 Task: Explore Airbnb accommodation in Boynton Beach, United States from 6th December, 2023 to 18th December, 2023 for 3 adults. Place can be entire room with 2 bedrooms having 2 beds and 2 bathrooms. Property type can be hotel.
Action: Mouse moved to (476, 116)
Screenshot: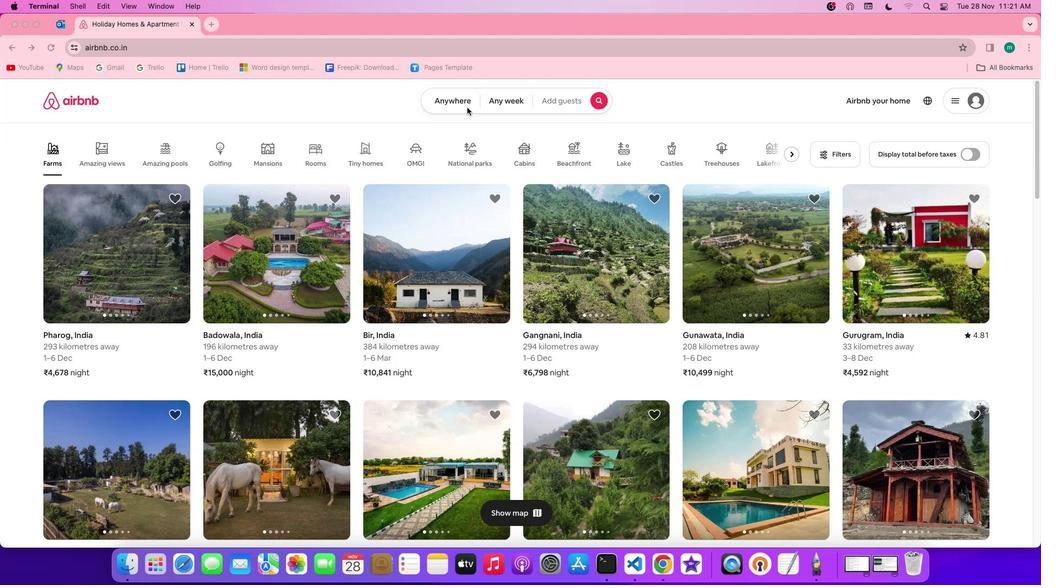 
Action: Mouse pressed left at (476, 116)
Screenshot: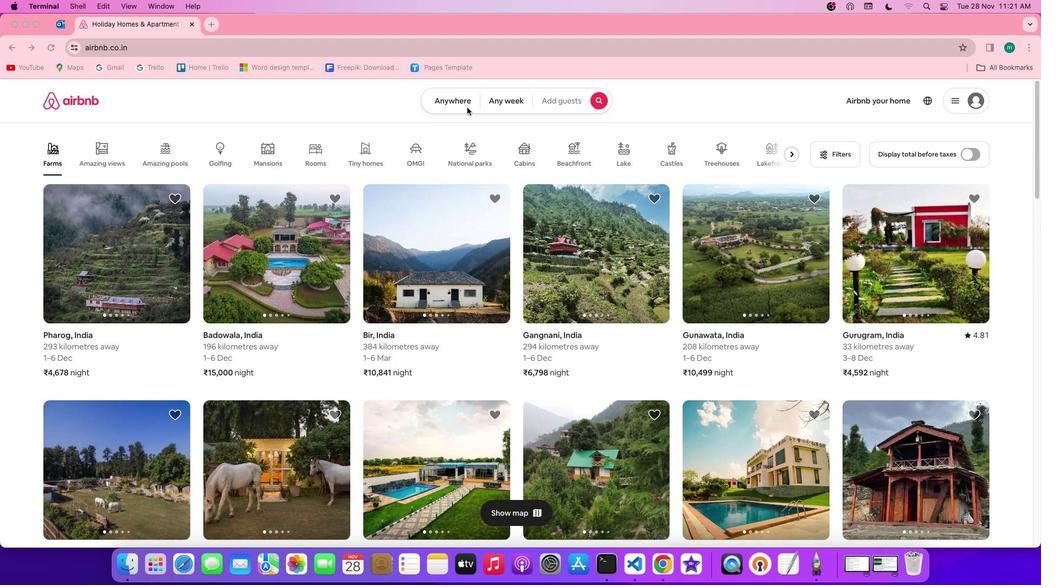
Action: Mouse pressed left at (476, 116)
Screenshot: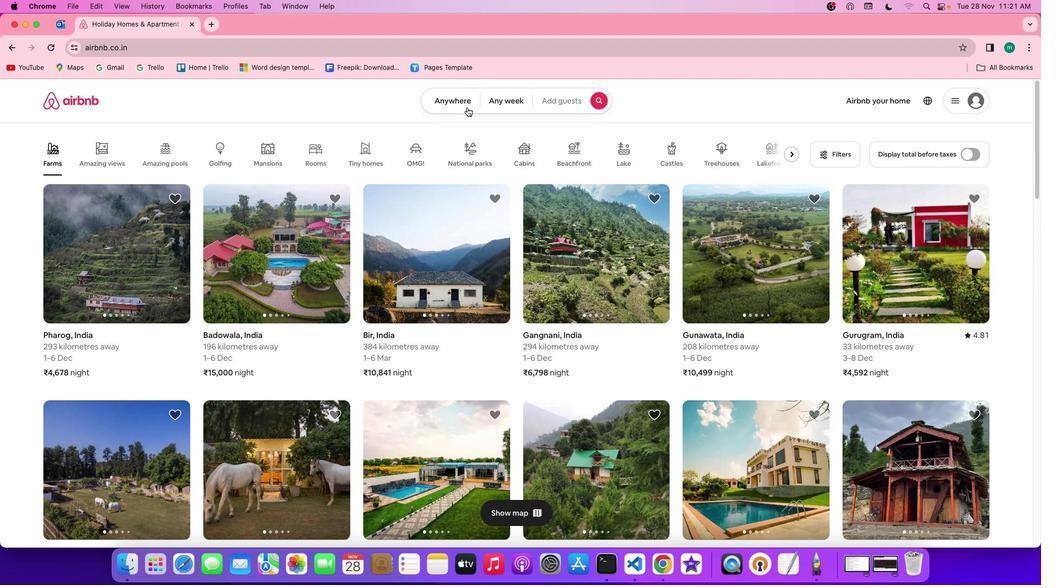 
Action: Mouse moved to (370, 152)
Screenshot: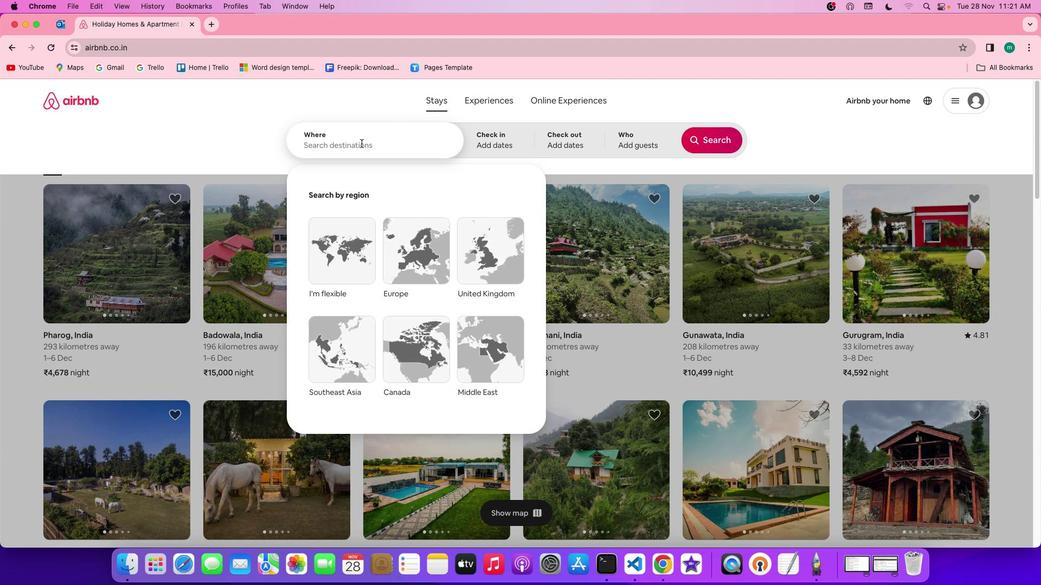 
Action: Mouse pressed left at (370, 152)
Screenshot: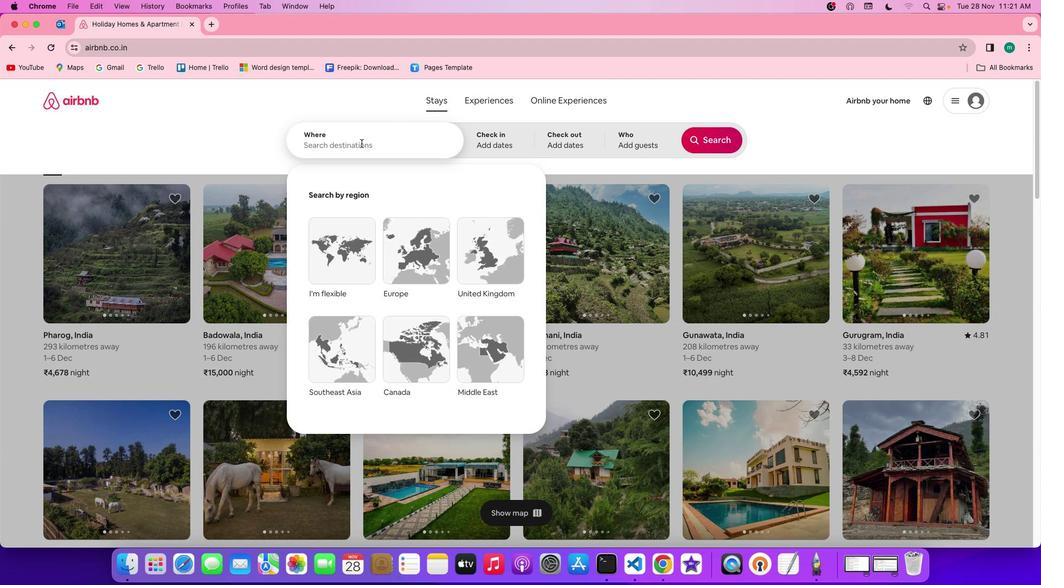 
Action: Key pressed Key.shift'B''o''y''n''t''o''n'Key.spaceKey.shift'B''e''a''c''h'','Key.spaceKey.shift'u''n''i''t''e''d'Key.spaceKey.shift's''t''a''t''e''s'
Screenshot: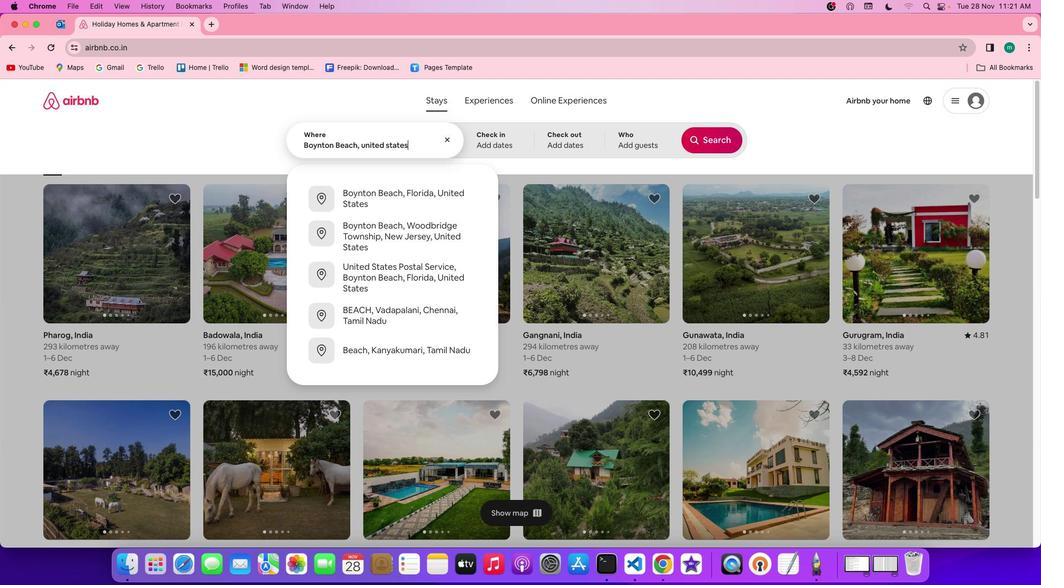 
Action: Mouse moved to (511, 145)
Screenshot: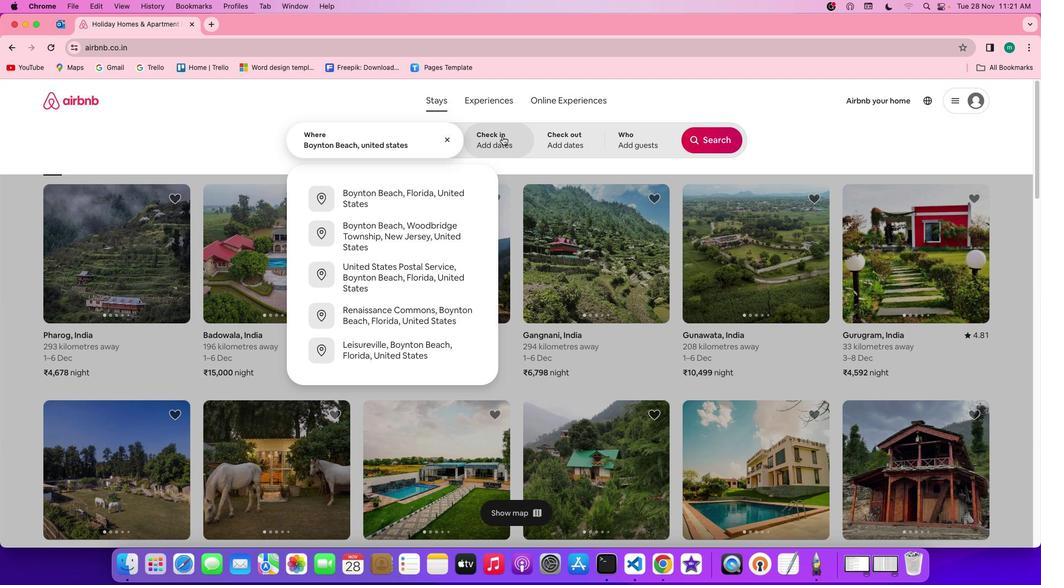 
Action: Mouse pressed left at (511, 145)
Screenshot: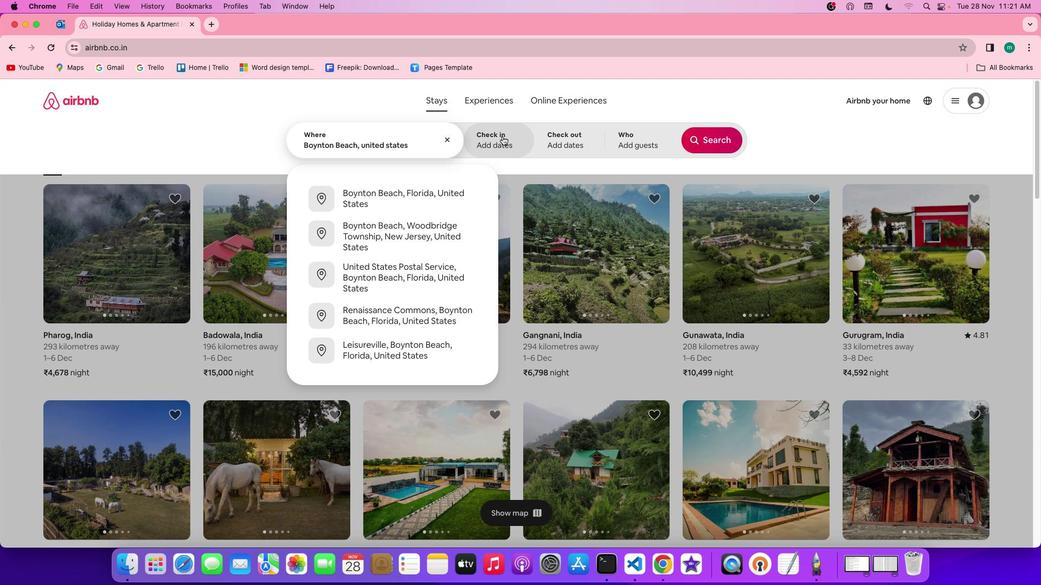 
Action: Mouse moved to (624, 309)
Screenshot: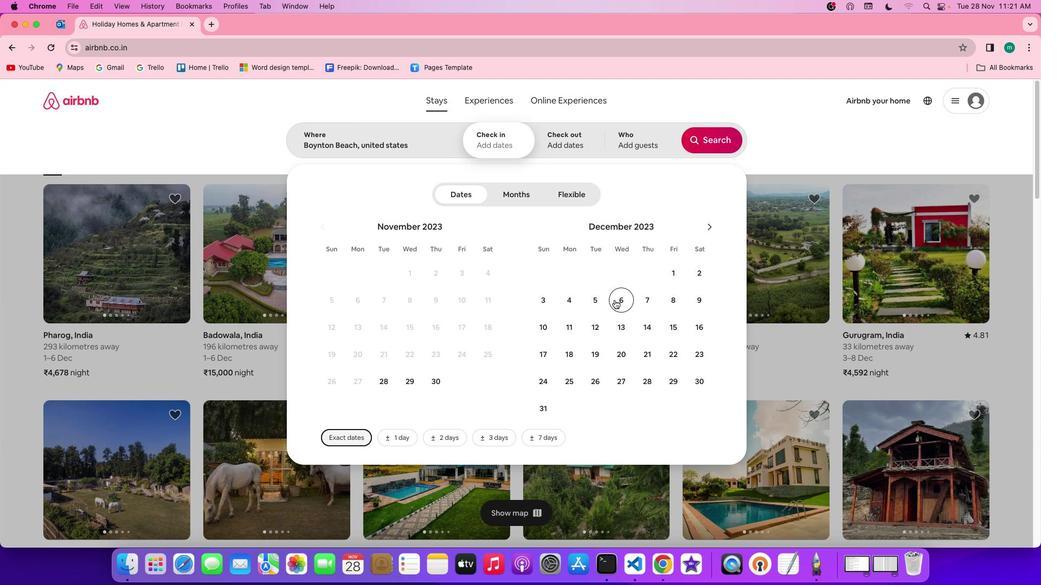 
Action: Mouse pressed left at (624, 309)
Screenshot: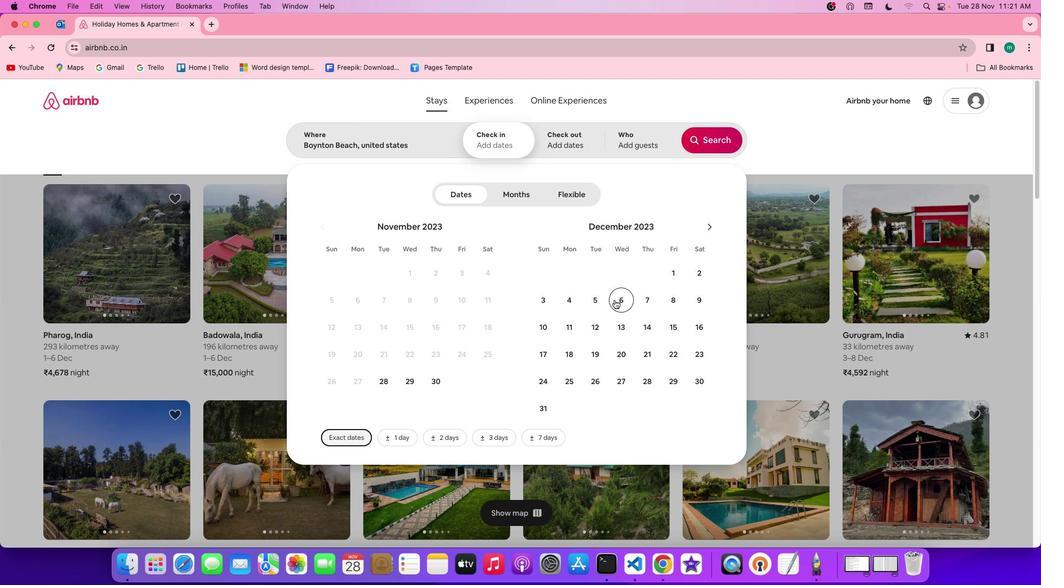 
Action: Mouse moved to (583, 362)
Screenshot: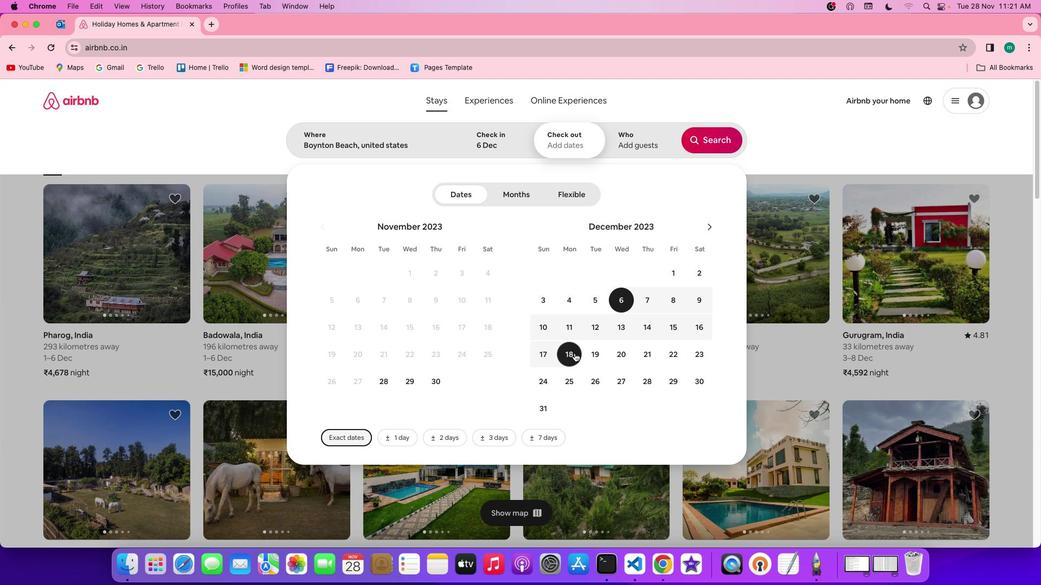 
Action: Mouse pressed left at (583, 362)
Screenshot: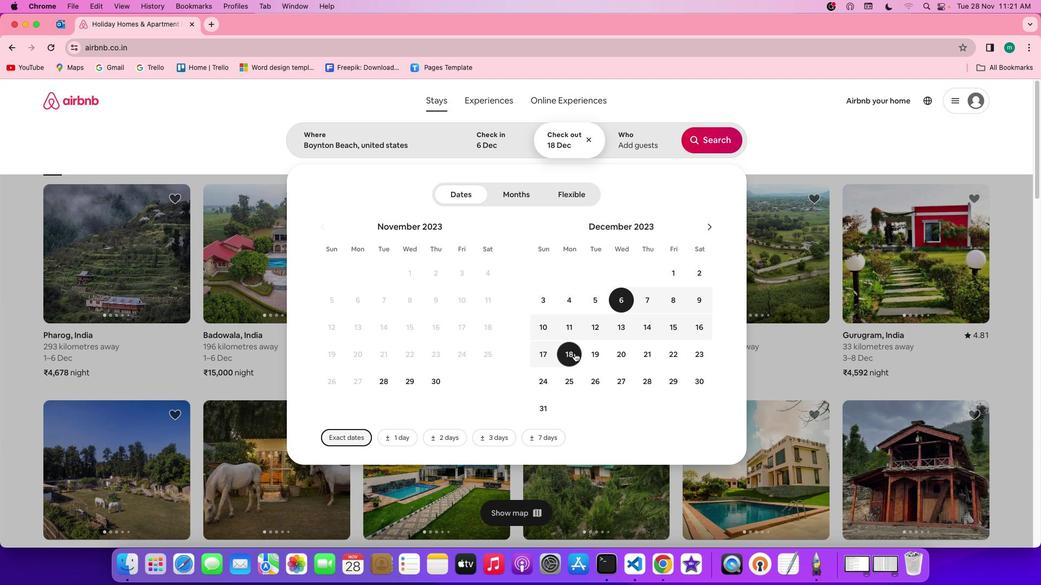 
Action: Mouse moved to (635, 150)
Screenshot: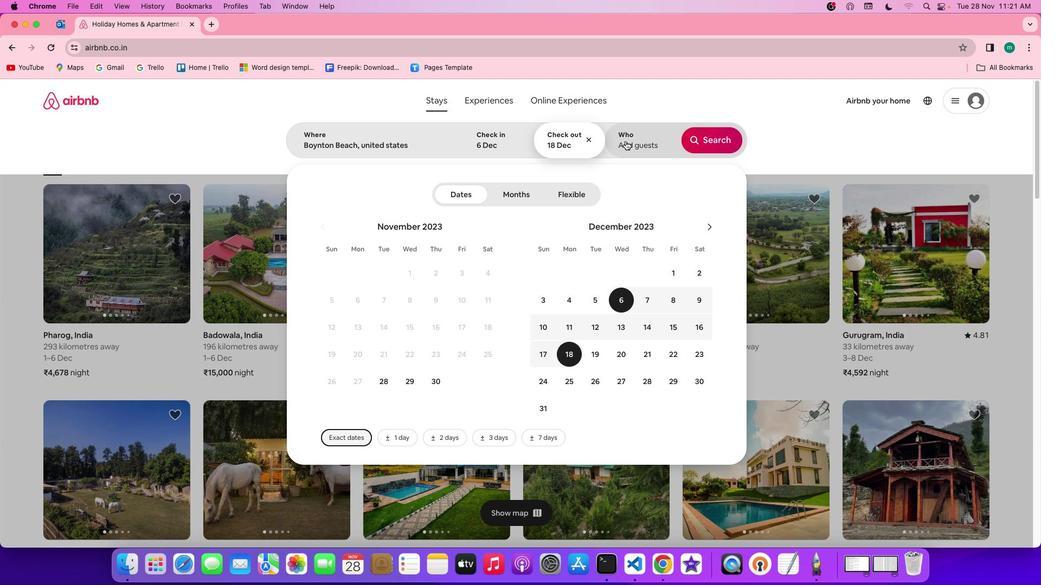 
Action: Mouse pressed left at (635, 150)
Screenshot: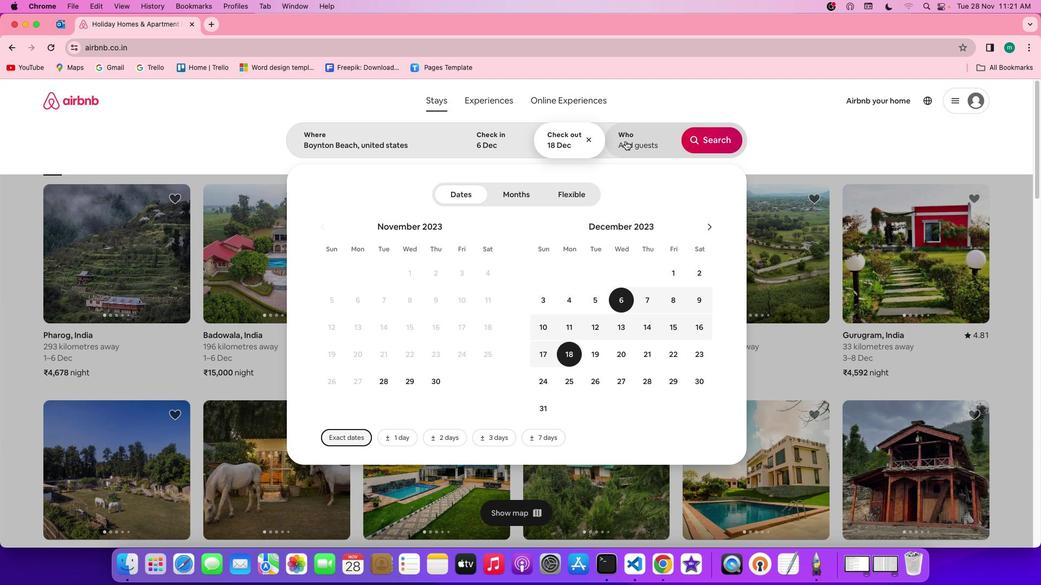 
Action: Mouse moved to (721, 208)
Screenshot: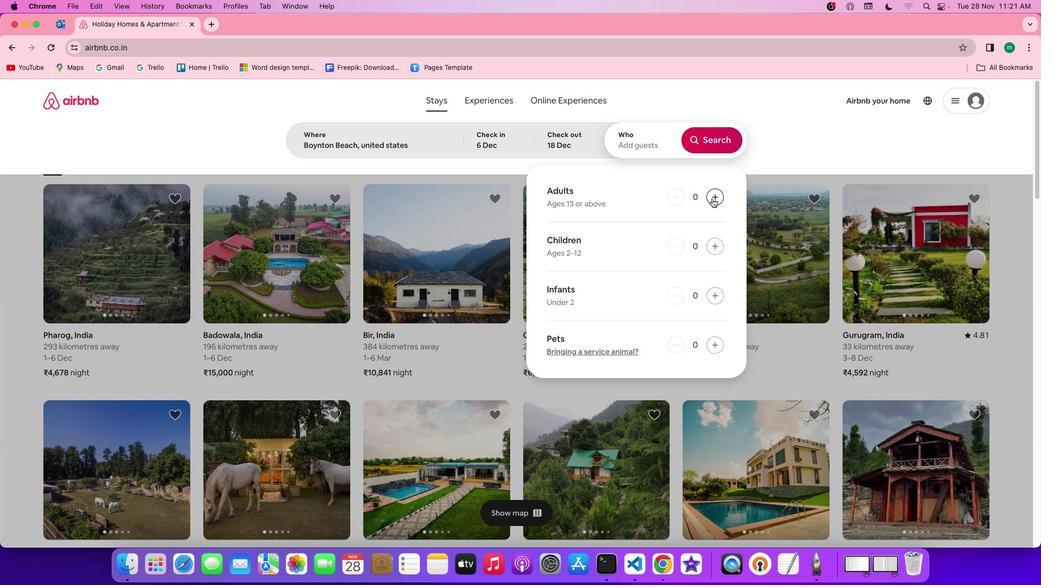 
Action: Mouse pressed left at (721, 208)
Screenshot: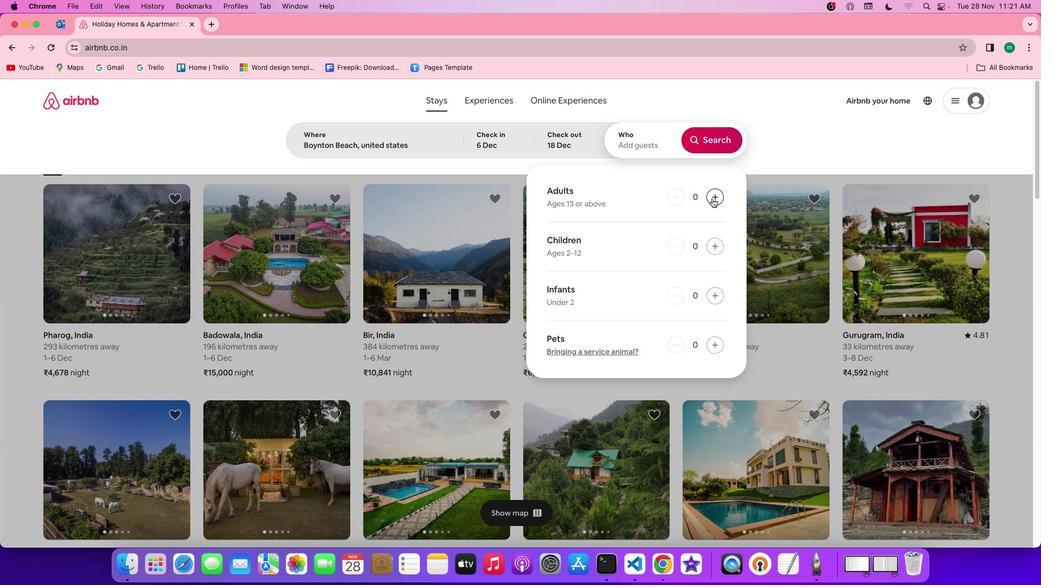 
Action: Mouse pressed left at (721, 208)
Screenshot: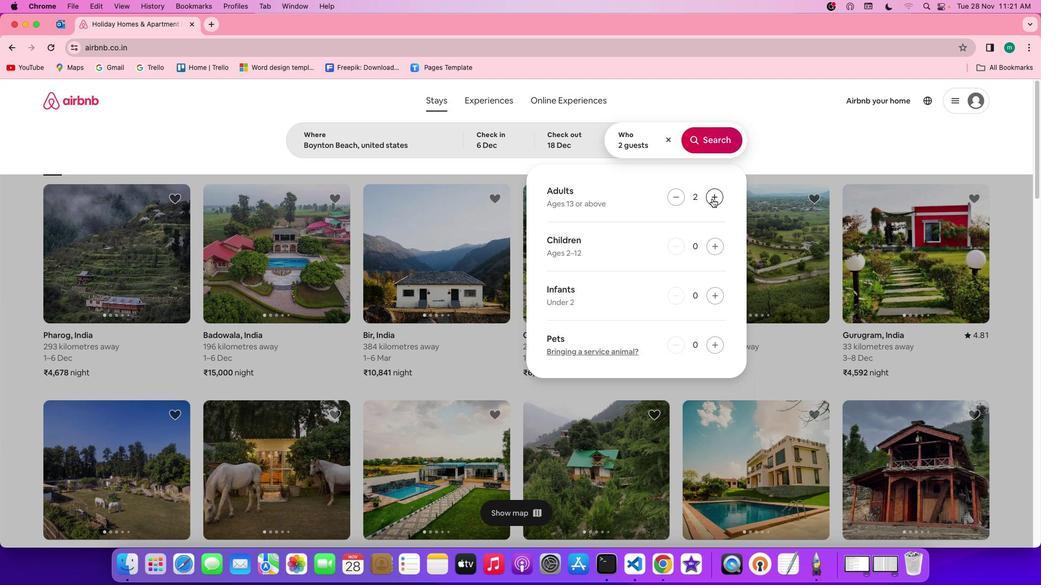 
Action: Mouse pressed left at (721, 208)
Screenshot: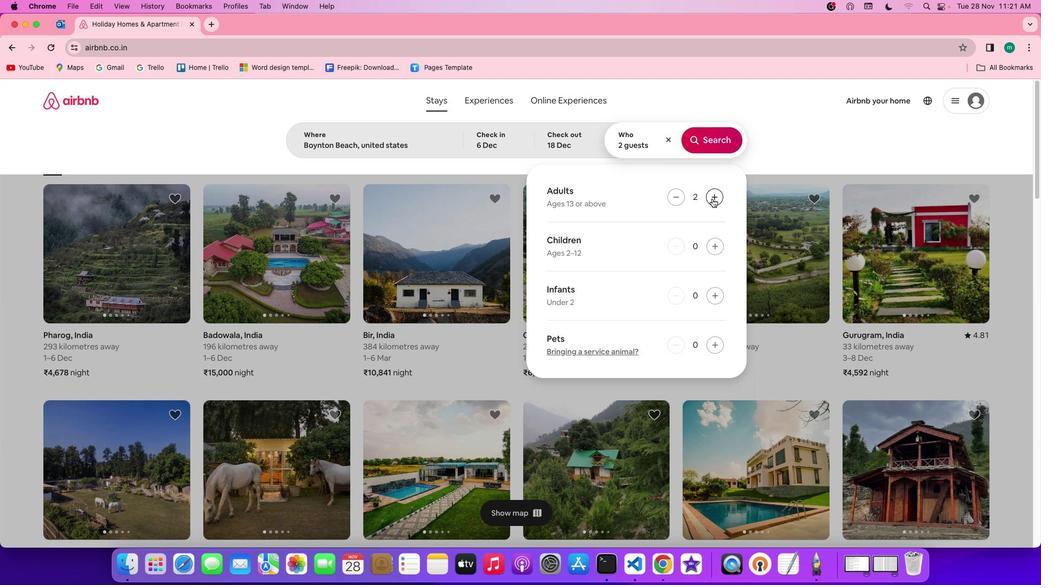 
Action: Mouse moved to (720, 143)
Screenshot: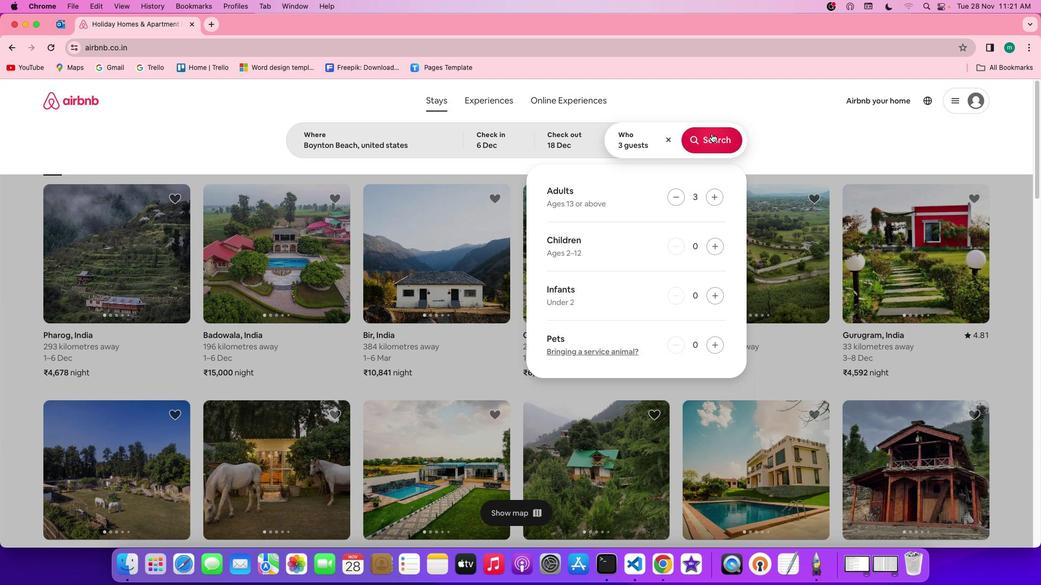 
Action: Mouse pressed left at (720, 143)
Screenshot: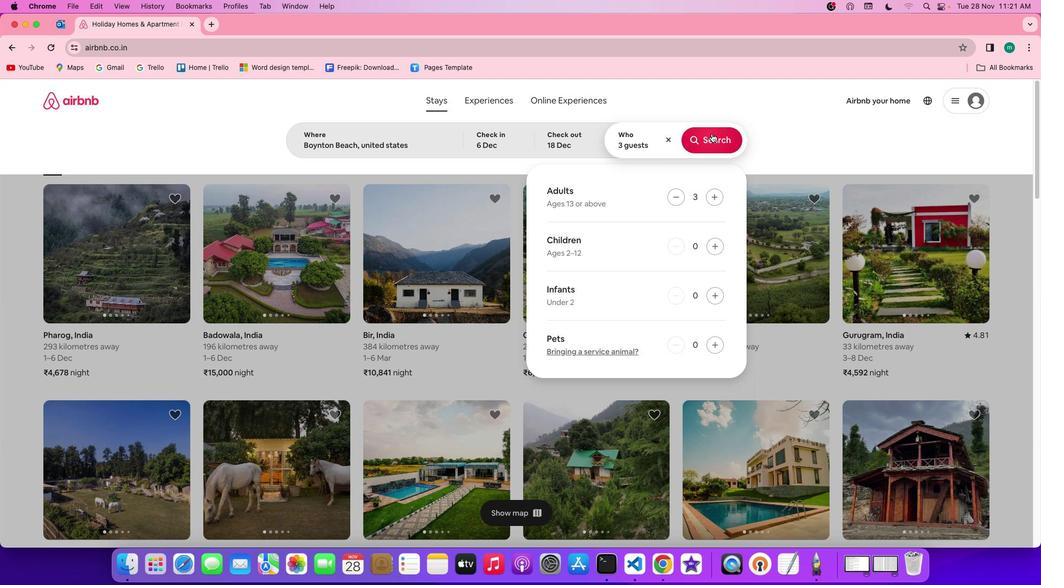 
Action: Mouse moved to (869, 151)
Screenshot: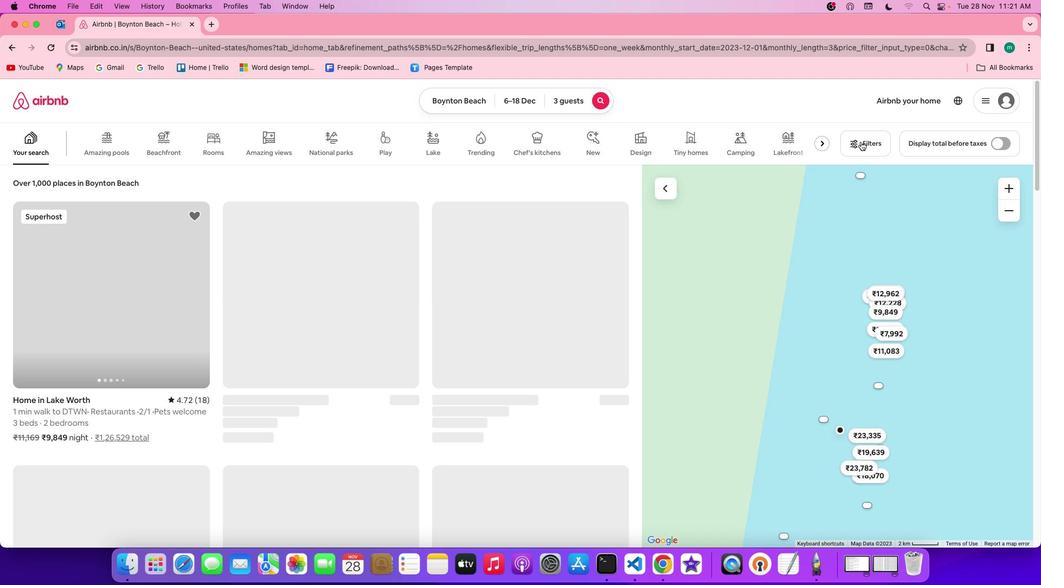 
Action: Mouse pressed left at (869, 151)
Screenshot: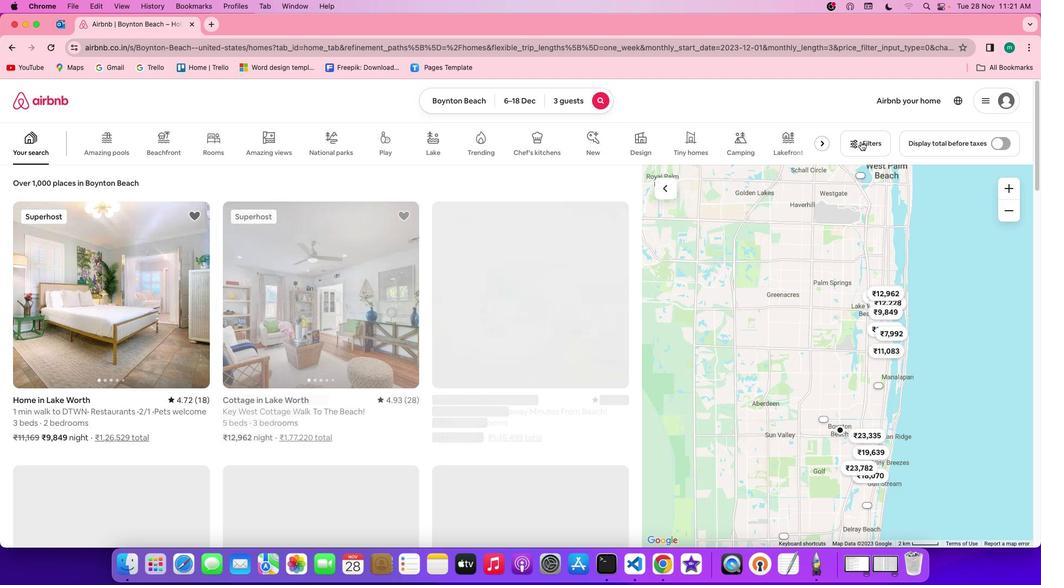 
Action: Mouse moved to (524, 312)
Screenshot: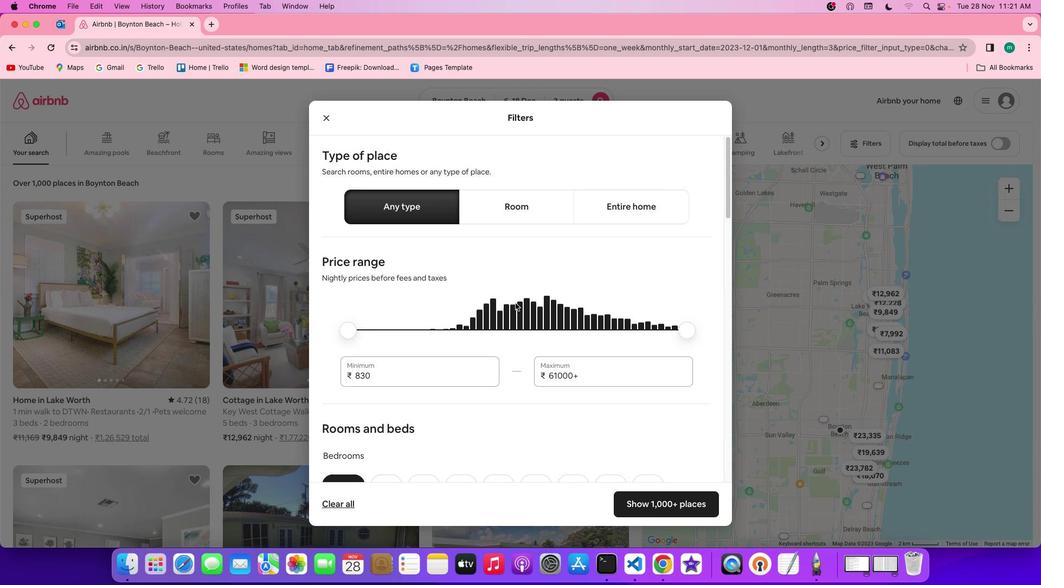 
Action: Mouse scrolled (524, 312) with delta (9, 8)
Screenshot: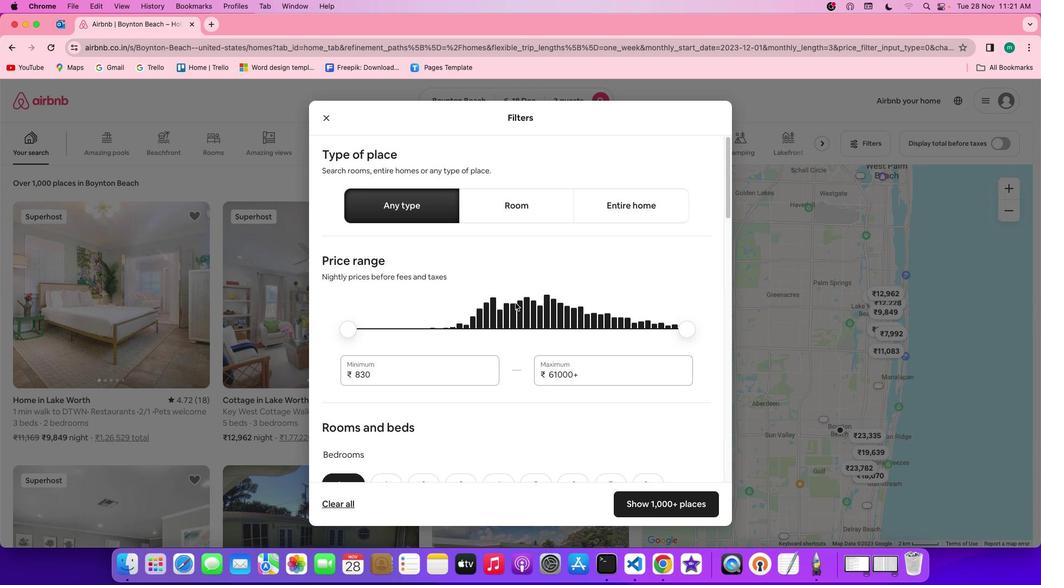 
Action: Mouse scrolled (524, 312) with delta (9, 8)
Screenshot: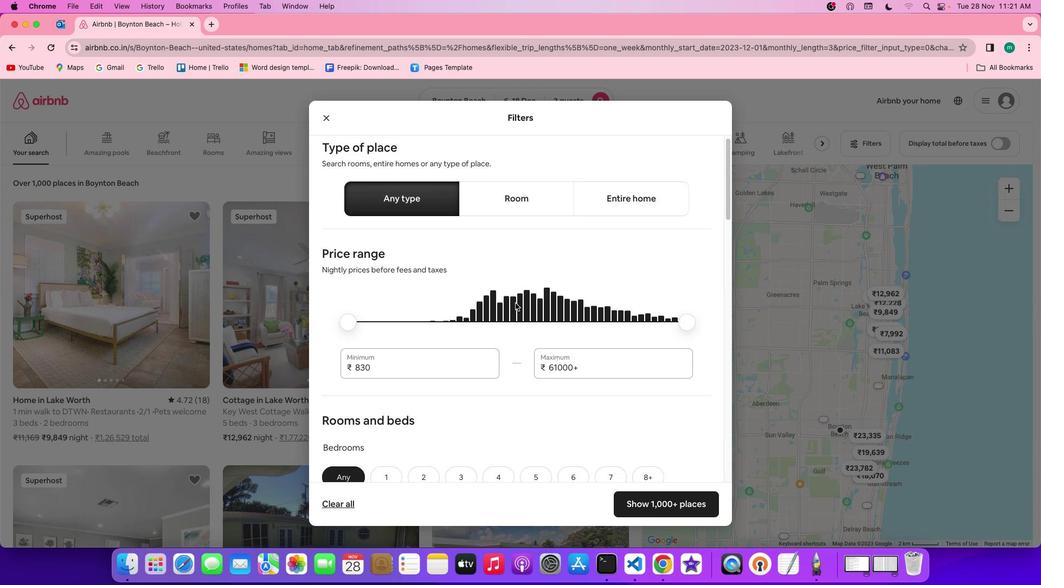 
Action: Mouse scrolled (524, 312) with delta (9, 8)
Screenshot: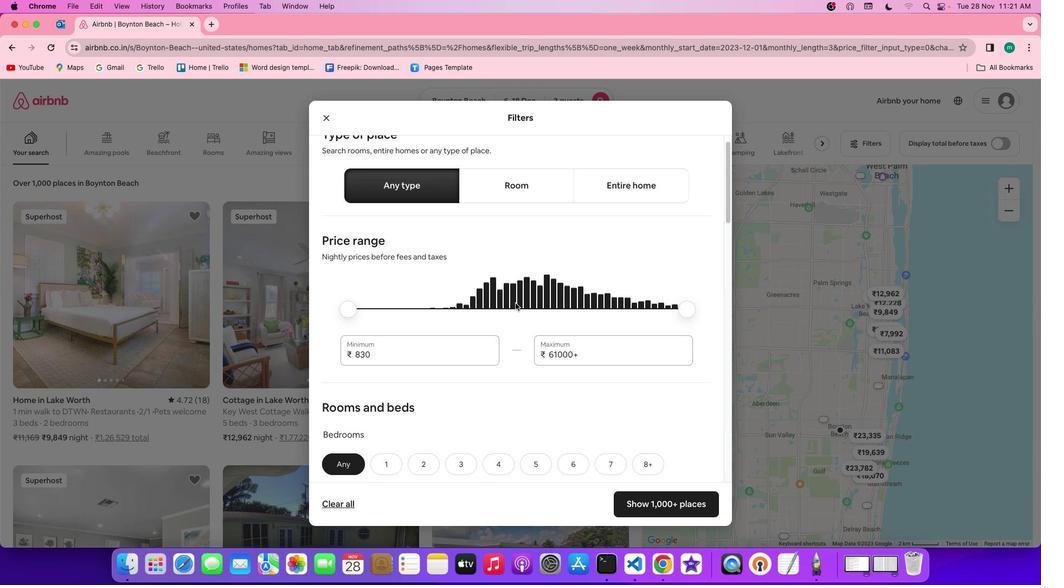 
Action: Mouse scrolled (524, 312) with delta (9, 7)
Screenshot: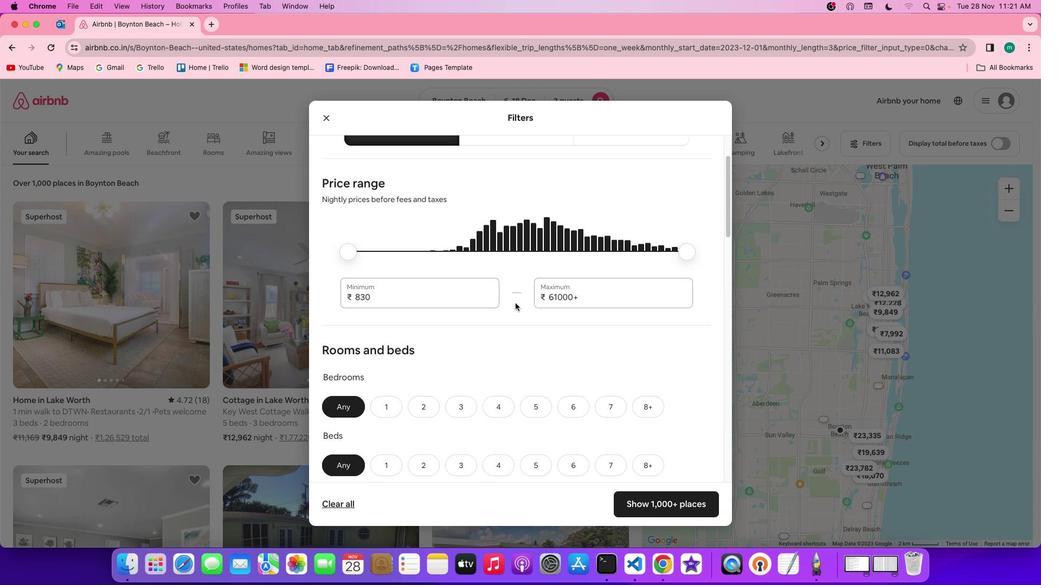 
Action: Mouse moved to (437, 357)
Screenshot: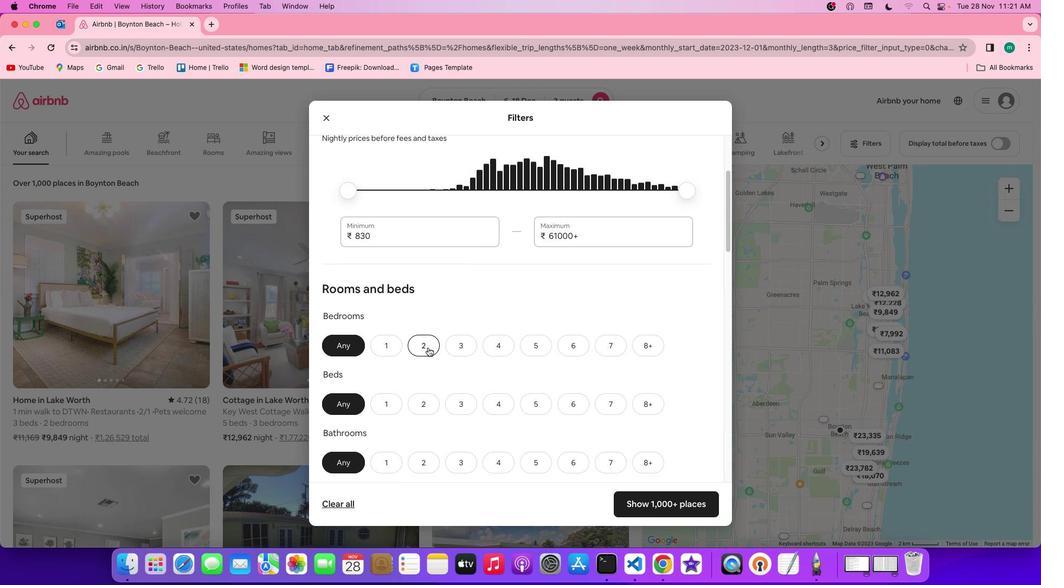 
Action: Mouse pressed left at (437, 357)
Screenshot: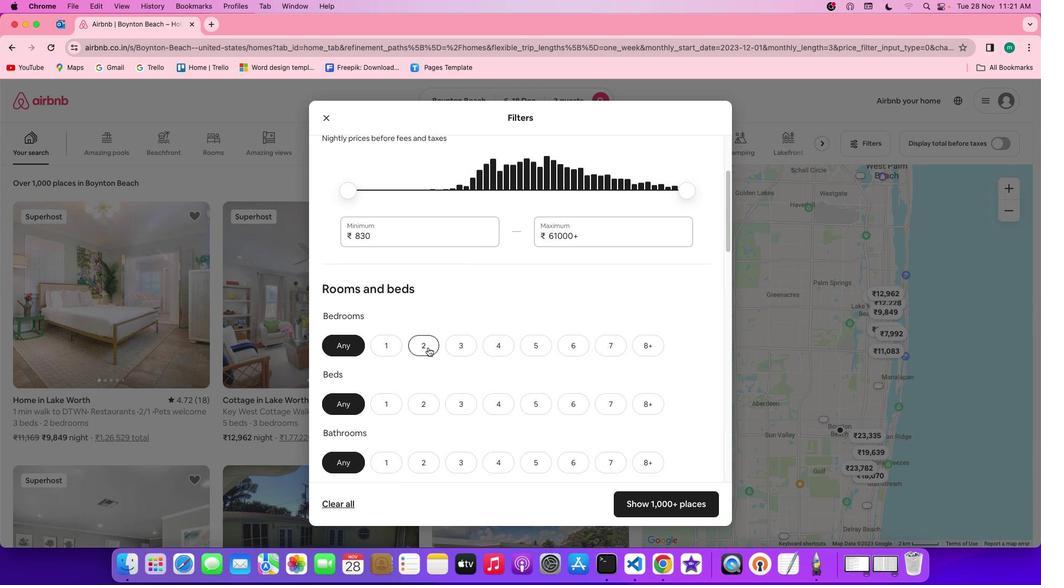 
Action: Mouse moved to (423, 416)
Screenshot: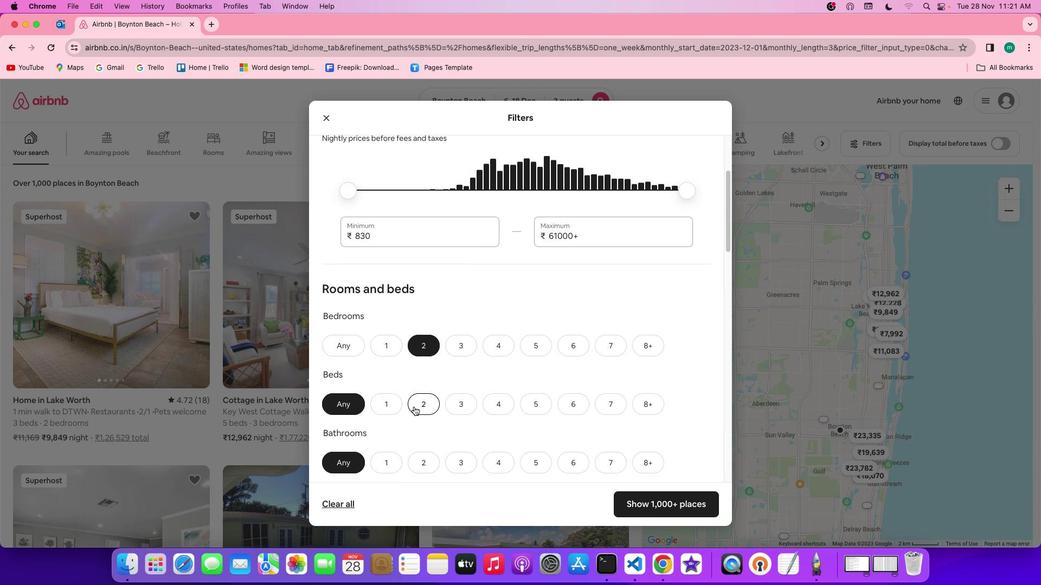 
Action: Mouse pressed left at (423, 416)
Screenshot: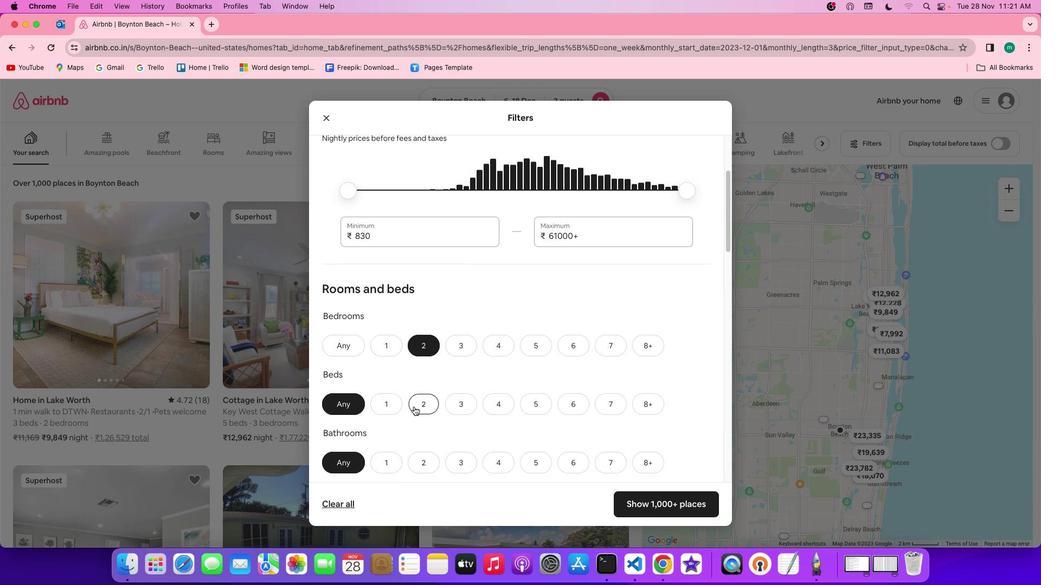 
Action: Mouse moved to (431, 468)
Screenshot: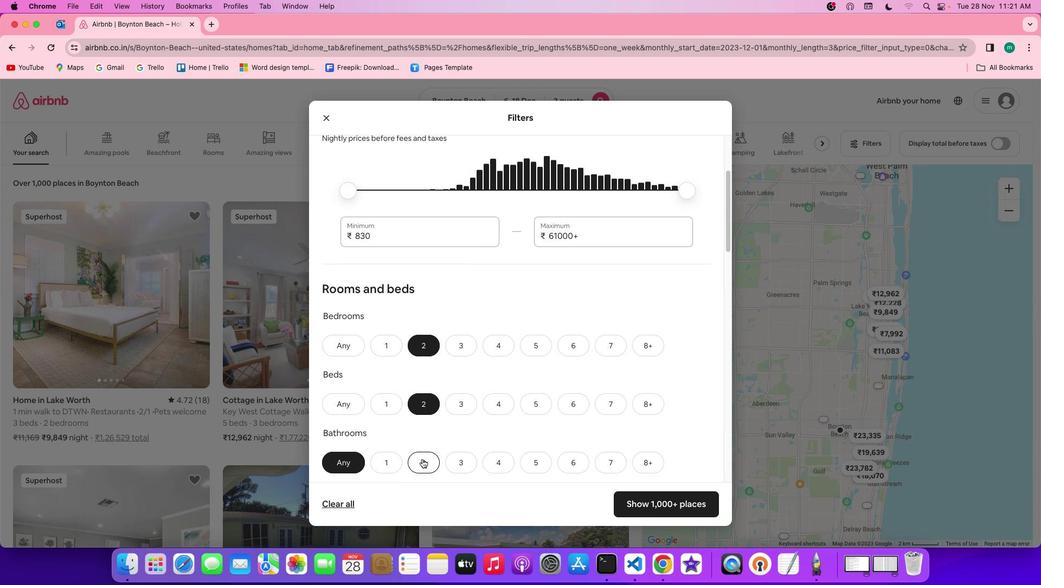 
Action: Mouse pressed left at (431, 468)
Screenshot: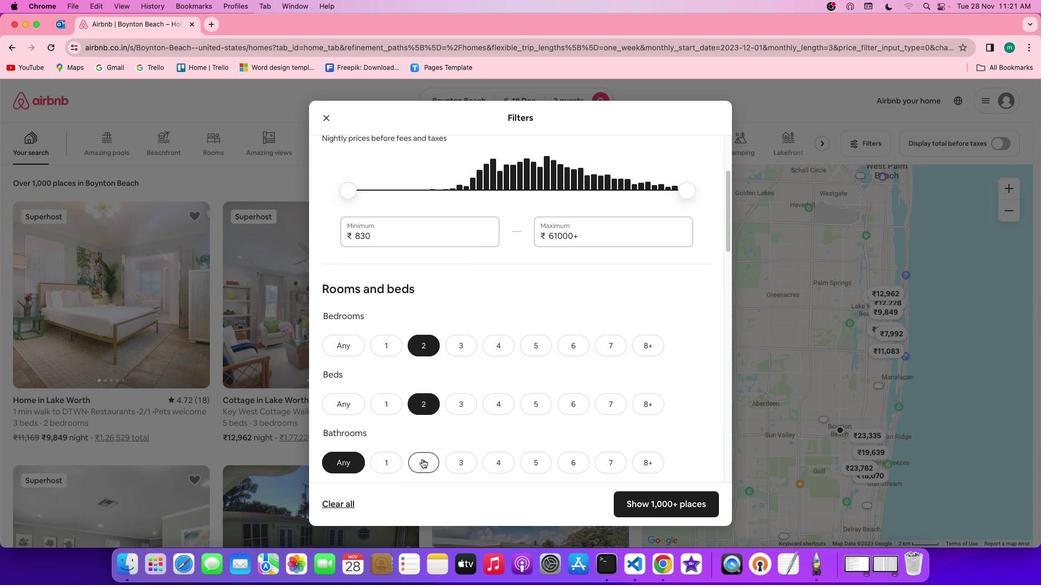 
Action: Mouse moved to (604, 459)
Screenshot: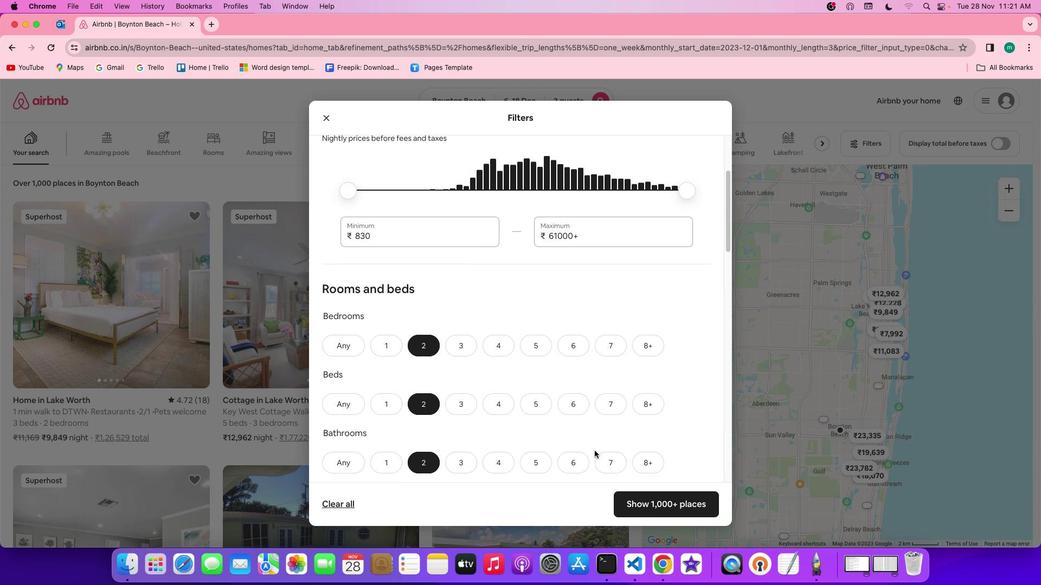 
Action: Mouse scrolled (604, 459) with delta (9, 8)
Screenshot: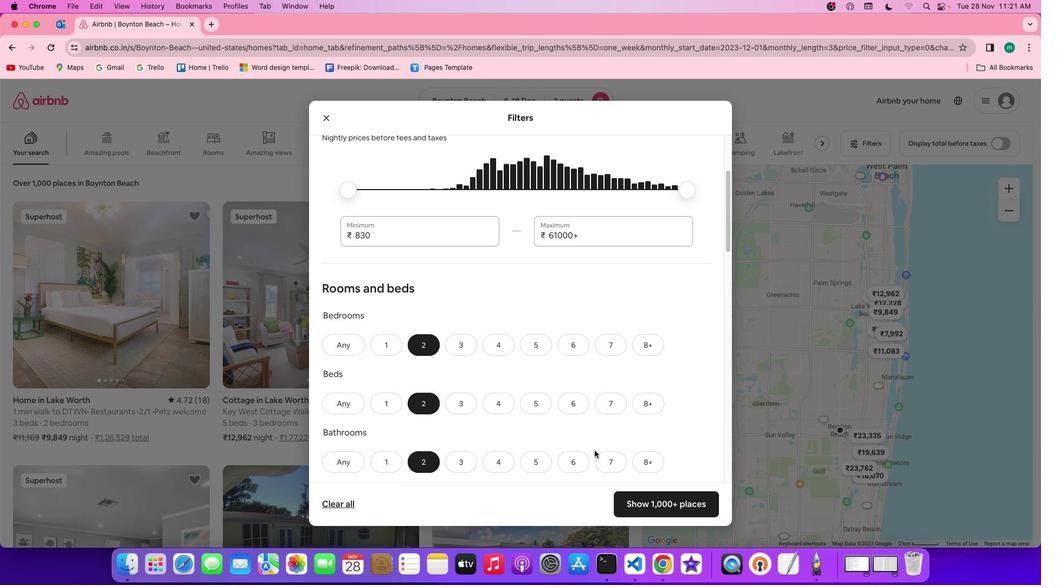 
Action: Mouse scrolled (604, 459) with delta (9, 8)
Screenshot: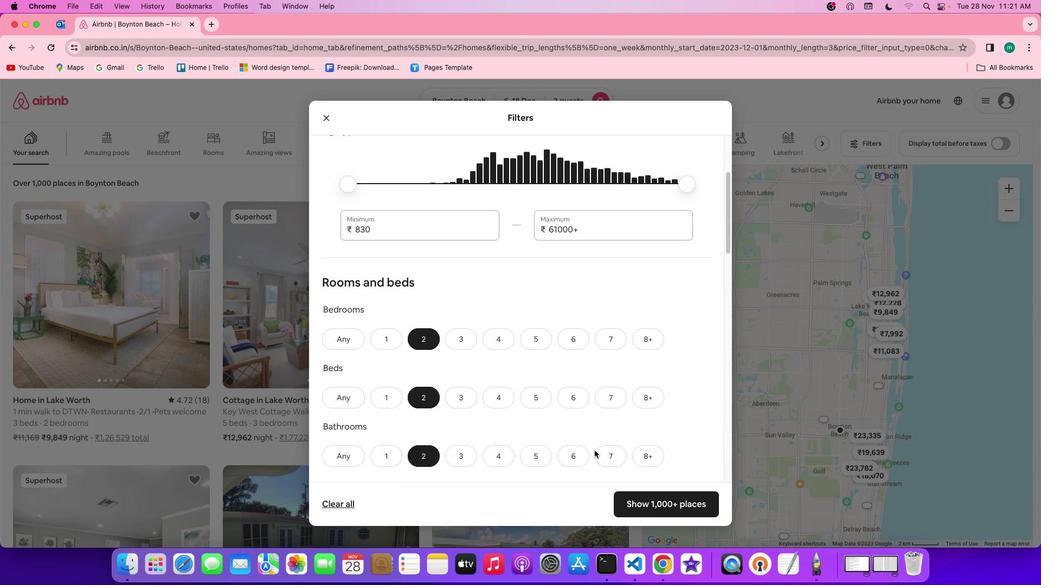 
Action: Mouse scrolled (604, 459) with delta (9, 8)
Screenshot: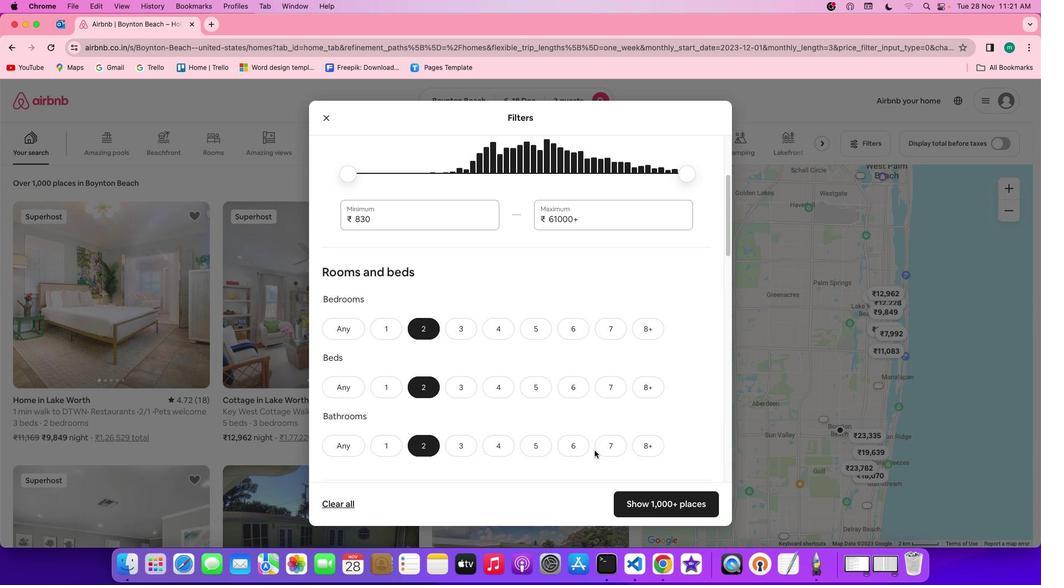 
Action: Mouse scrolled (604, 459) with delta (9, 8)
Screenshot: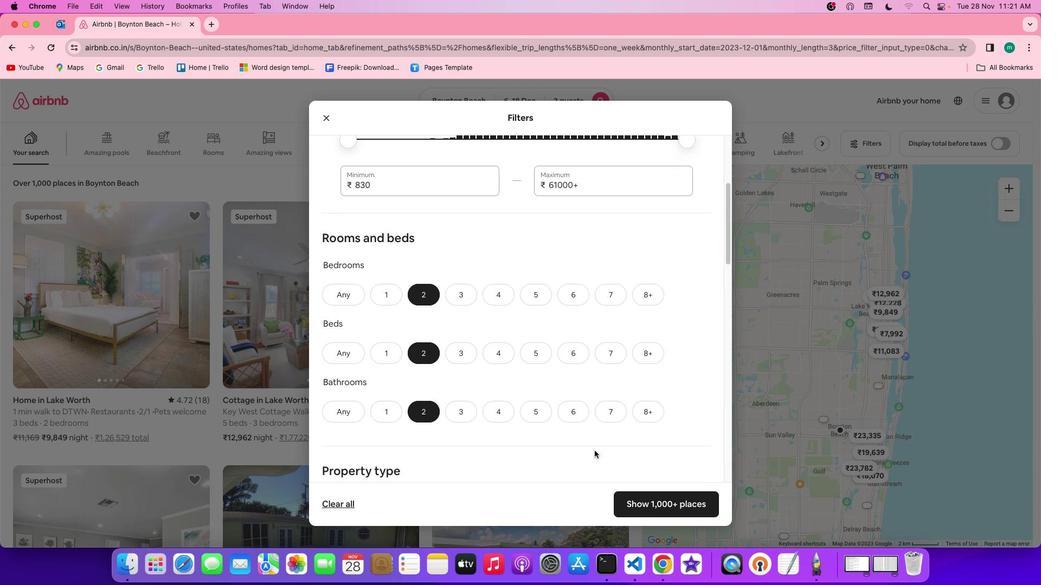 
Action: Mouse scrolled (604, 459) with delta (9, 8)
Screenshot: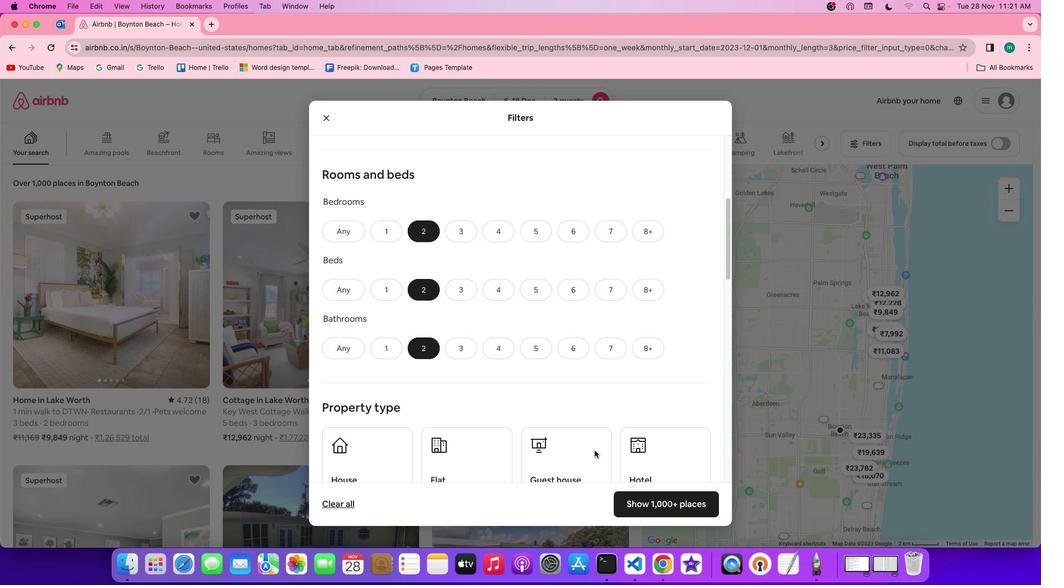 
Action: Mouse scrolled (604, 459) with delta (9, 8)
Screenshot: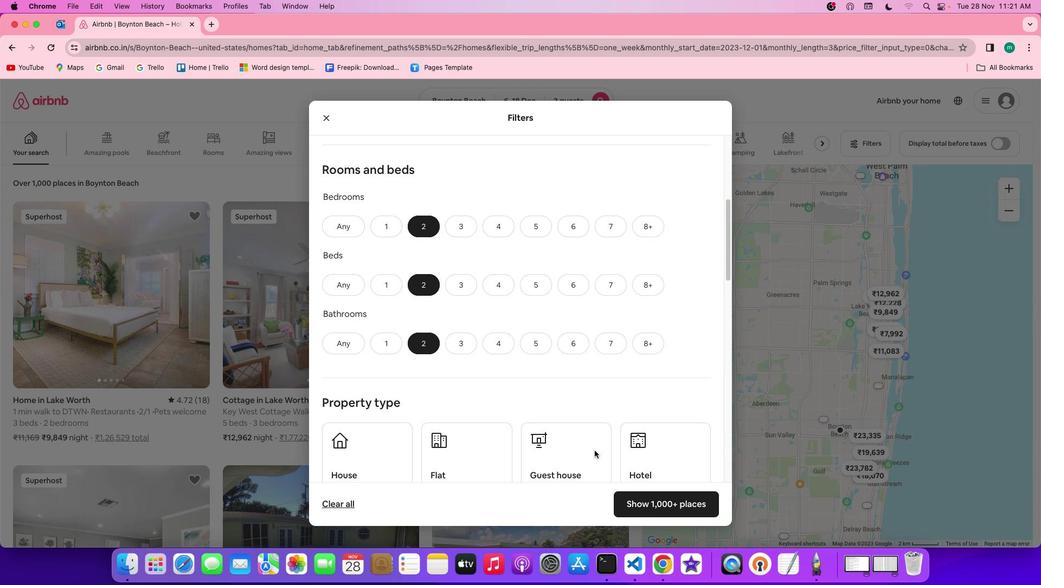 
Action: Mouse scrolled (604, 459) with delta (9, 8)
Screenshot: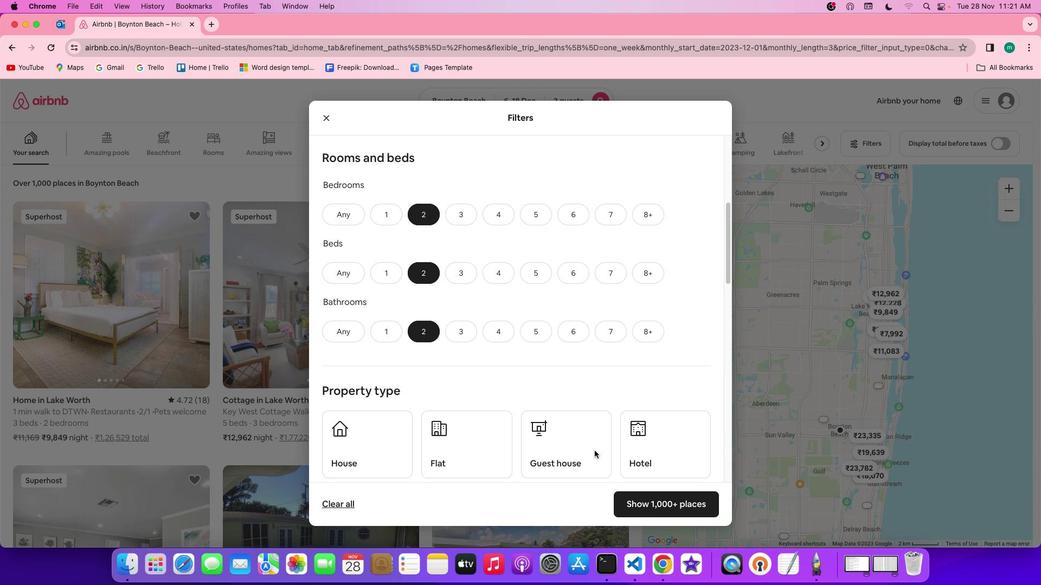 
Action: Mouse scrolled (604, 459) with delta (9, 8)
Screenshot: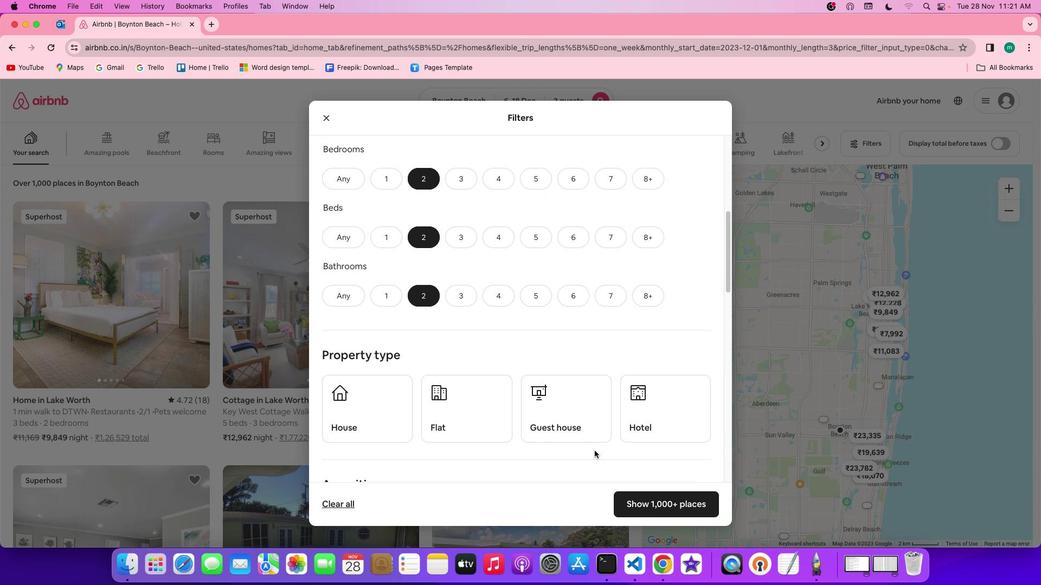 
Action: Mouse scrolled (604, 459) with delta (9, 8)
Screenshot: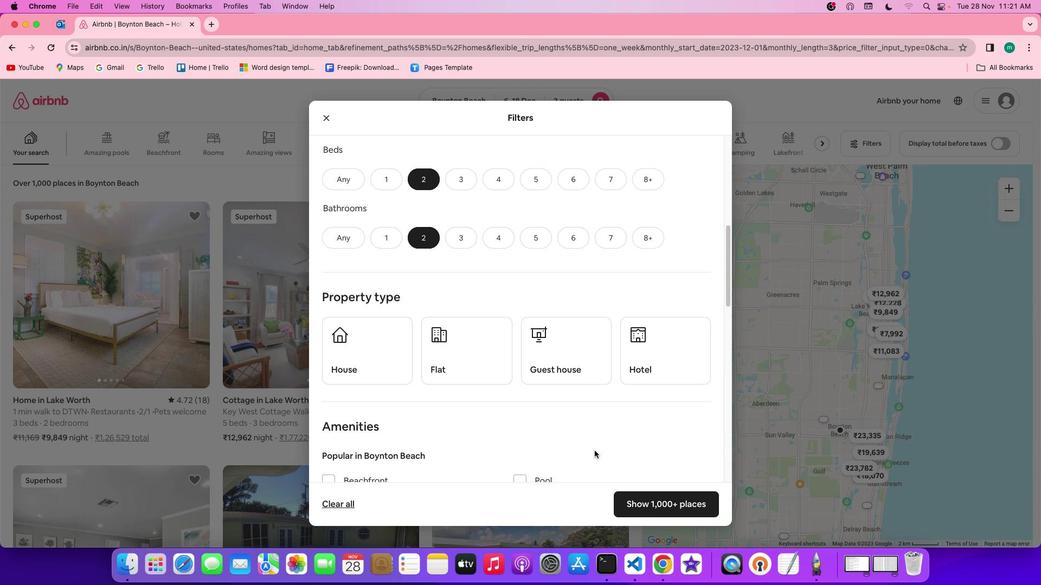 
Action: Mouse scrolled (604, 459) with delta (9, 8)
Screenshot: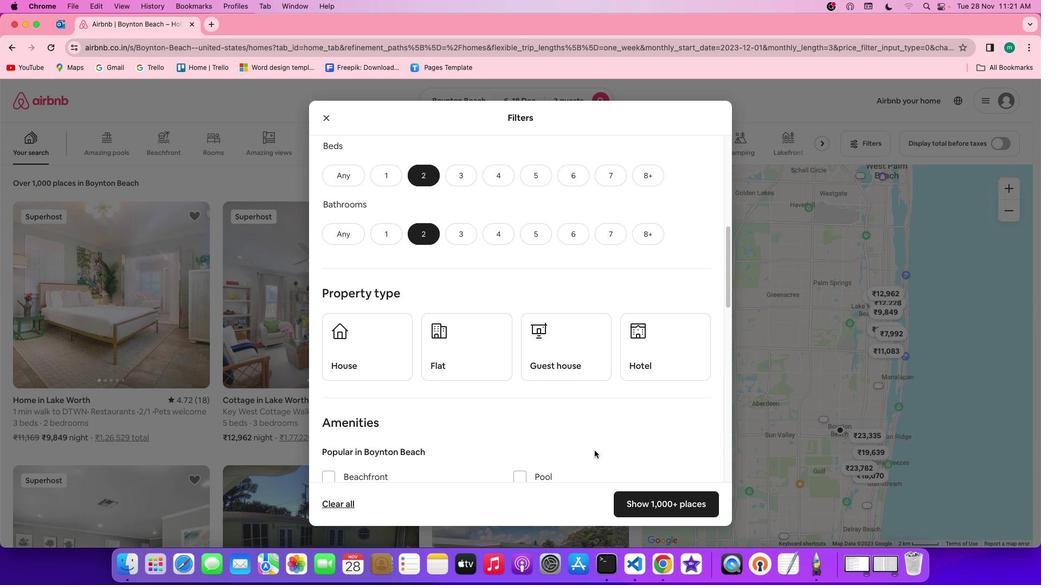 
Action: Mouse moved to (694, 350)
Screenshot: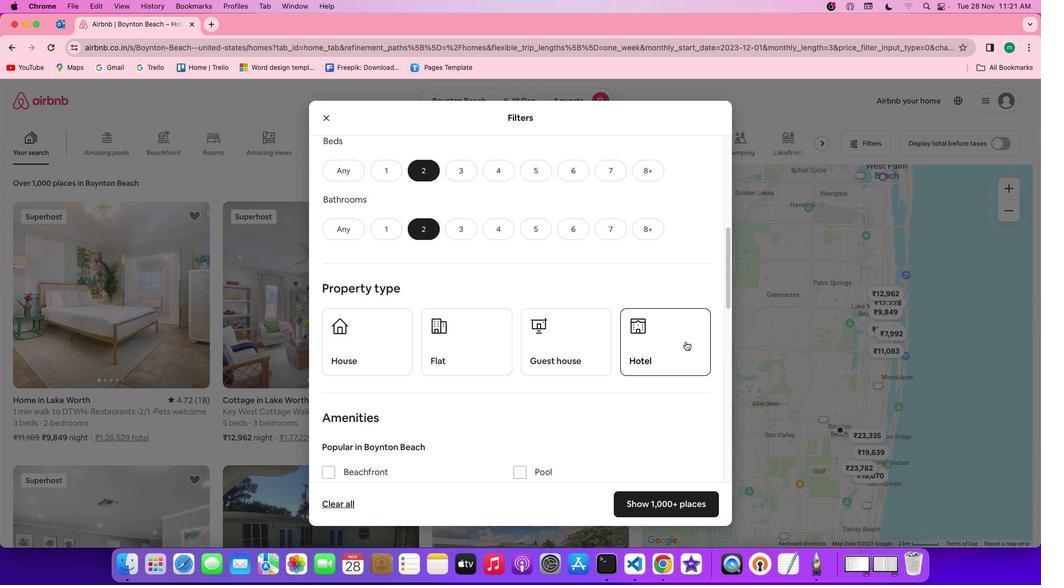 
Action: Mouse pressed left at (694, 350)
Screenshot: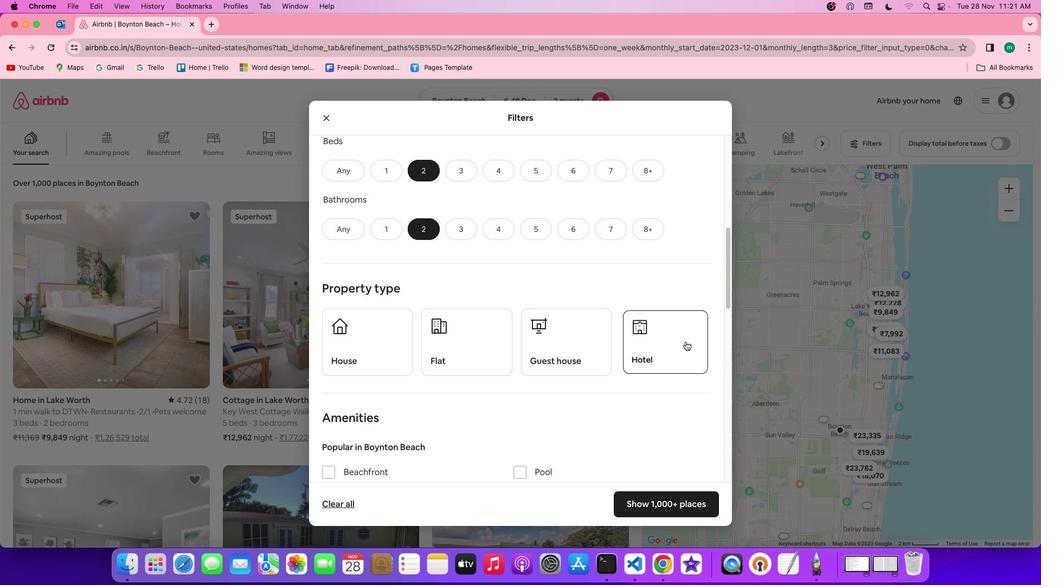 
Action: Mouse moved to (620, 440)
Screenshot: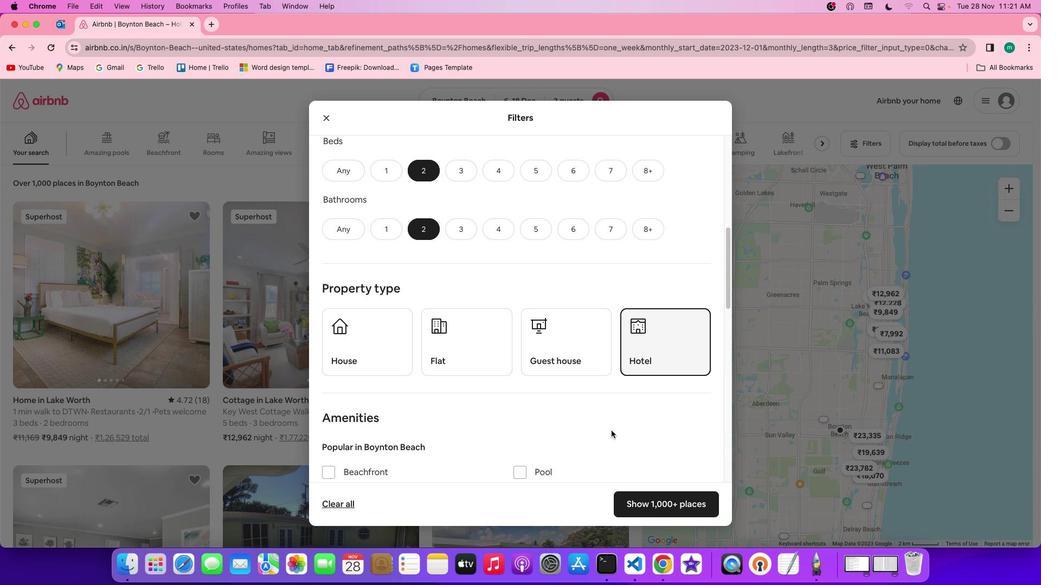 
Action: Mouse scrolled (620, 440) with delta (9, 8)
Screenshot: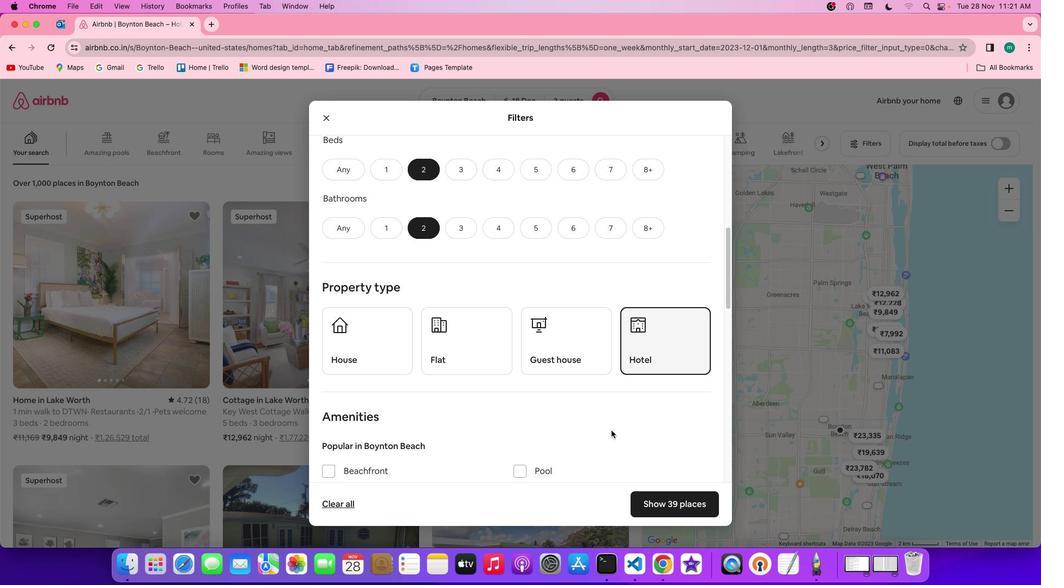 
Action: Mouse scrolled (620, 440) with delta (9, 8)
Screenshot: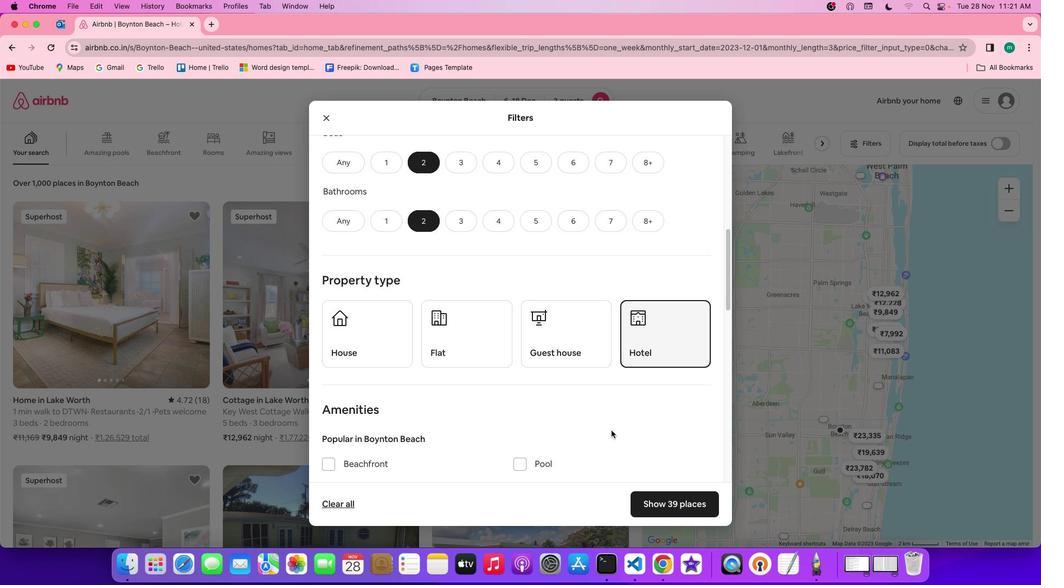 
Action: Mouse scrolled (620, 440) with delta (9, 8)
Screenshot: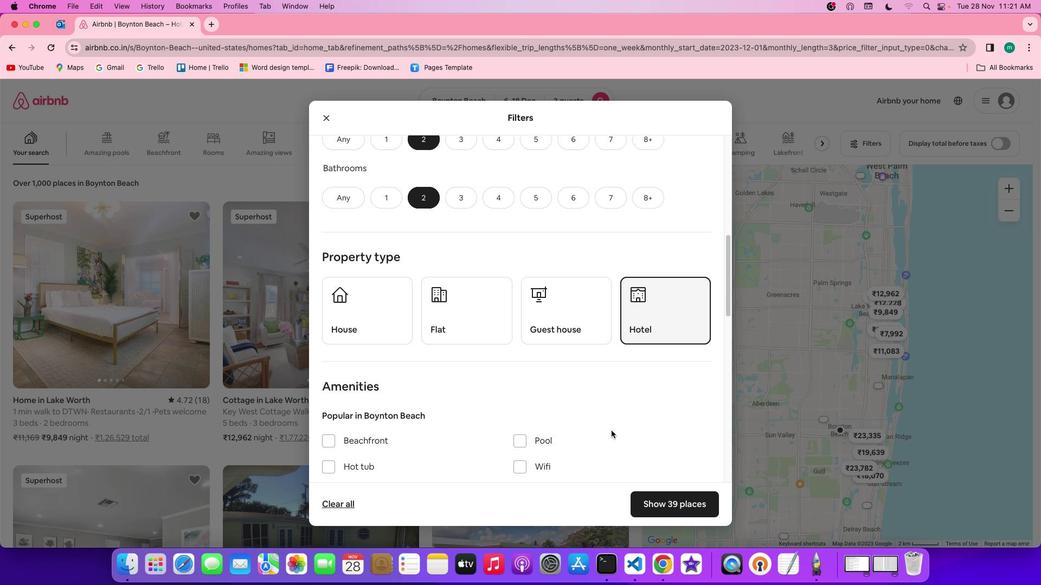 
Action: Mouse scrolled (620, 440) with delta (9, 8)
Screenshot: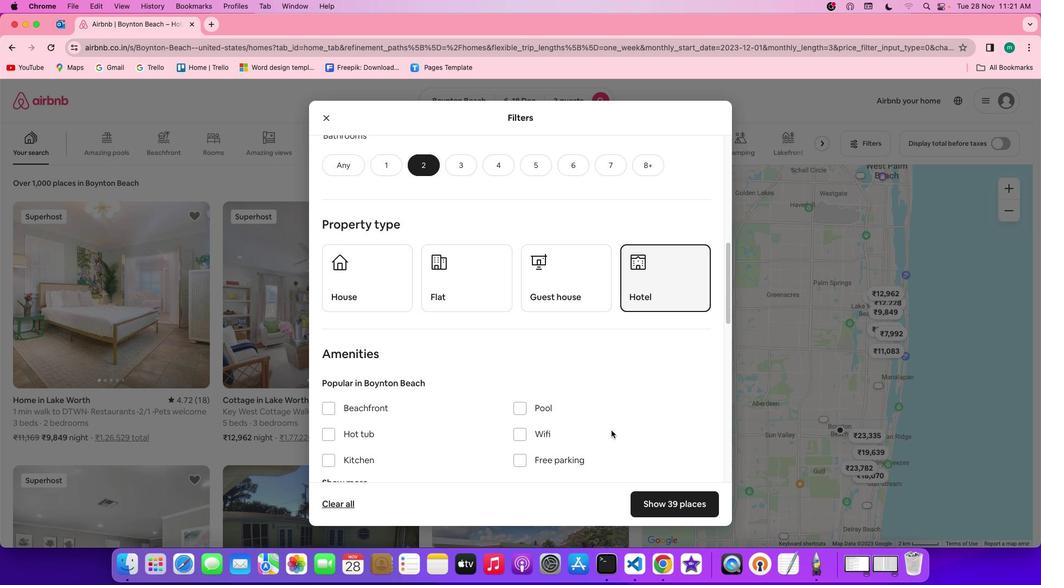 
Action: Mouse scrolled (620, 440) with delta (9, 8)
Screenshot: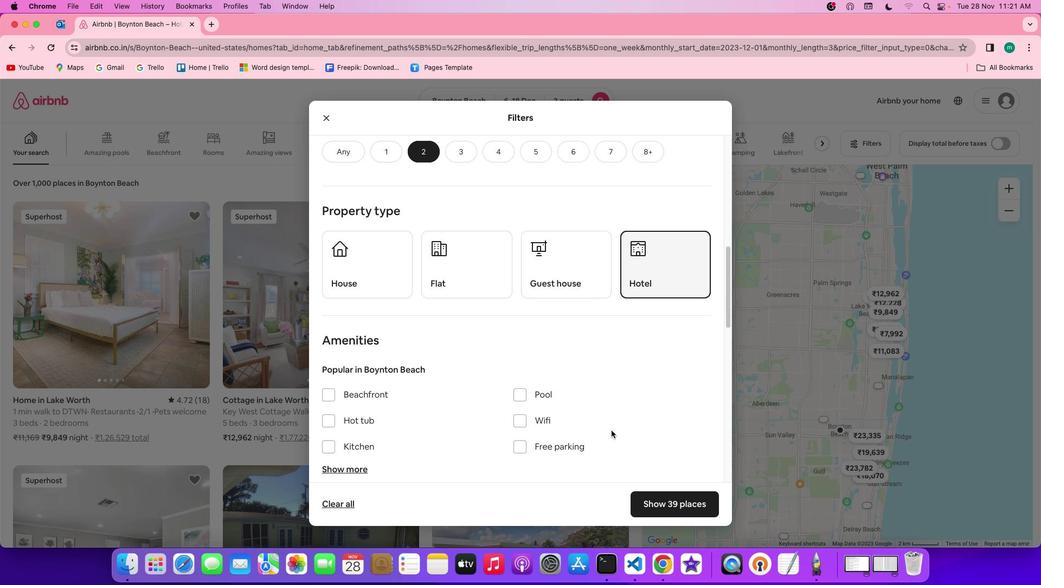 
Action: Mouse scrolled (620, 440) with delta (9, 8)
Screenshot: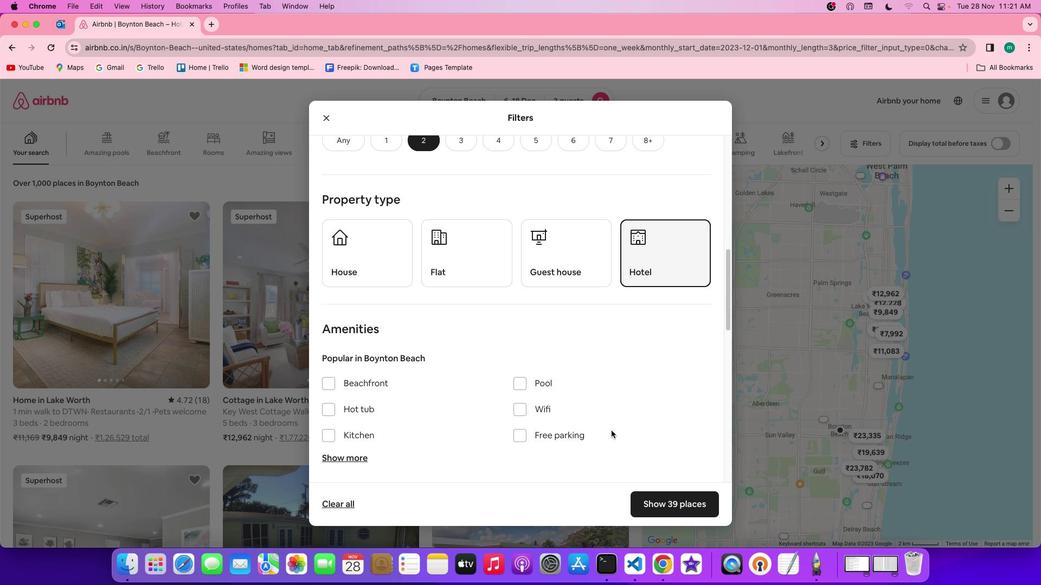 
Action: Mouse scrolled (620, 440) with delta (9, 7)
Screenshot: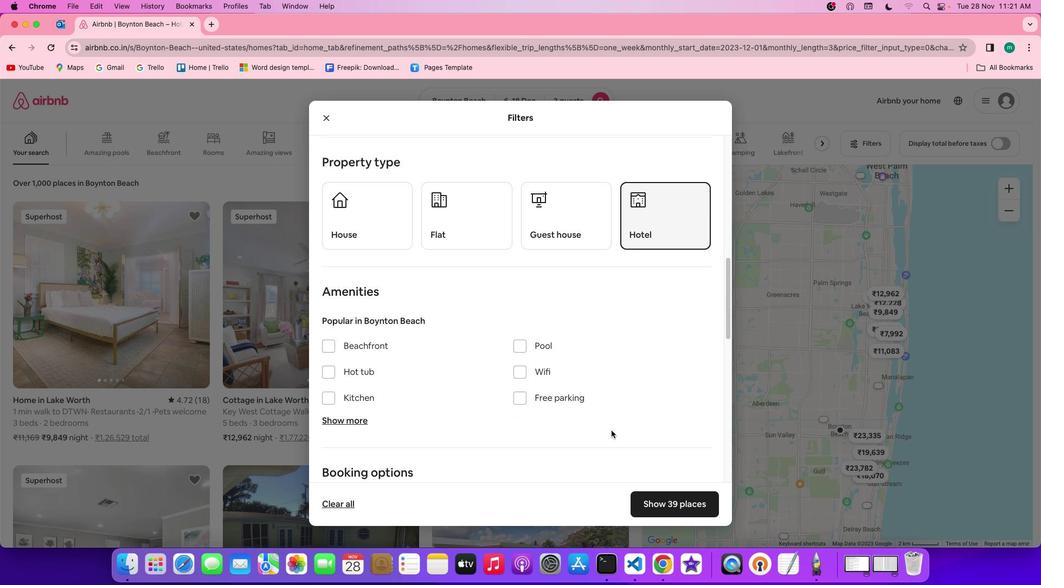 
Action: Mouse scrolled (620, 440) with delta (9, 8)
Screenshot: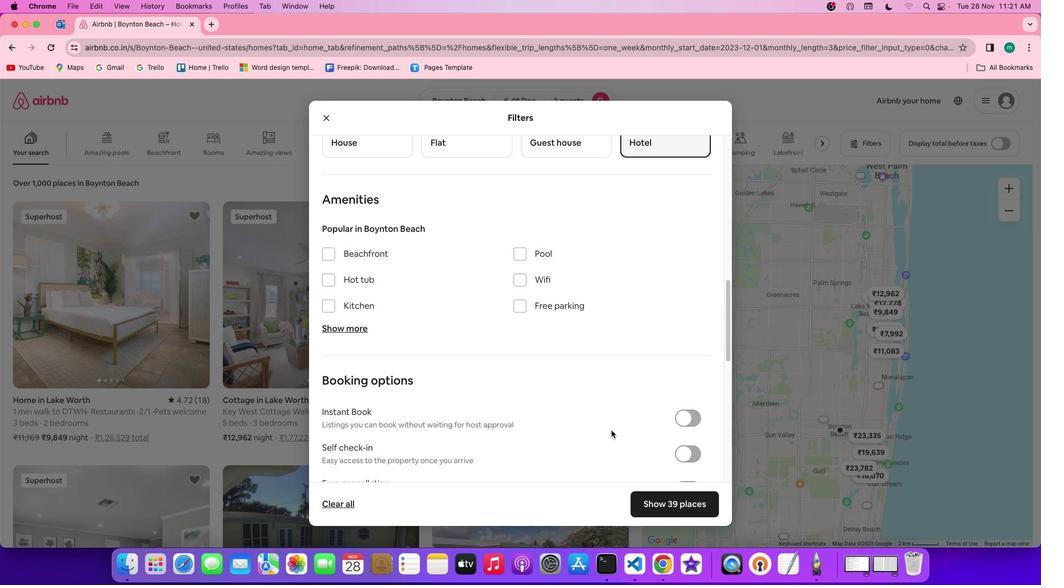 
Action: Mouse scrolled (620, 440) with delta (9, 8)
Screenshot: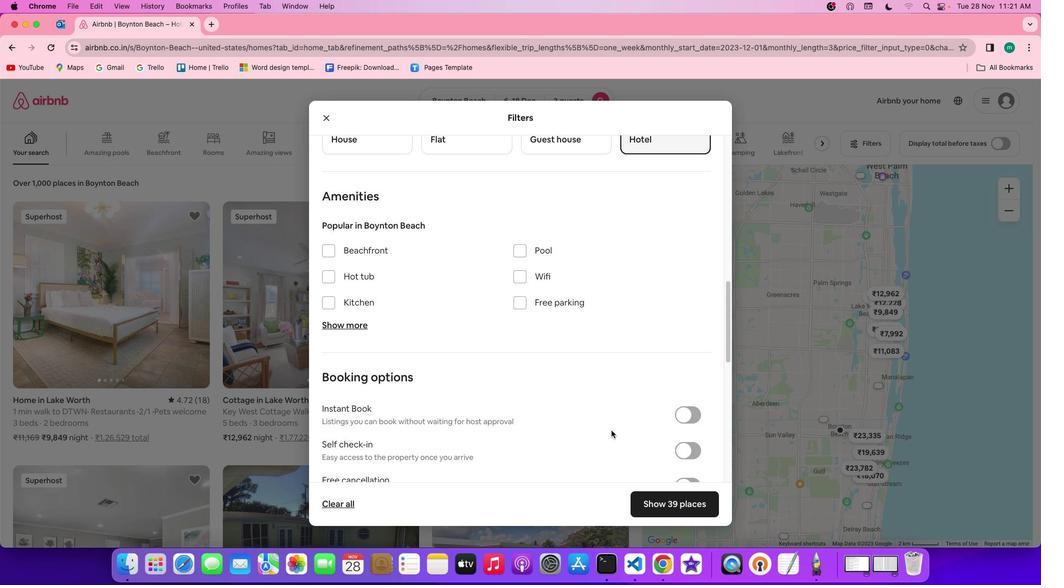 
Action: Mouse scrolled (620, 440) with delta (9, 8)
Screenshot: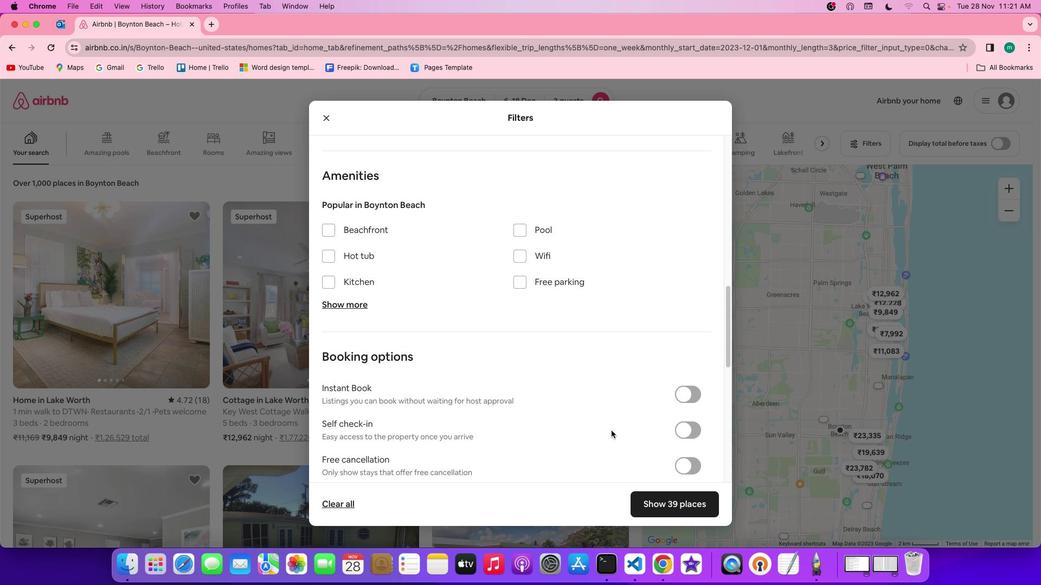 
Action: Mouse scrolled (620, 440) with delta (9, 8)
Screenshot: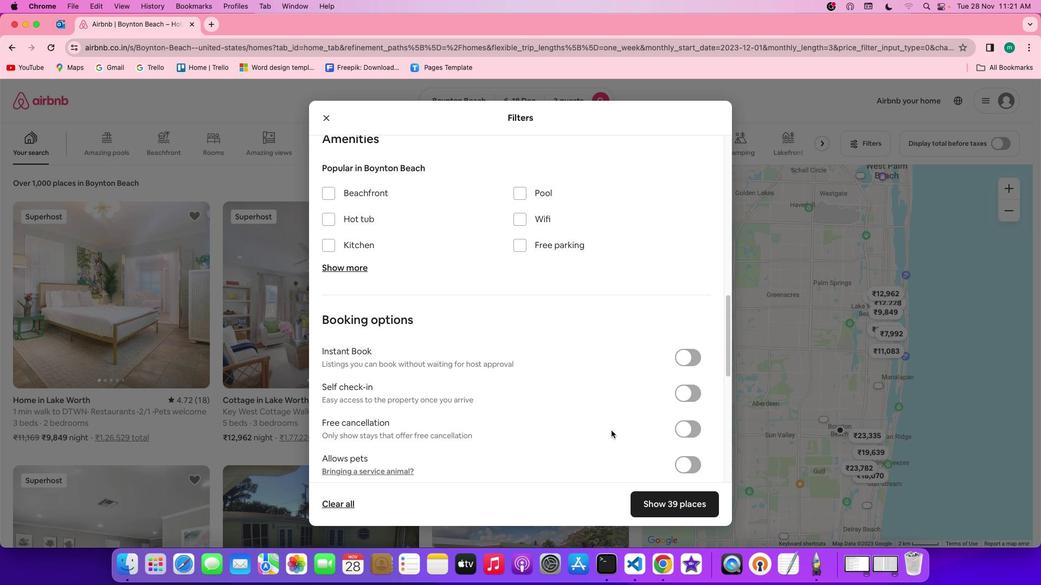 
Action: Mouse scrolled (620, 440) with delta (9, 8)
Screenshot: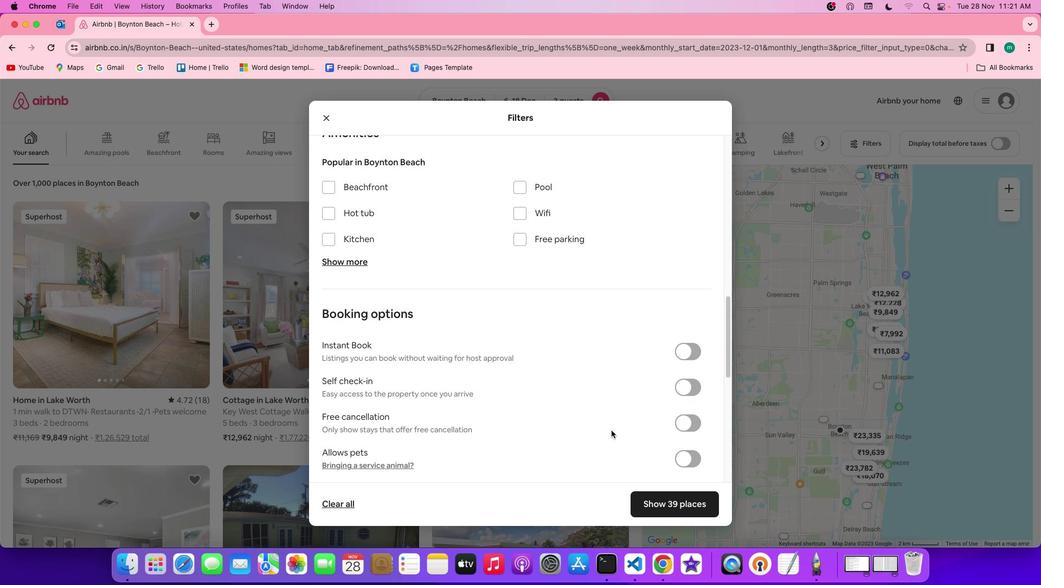 
Action: Mouse scrolled (620, 440) with delta (9, 8)
Screenshot: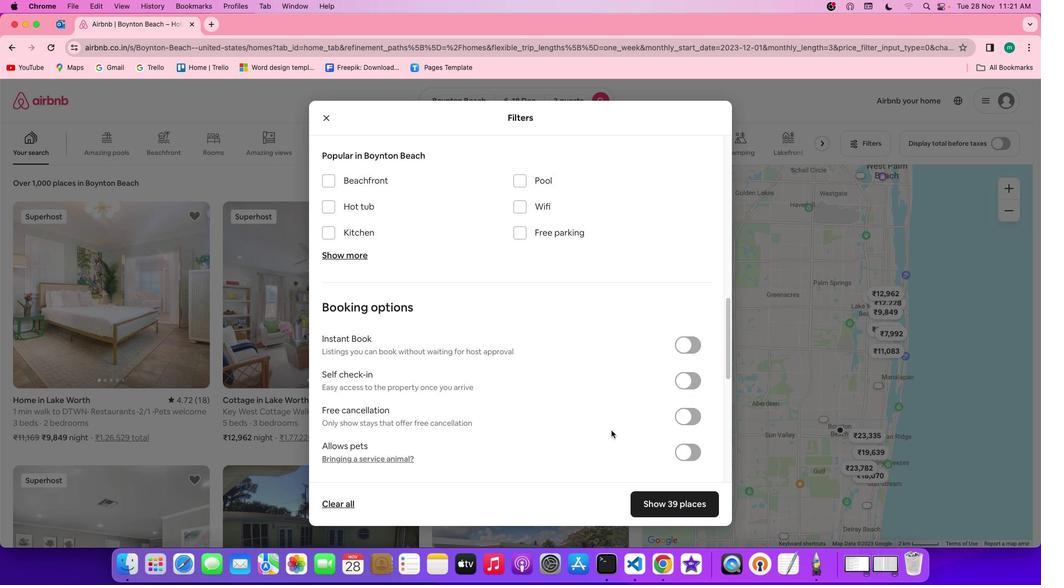 
Action: Mouse scrolled (620, 440) with delta (9, 8)
Screenshot: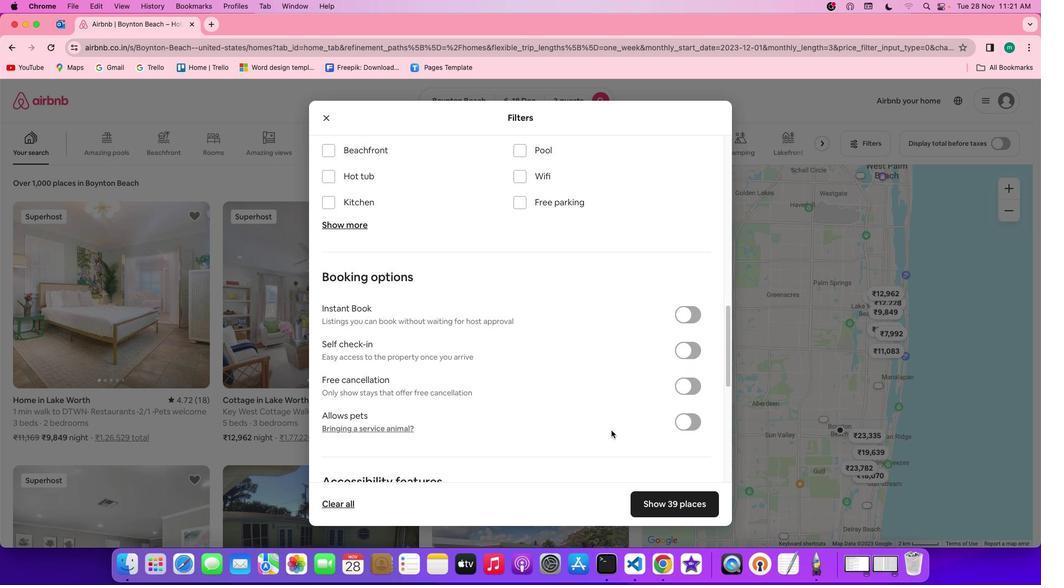 
Action: Mouse scrolled (620, 440) with delta (9, 8)
Screenshot: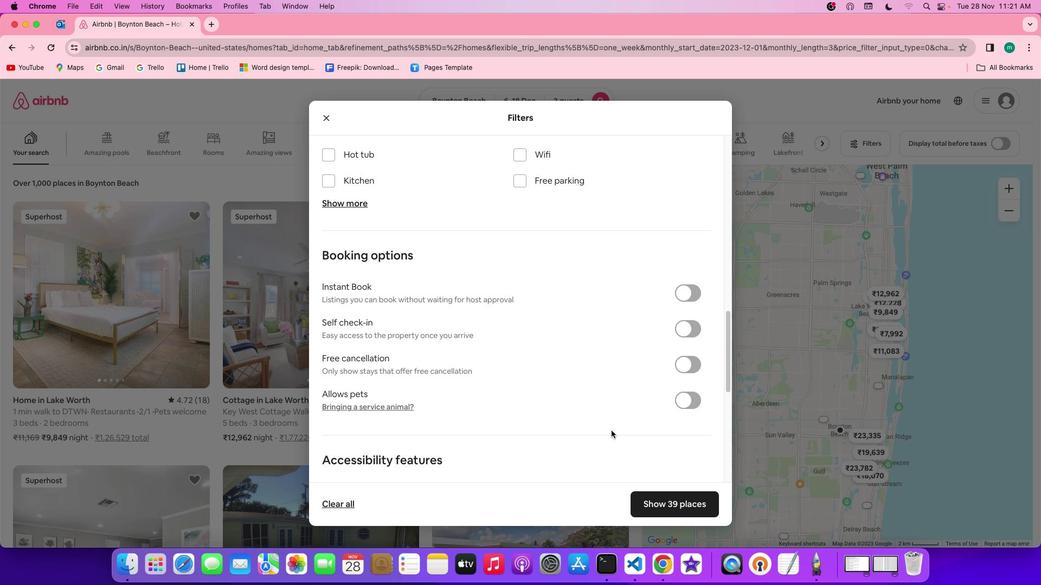 
Action: Mouse scrolled (620, 440) with delta (9, 8)
Screenshot: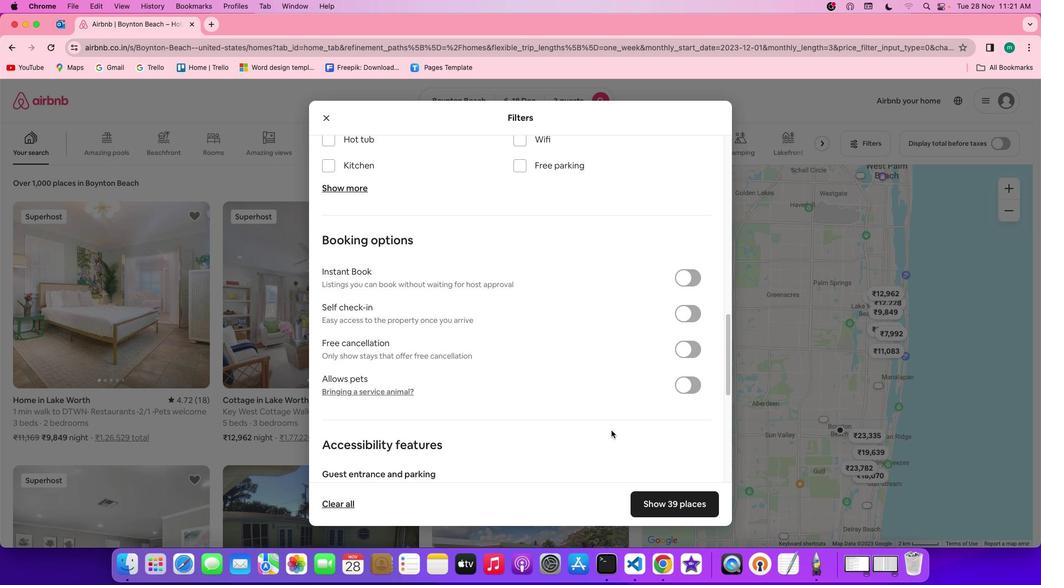 
Action: Mouse scrolled (620, 440) with delta (9, 8)
Screenshot: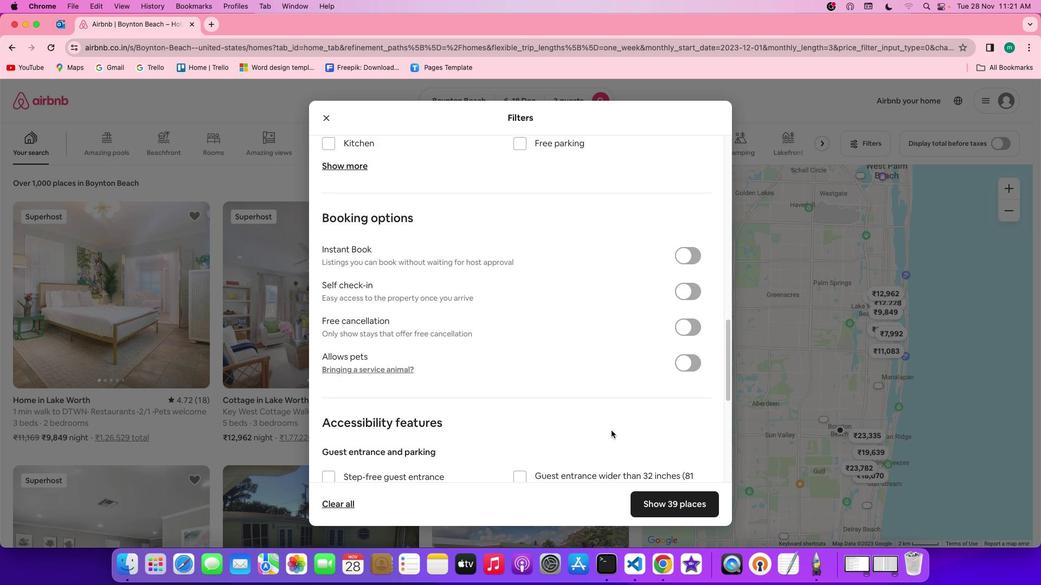 
Action: Mouse scrolled (620, 440) with delta (9, 7)
Screenshot: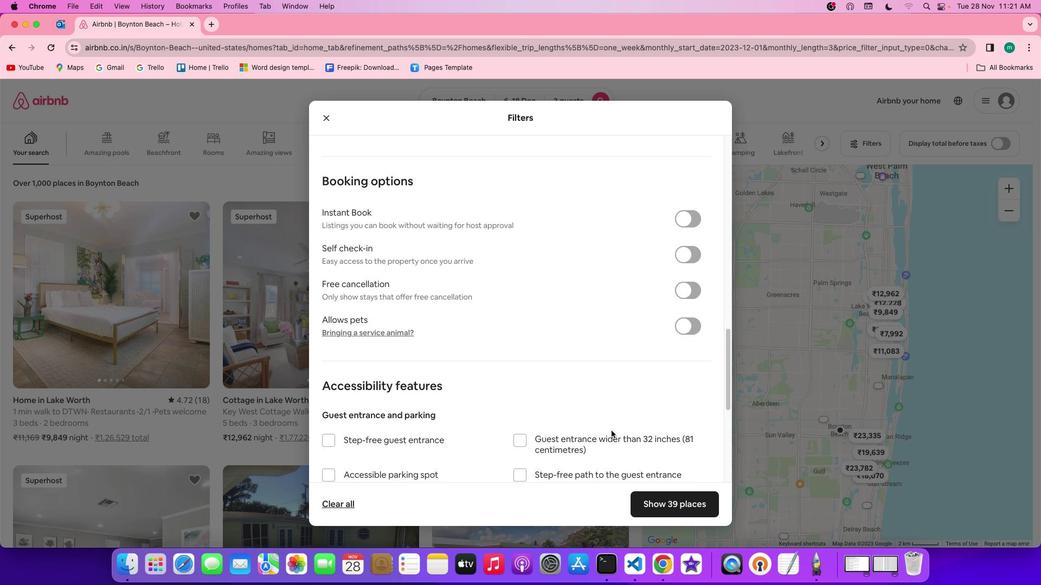
Action: Mouse scrolled (620, 440) with delta (9, 8)
Screenshot: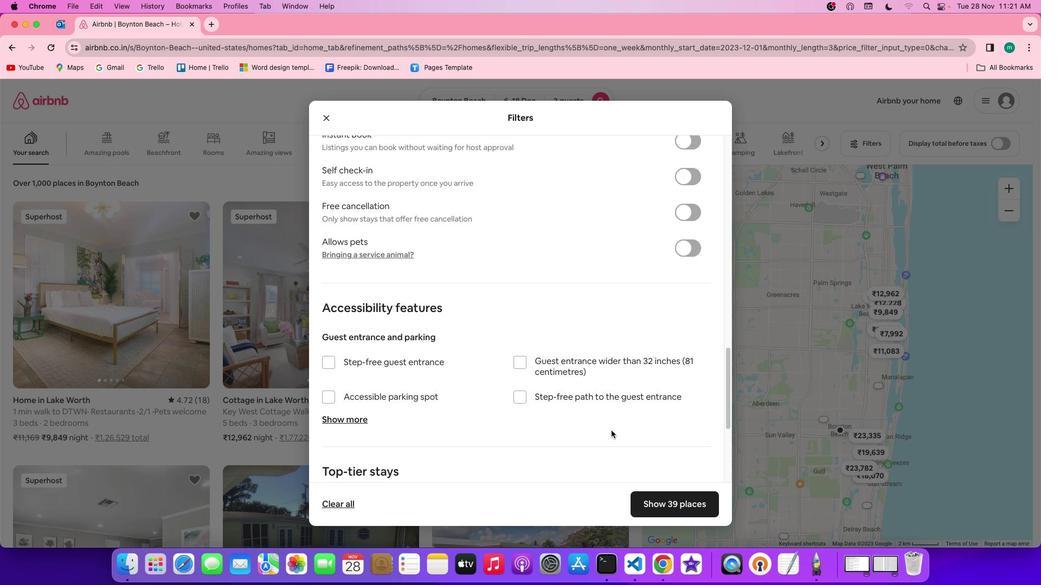 
Action: Mouse scrolled (620, 440) with delta (9, 8)
Screenshot: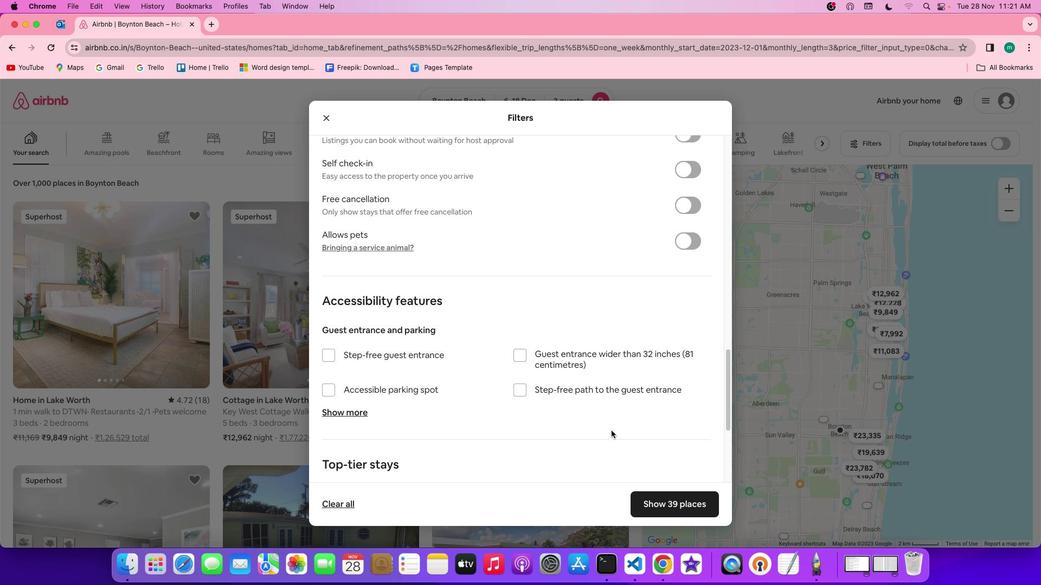 
Action: Mouse scrolled (620, 440) with delta (9, 8)
Screenshot: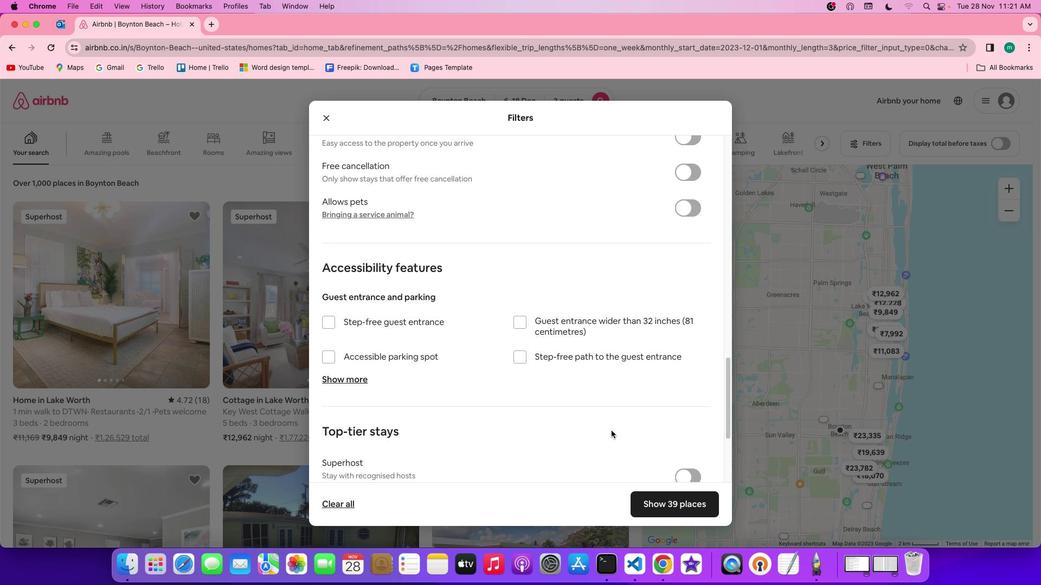 
Action: Mouse scrolled (620, 440) with delta (9, 7)
Screenshot: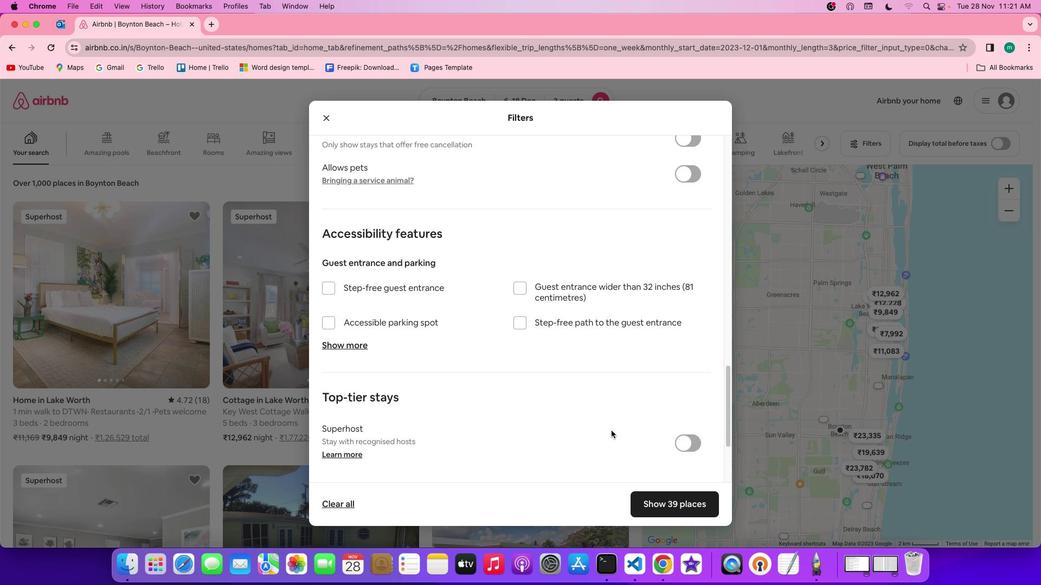 
Action: Mouse scrolled (620, 440) with delta (9, 8)
Screenshot: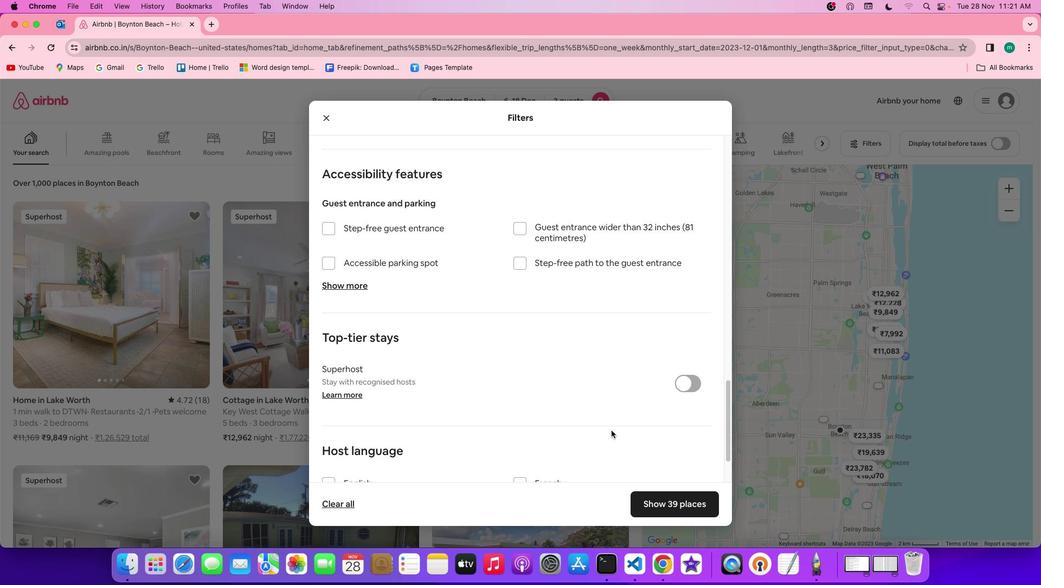 
Action: Mouse scrolled (620, 440) with delta (9, 8)
Screenshot: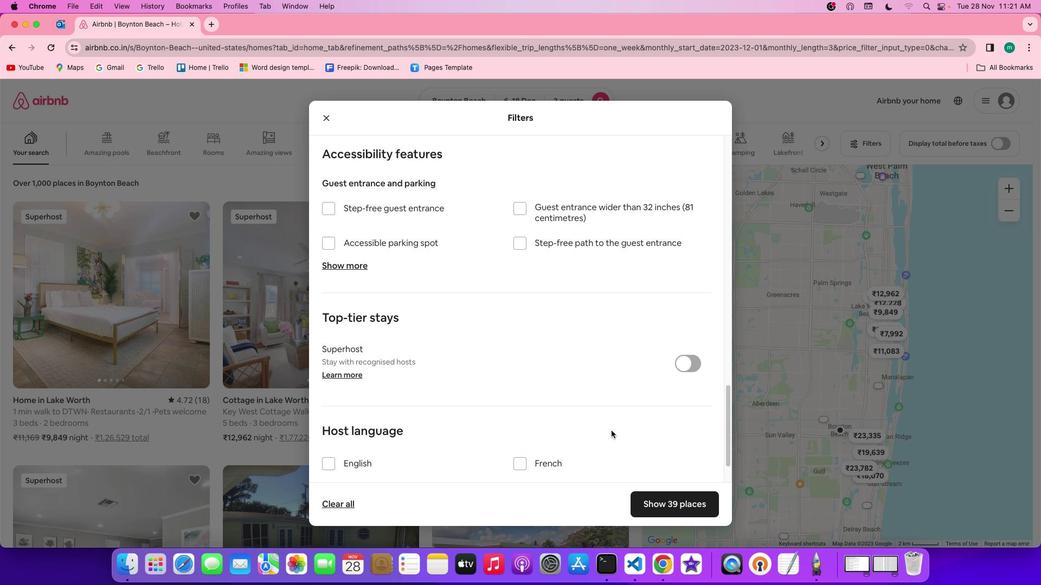 
Action: Mouse scrolled (620, 440) with delta (9, 8)
Screenshot: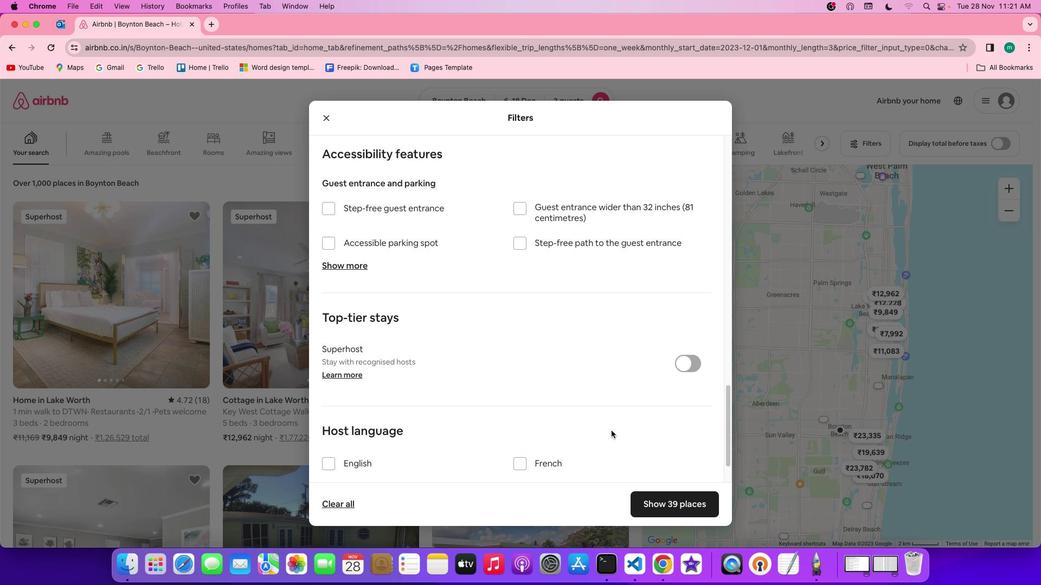 
Action: Mouse scrolled (620, 440) with delta (9, 7)
Screenshot: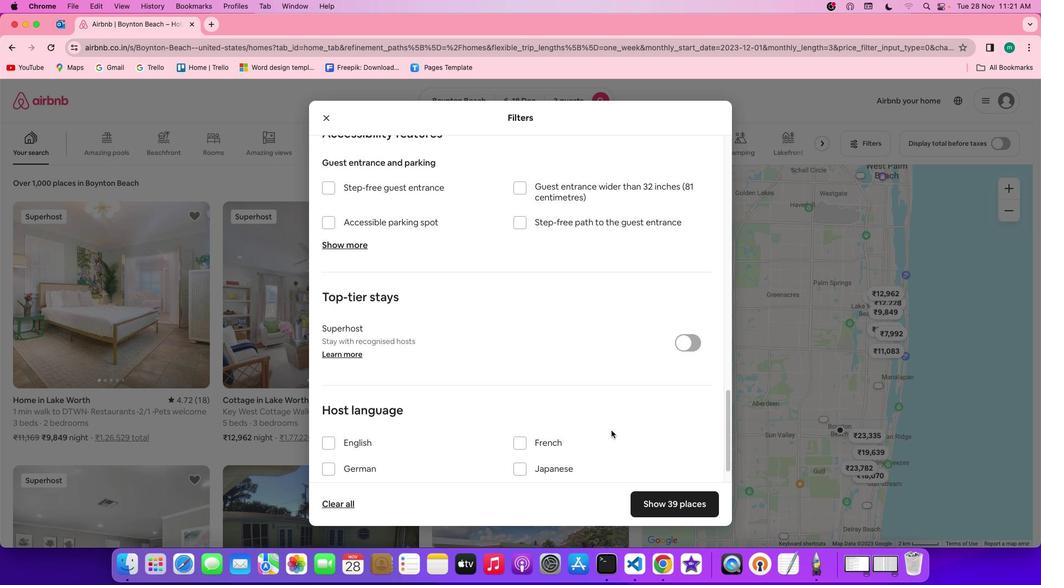 
Action: Mouse scrolled (620, 440) with delta (9, 6)
Screenshot: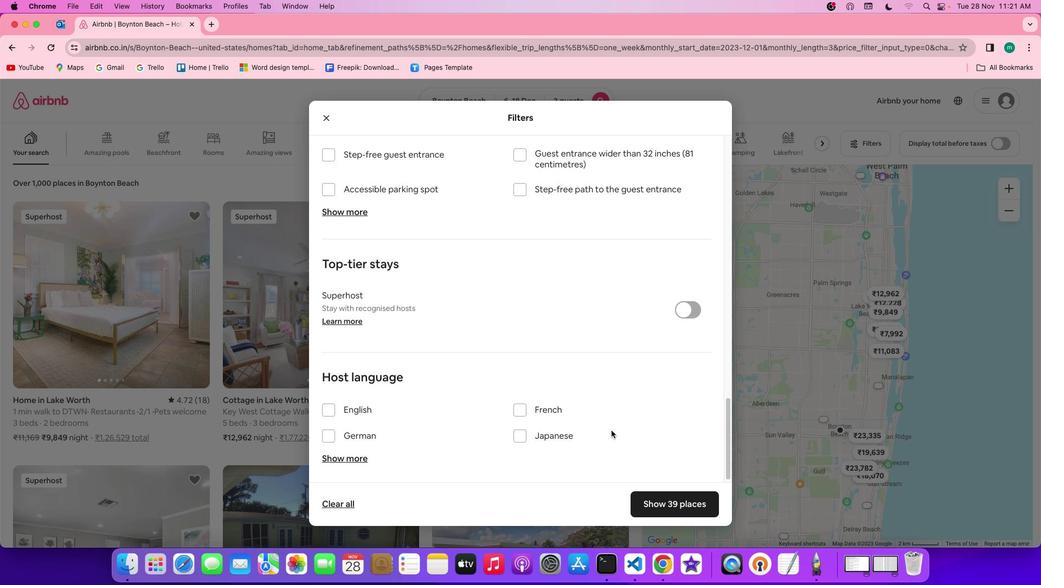 
Action: Mouse scrolled (620, 440) with delta (9, 8)
Screenshot: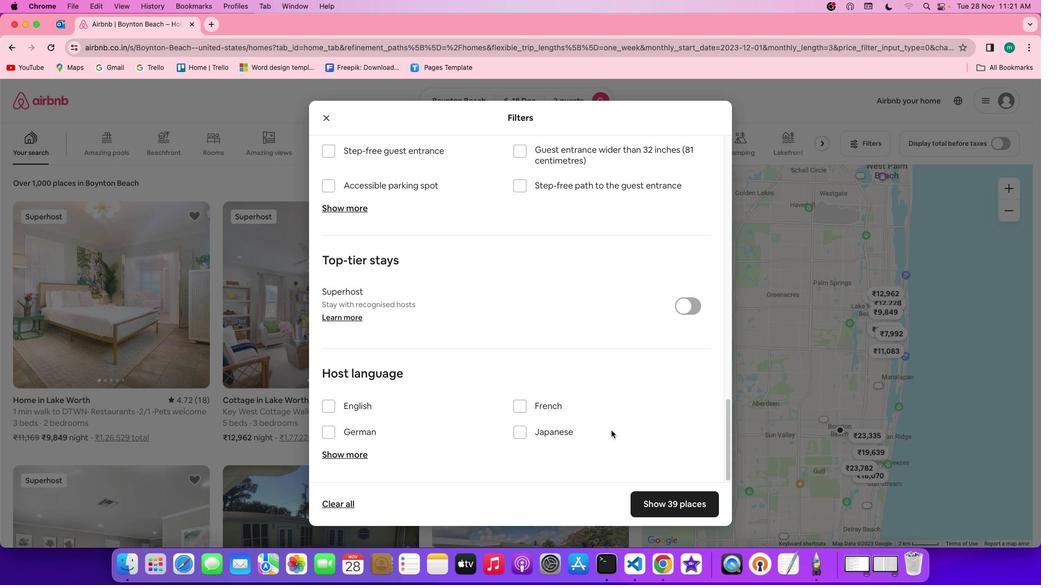 
Action: Mouse scrolled (620, 440) with delta (9, 8)
Screenshot: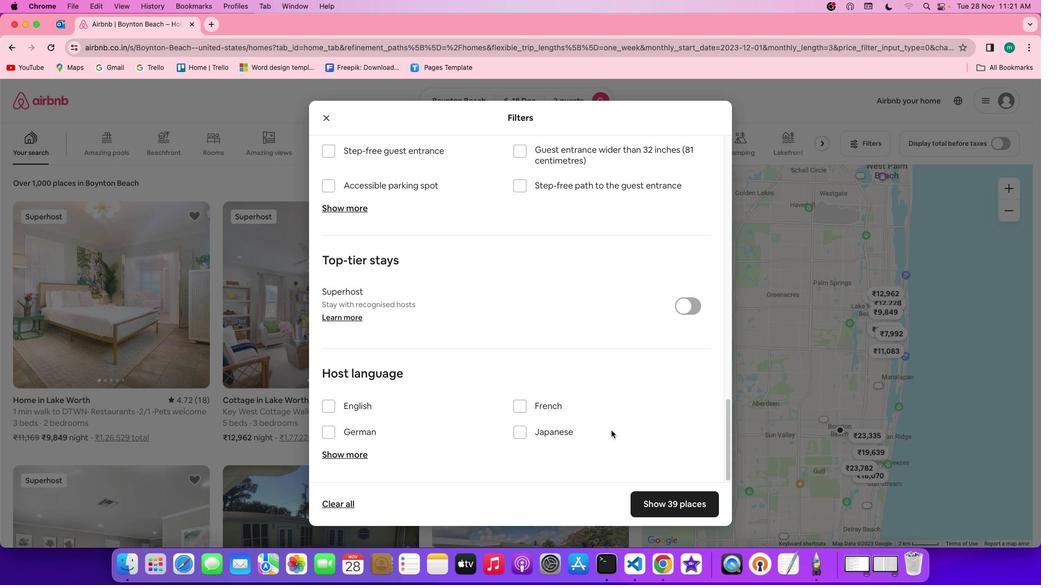 
Action: Mouse scrolled (620, 440) with delta (9, 7)
Screenshot: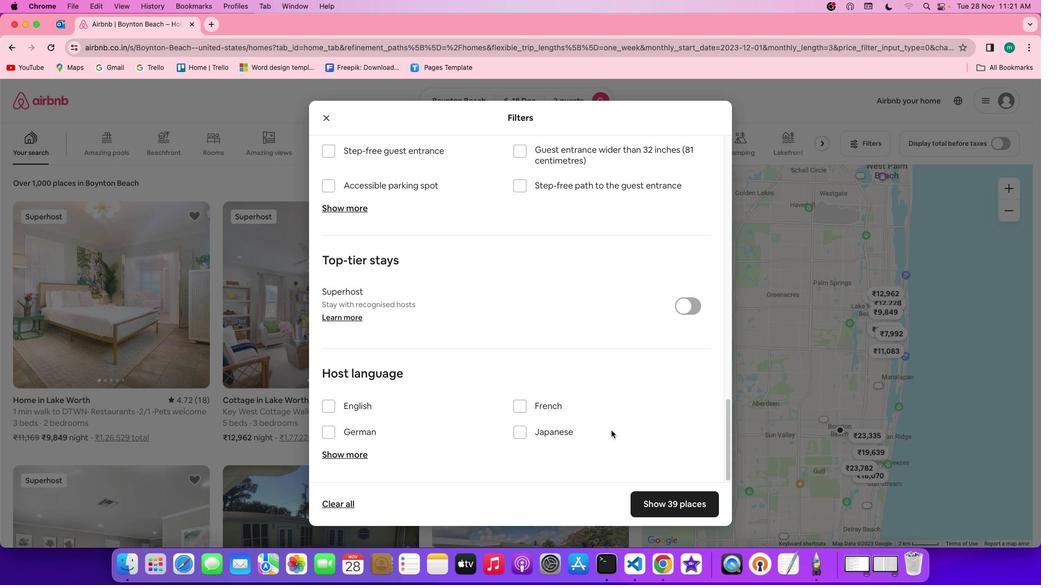 
Action: Mouse scrolled (620, 440) with delta (9, 6)
Screenshot: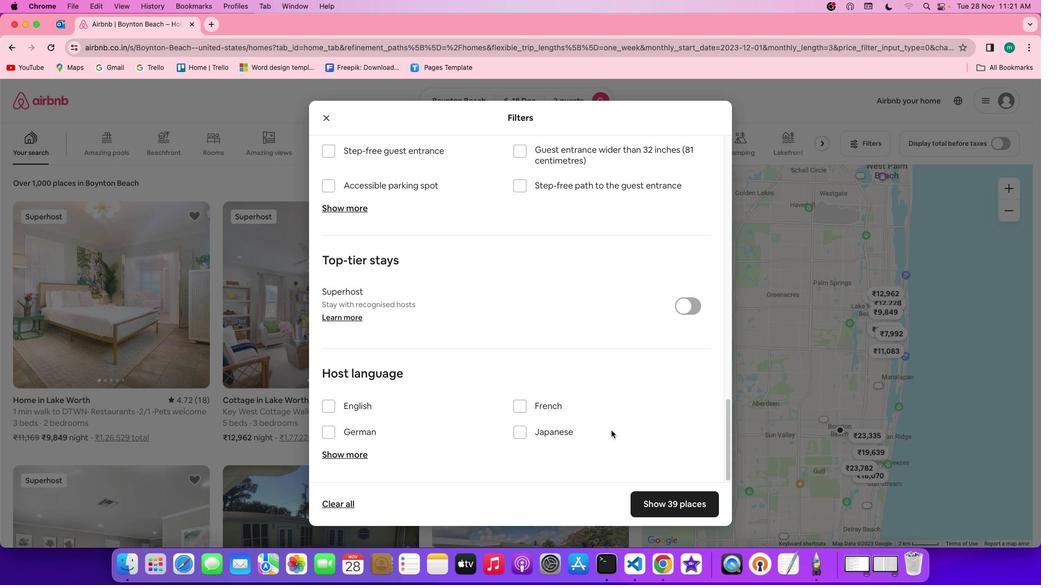 
Action: Mouse scrolled (620, 440) with delta (9, 5)
Screenshot: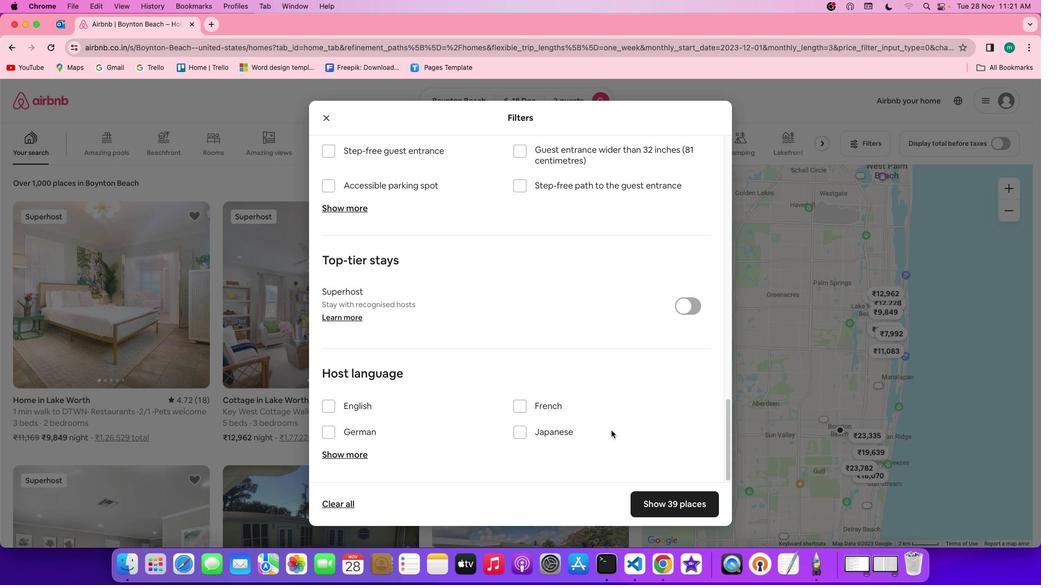 
Action: Mouse scrolled (620, 440) with delta (9, 5)
Screenshot: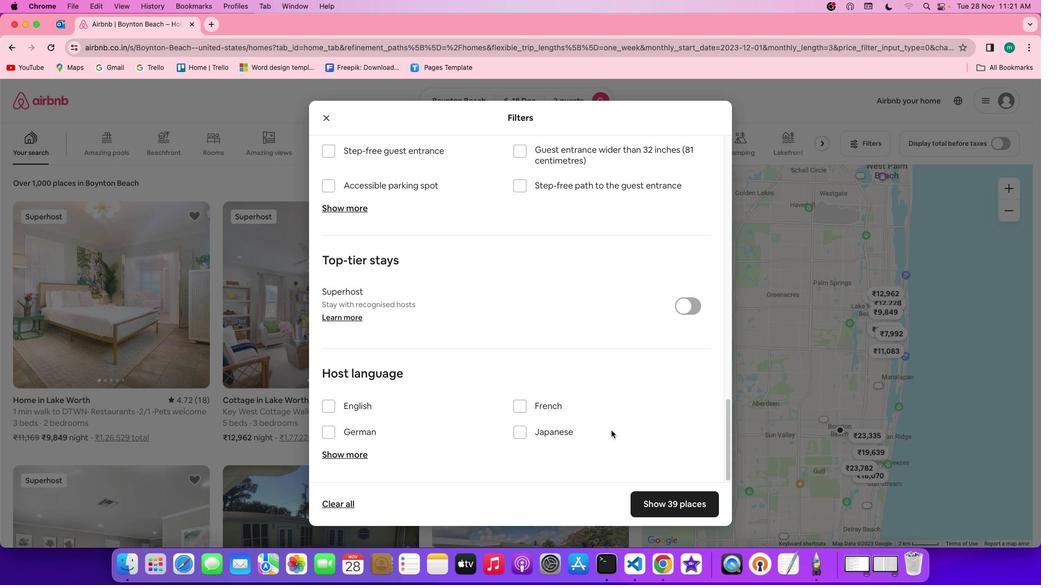 
Action: Mouse moved to (698, 516)
Screenshot: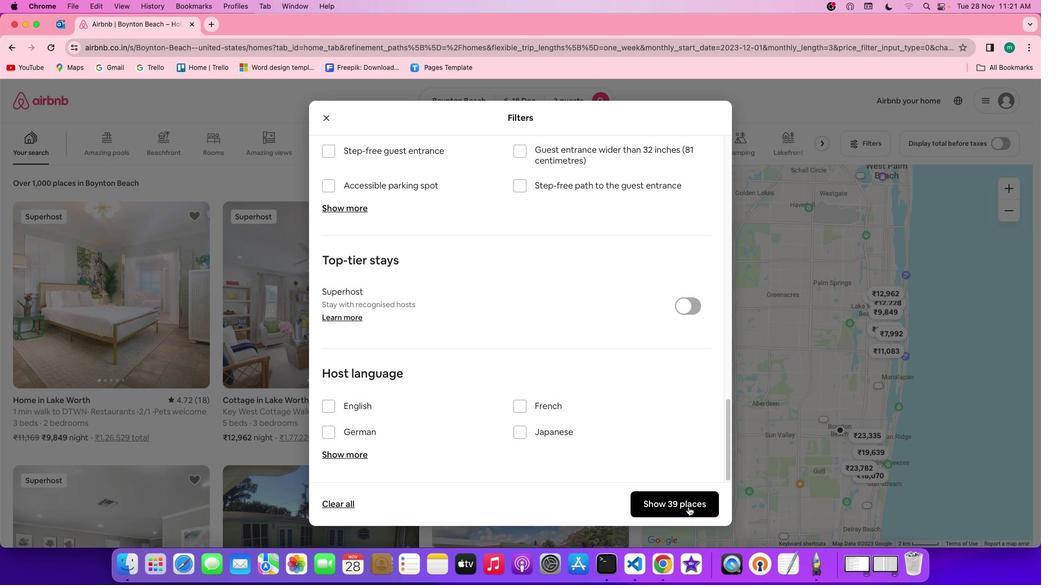 
Action: Mouse pressed left at (698, 516)
Screenshot: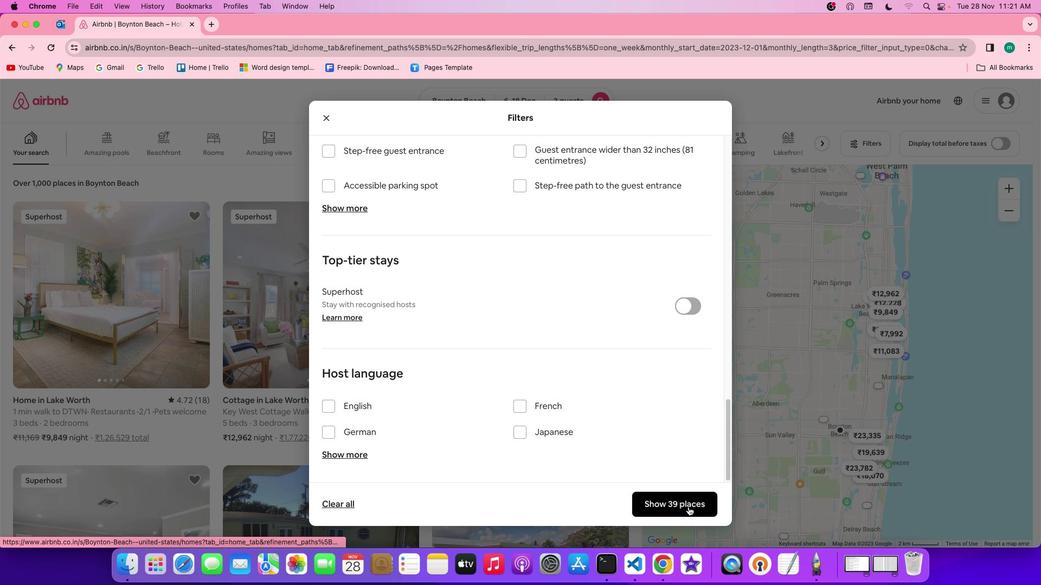 
Action: Mouse moved to (298, 261)
Screenshot: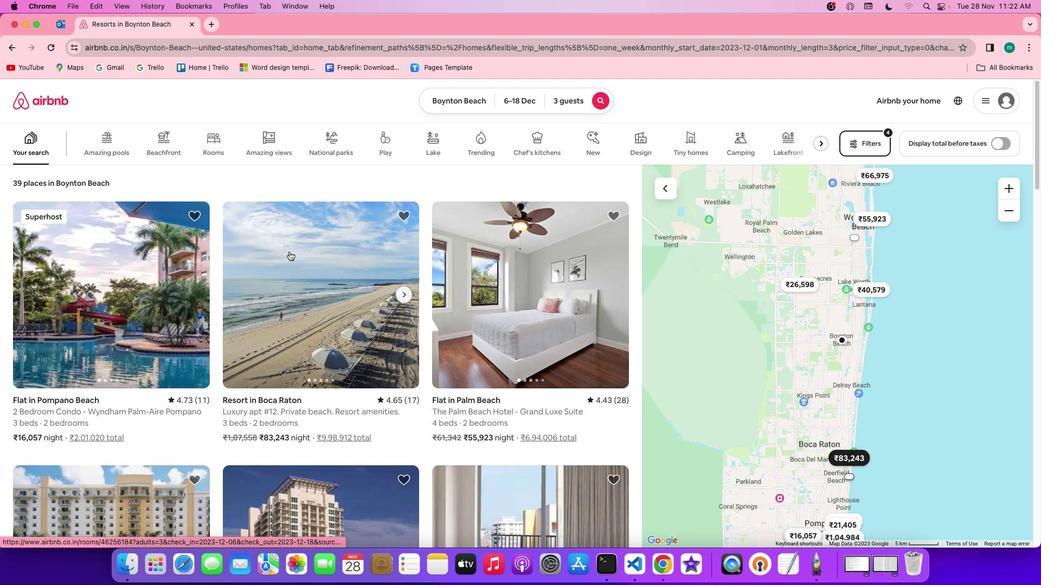 
Action: Mouse pressed left at (298, 261)
Screenshot: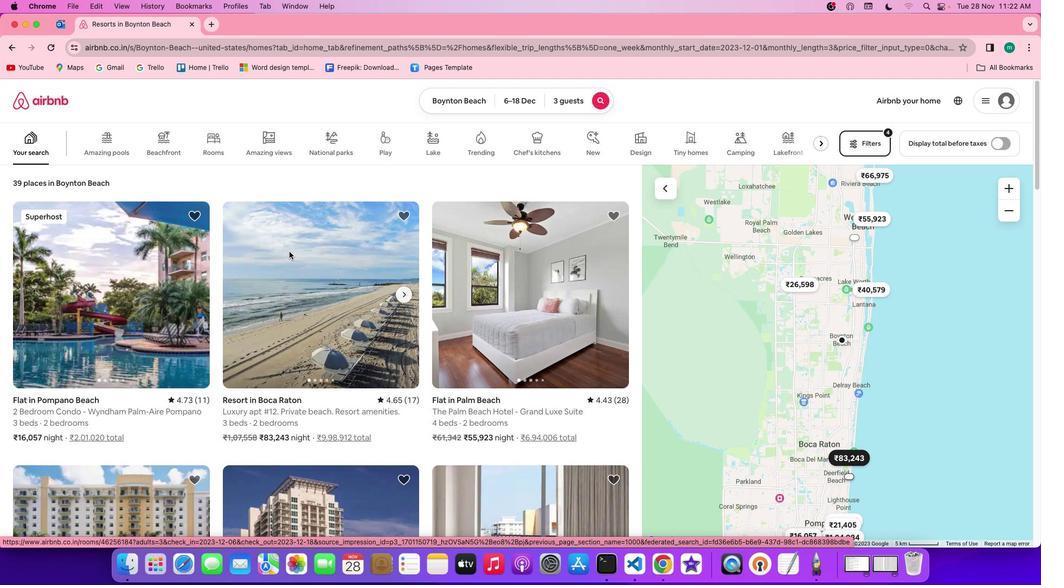 
Action: Mouse moved to (771, 419)
Screenshot: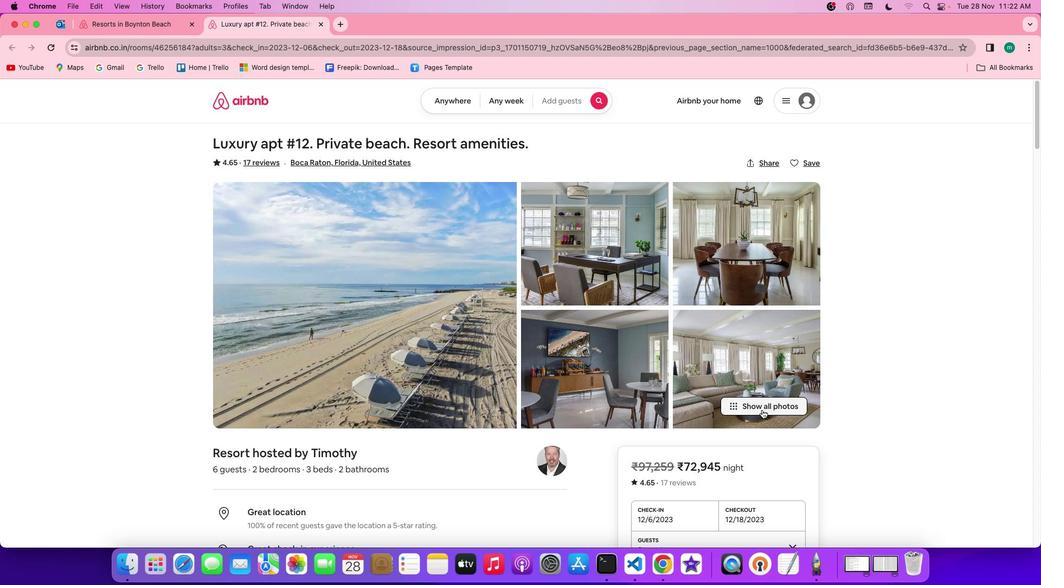 
Action: Mouse pressed left at (771, 419)
Screenshot: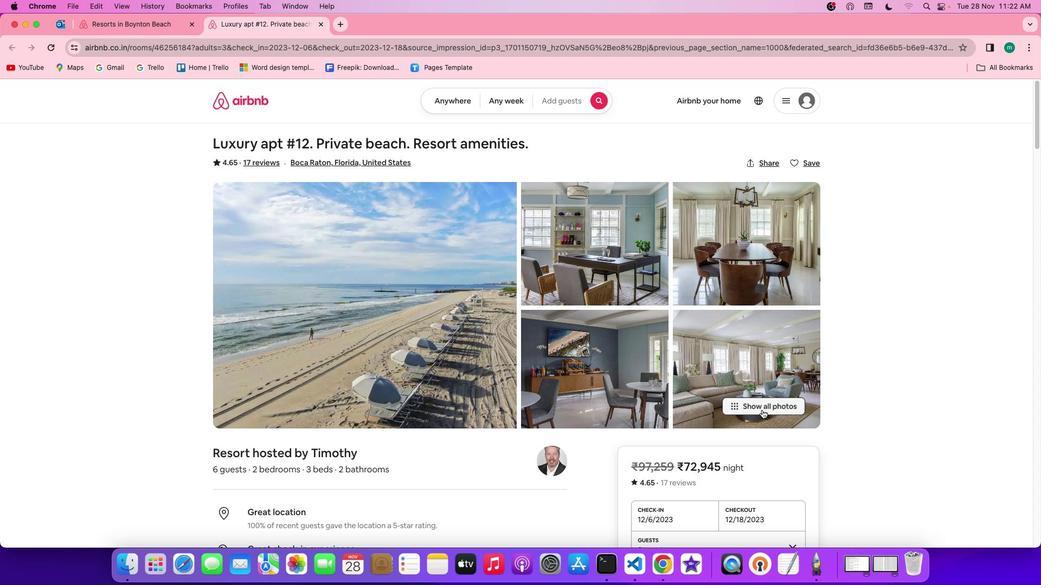 
Action: Mouse moved to (478, 392)
Screenshot: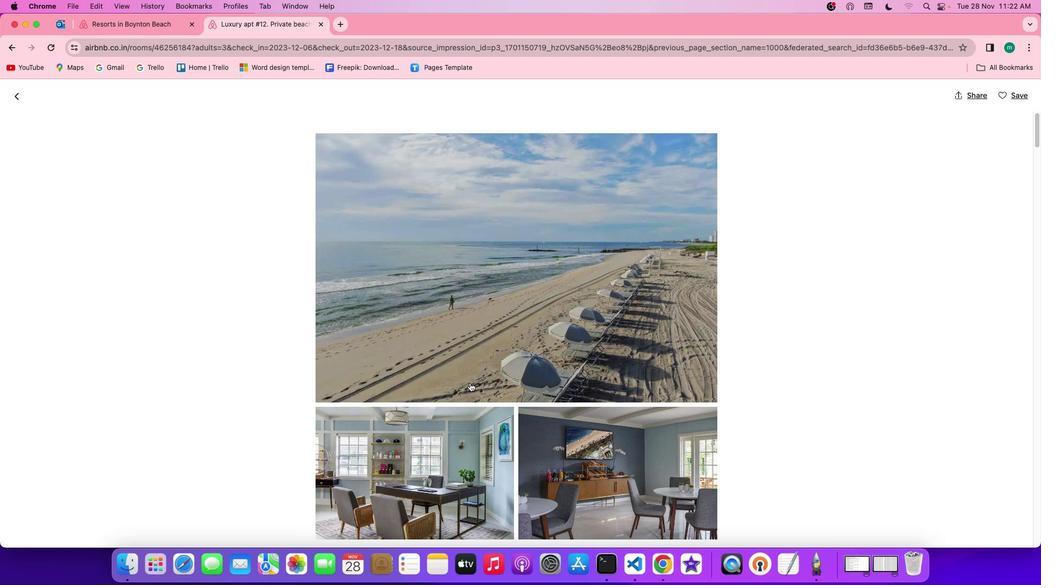 
Action: Mouse scrolled (478, 392) with delta (9, 8)
Screenshot: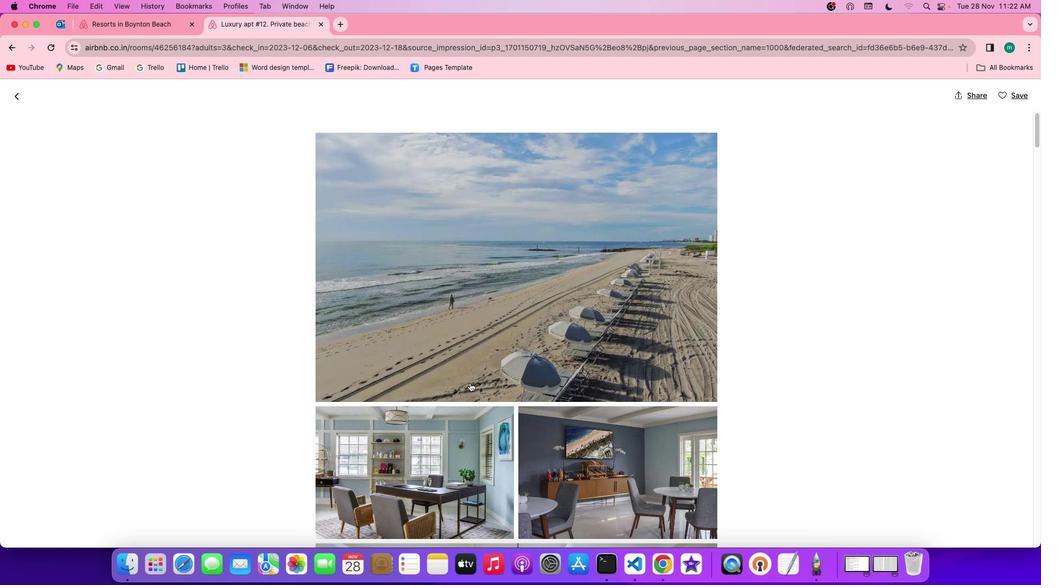 
Action: Mouse scrolled (478, 392) with delta (9, 8)
Screenshot: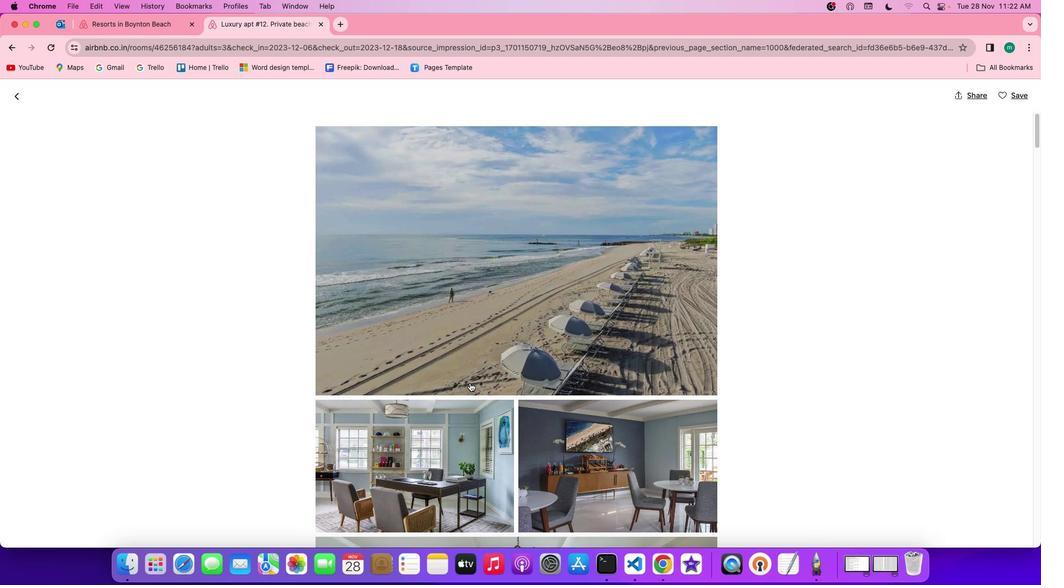 
Action: Mouse scrolled (478, 392) with delta (9, 8)
Screenshot: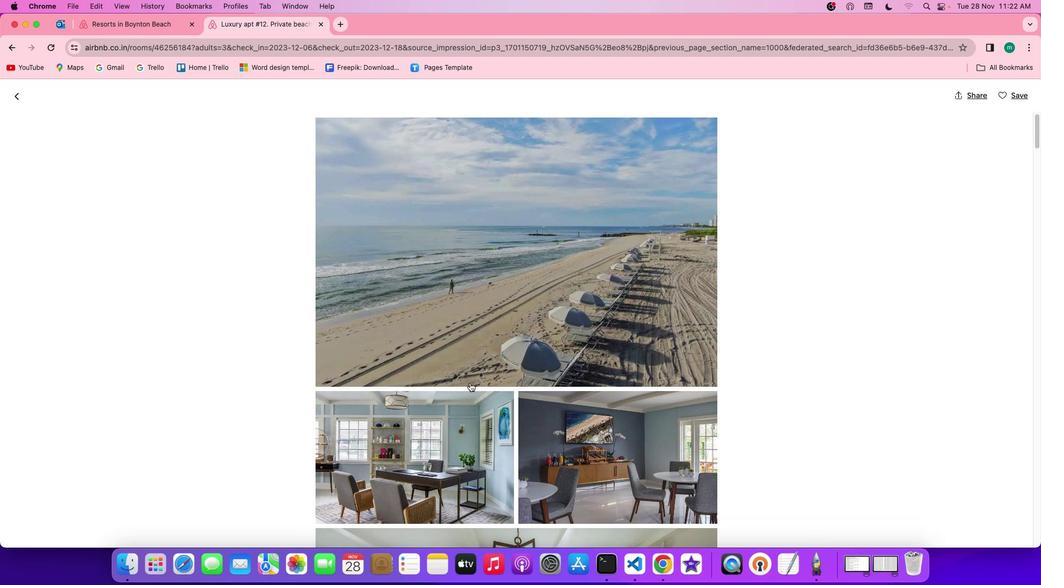
Action: Mouse scrolled (478, 392) with delta (9, 8)
Screenshot: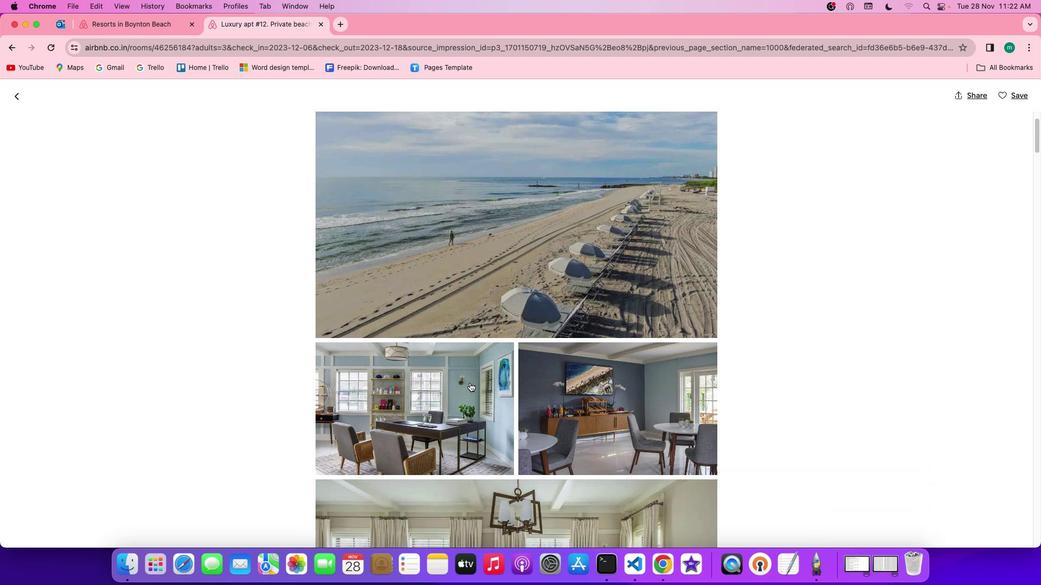 
Action: Mouse scrolled (478, 392) with delta (9, 8)
Screenshot: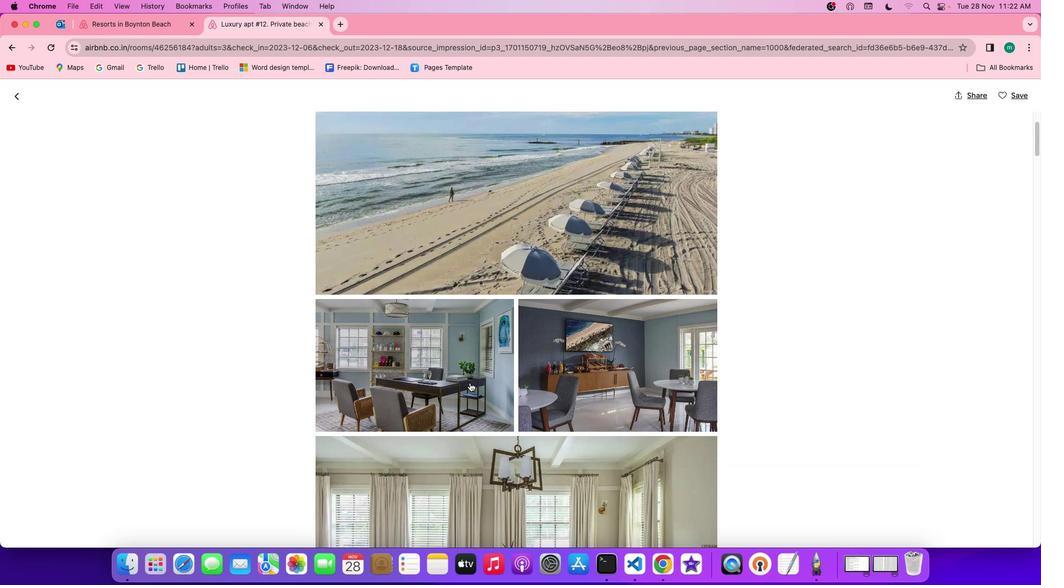 
Action: Mouse scrolled (478, 392) with delta (9, 8)
Screenshot: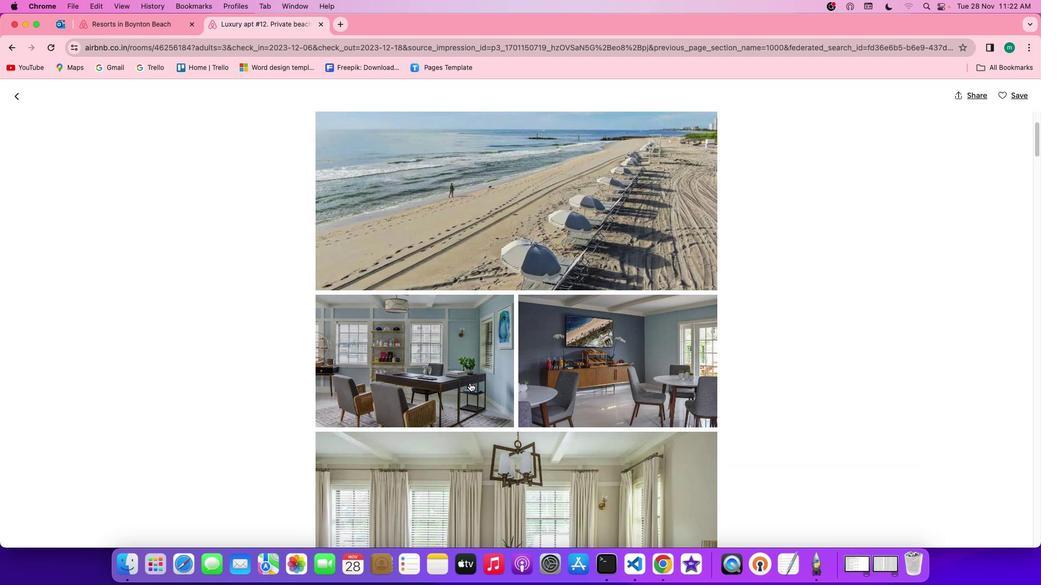 
Action: Mouse scrolled (478, 392) with delta (9, 8)
Screenshot: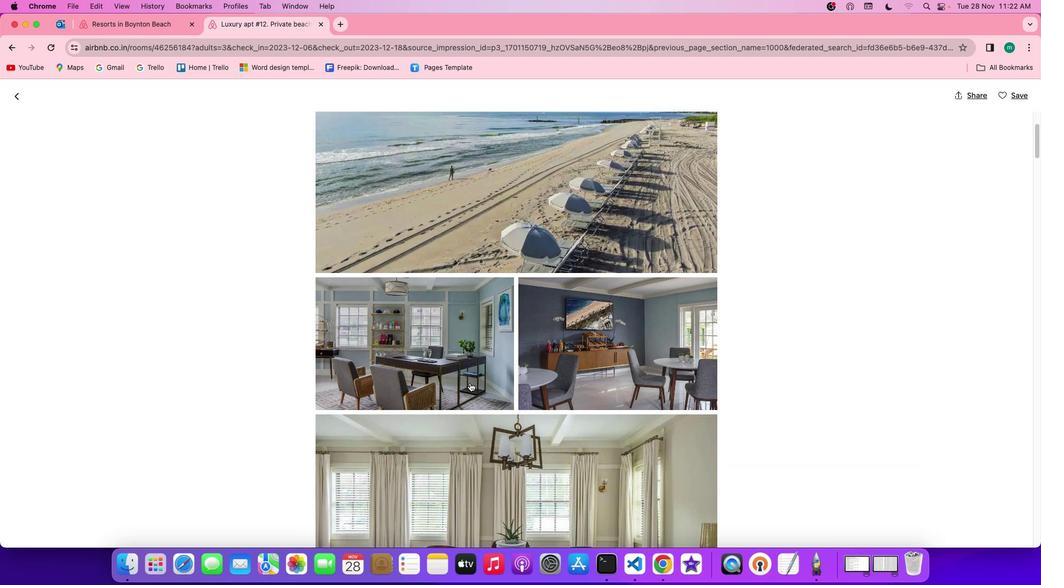 
Action: Mouse scrolled (478, 392) with delta (9, 7)
Screenshot: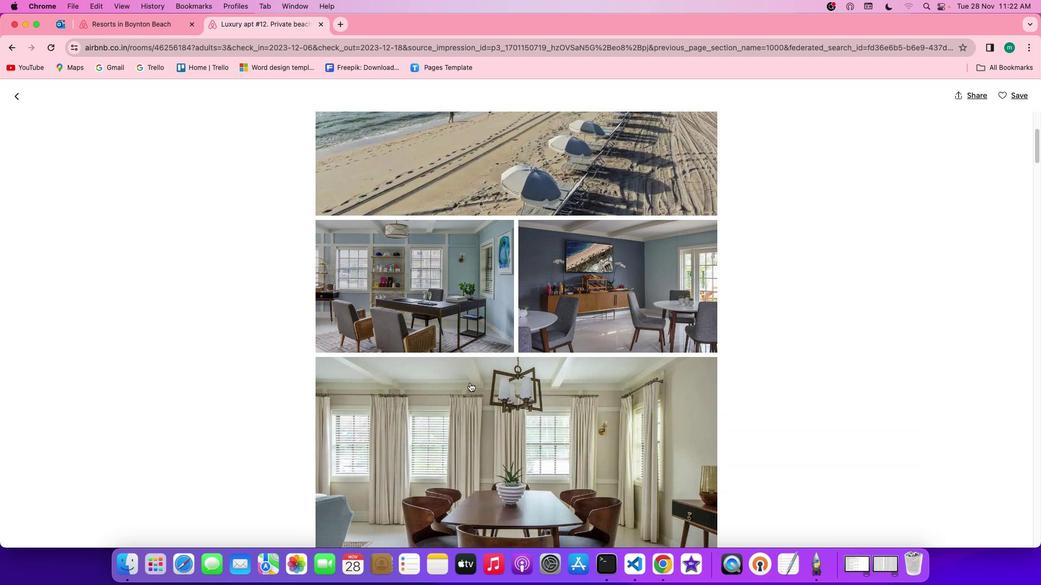 
Action: Mouse scrolled (478, 392) with delta (9, 7)
Screenshot: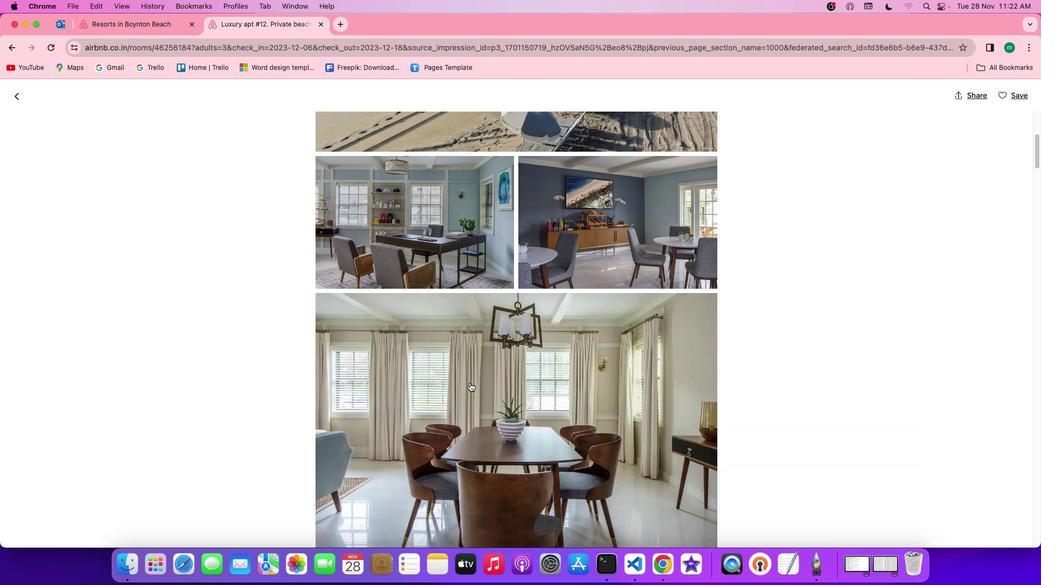 
Action: Mouse scrolled (478, 392) with delta (9, 8)
Screenshot: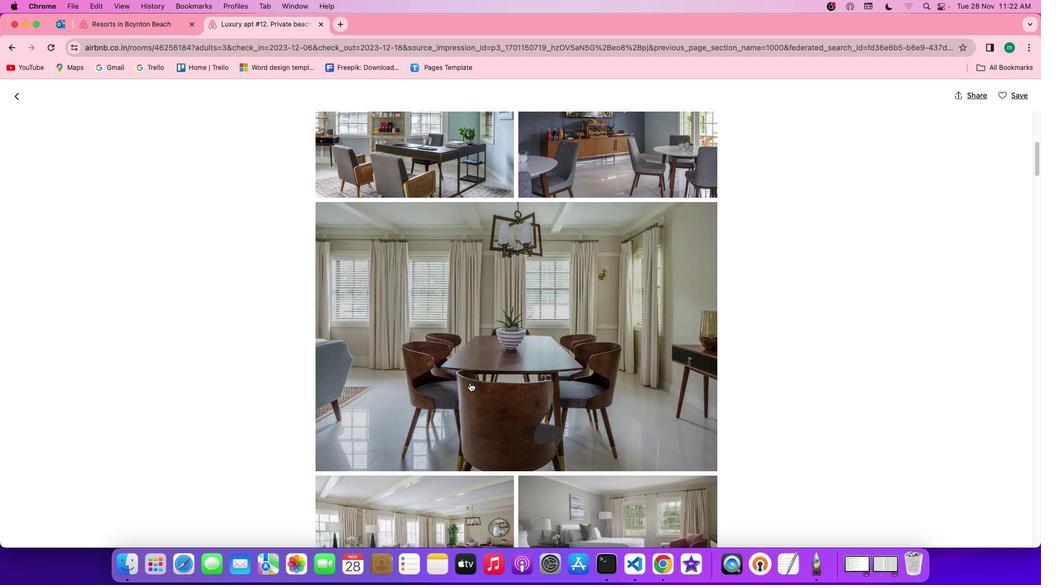 
Action: Mouse scrolled (478, 392) with delta (9, 8)
Screenshot: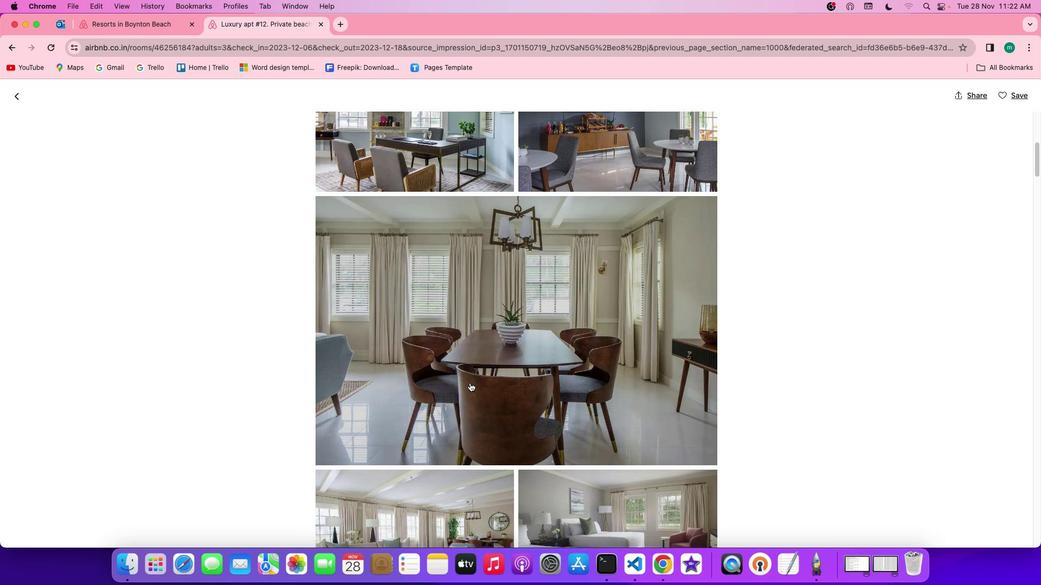 
Action: Mouse scrolled (478, 392) with delta (9, 8)
Screenshot: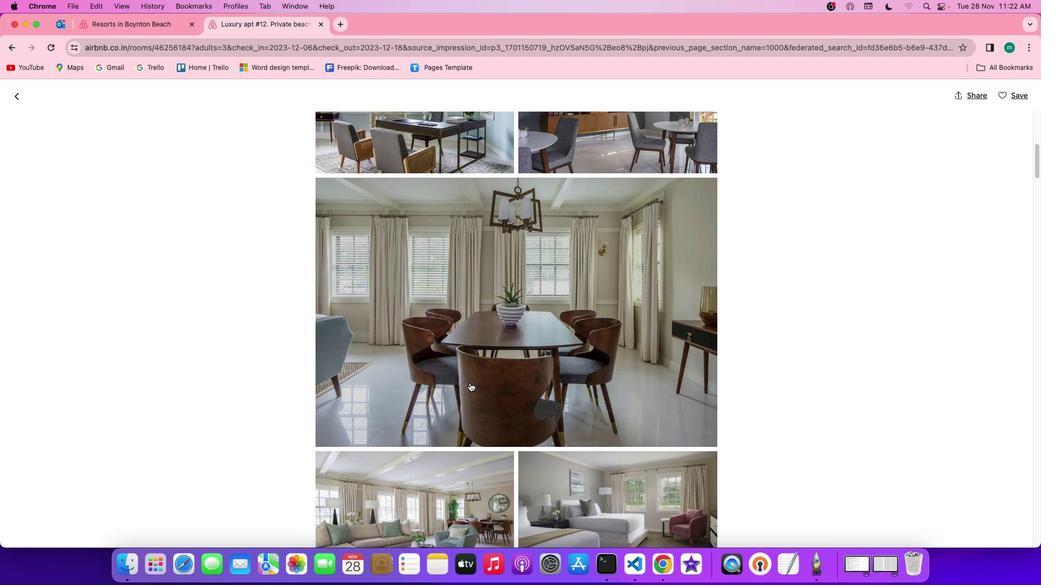 
Action: Mouse scrolled (478, 392) with delta (9, 7)
Screenshot: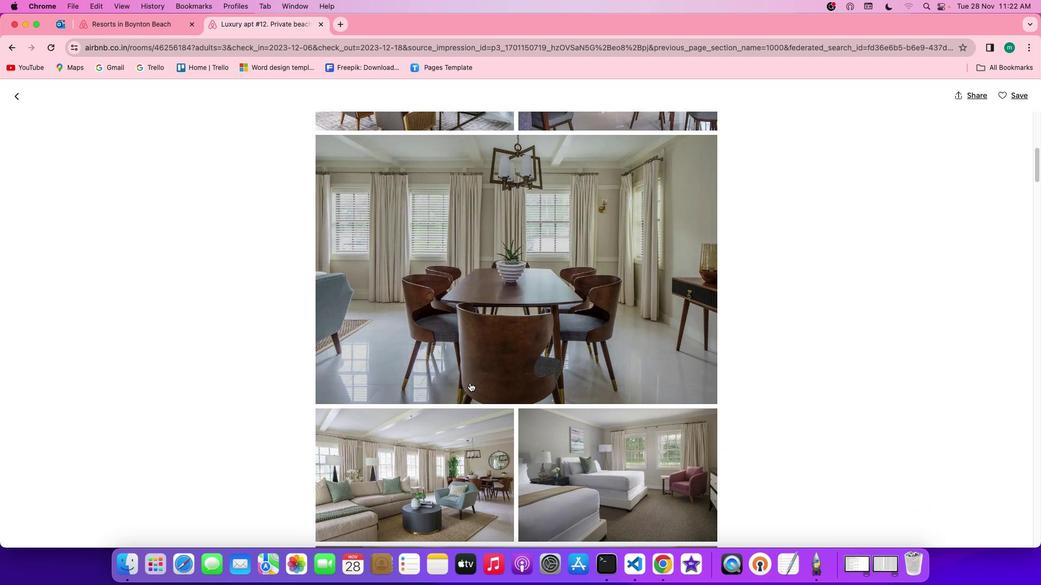 
Action: Mouse scrolled (478, 392) with delta (9, 7)
Screenshot: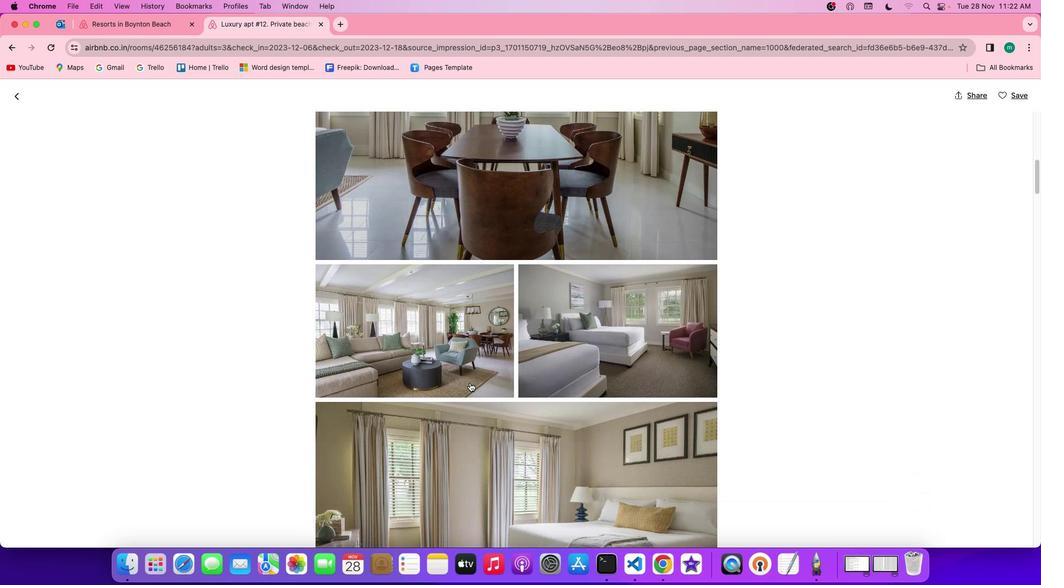 
Action: Mouse scrolled (478, 392) with delta (9, 8)
Screenshot: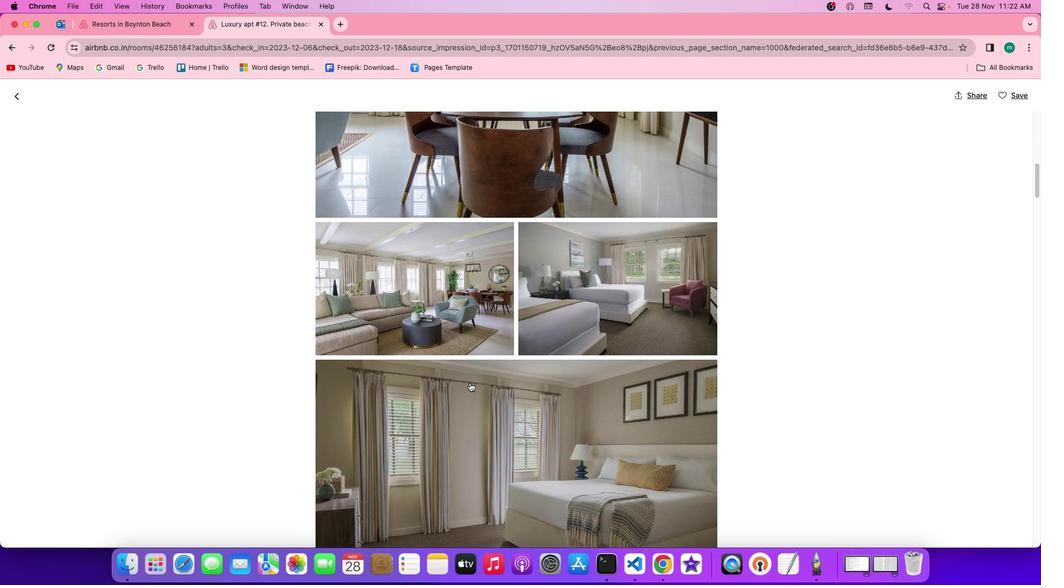 
Action: Mouse scrolled (478, 392) with delta (9, 8)
Screenshot: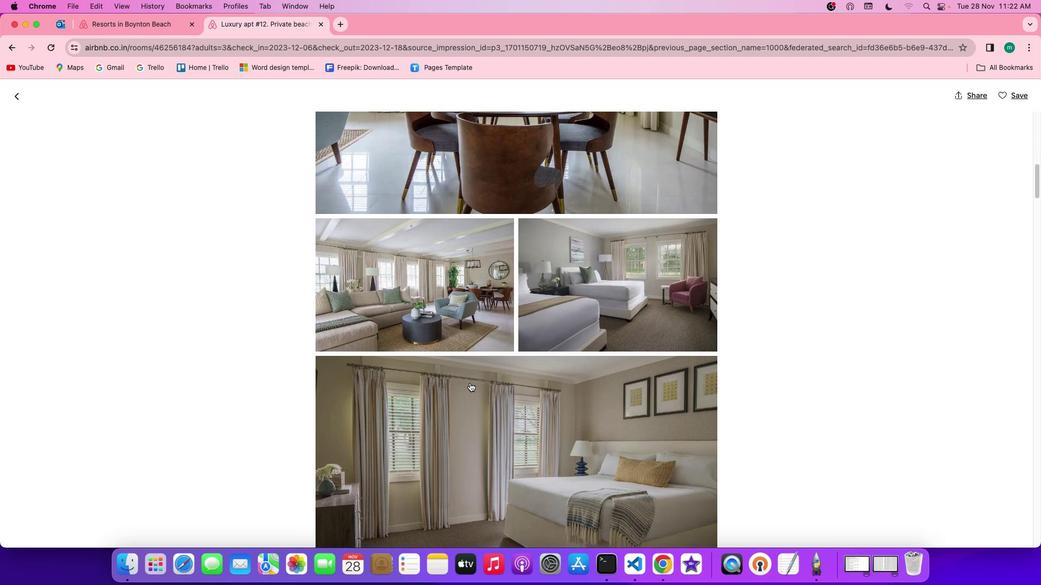
Action: Mouse scrolled (478, 392) with delta (9, 8)
Screenshot: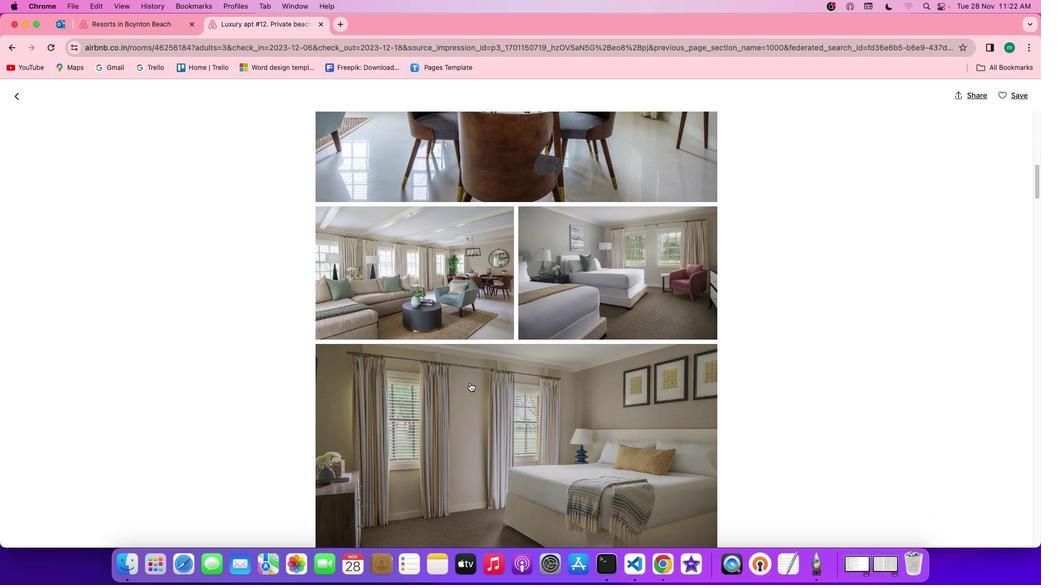 
Action: Mouse scrolled (478, 392) with delta (9, 7)
Screenshot: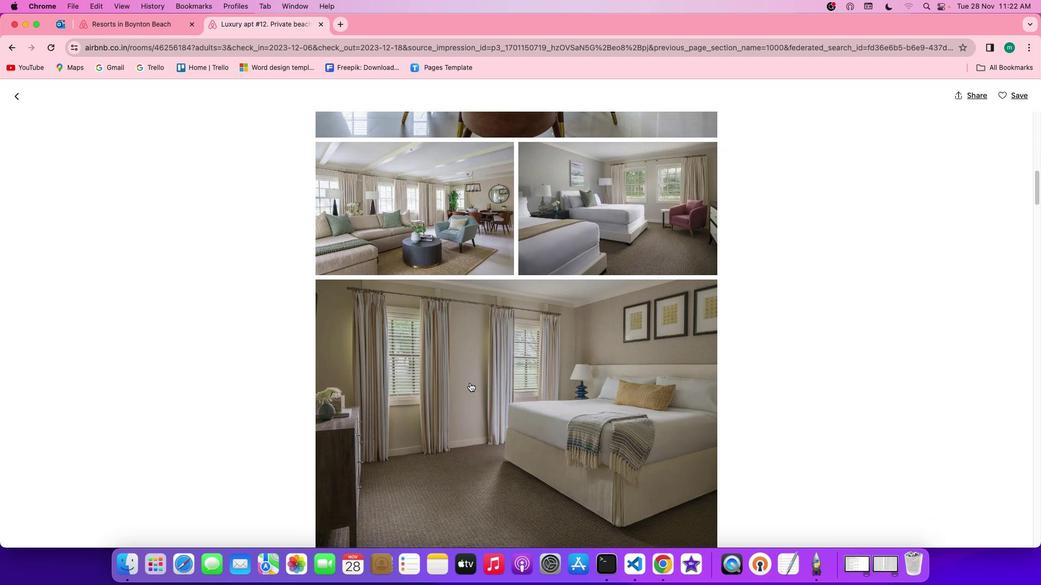 
Action: Mouse moved to (478, 392)
Screenshot: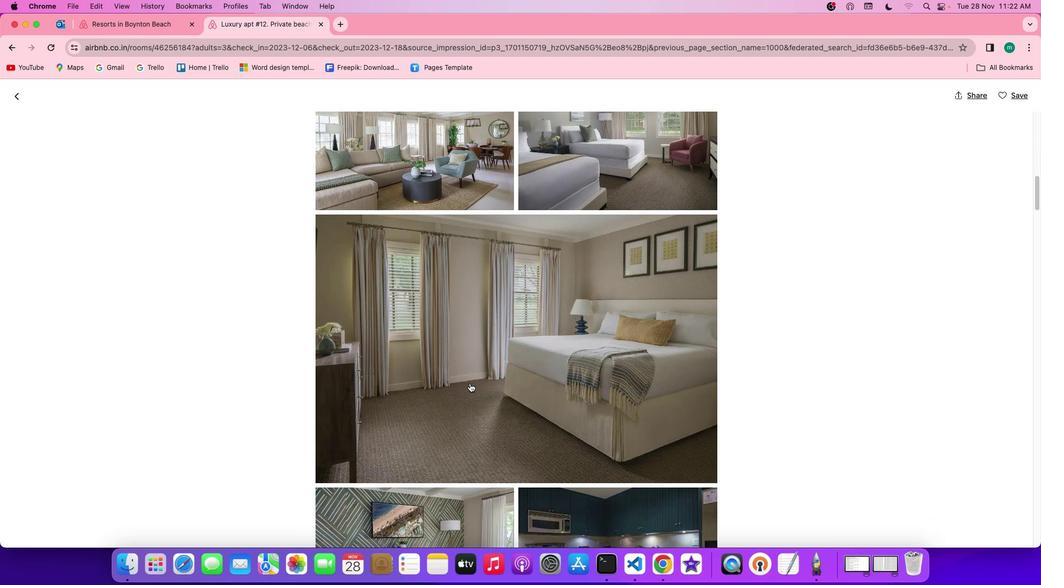 
Action: Mouse scrolled (478, 392) with delta (9, 8)
Screenshot: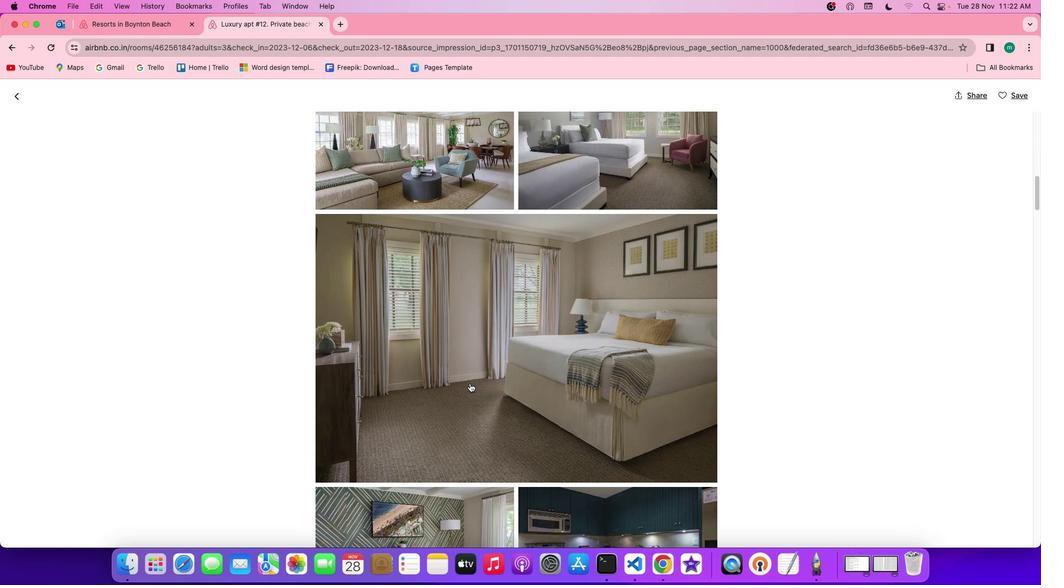 
Action: Mouse scrolled (478, 392) with delta (9, 8)
Screenshot: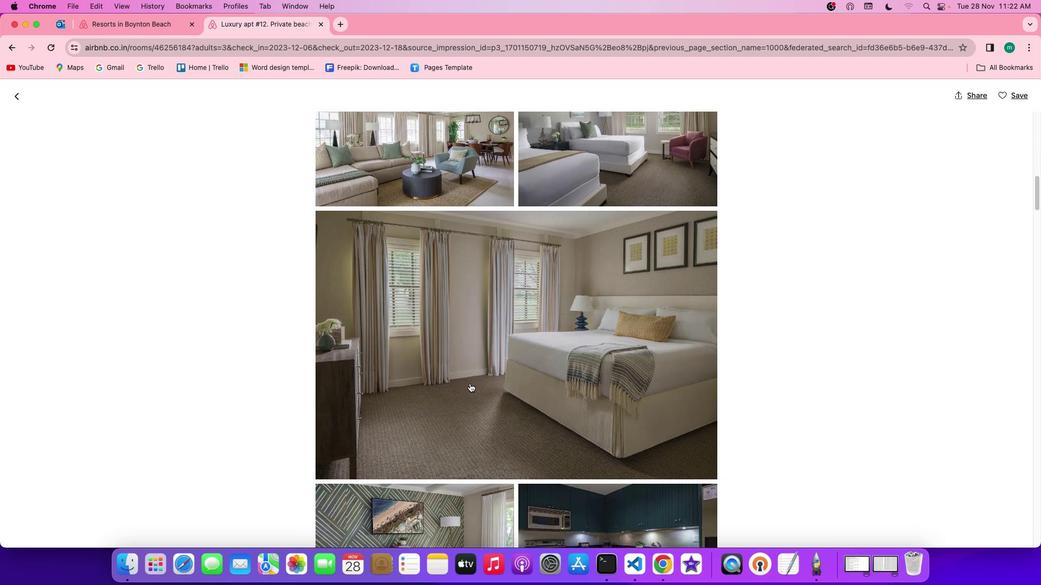 
Action: Mouse scrolled (478, 392) with delta (9, 8)
Screenshot: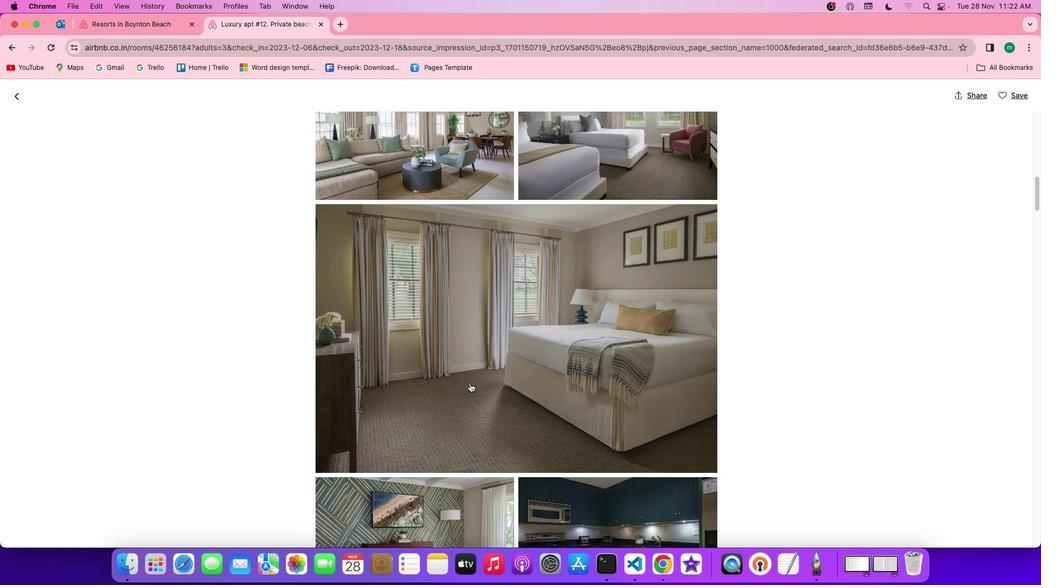 
Action: Mouse scrolled (478, 392) with delta (9, 8)
Screenshot: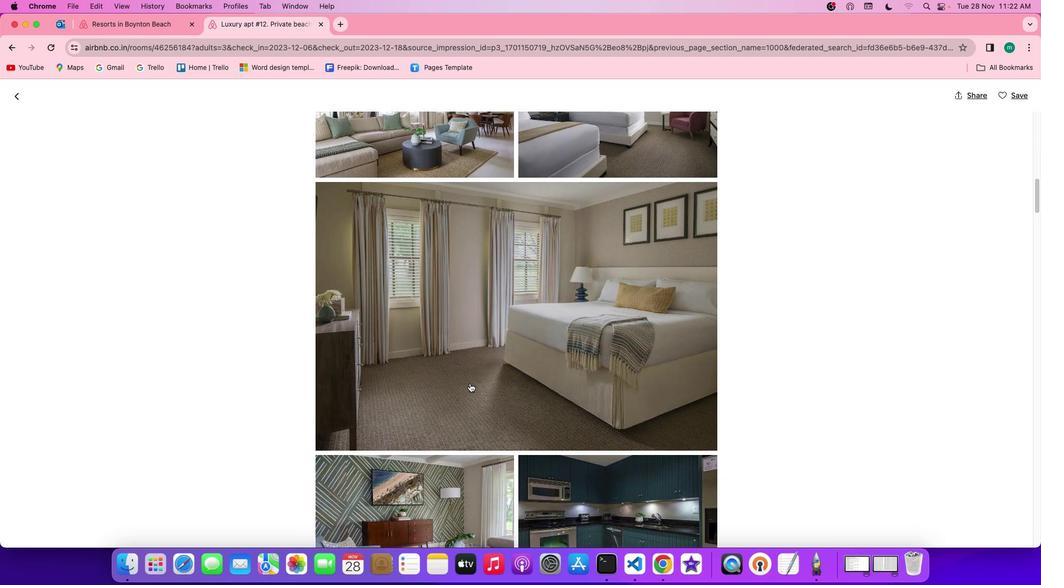 
Action: Mouse scrolled (478, 392) with delta (9, 8)
Screenshot: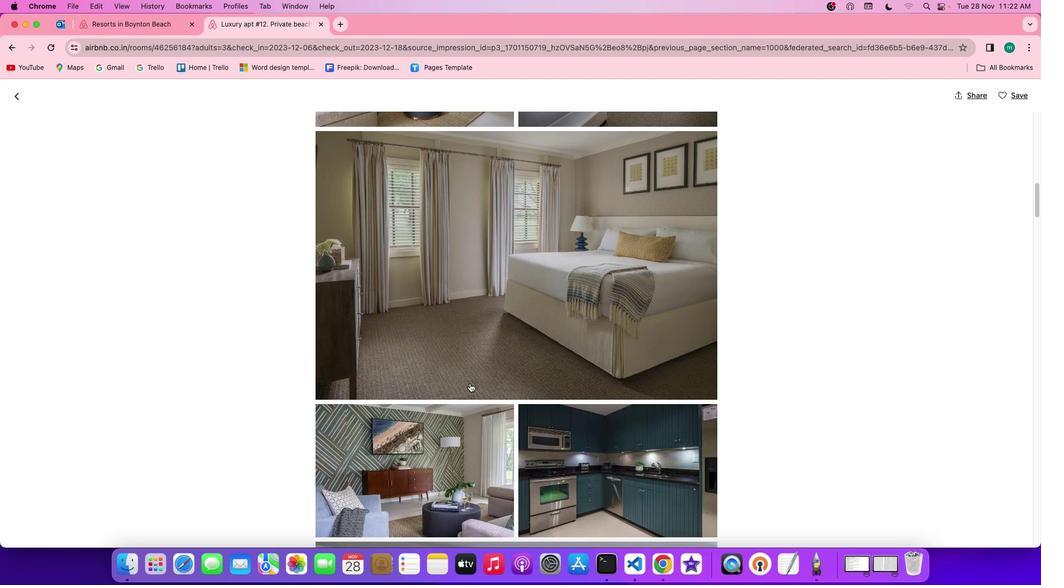 
Action: Mouse scrolled (478, 392) with delta (9, 8)
Screenshot: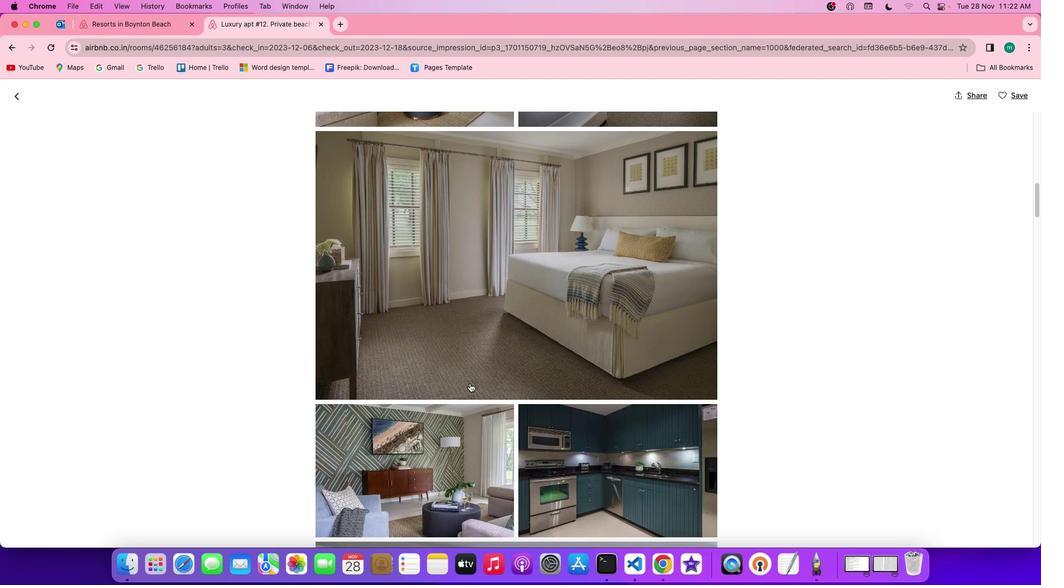 
Action: Mouse scrolled (478, 392) with delta (9, 8)
Screenshot: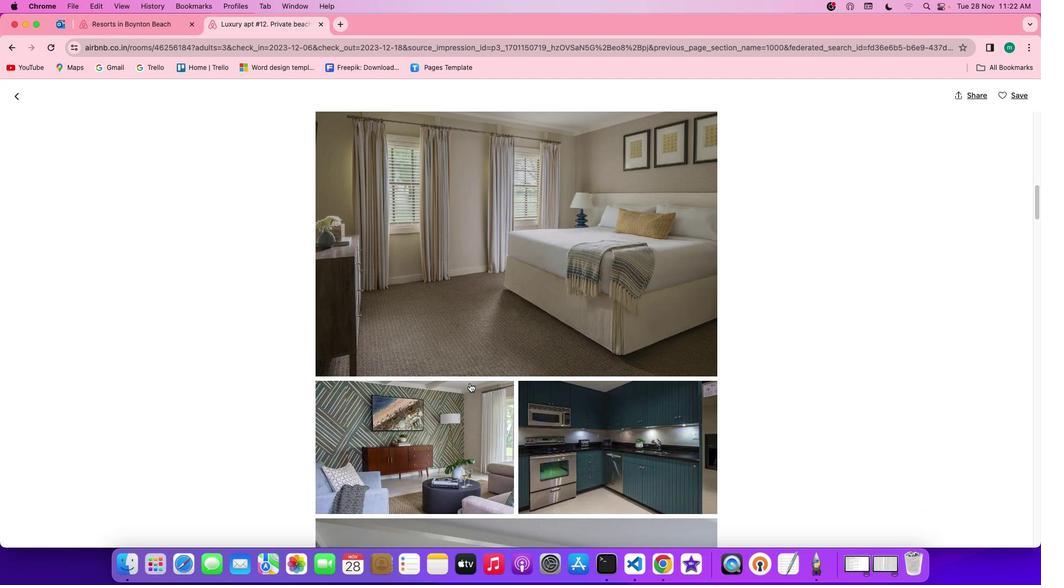 
Action: Mouse scrolled (478, 392) with delta (9, 7)
Screenshot: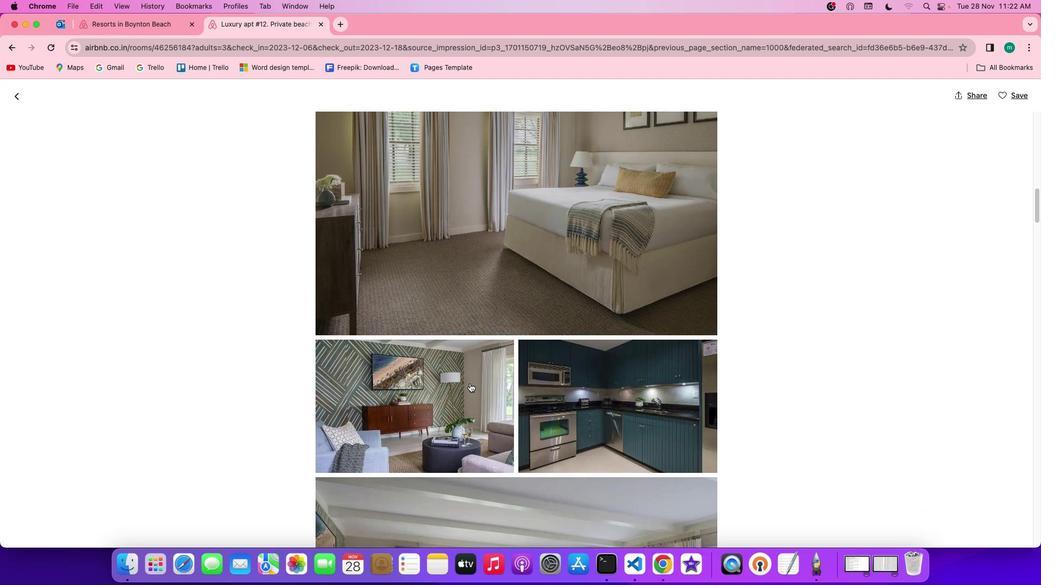 
Action: Mouse scrolled (478, 392) with delta (9, 7)
Screenshot: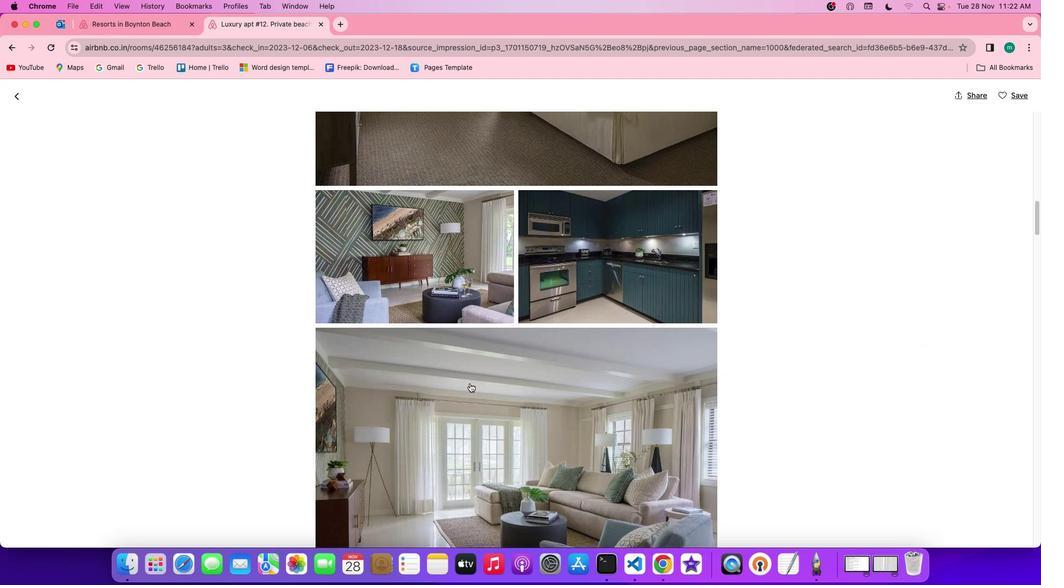 
Action: Mouse scrolled (478, 392) with delta (9, 8)
Screenshot: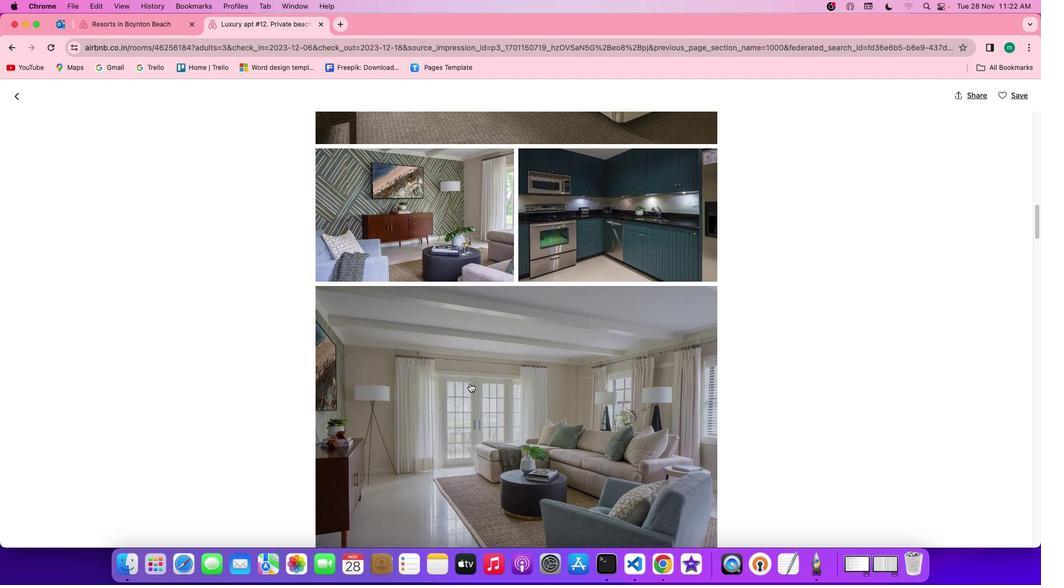 
Action: Mouse scrolled (478, 392) with delta (9, 8)
Screenshot: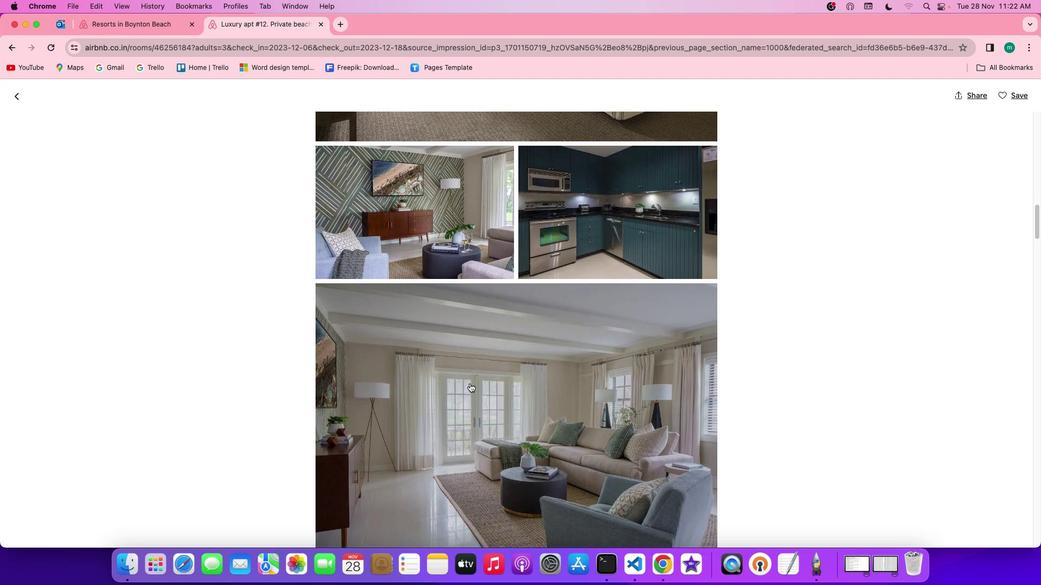 
Action: Mouse scrolled (478, 392) with delta (9, 8)
Screenshot: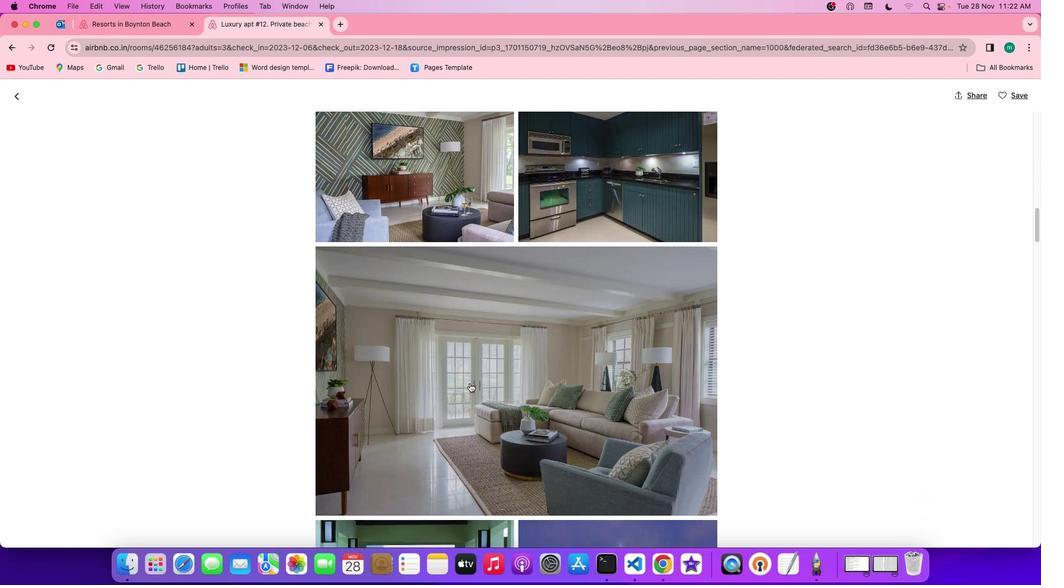 
Action: Mouse scrolled (478, 392) with delta (9, 7)
Screenshot: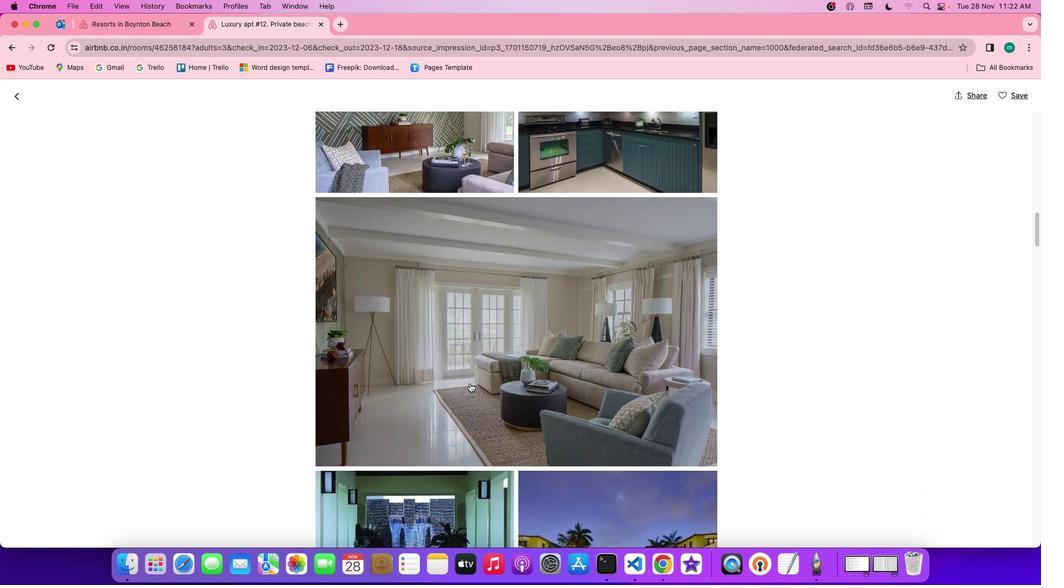 
Action: Mouse scrolled (478, 392) with delta (9, 7)
Screenshot: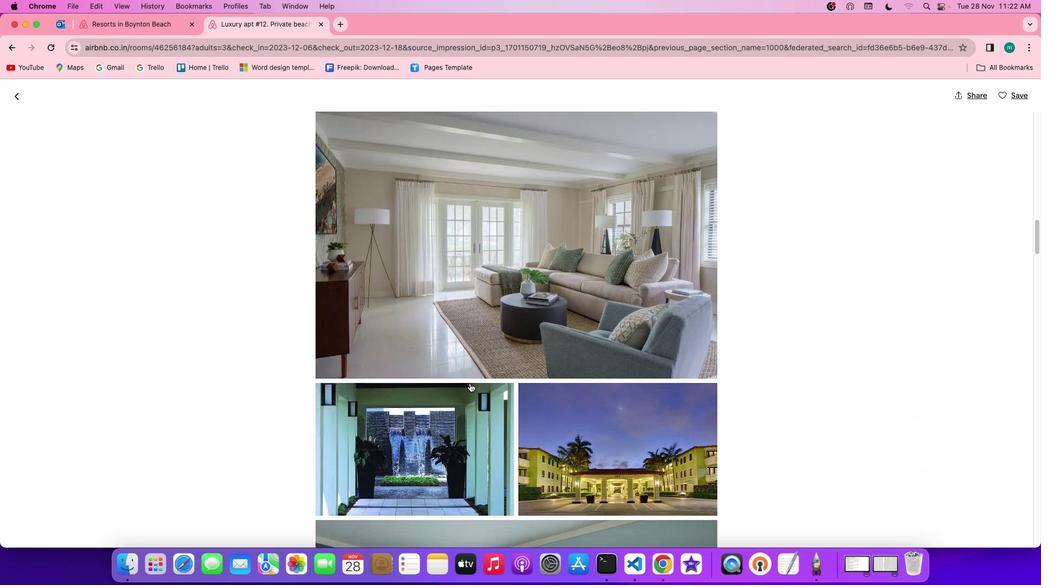 
Action: Mouse scrolled (478, 392) with delta (9, 8)
Screenshot: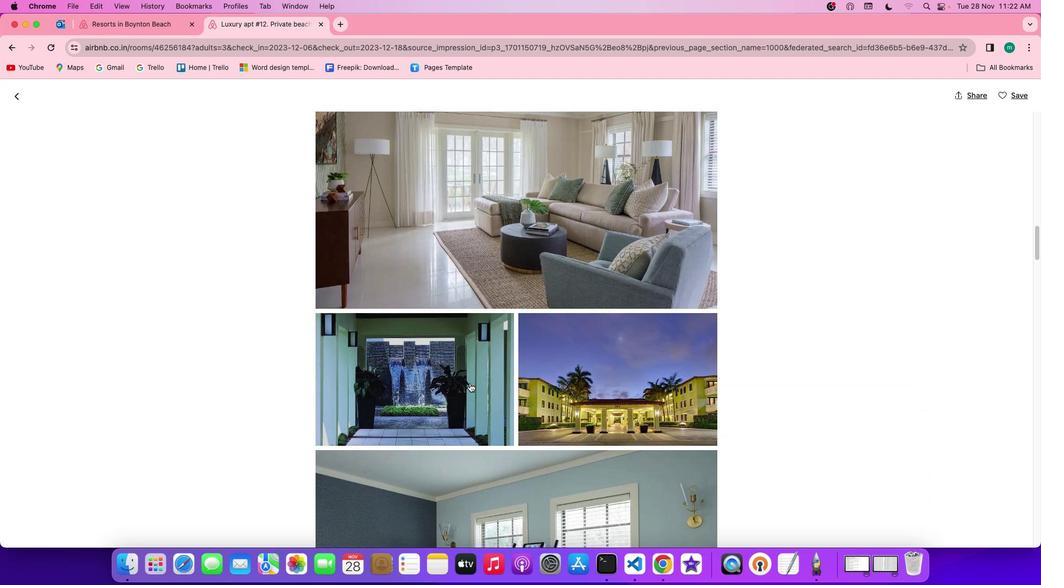 
Action: Mouse scrolled (478, 392) with delta (9, 8)
Screenshot: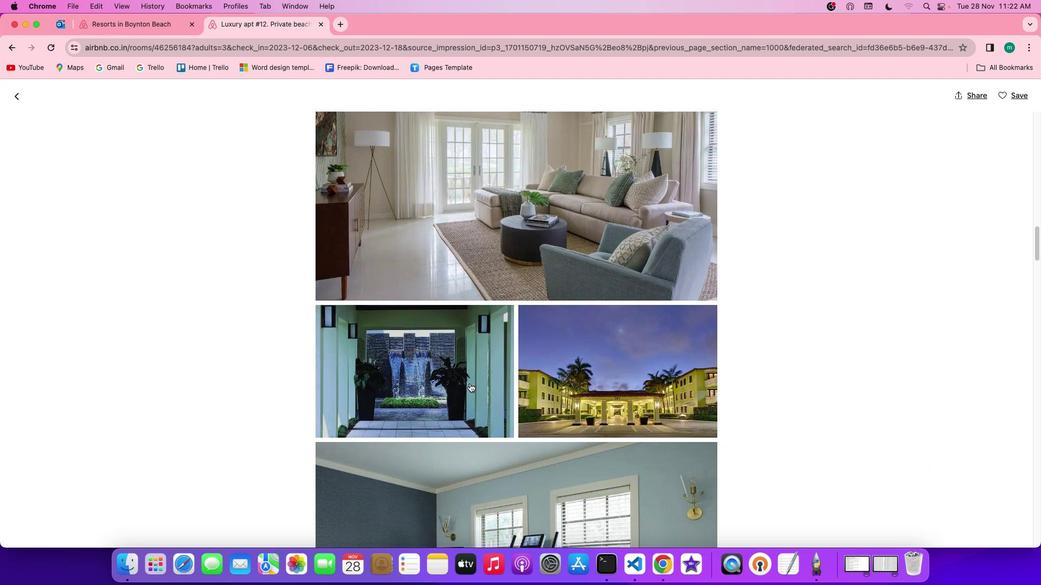 
Action: Mouse scrolled (478, 392) with delta (9, 8)
Screenshot: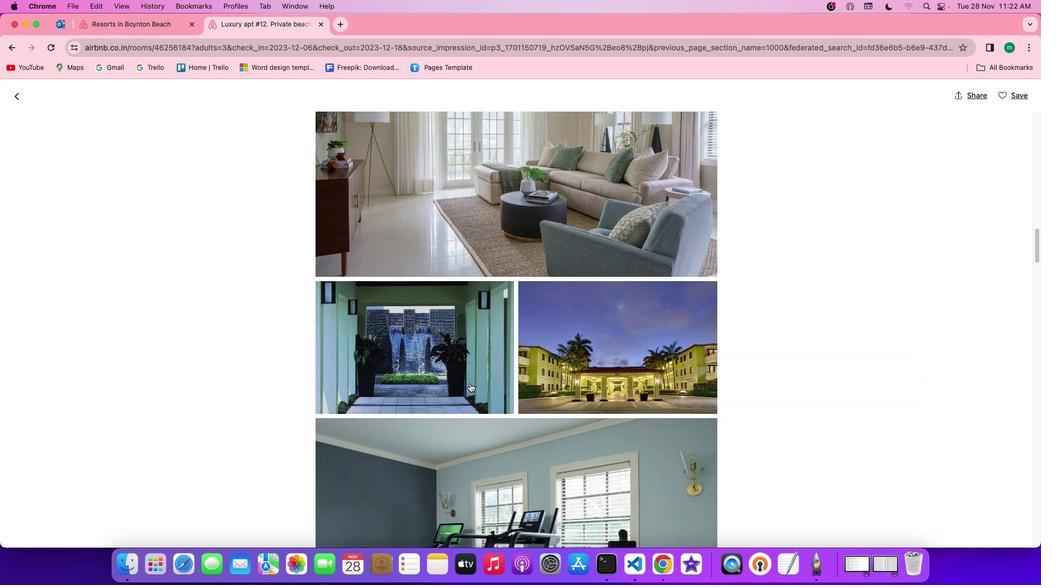 
Action: Mouse scrolled (478, 392) with delta (9, 7)
Screenshot: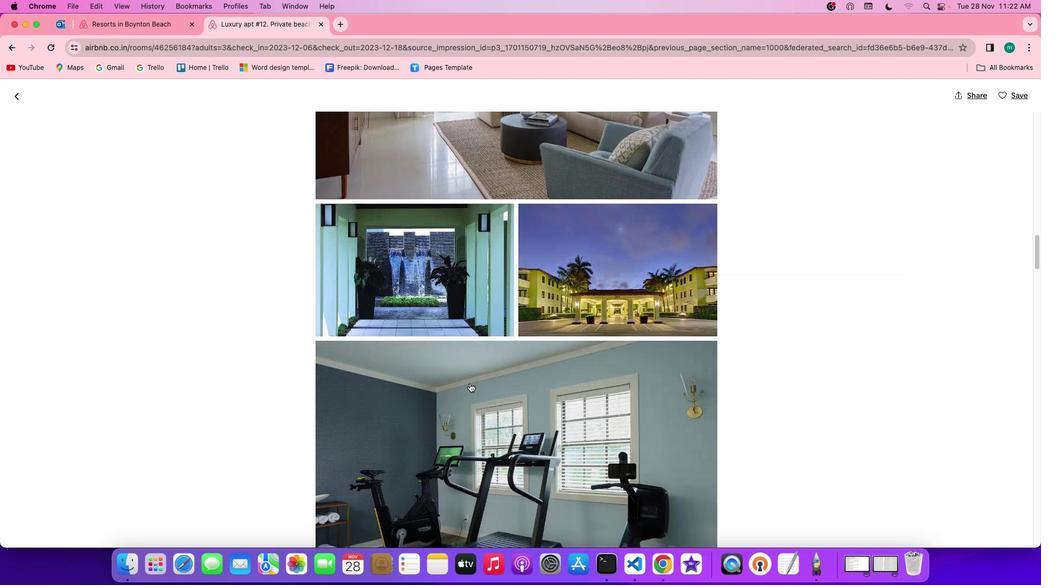 
Action: Mouse scrolled (478, 392) with delta (9, 7)
Screenshot: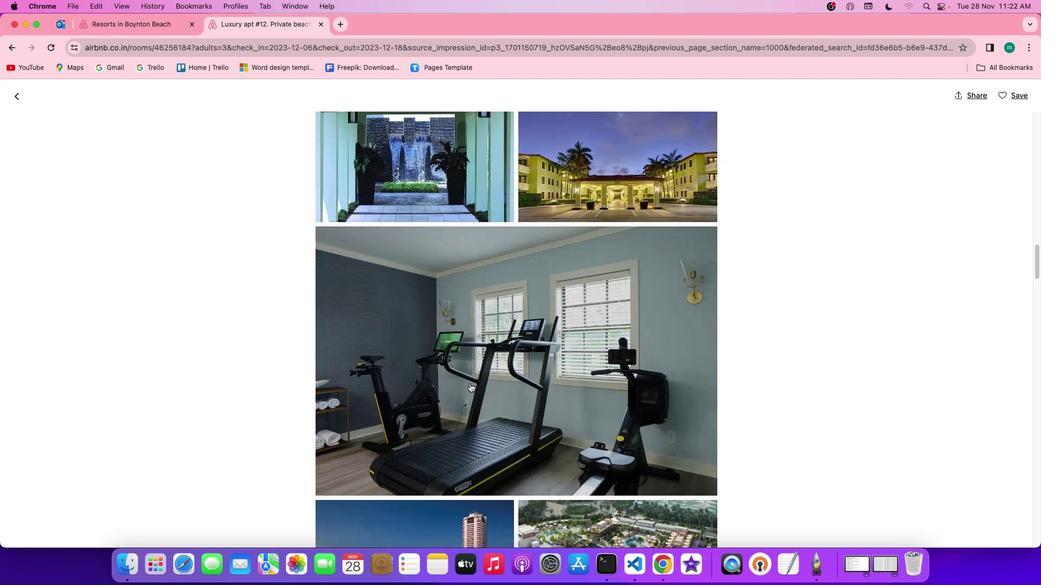
Action: Mouse scrolled (478, 392) with delta (9, 8)
Screenshot: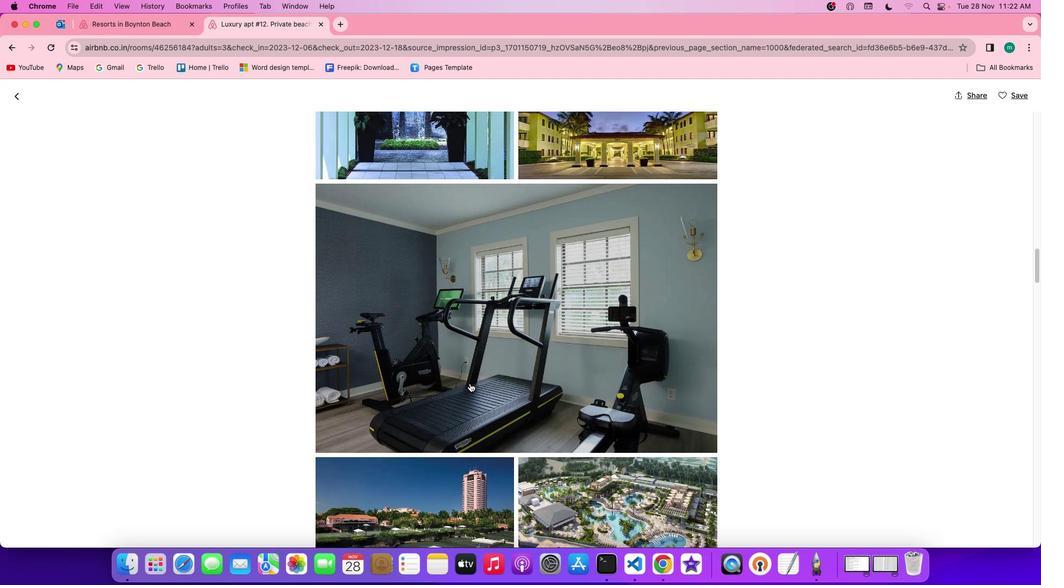 
Action: Mouse scrolled (478, 392) with delta (9, 8)
Screenshot: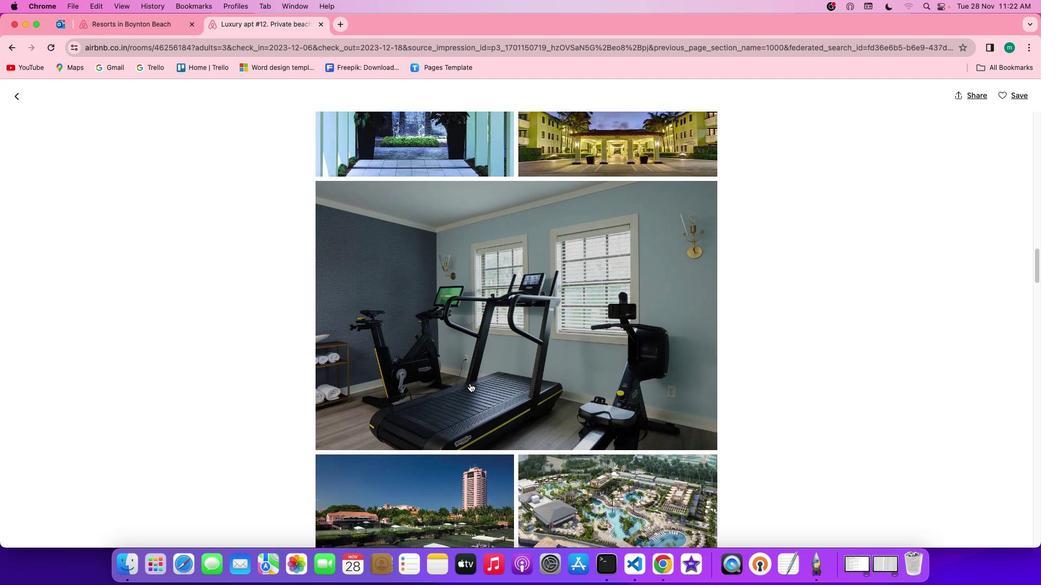 
Action: Mouse scrolled (478, 392) with delta (9, 8)
Screenshot: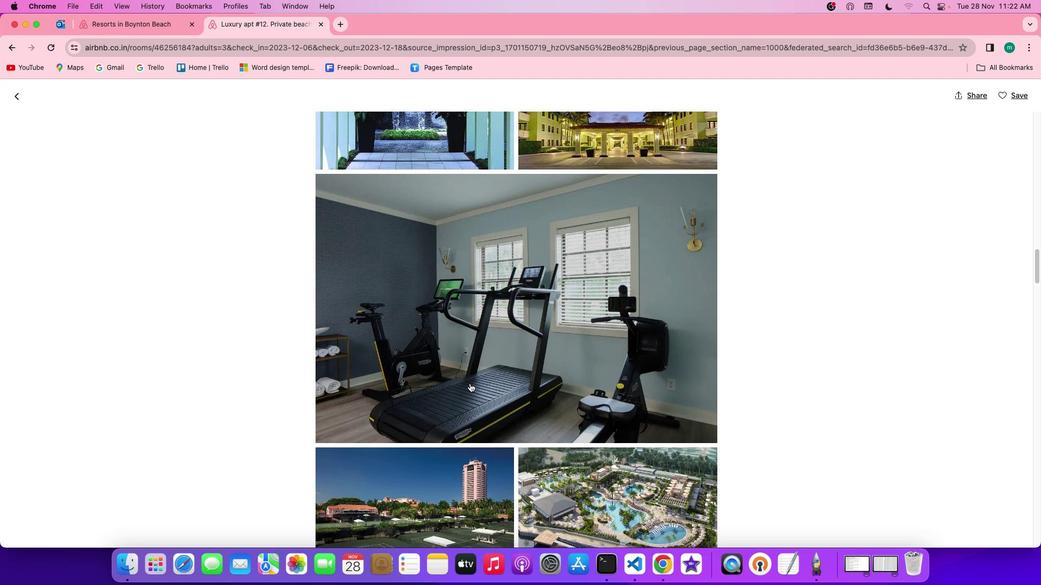 
Action: Mouse scrolled (478, 392) with delta (9, 8)
Screenshot: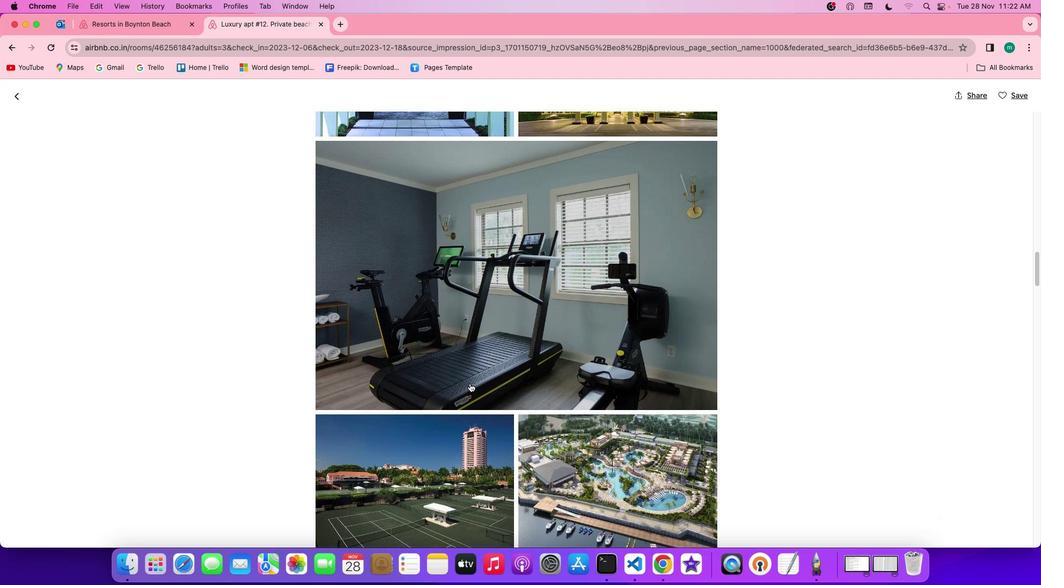 
Action: Mouse scrolled (478, 392) with delta (9, 8)
Screenshot: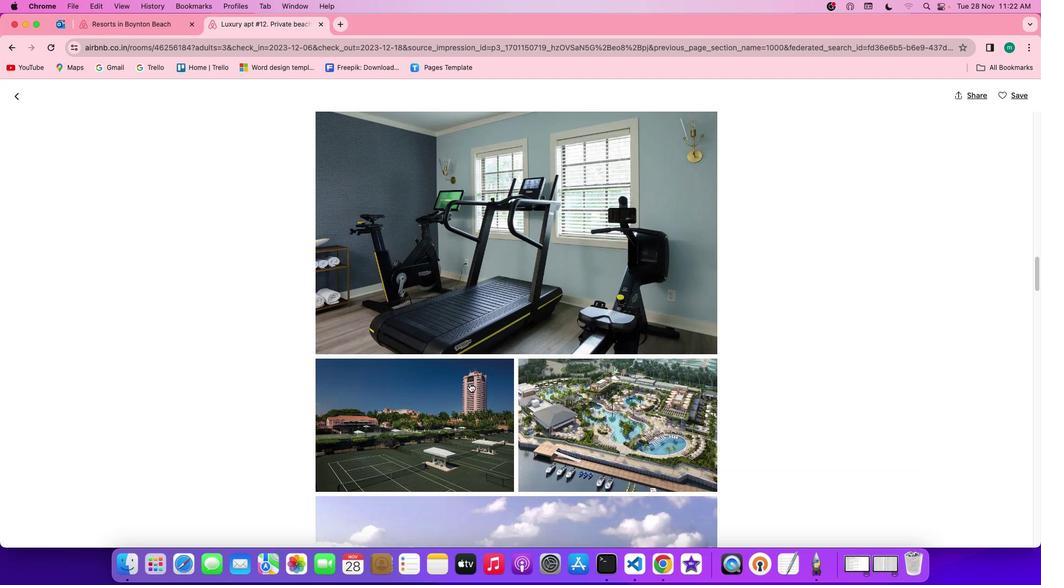 
Action: Mouse scrolled (478, 392) with delta (9, 8)
Screenshot: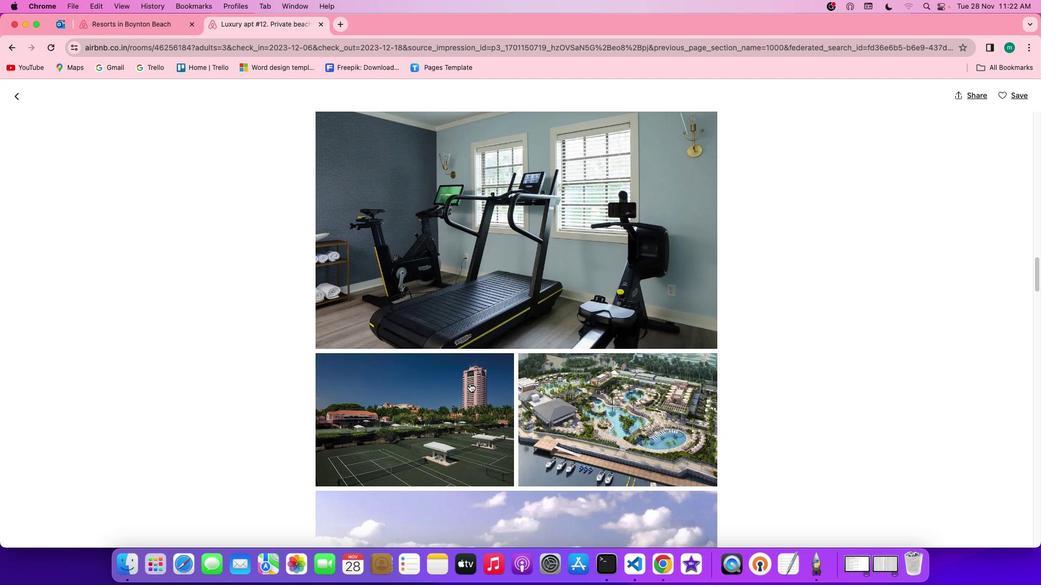 
Action: Mouse scrolled (478, 392) with delta (9, 8)
Screenshot: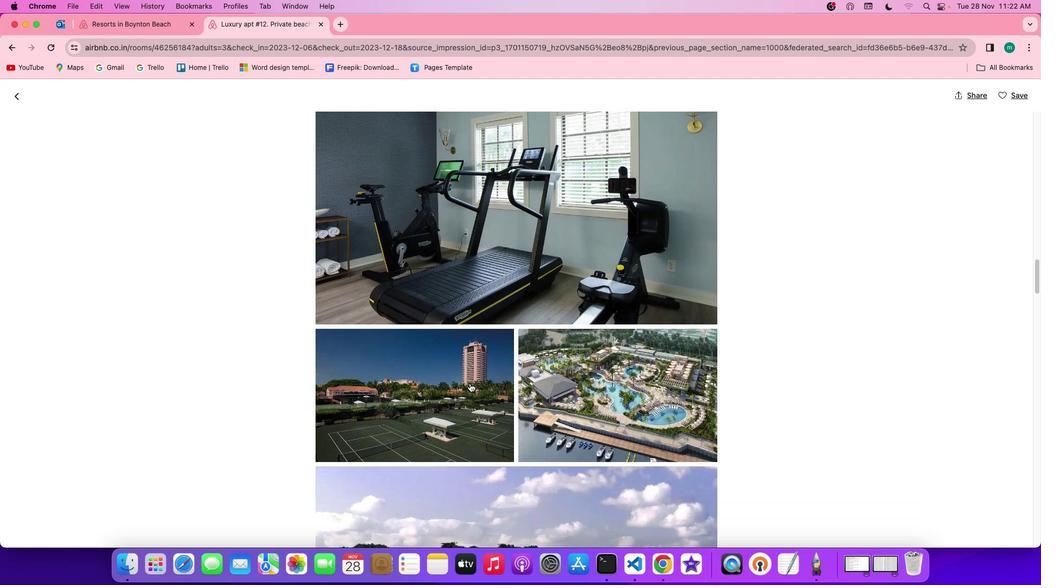 
Action: Mouse scrolled (478, 392) with delta (9, 7)
Screenshot: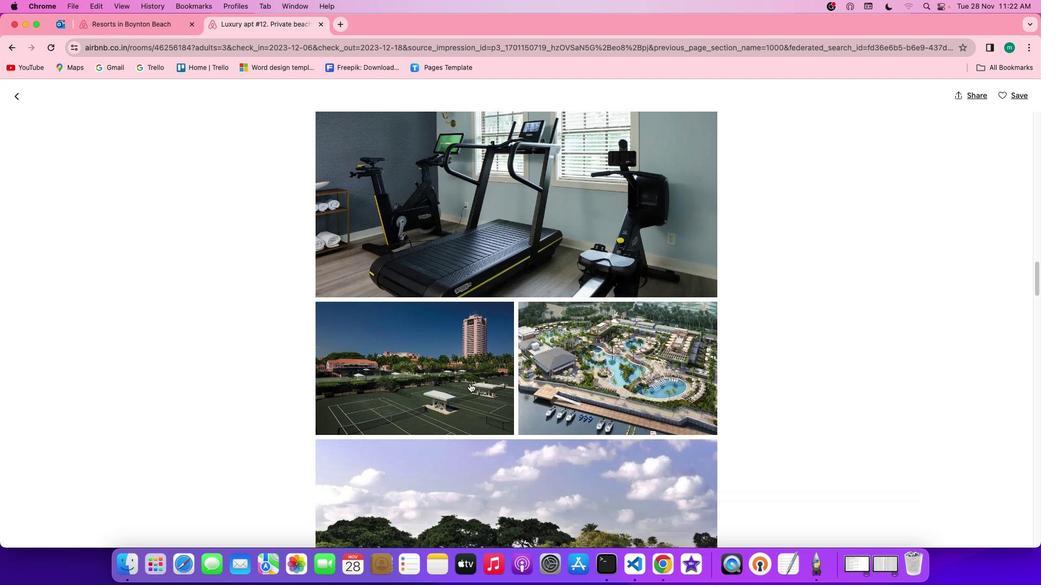 
Action: Mouse scrolled (478, 392) with delta (9, 8)
Screenshot: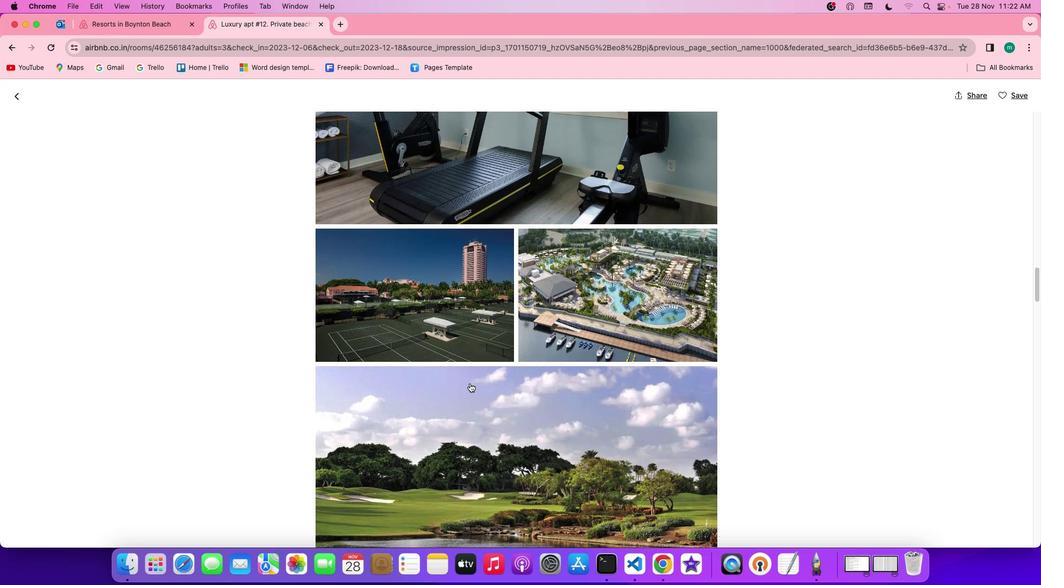 
Action: Mouse scrolled (478, 392) with delta (9, 8)
Screenshot: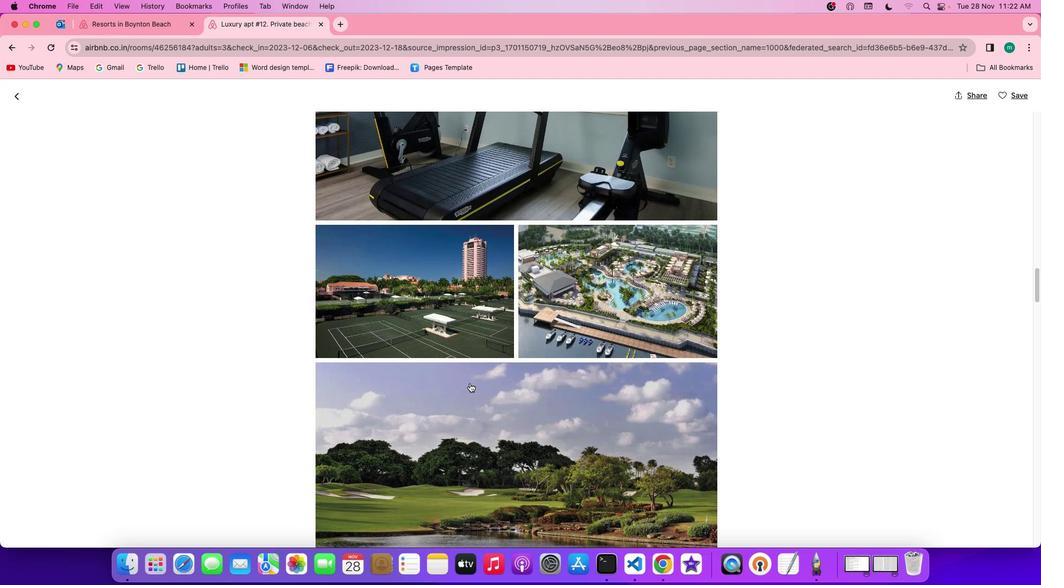 
Action: Mouse scrolled (478, 392) with delta (9, 8)
Screenshot: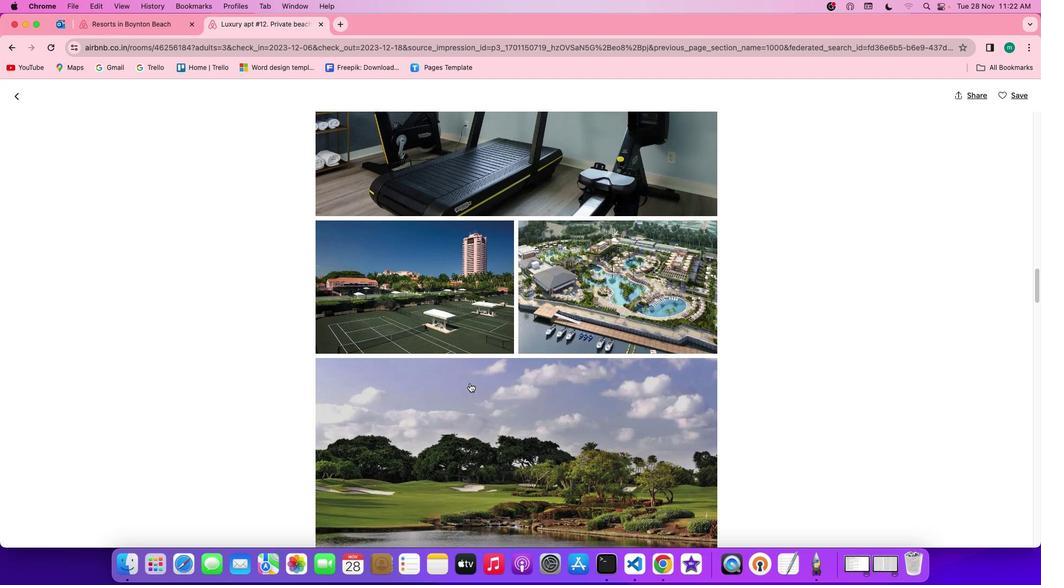 
Action: Mouse scrolled (478, 392) with delta (9, 8)
Screenshot: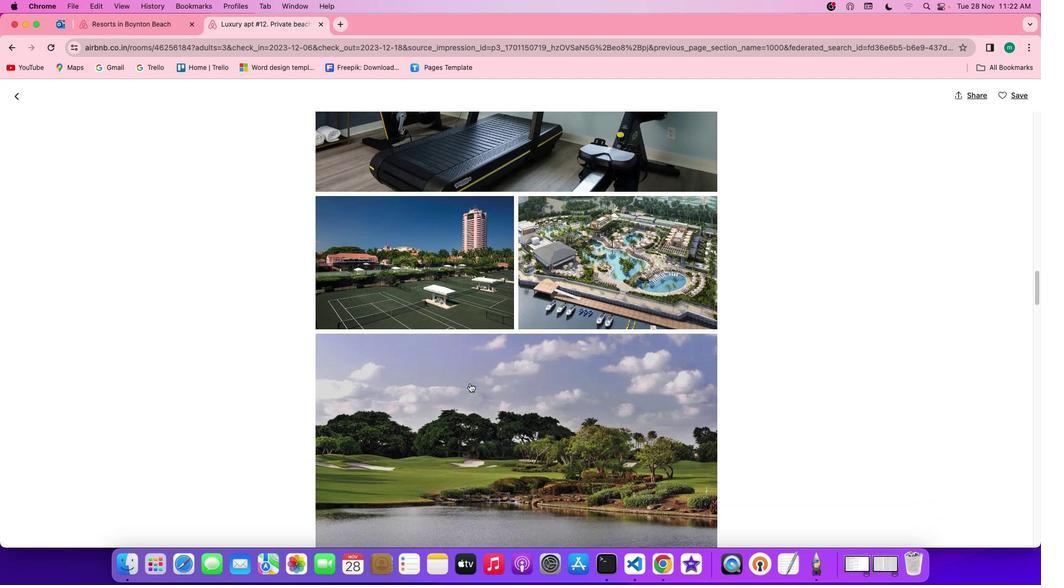 
Action: Mouse scrolled (478, 392) with delta (9, 8)
Screenshot: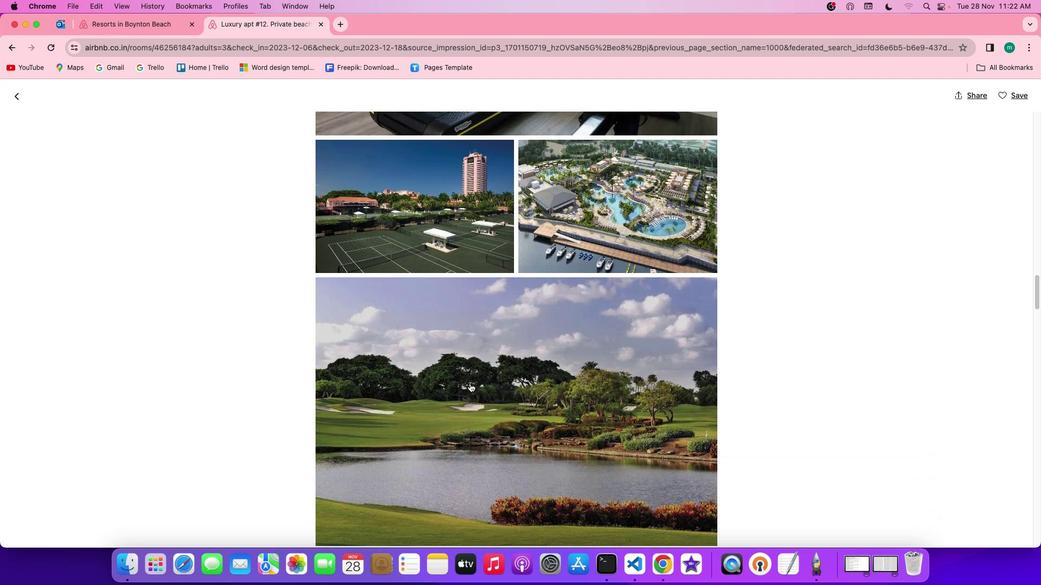 
Action: Mouse scrolled (478, 392) with delta (9, 8)
Screenshot: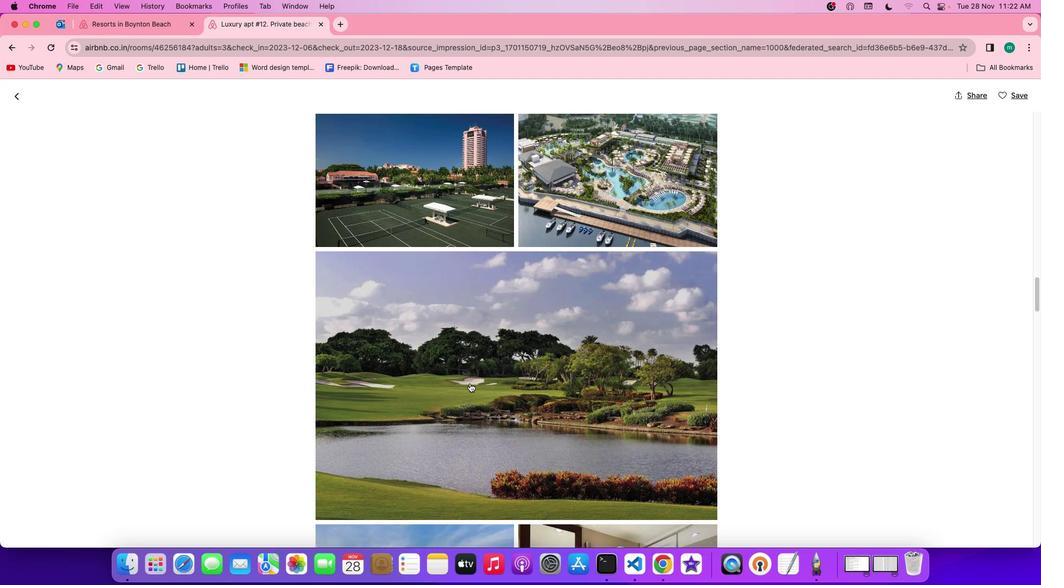 
Action: Mouse scrolled (478, 392) with delta (9, 8)
Screenshot: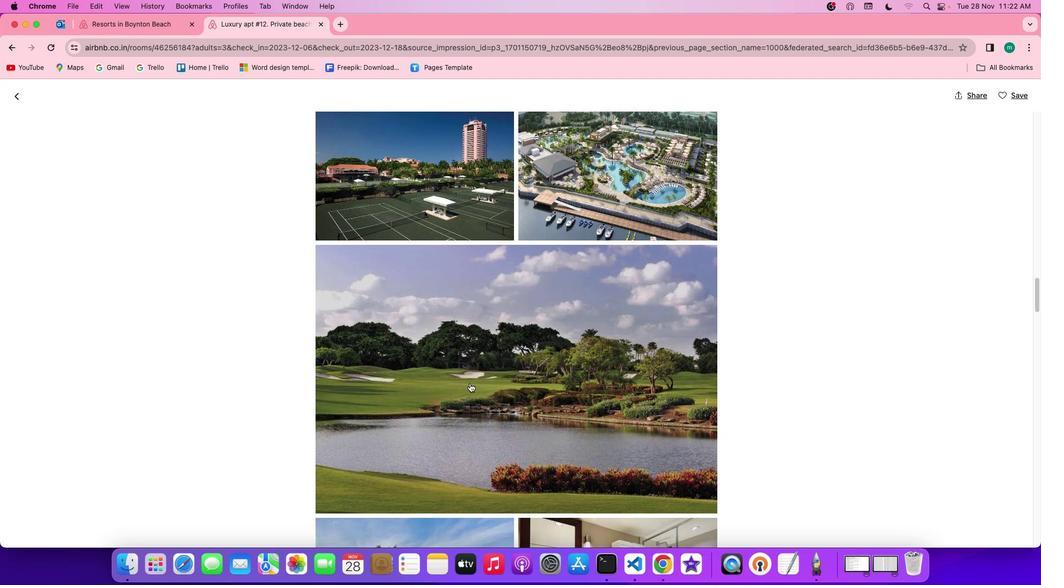 
Action: Mouse scrolled (478, 392) with delta (9, 8)
Screenshot: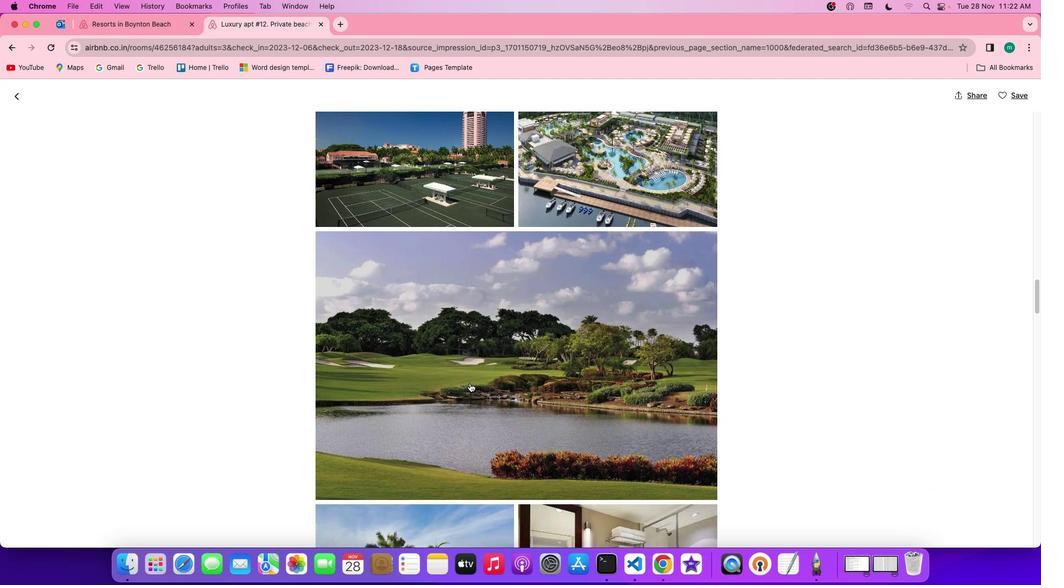 
Action: Mouse scrolled (478, 392) with delta (9, 7)
Screenshot: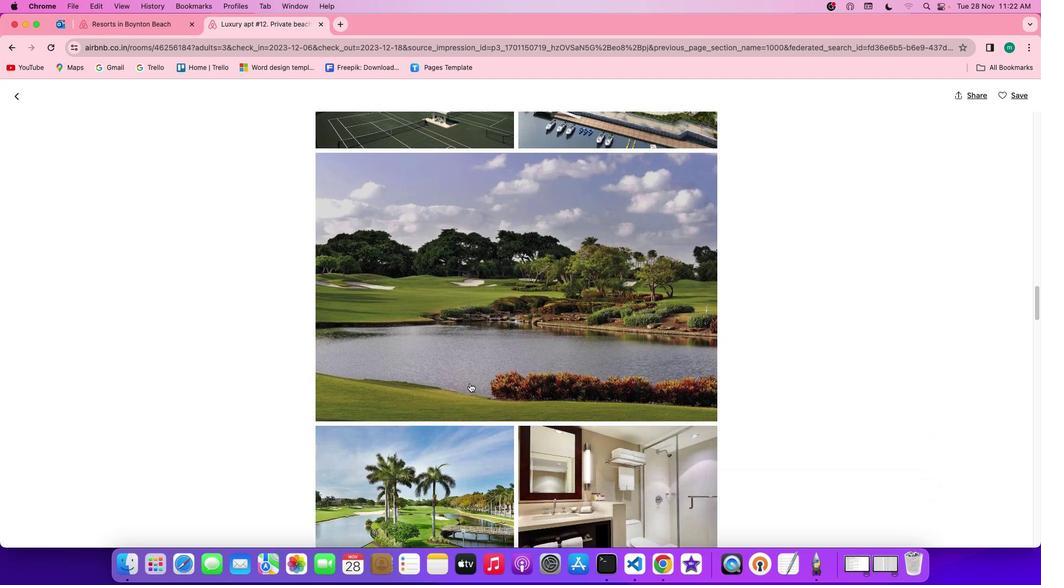 
Action: Mouse scrolled (478, 392) with delta (9, 8)
Screenshot: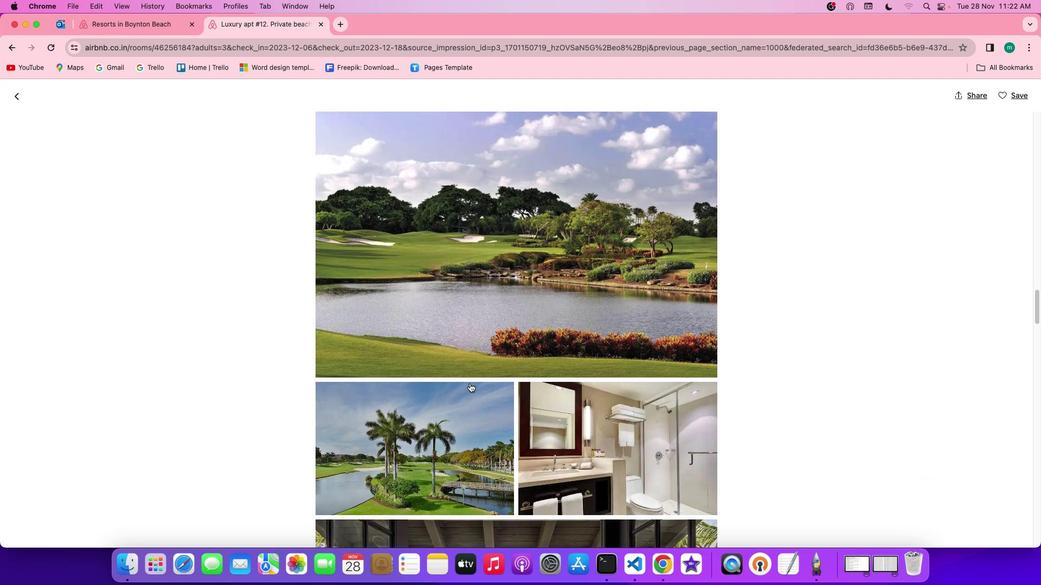 
Action: Mouse scrolled (478, 392) with delta (9, 8)
Screenshot: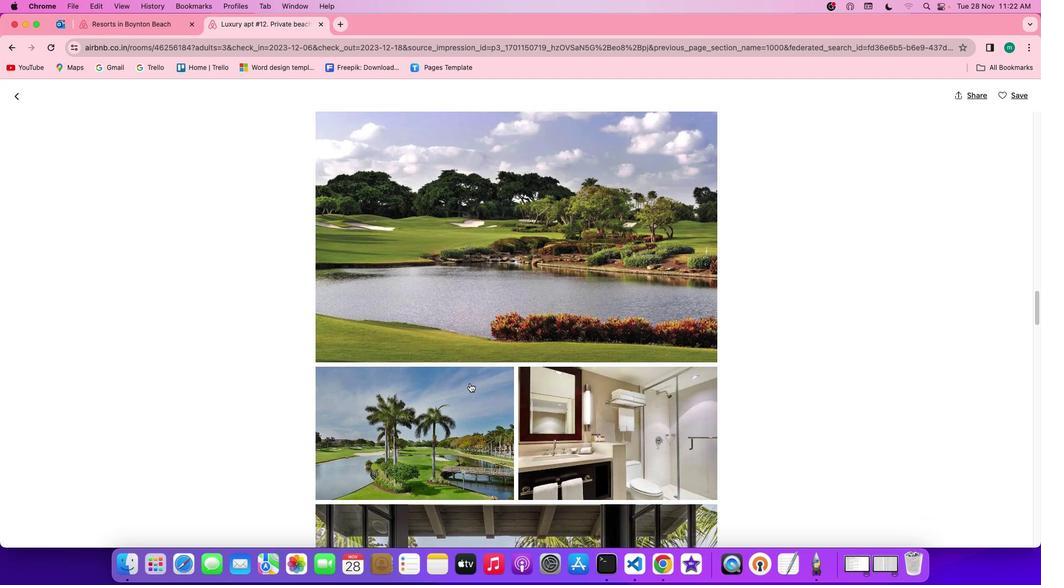 
Action: Mouse scrolled (478, 392) with delta (9, 8)
Screenshot: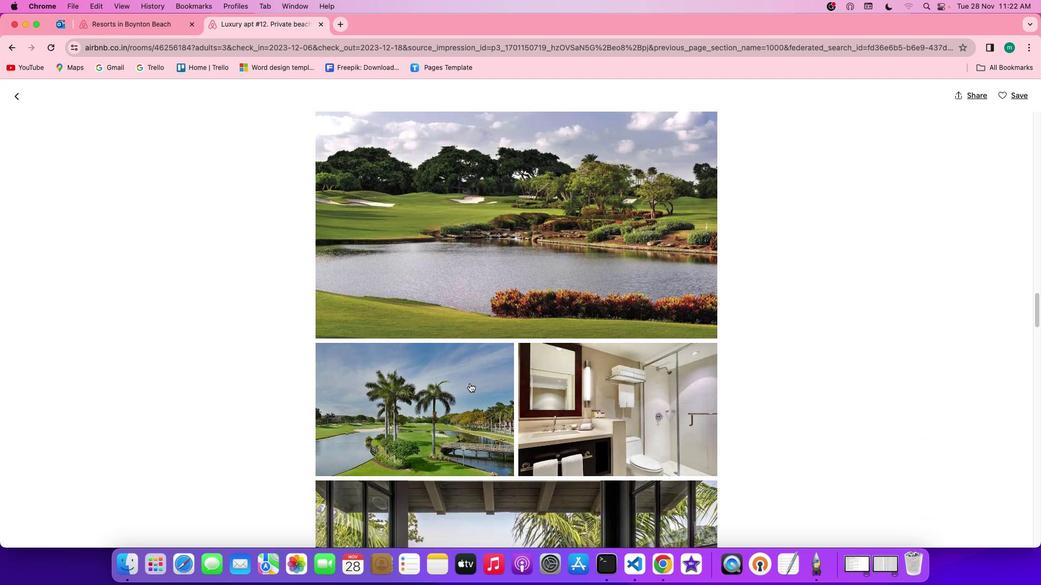 
Action: Mouse scrolled (478, 392) with delta (9, 7)
Screenshot: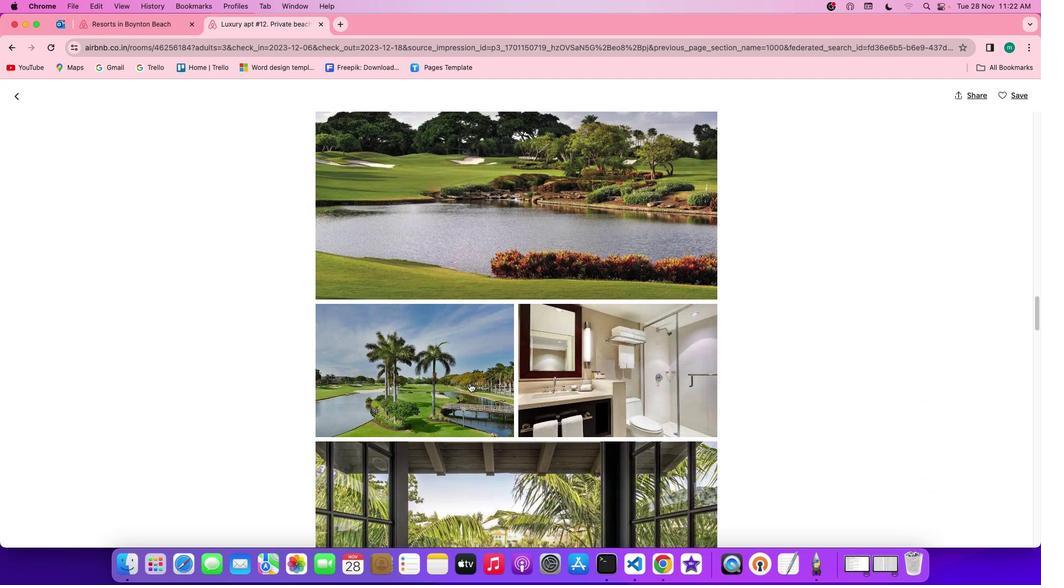 
Action: Mouse scrolled (478, 392) with delta (9, 8)
Screenshot: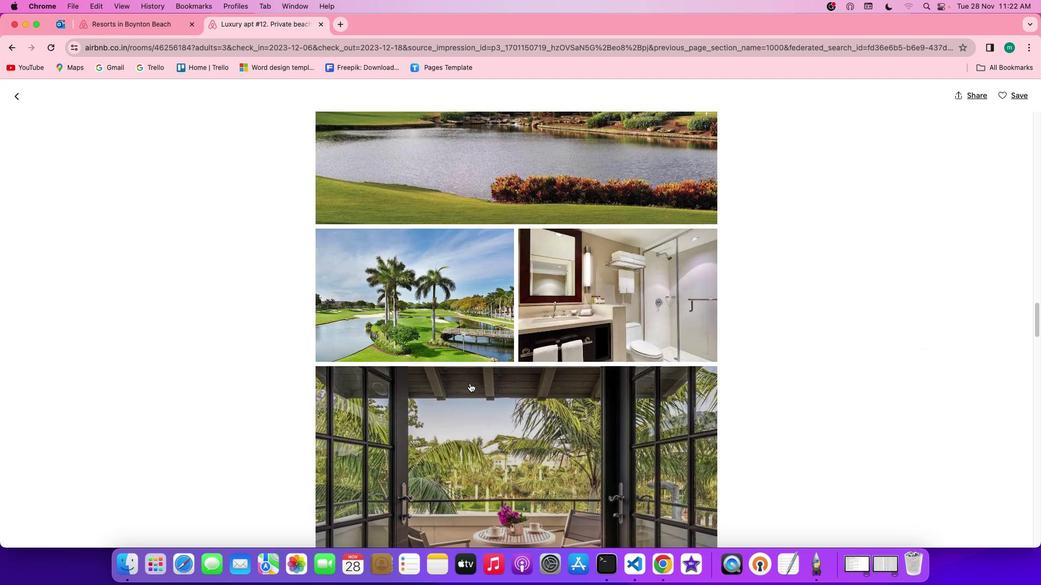 
Action: Mouse scrolled (478, 392) with delta (9, 8)
Screenshot: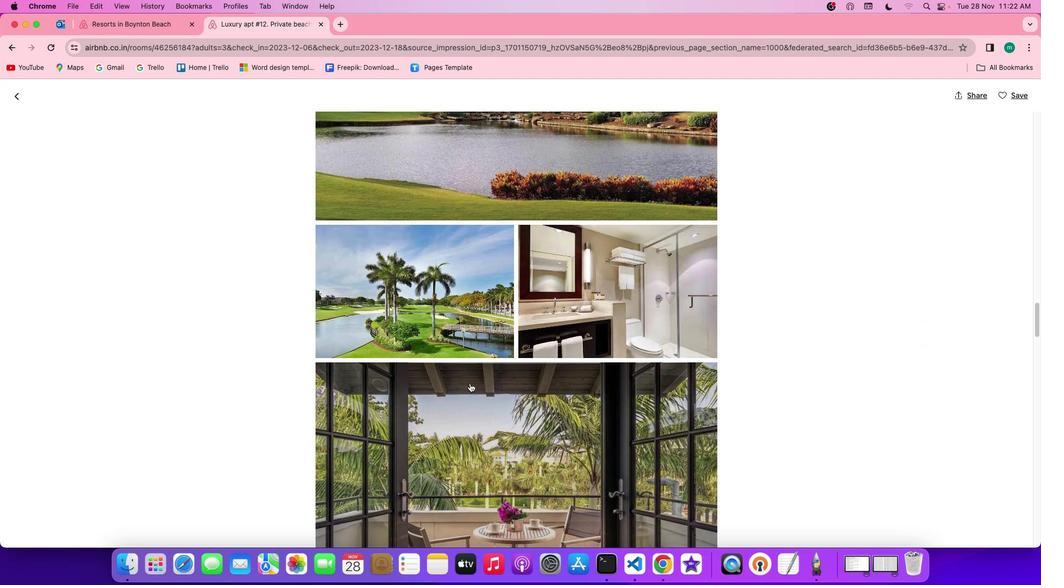 
Action: Mouse scrolled (478, 392) with delta (9, 8)
Screenshot: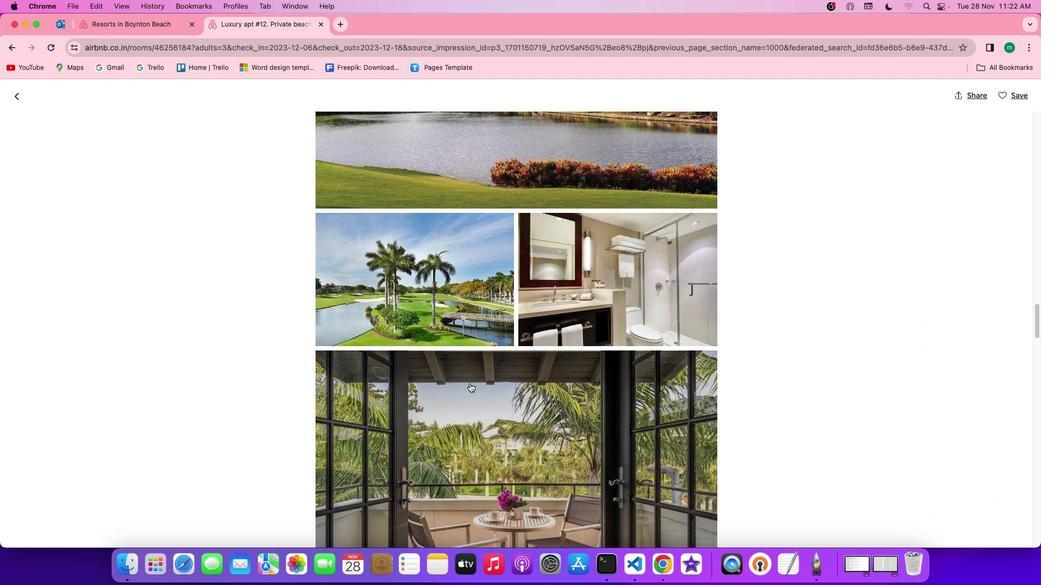 
Action: Mouse scrolled (478, 392) with delta (9, 8)
Screenshot: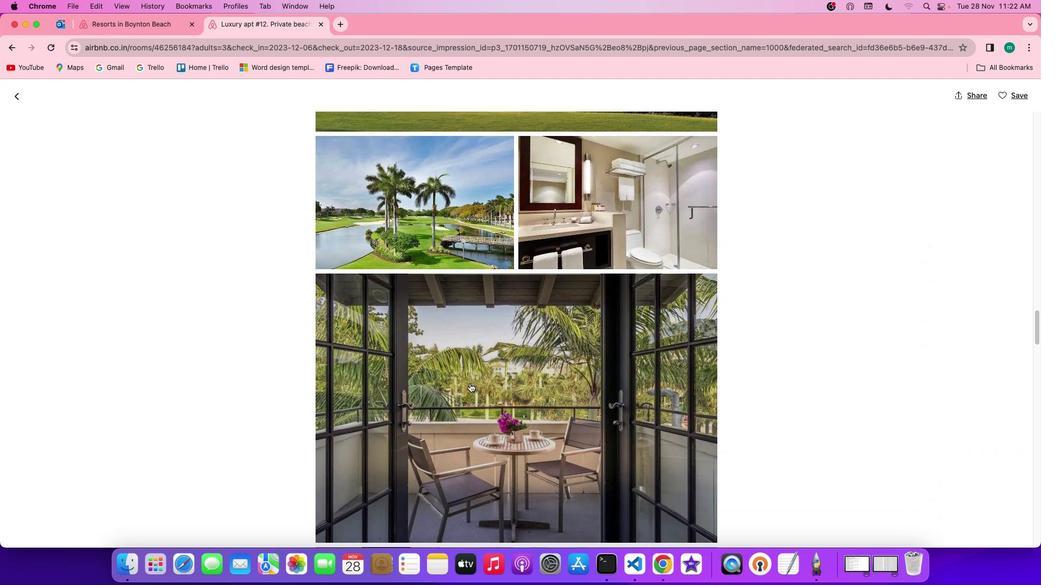 
Action: Mouse scrolled (478, 392) with delta (9, 8)
Screenshot: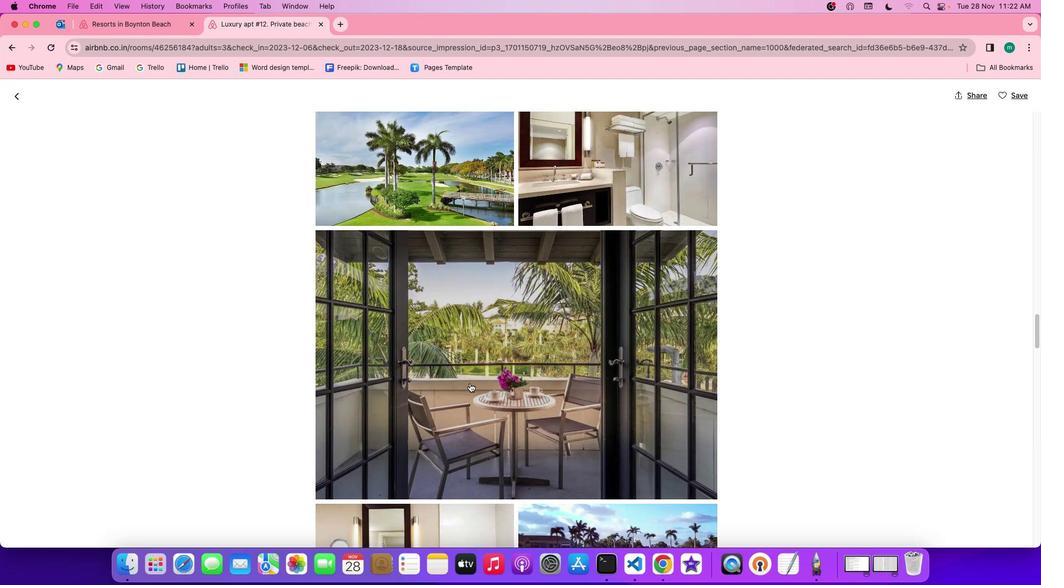 
Action: Mouse scrolled (478, 392) with delta (9, 8)
Screenshot: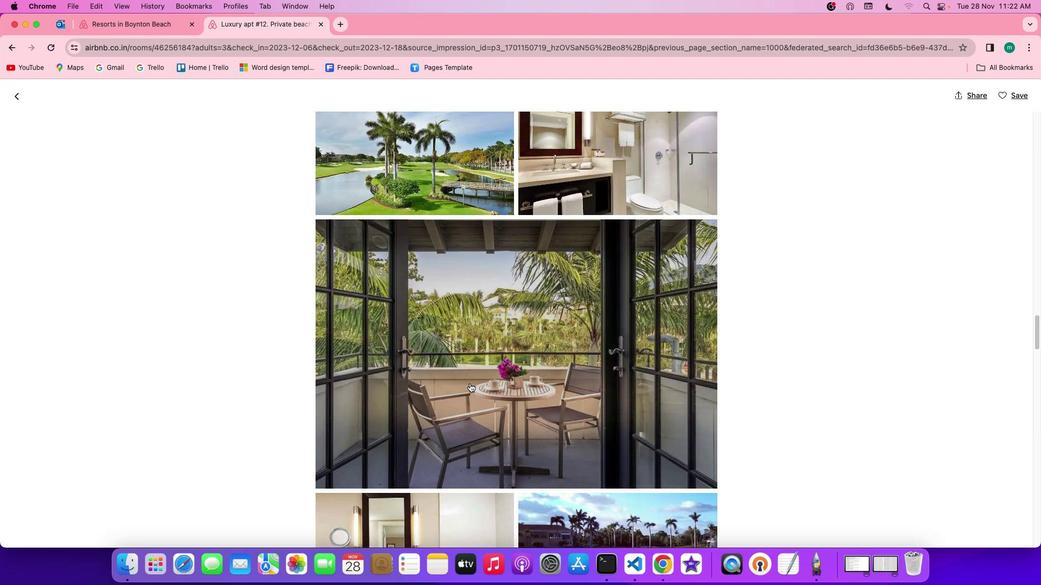 
Action: Mouse scrolled (478, 392) with delta (9, 8)
Screenshot: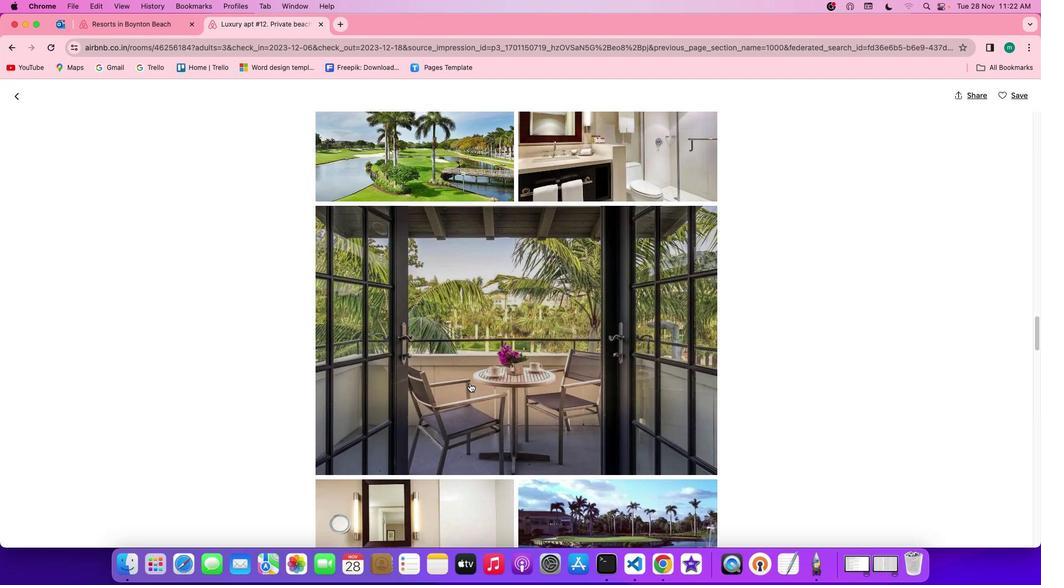 
Action: Mouse scrolled (478, 392) with delta (9, 7)
Screenshot: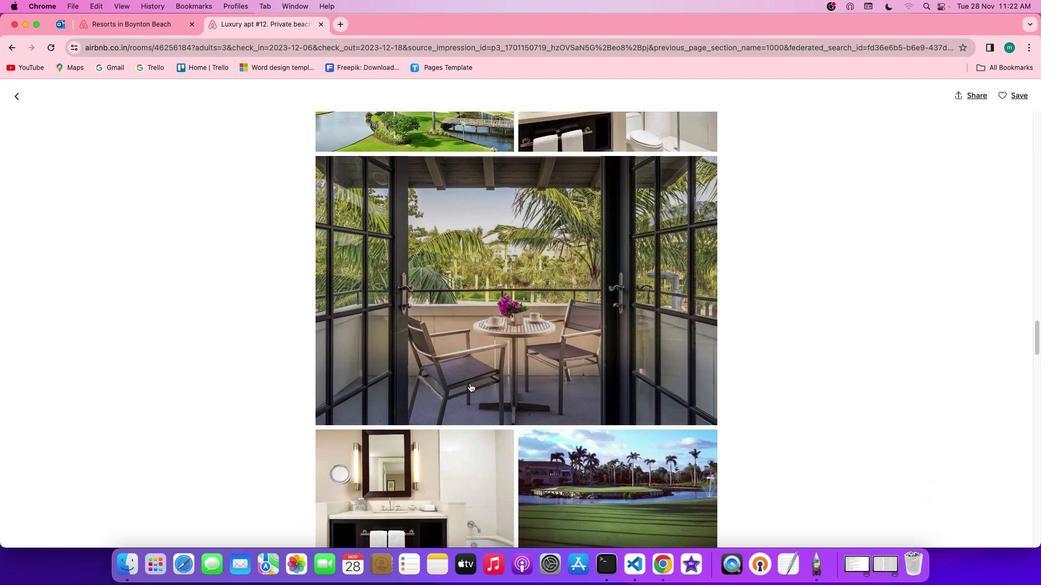 
Action: Mouse scrolled (478, 392) with delta (9, 8)
Screenshot: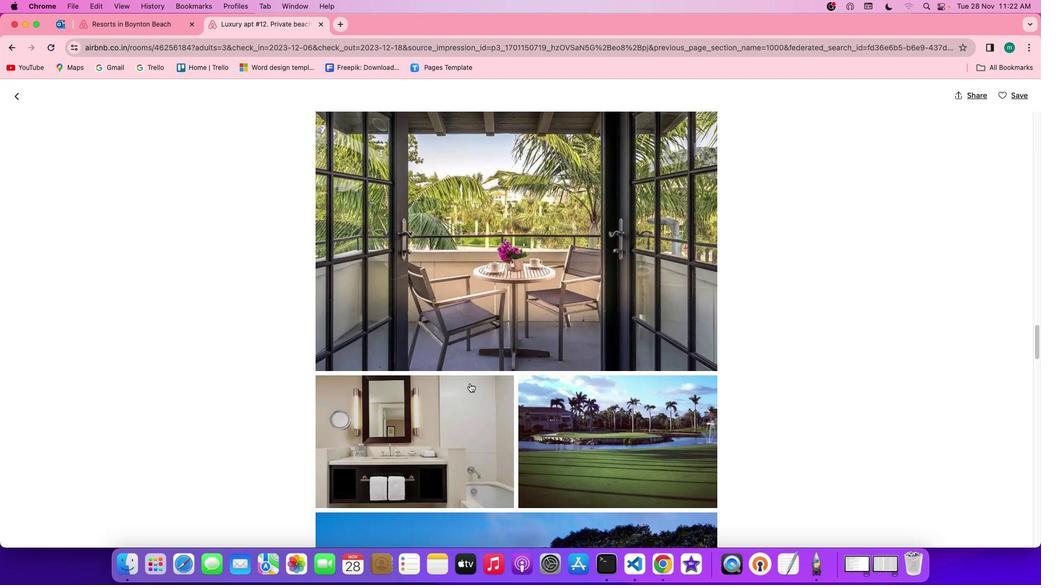 
Action: Mouse scrolled (478, 392) with delta (9, 8)
Screenshot: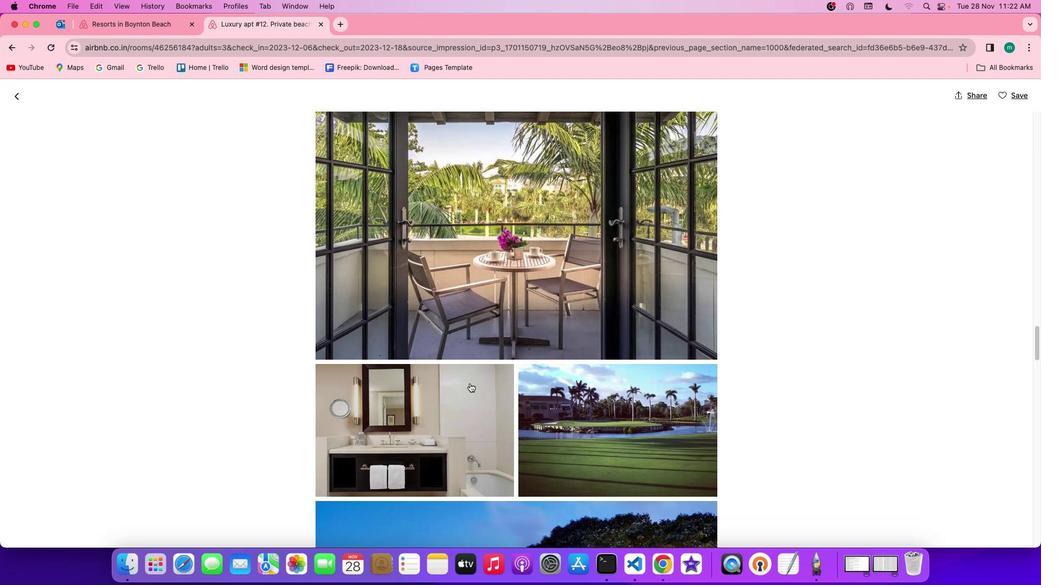 
Action: Mouse scrolled (478, 392) with delta (9, 8)
Screenshot: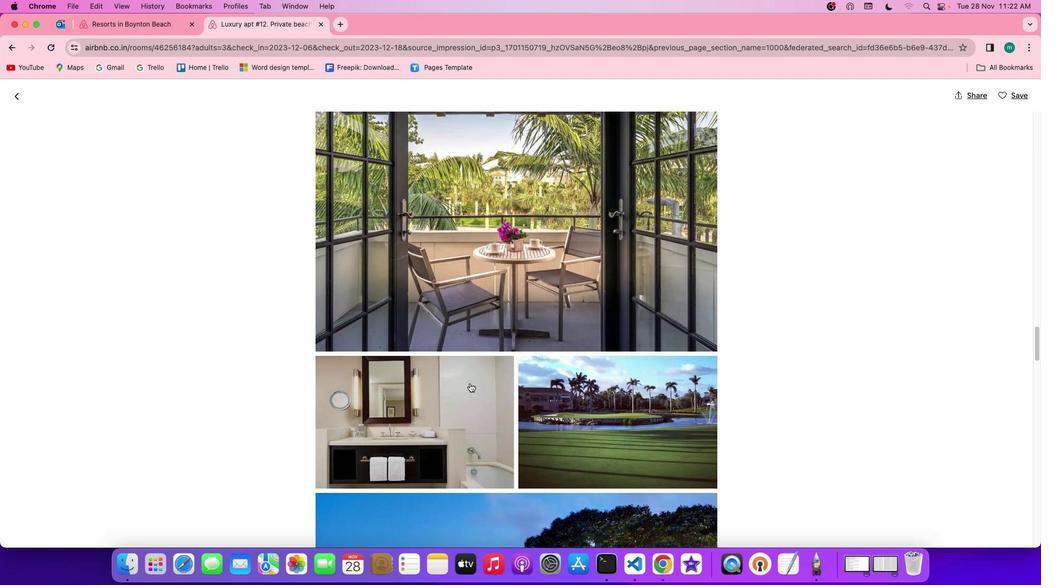 
Action: Mouse scrolled (478, 392) with delta (9, 7)
Screenshot: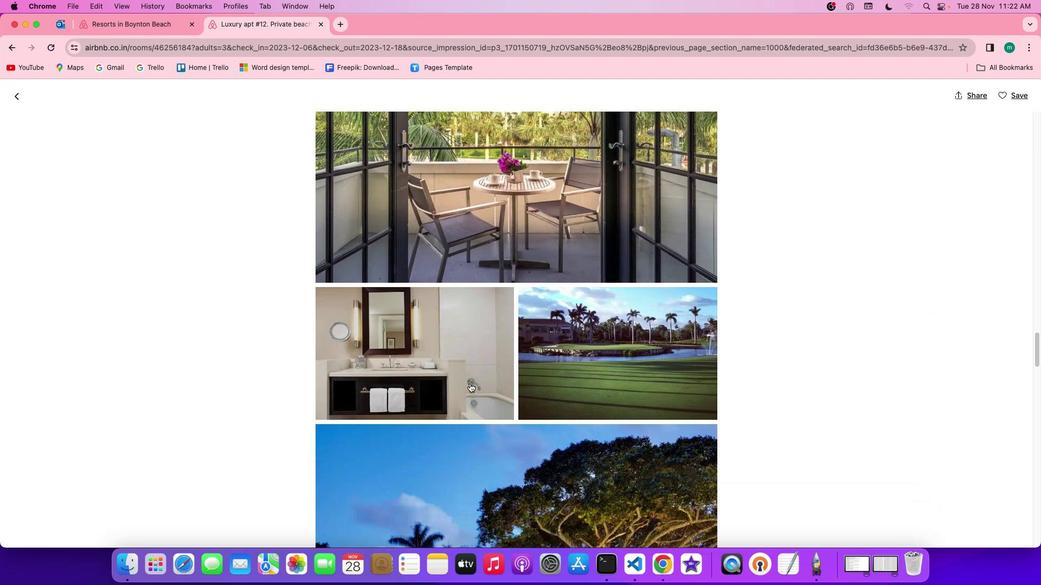 
Action: Mouse scrolled (478, 392) with delta (9, 8)
Screenshot: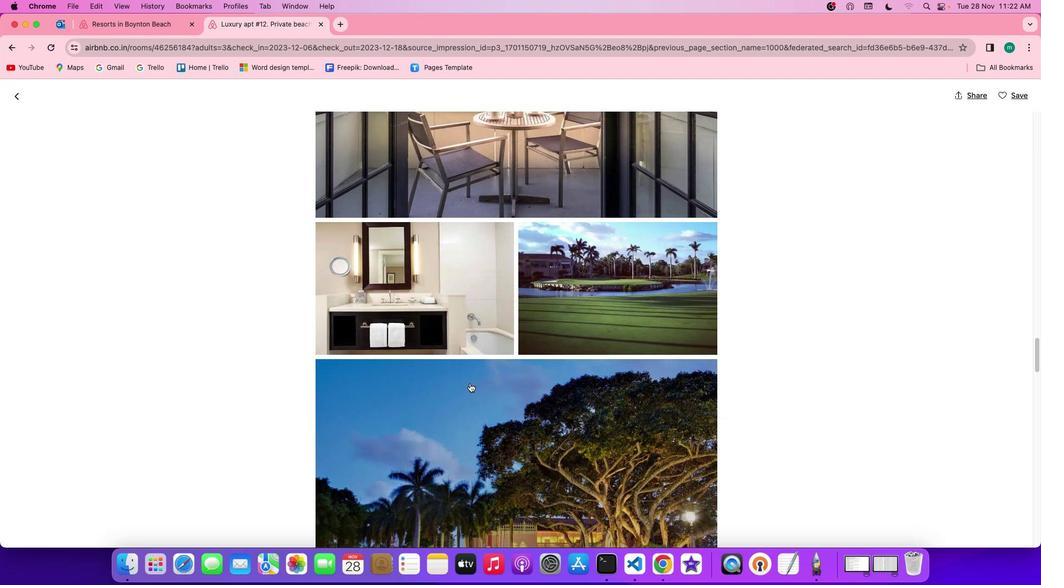 
Action: Mouse scrolled (478, 392) with delta (9, 8)
Screenshot: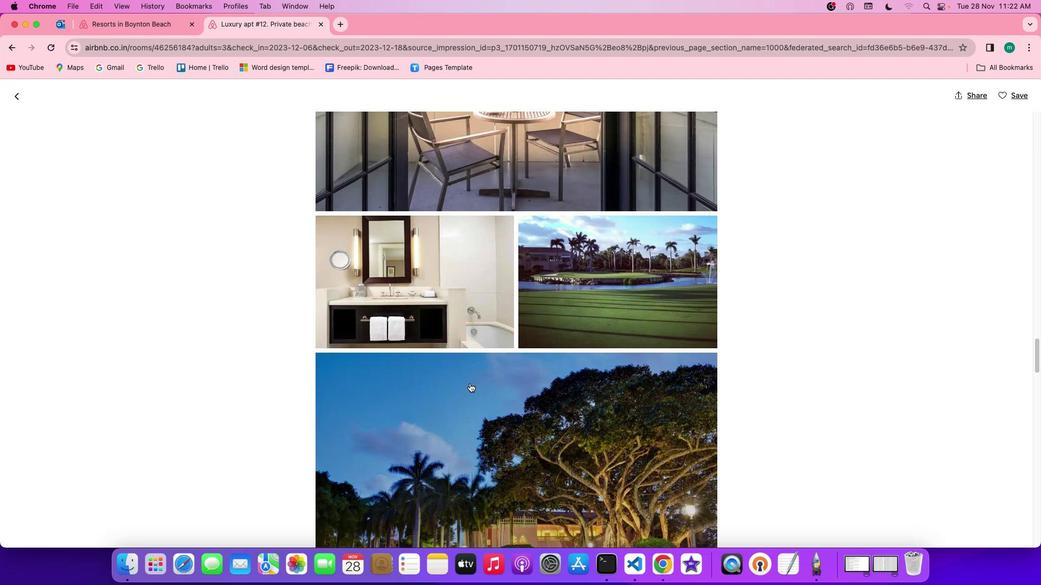 
Action: Mouse scrolled (478, 392) with delta (9, 8)
Screenshot: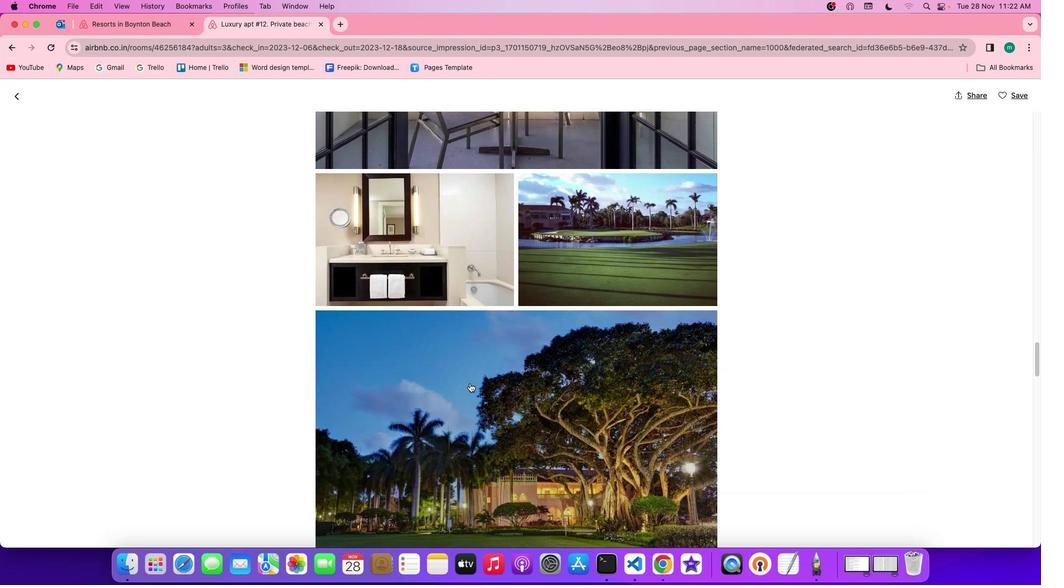 
Action: Mouse scrolled (478, 392) with delta (9, 7)
Screenshot: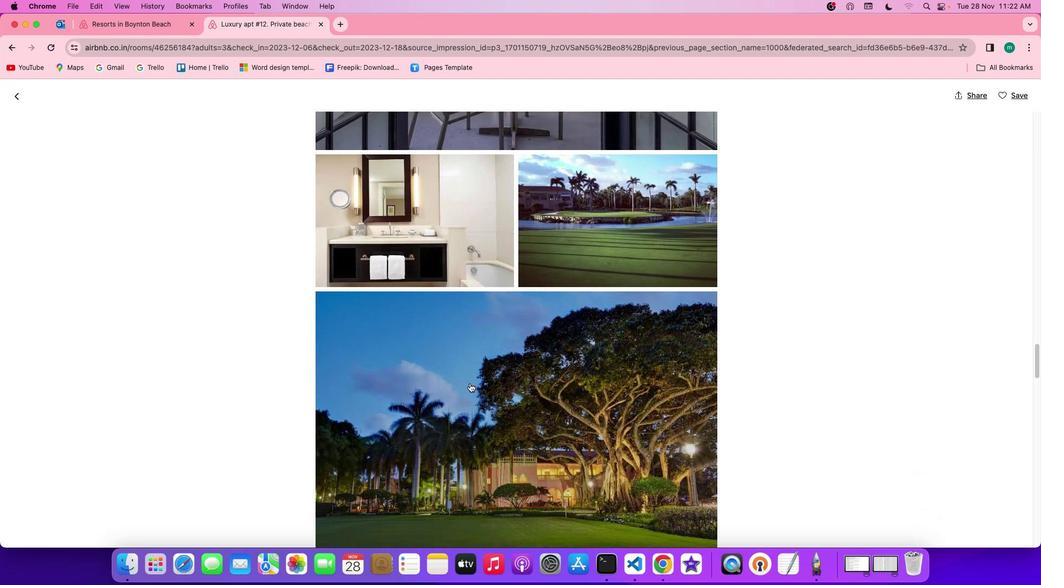 
Action: Mouse scrolled (478, 392) with delta (9, 8)
Screenshot: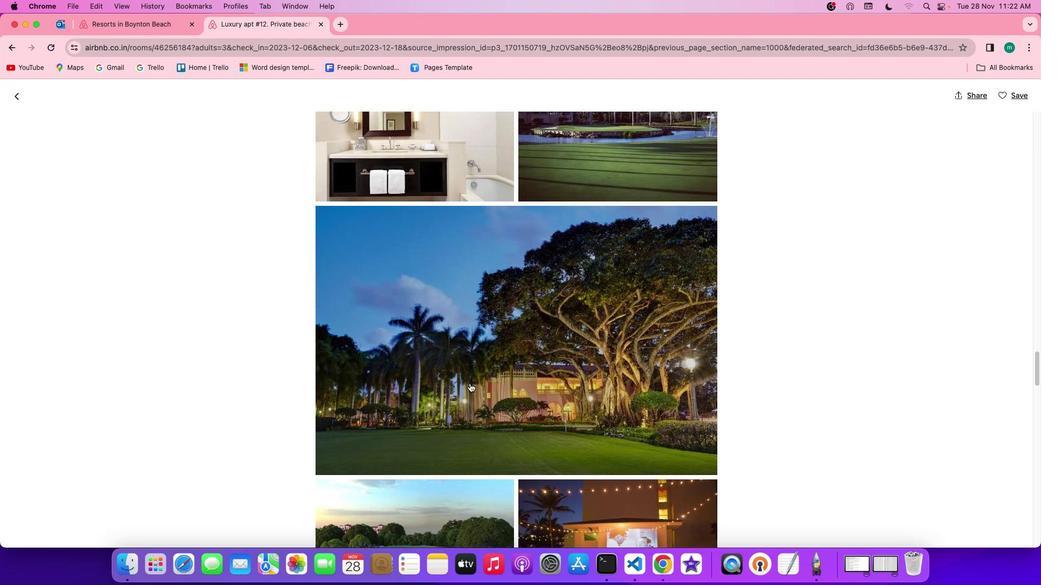 
Action: Mouse scrolled (478, 392) with delta (9, 8)
Screenshot: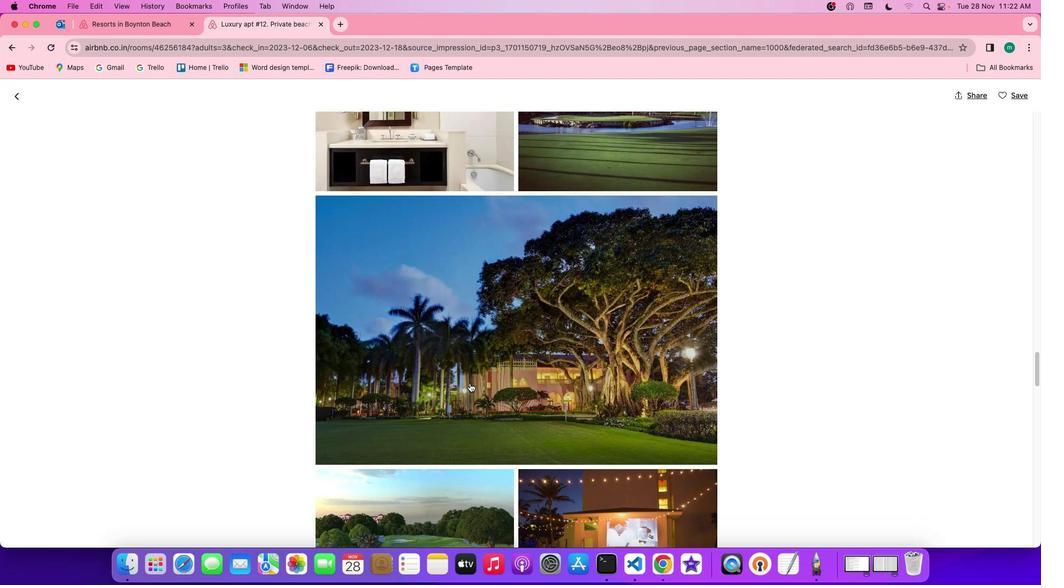 
Action: Mouse scrolled (478, 392) with delta (9, 8)
Screenshot: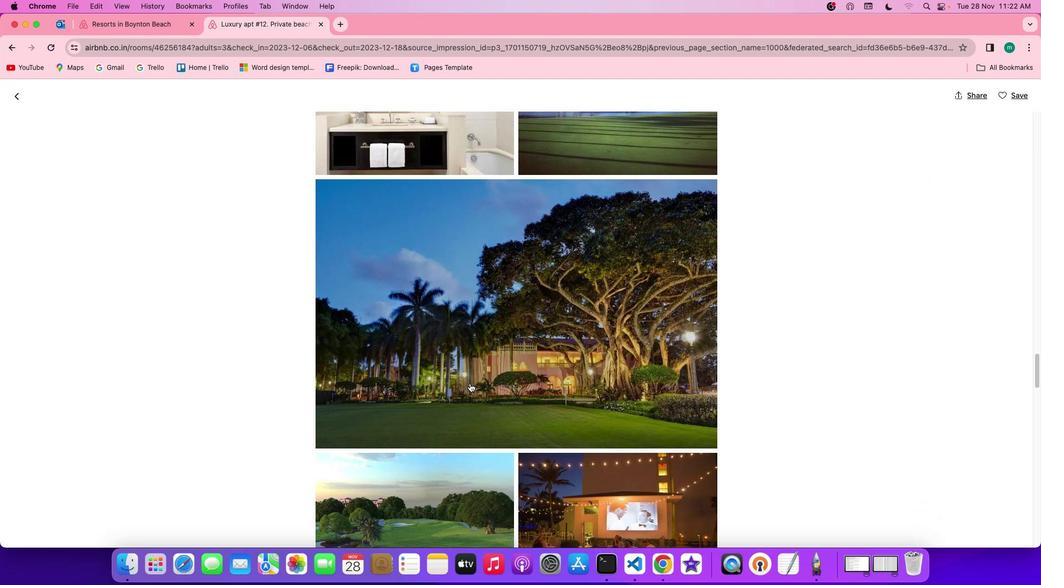 
Action: Mouse scrolled (478, 392) with delta (9, 7)
Screenshot: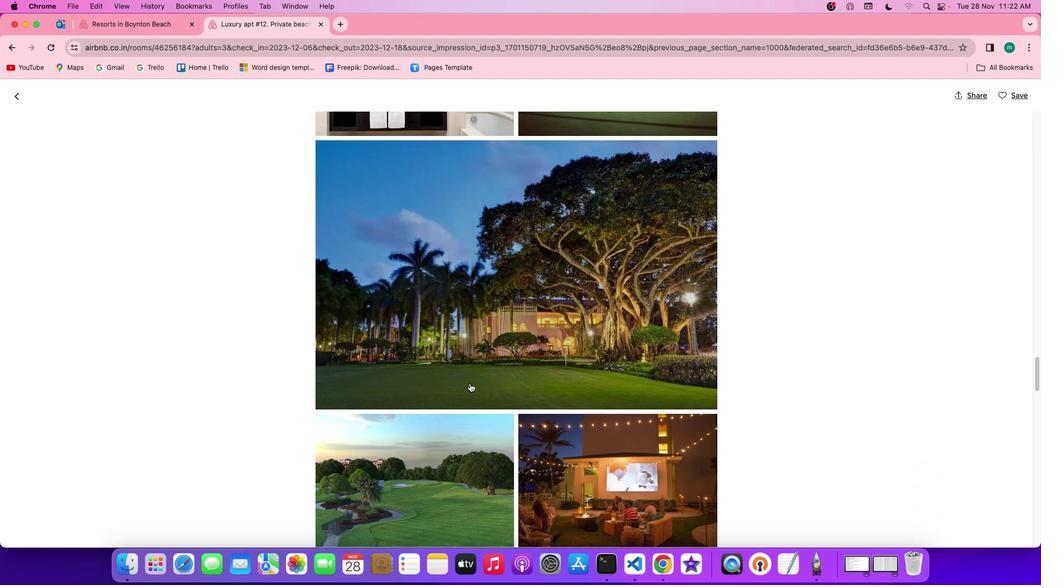 
Action: Mouse scrolled (478, 392) with delta (9, 8)
Screenshot: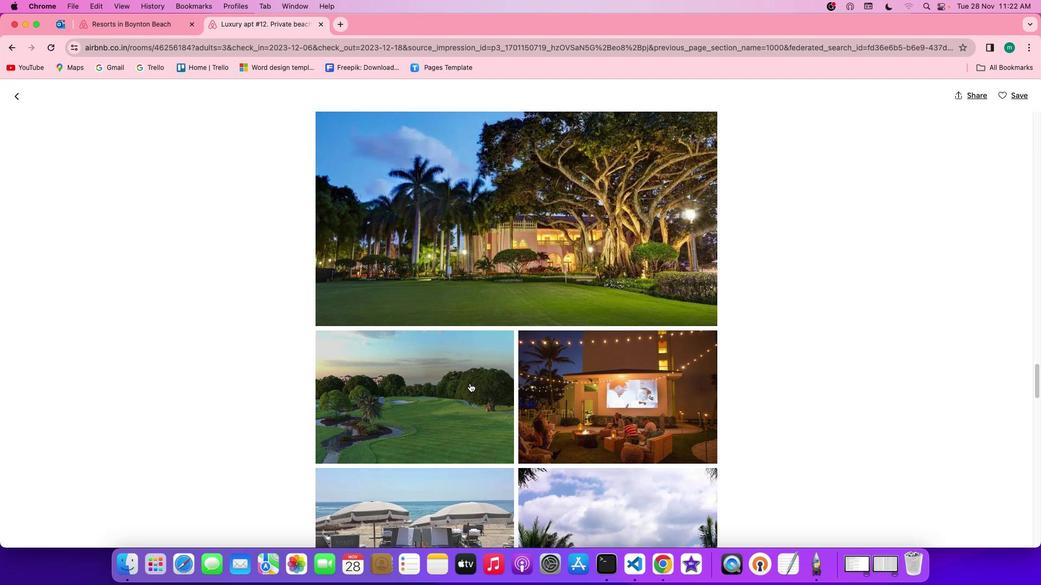 
Action: Mouse scrolled (478, 392) with delta (9, 8)
Screenshot: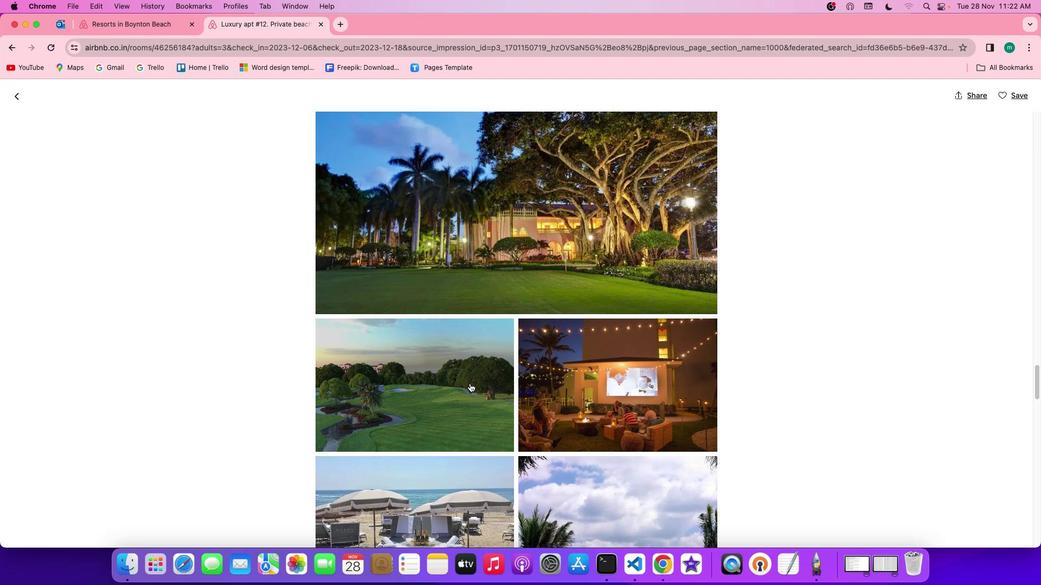 
Action: Mouse scrolled (478, 392) with delta (9, 8)
Screenshot: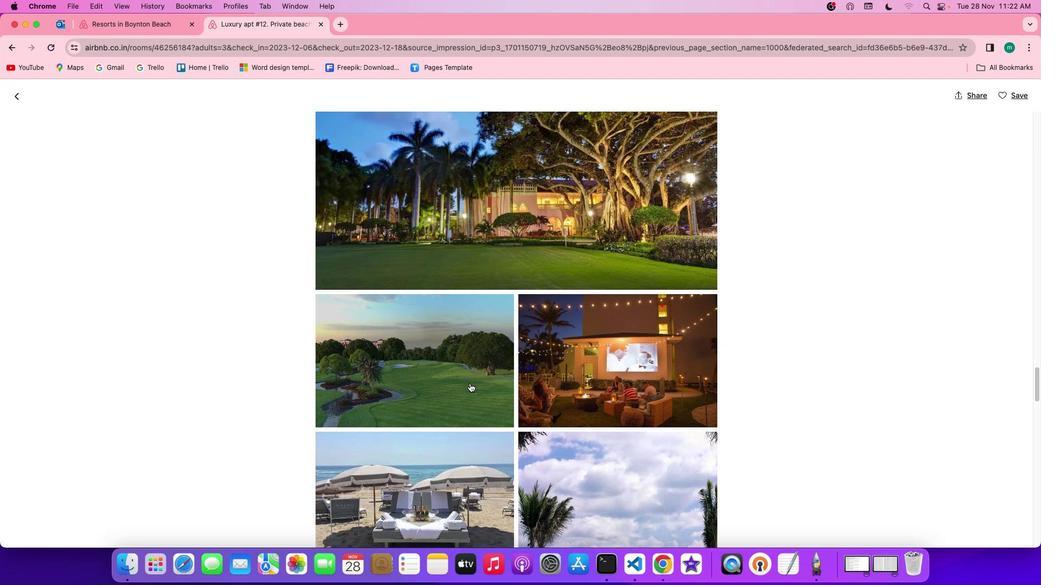 
Action: Mouse scrolled (478, 392) with delta (9, 7)
Screenshot: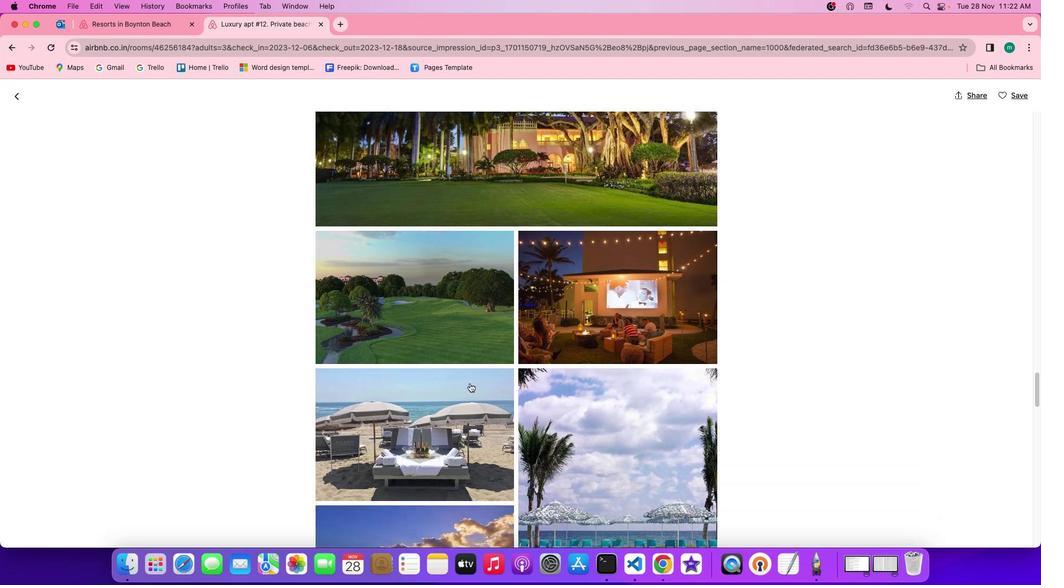 
Action: Mouse scrolled (478, 392) with delta (9, 8)
Screenshot: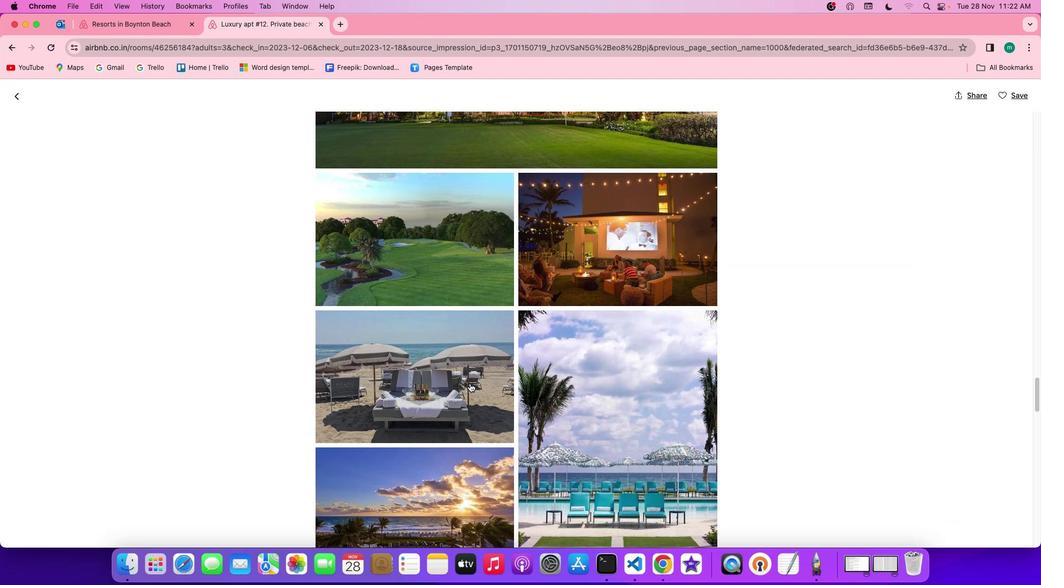 
Action: Mouse scrolled (478, 392) with delta (9, 8)
Screenshot: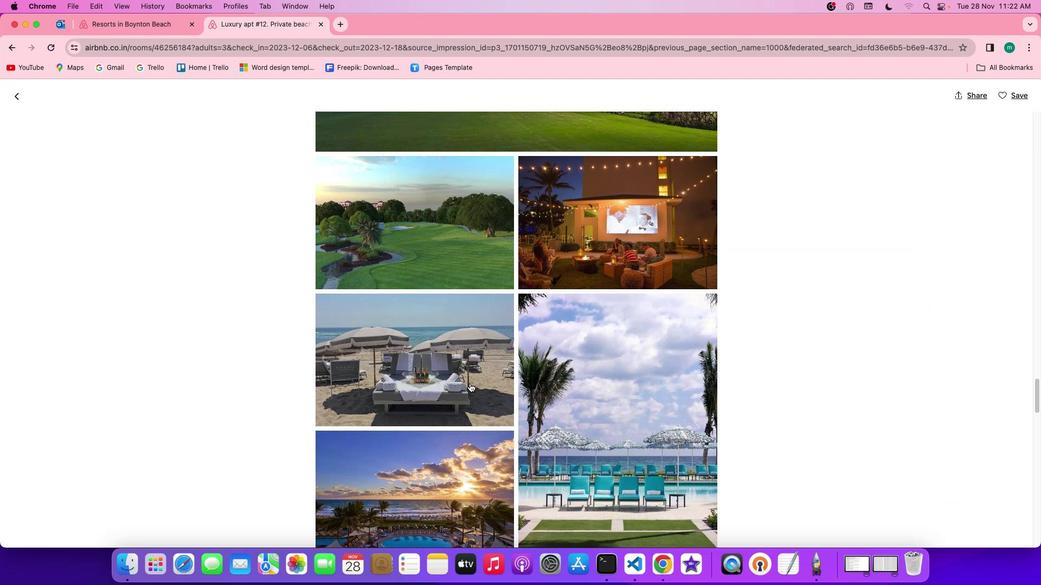 
Action: Mouse scrolled (478, 392) with delta (9, 8)
Screenshot: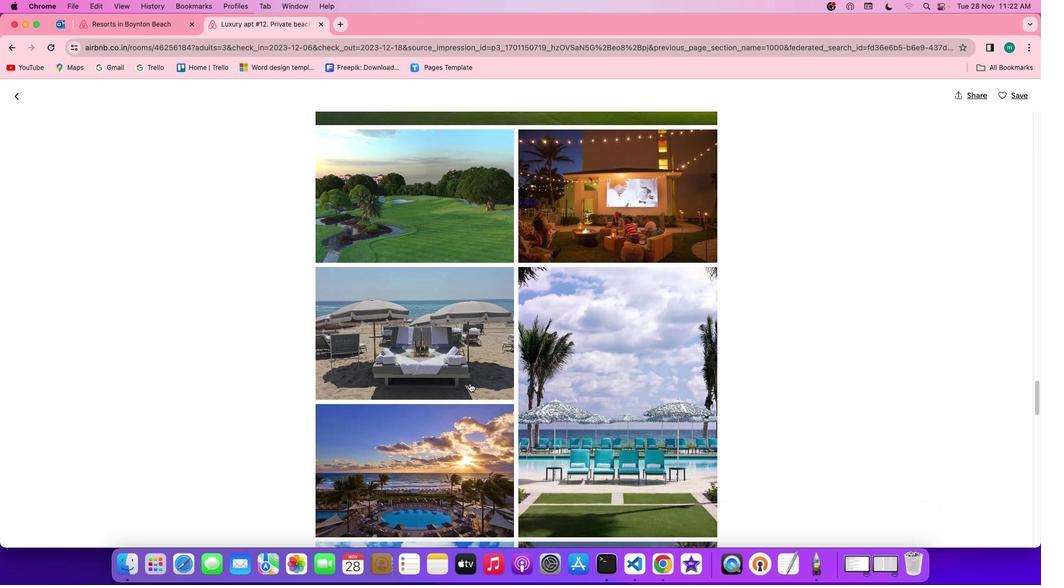 
Action: Mouse scrolled (478, 392) with delta (9, 7)
Screenshot: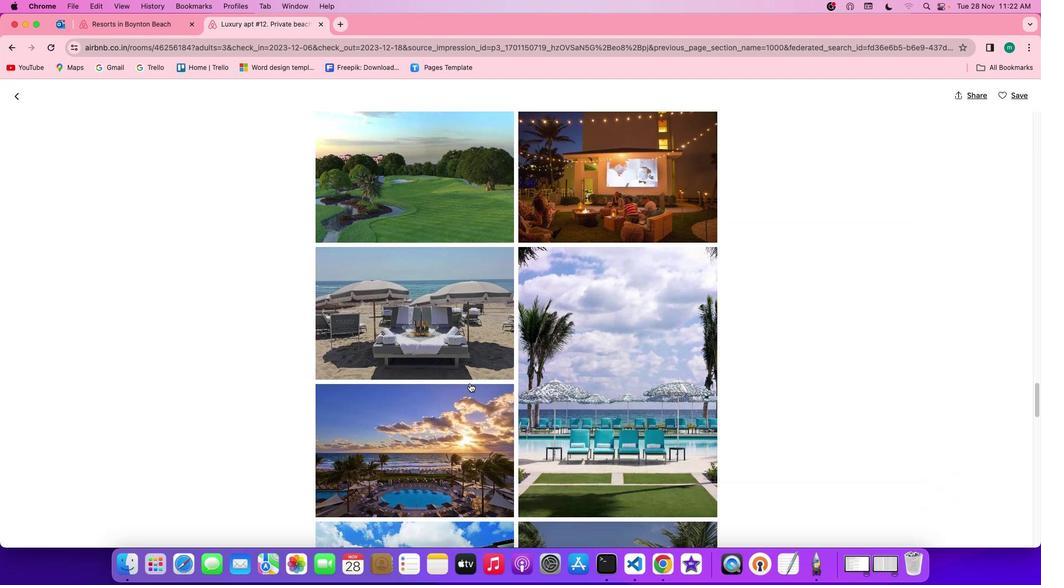 
Action: Mouse scrolled (478, 392) with delta (9, 7)
Screenshot: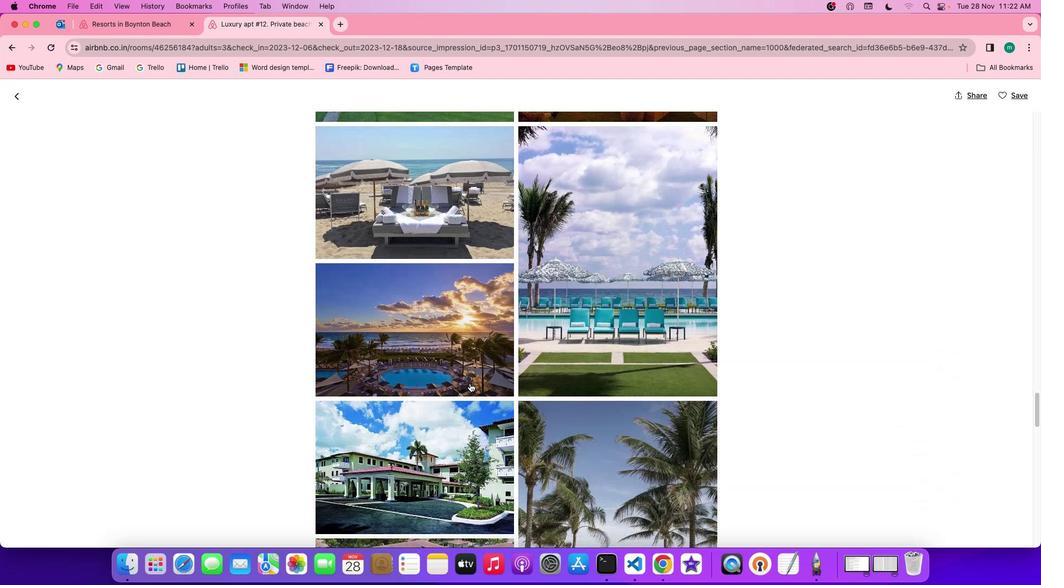 
Action: Mouse scrolled (478, 392) with delta (9, 8)
Screenshot: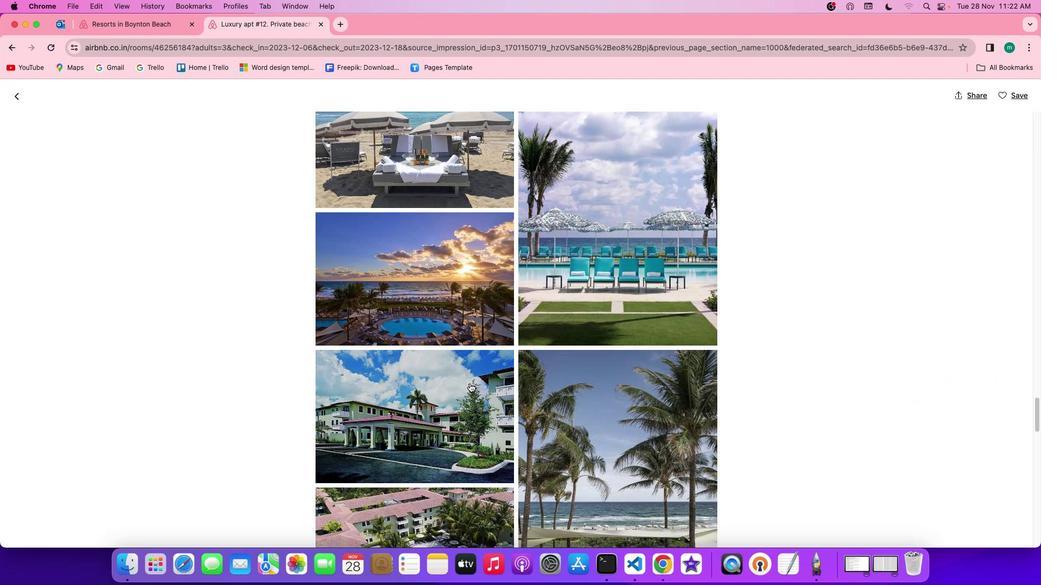
Action: Mouse scrolled (478, 392) with delta (9, 8)
Screenshot: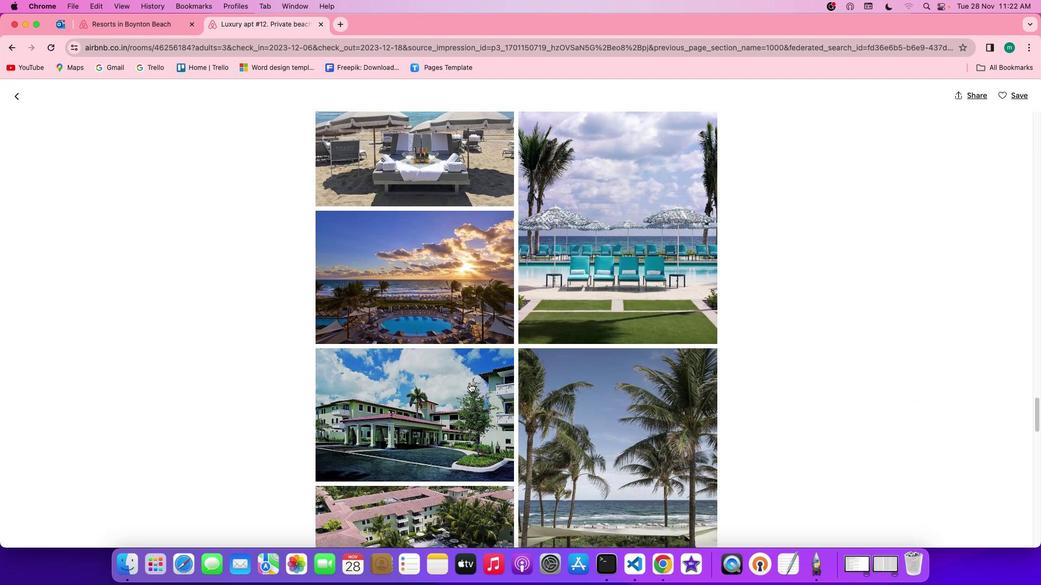 
Action: Mouse scrolled (478, 392) with delta (9, 8)
Screenshot: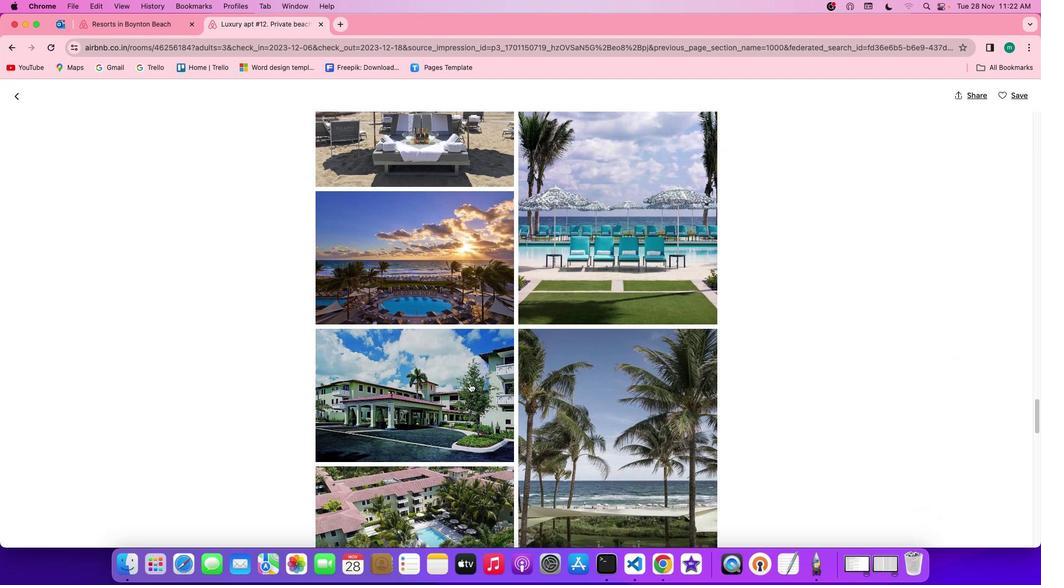 
Action: Mouse scrolled (478, 392) with delta (9, 7)
Screenshot: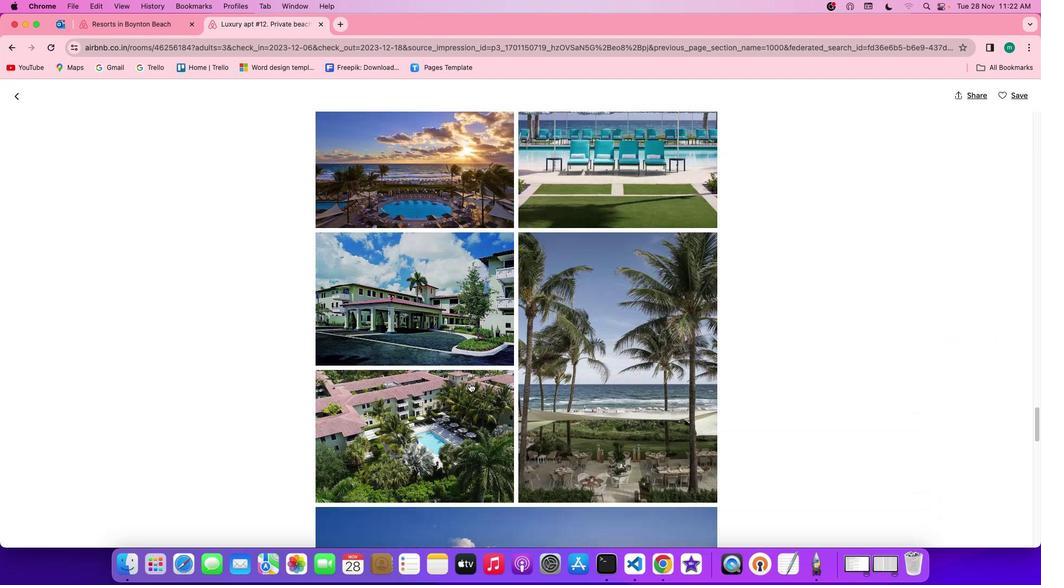 
Action: Mouse scrolled (478, 392) with delta (9, 7)
Screenshot: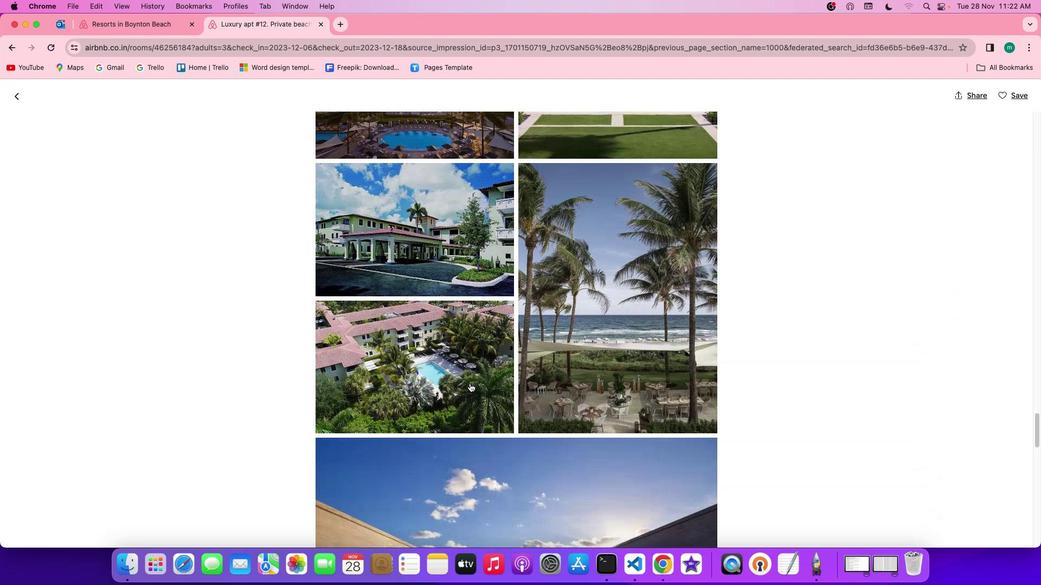 
Action: Mouse scrolled (478, 392) with delta (9, 8)
Screenshot: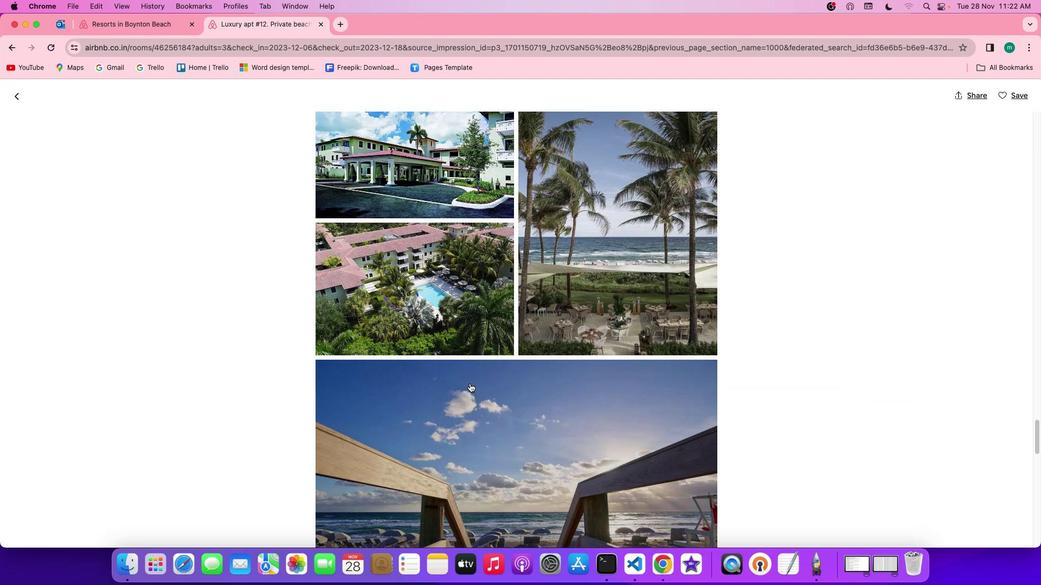 
Action: Mouse scrolled (478, 392) with delta (9, 8)
Screenshot: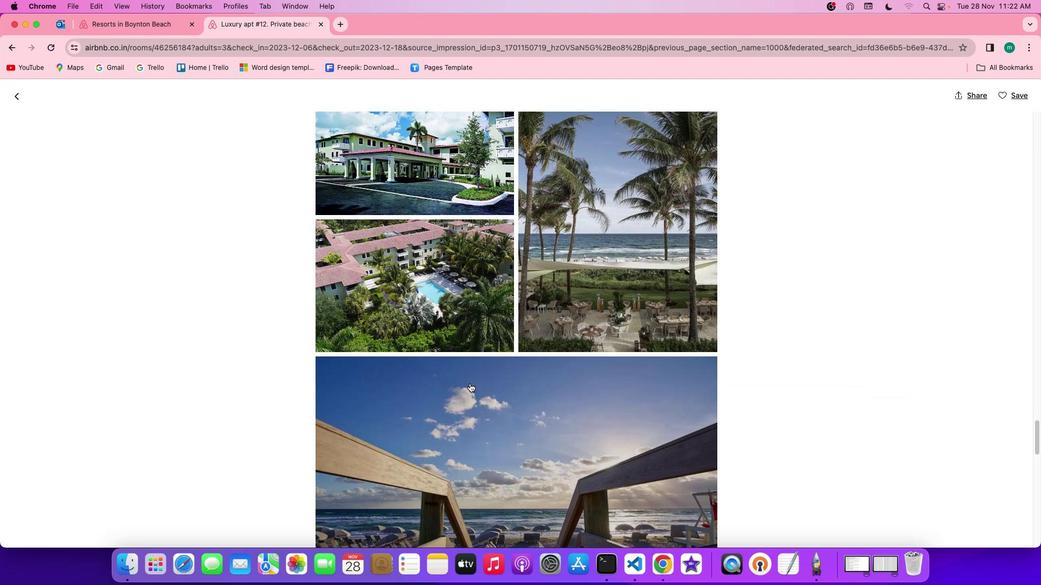 
Action: Mouse scrolled (478, 392) with delta (9, 8)
Screenshot: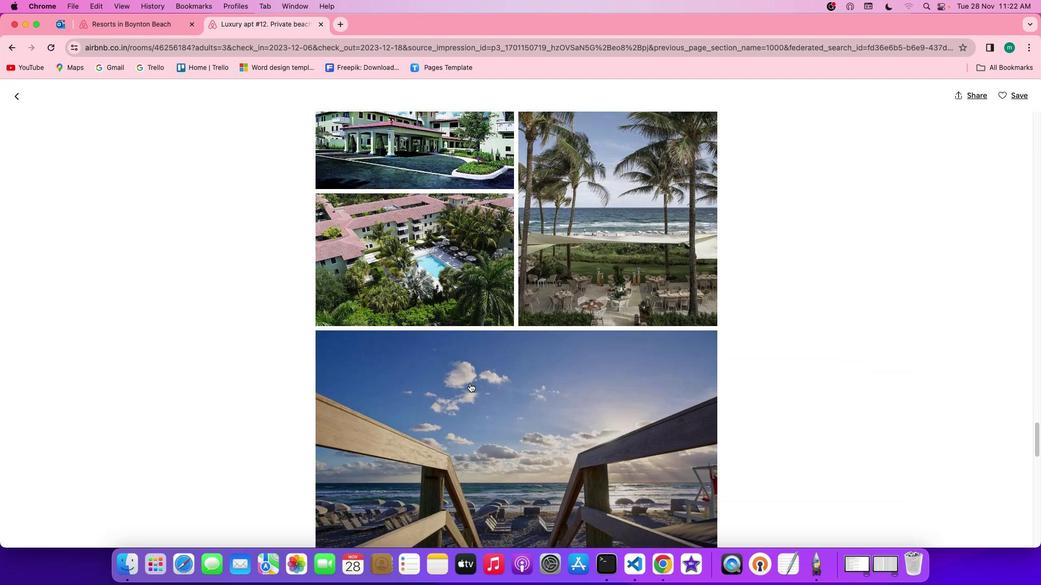 
Action: Mouse scrolled (478, 392) with delta (9, 7)
Screenshot: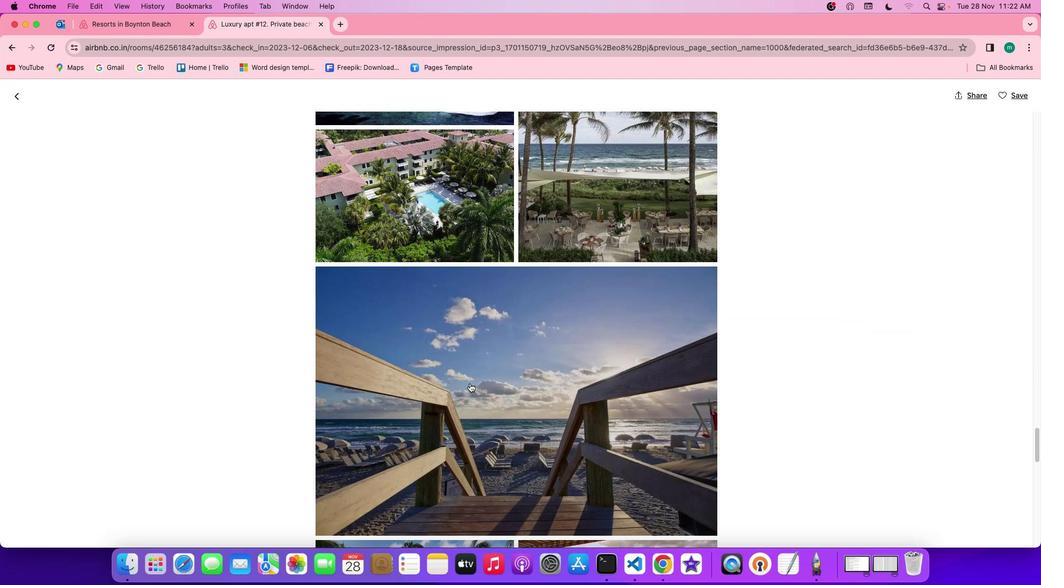 
Action: Mouse scrolled (478, 392) with delta (9, 8)
Screenshot: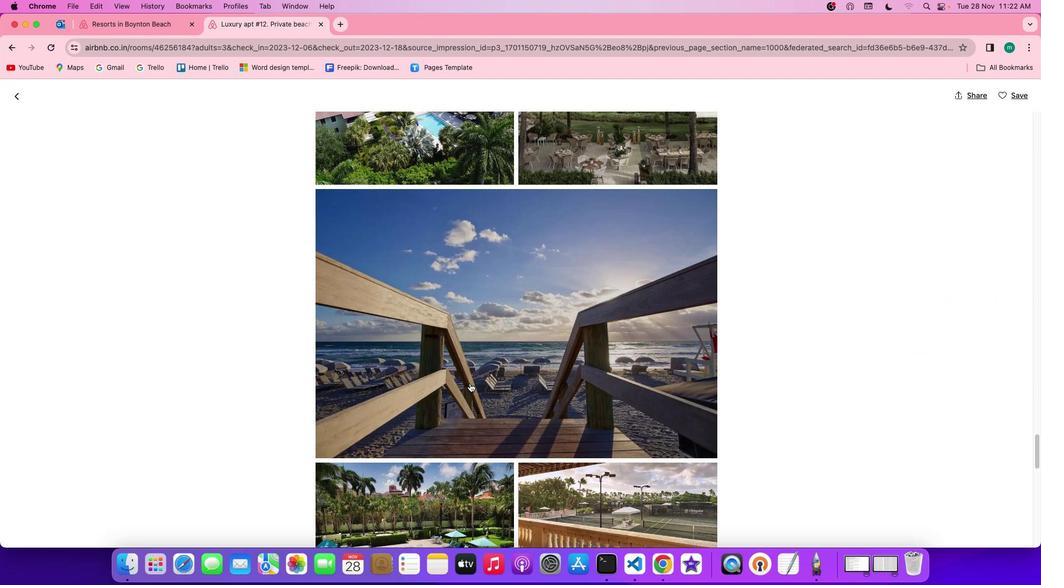 
Action: Mouse scrolled (478, 392) with delta (9, 8)
Screenshot: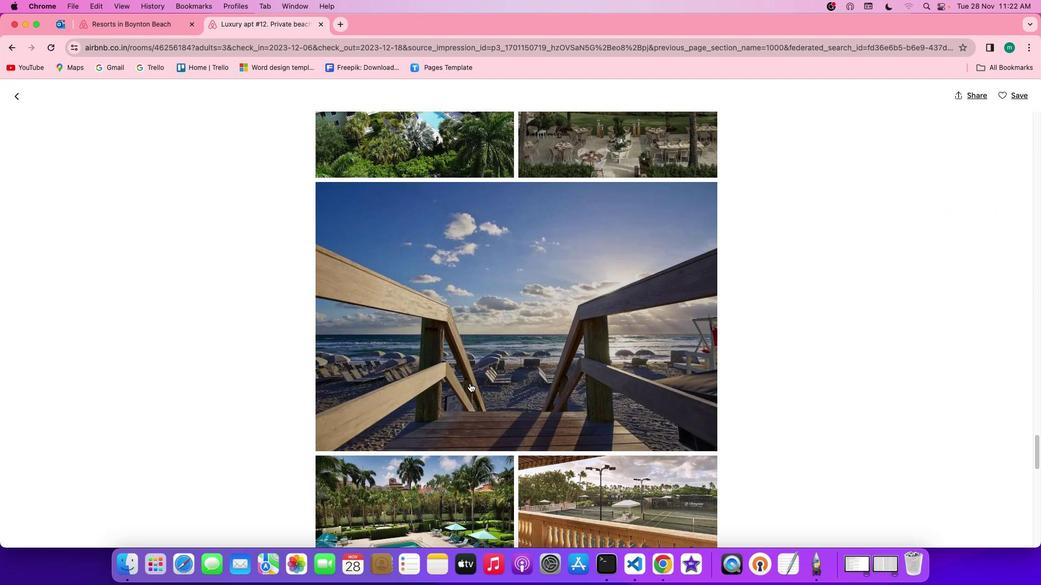 
Action: Mouse scrolled (478, 392) with delta (9, 8)
Screenshot: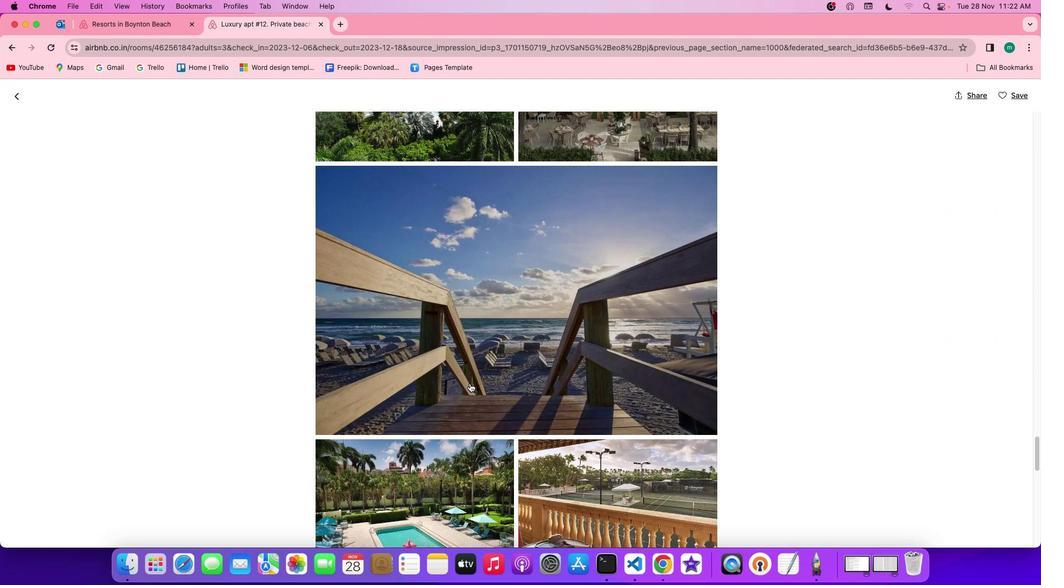 
Action: Mouse scrolled (478, 392) with delta (9, 7)
Screenshot: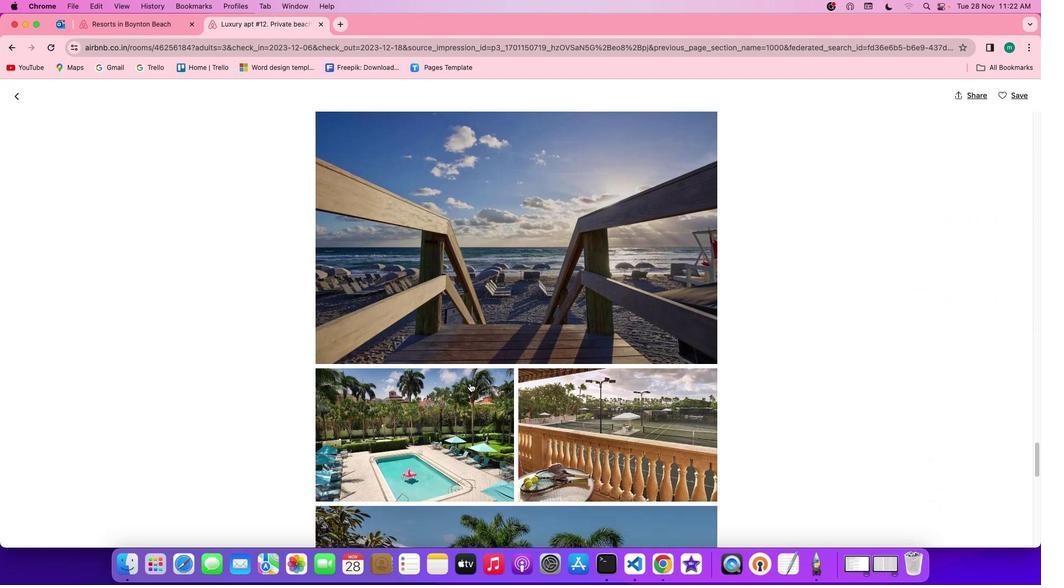 
Action: Mouse scrolled (478, 392) with delta (9, 8)
Screenshot: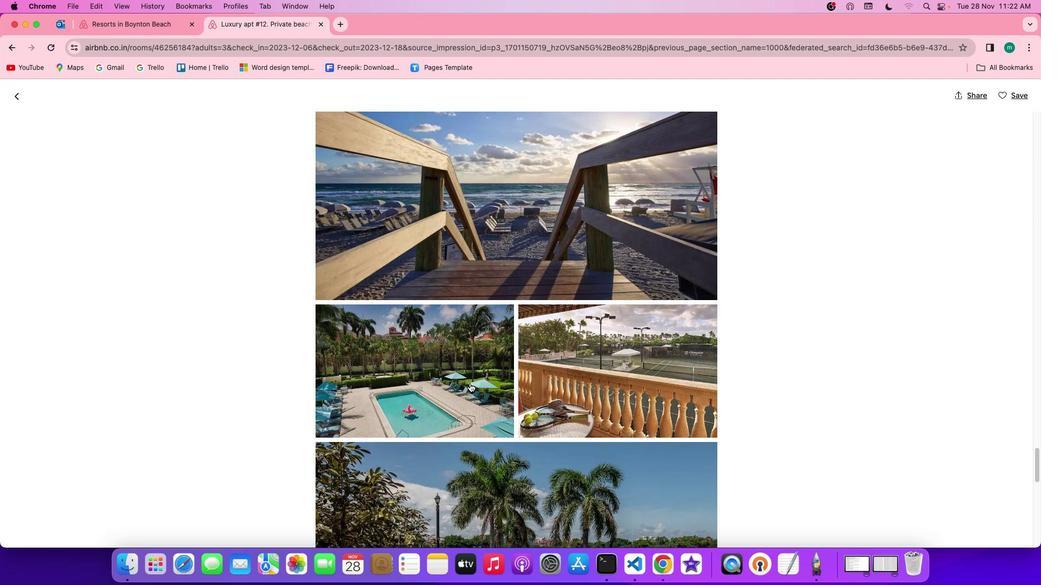 
Action: Mouse scrolled (478, 392) with delta (9, 8)
Screenshot: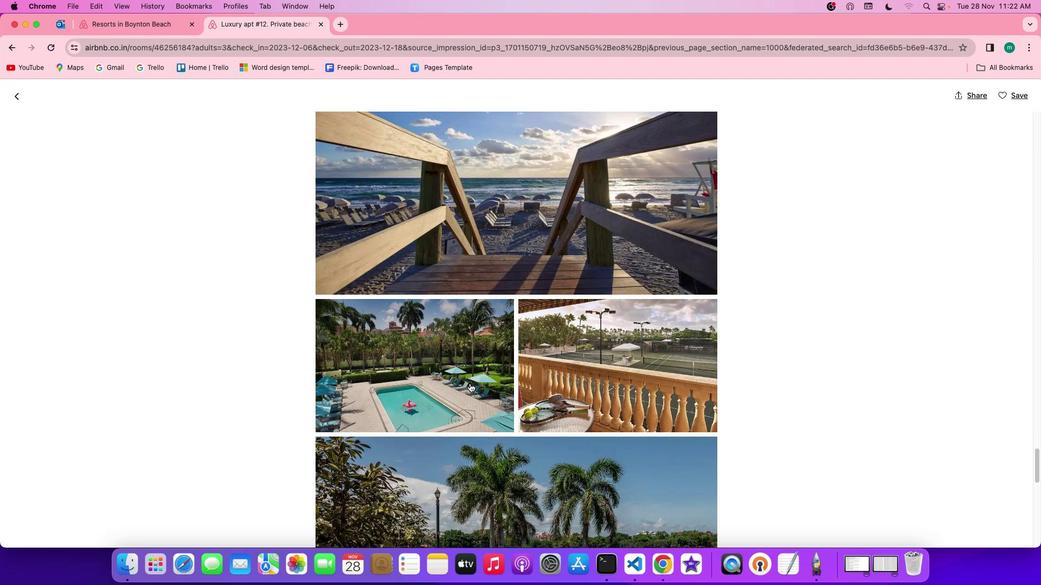 
Action: Mouse scrolled (478, 392) with delta (9, 8)
Screenshot: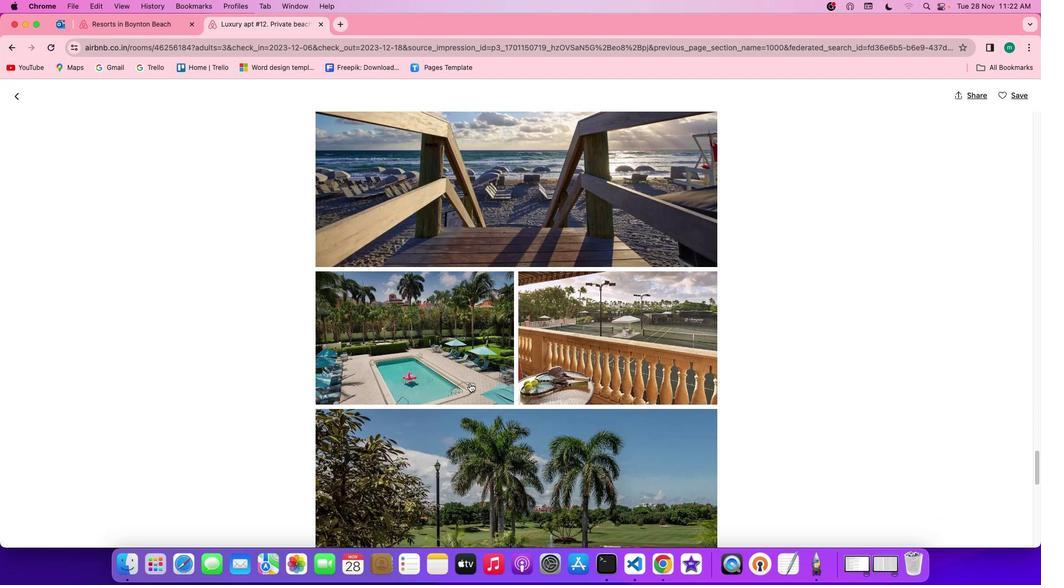 
Action: Mouse scrolled (478, 392) with delta (9, 7)
Screenshot: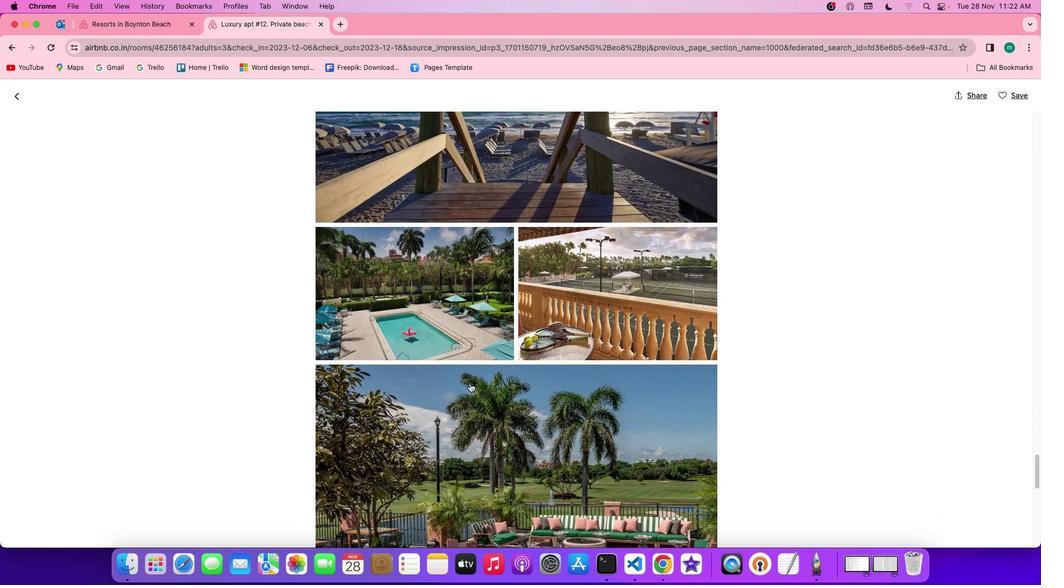 
Action: Mouse scrolled (478, 392) with delta (9, 7)
Screenshot: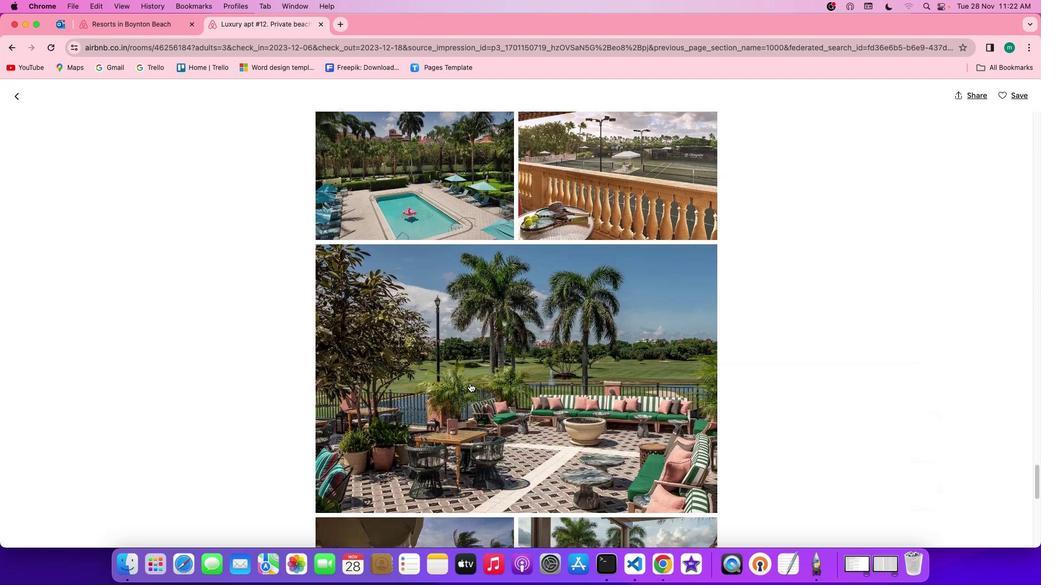 
Action: Mouse scrolled (478, 392) with delta (9, 8)
Screenshot: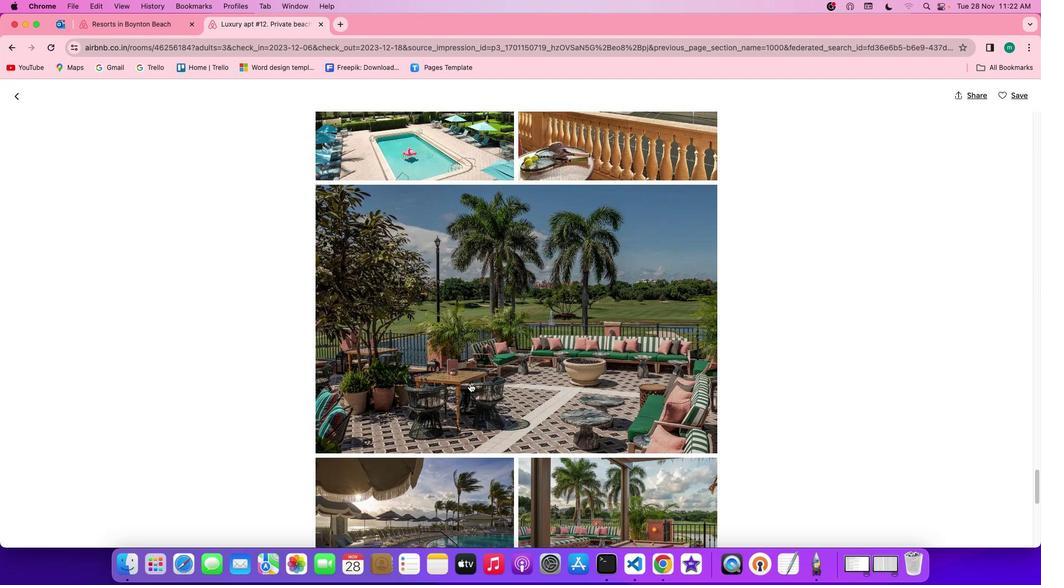 
Action: Mouse scrolled (478, 392) with delta (9, 8)
Screenshot: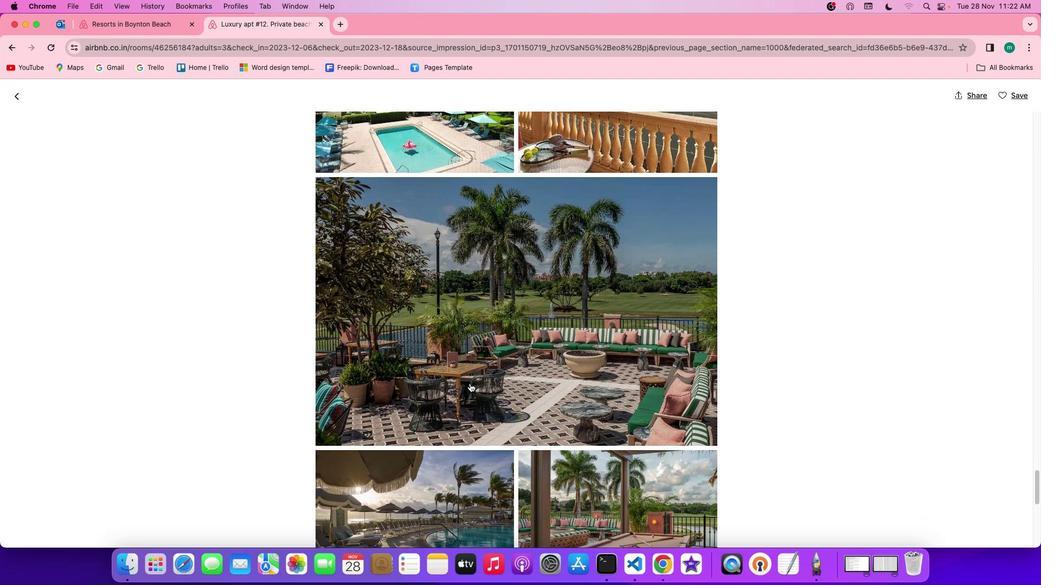
Action: Mouse scrolled (478, 392) with delta (9, 8)
Screenshot: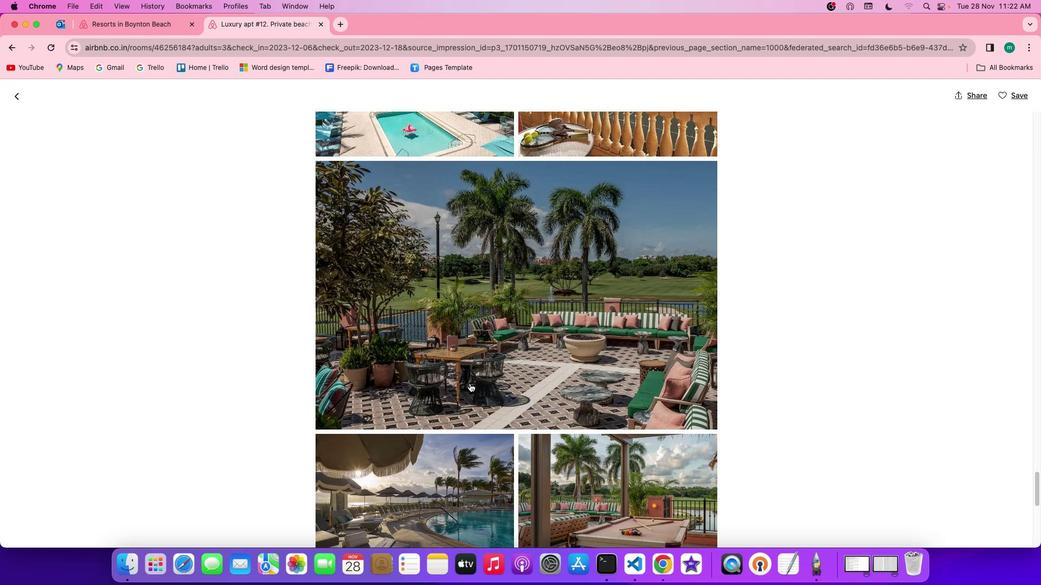 
Action: Mouse scrolled (478, 392) with delta (9, 7)
Screenshot: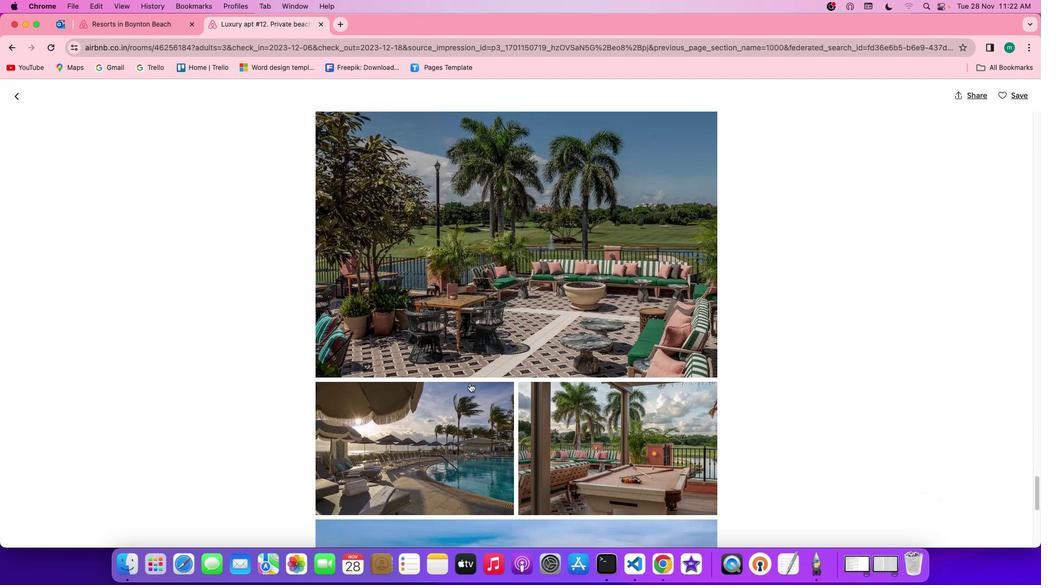 
Action: Mouse scrolled (478, 392) with delta (9, 8)
Screenshot: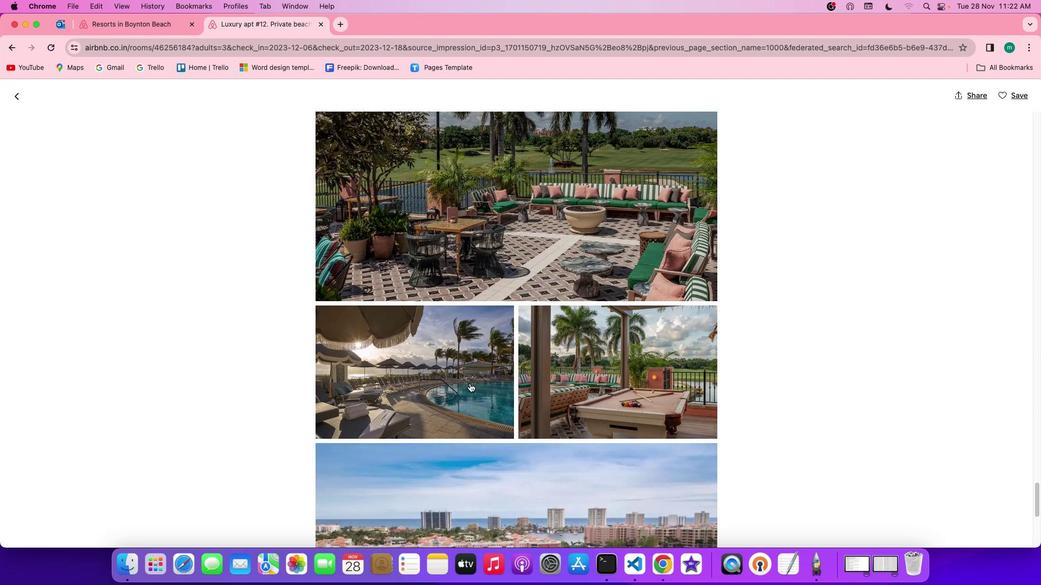 
Action: Mouse scrolled (478, 392) with delta (9, 8)
Screenshot: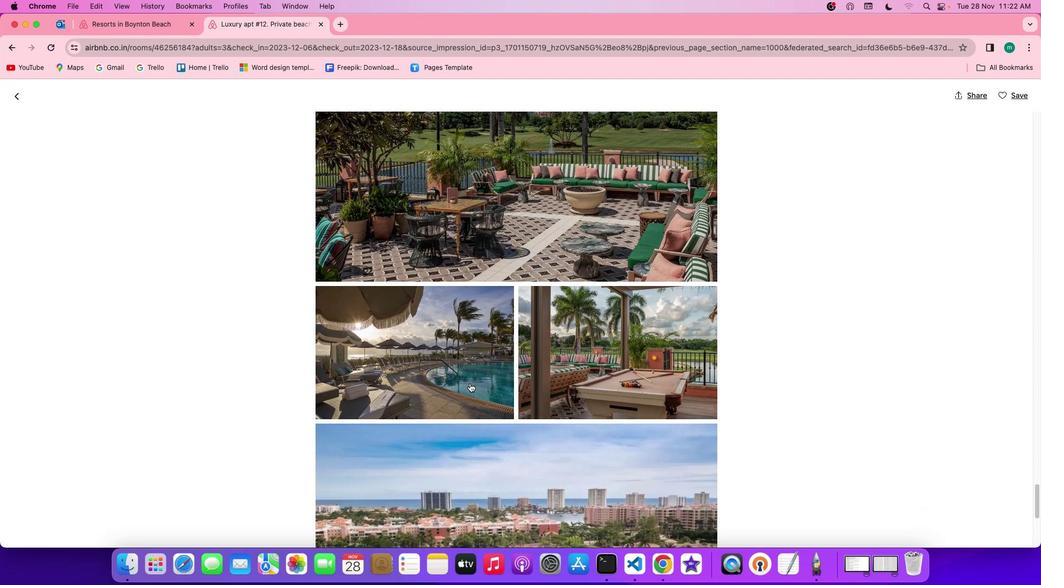 
Action: Mouse scrolled (478, 392) with delta (9, 8)
Screenshot: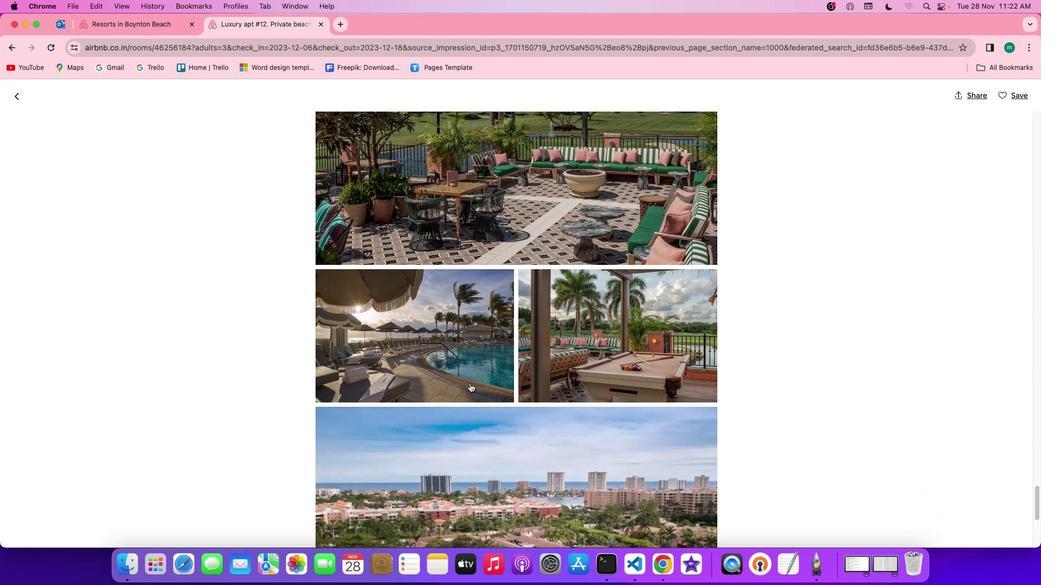 
Action: Mouse scrolled (478, 392) with delta (9, 7)
Screenshot: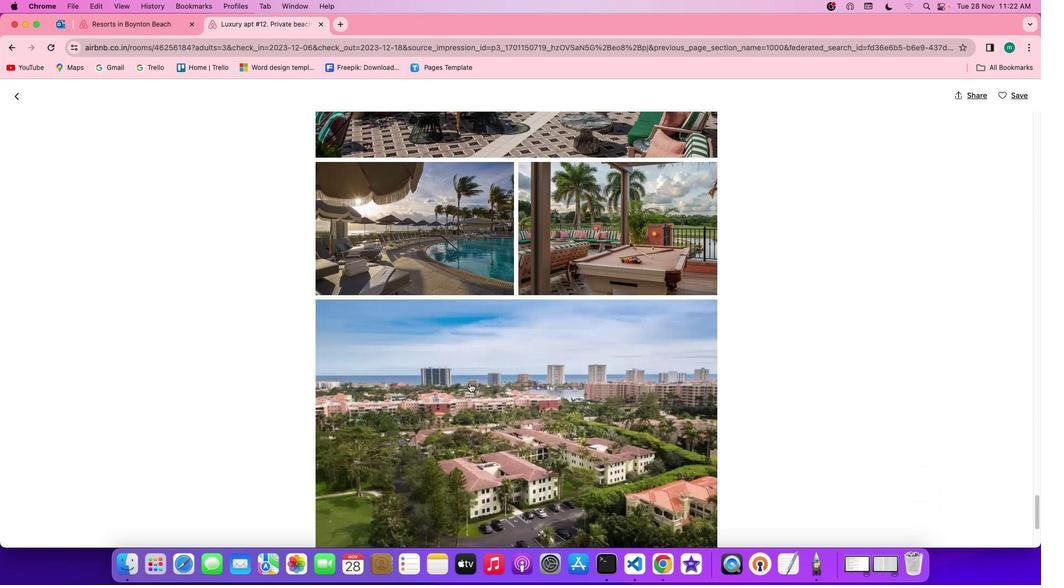 
Action: Mouse scrolled (478, 392) with delta (9, 7)
Screenshot: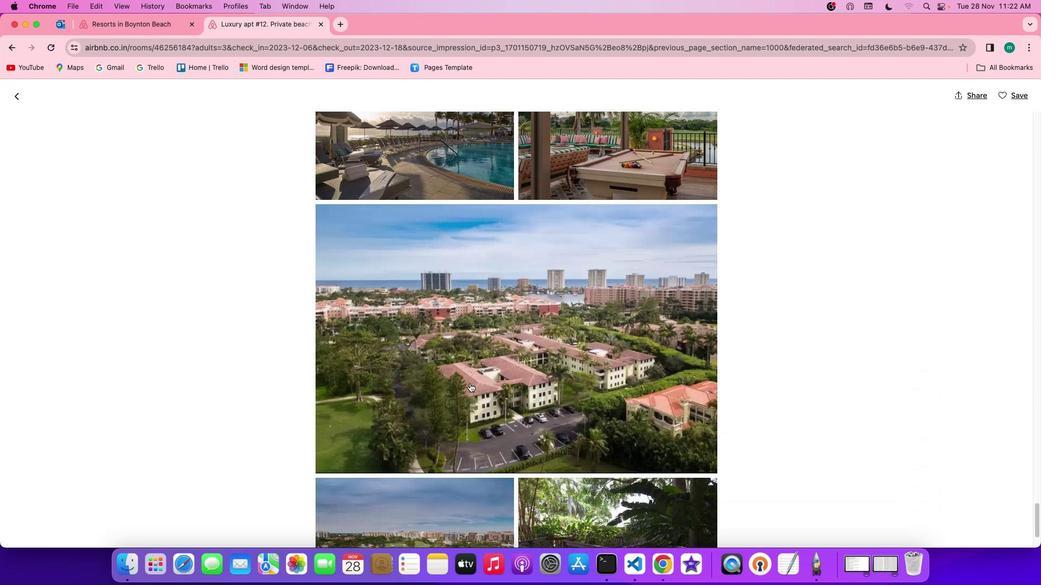 
Action: Mouse scrolled (478, 392) with delta (9, 8)
Screenshot: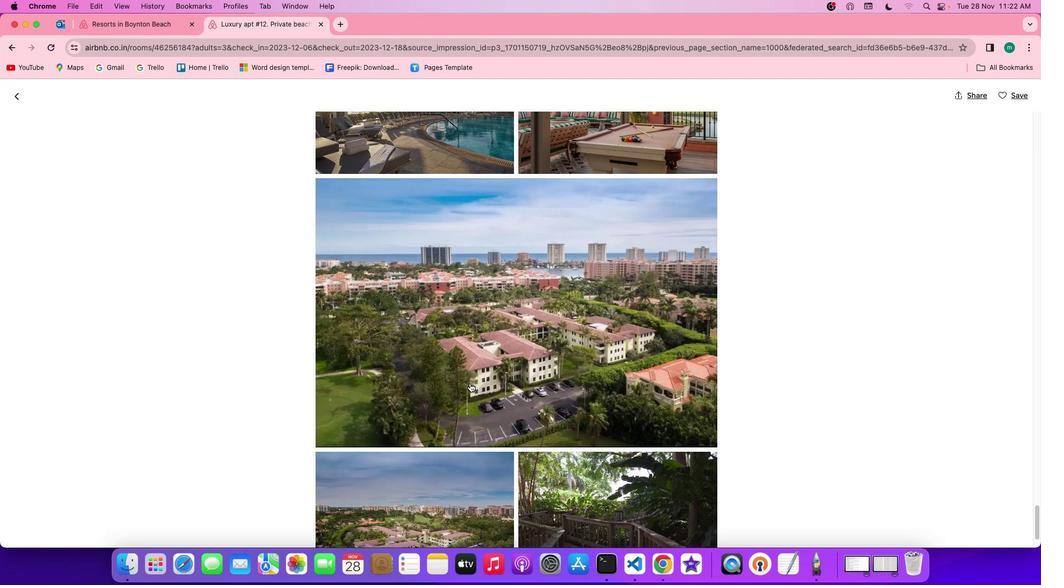 
Action: Mouse scrolled (478, 392) with delta (9, 8)
Screenshot: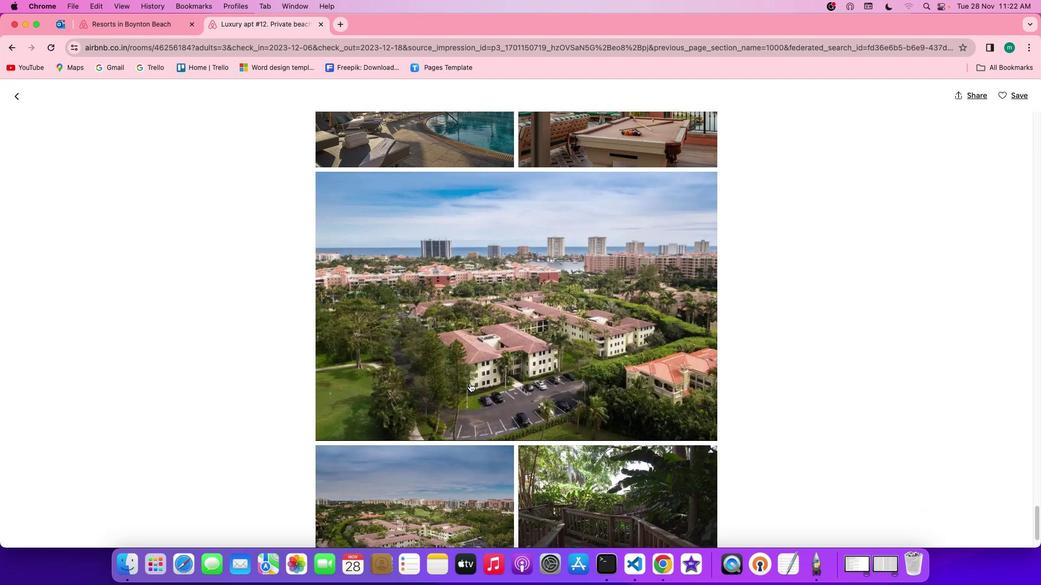 
Action: Mouse scrolled (478, 392) with delta (9, 8)
Screenshot: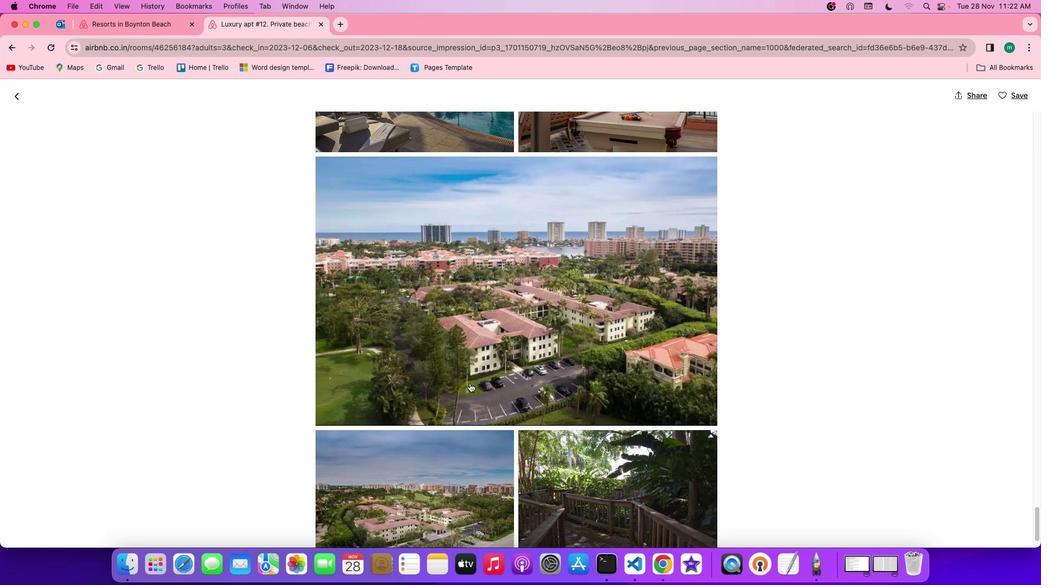 
Action: Mouse scrolled (478, 392) with delta (9, 7)
Screenshot: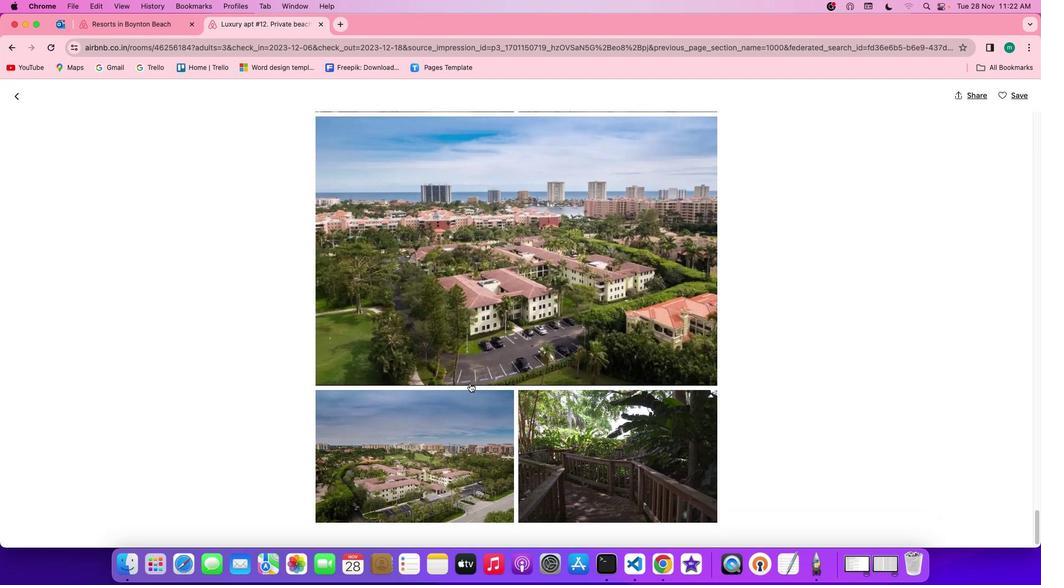 
Action: Mouse scrolled (478, 392) with delta (9, 8)
Screenshot: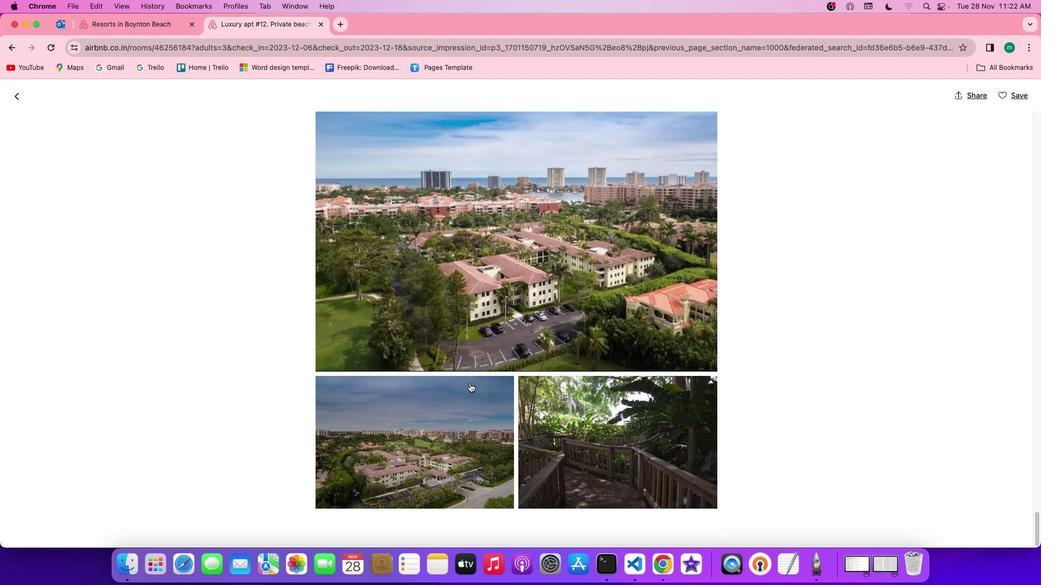 
Action: Mouse scrolled (478, 392) with delta (9, 8)
Screenshot: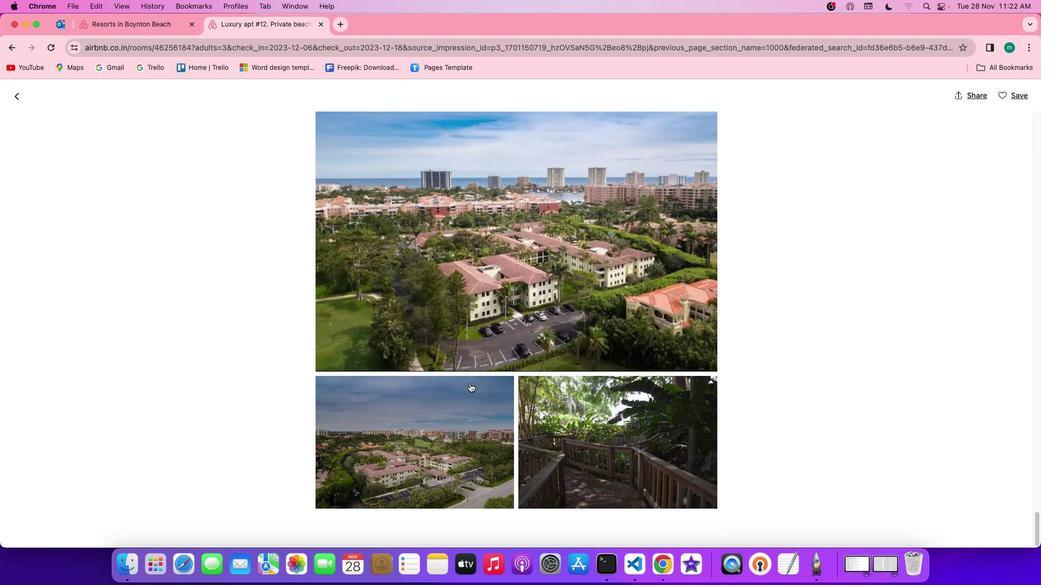 
Action: Mouse scrolled (478, 392) with delta (9, 8)
Screenshot: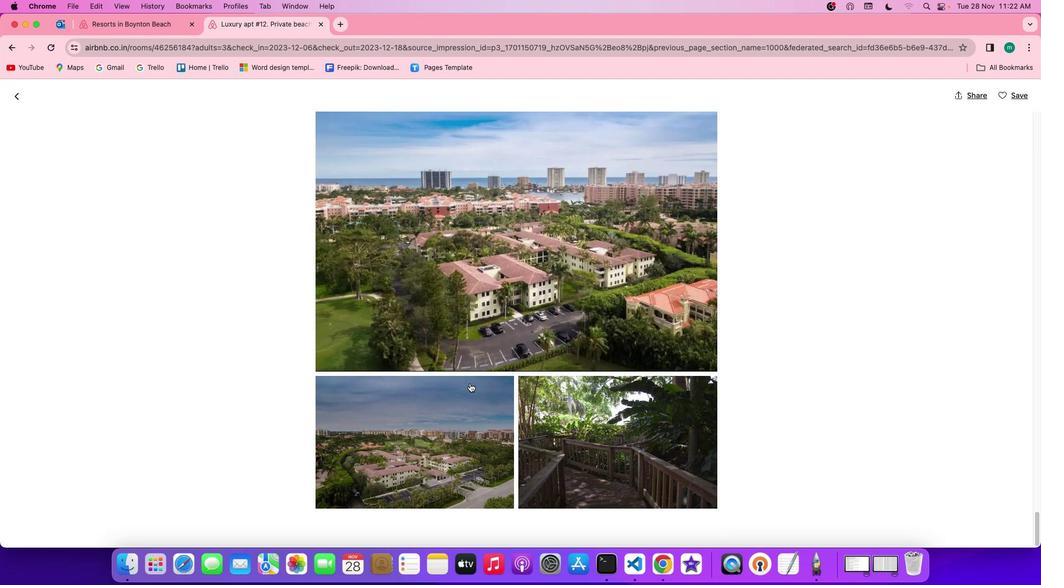 
Action: Mouse scrolled (478, 392) with delta (9, 7)
Screenshot: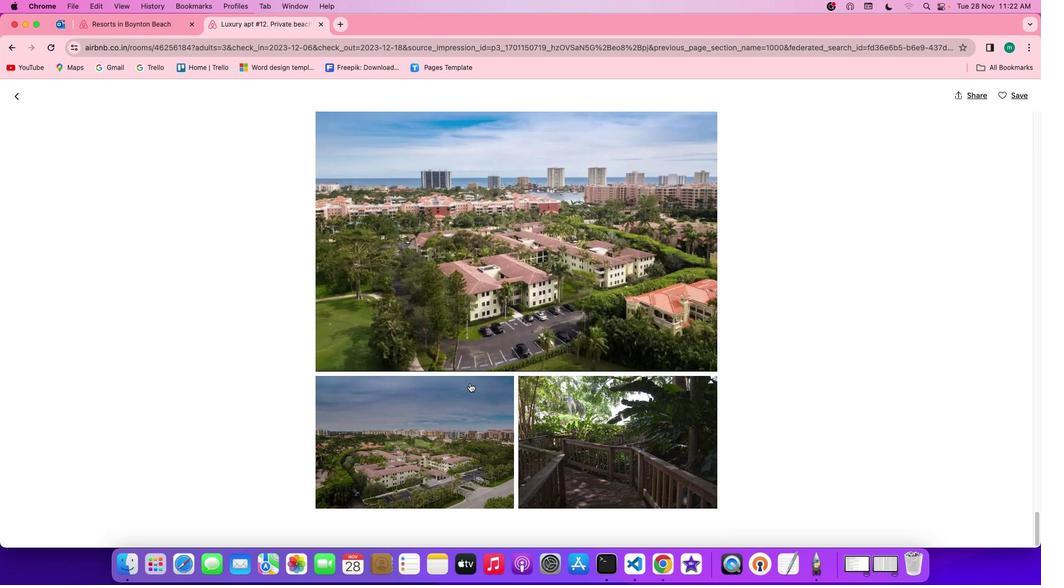 
Action: Mouse scrolled (478, 392) with delta (9, 7)
Screenshot: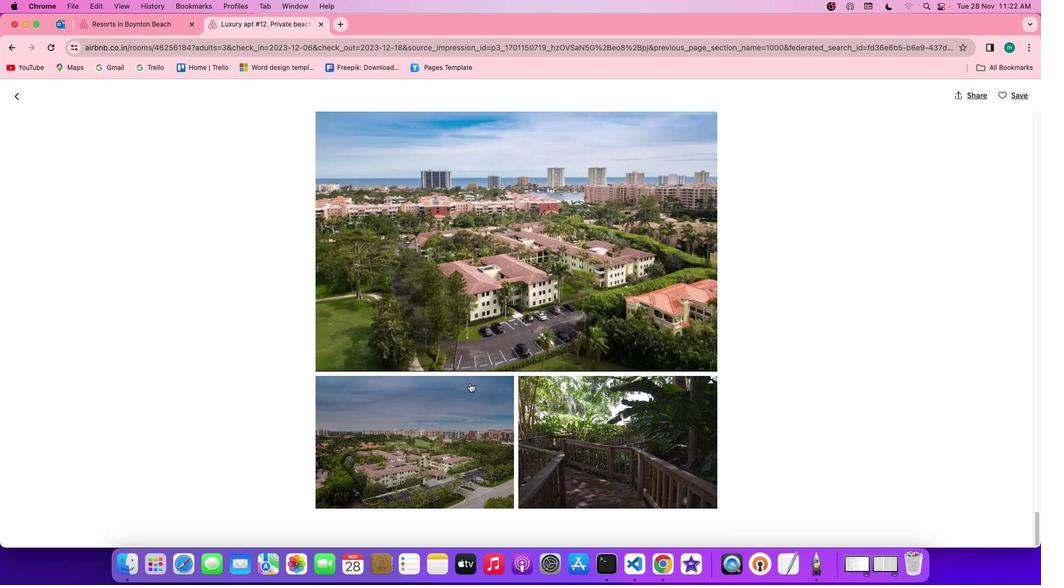 
Action: Mouse scrolled (478, 392) with delta (9, 8)
Screenshot: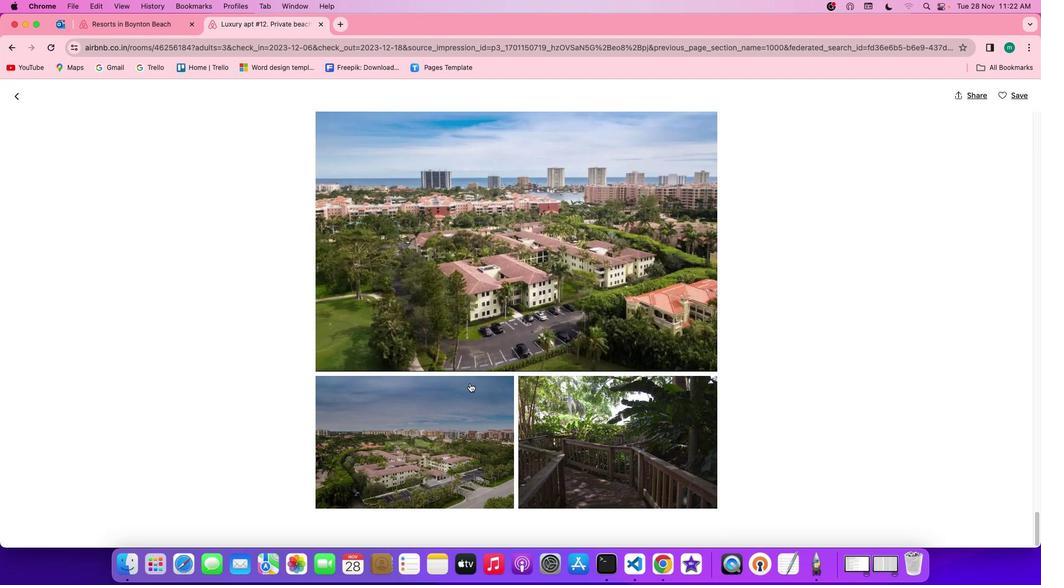 
Action: Mouse scrolled (478, 392) with delta (9, 8)
Screenshot: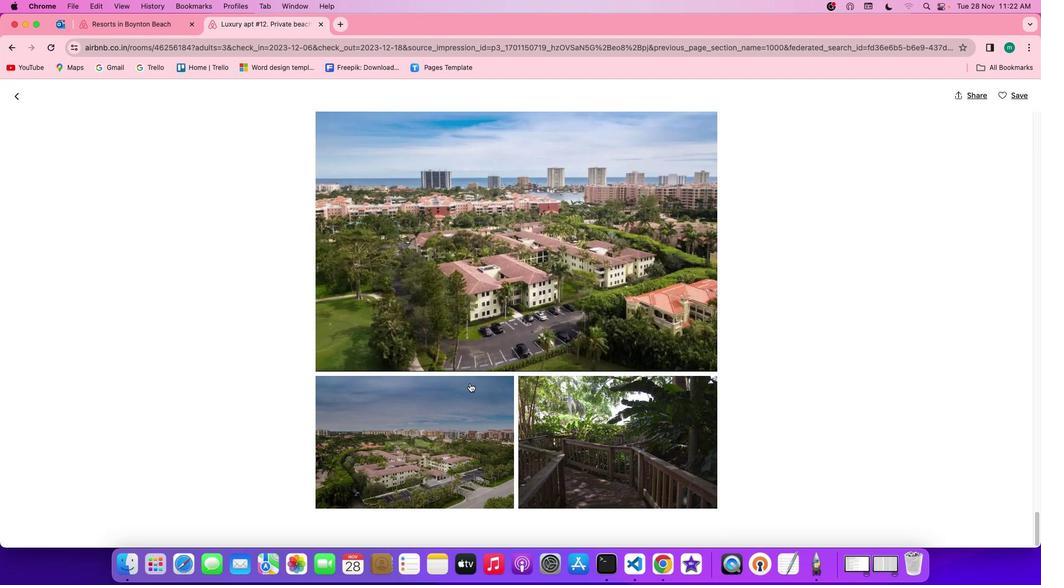 
Action: Mouse scrolled (478, 392) with delta (9, 7)
Screenshot: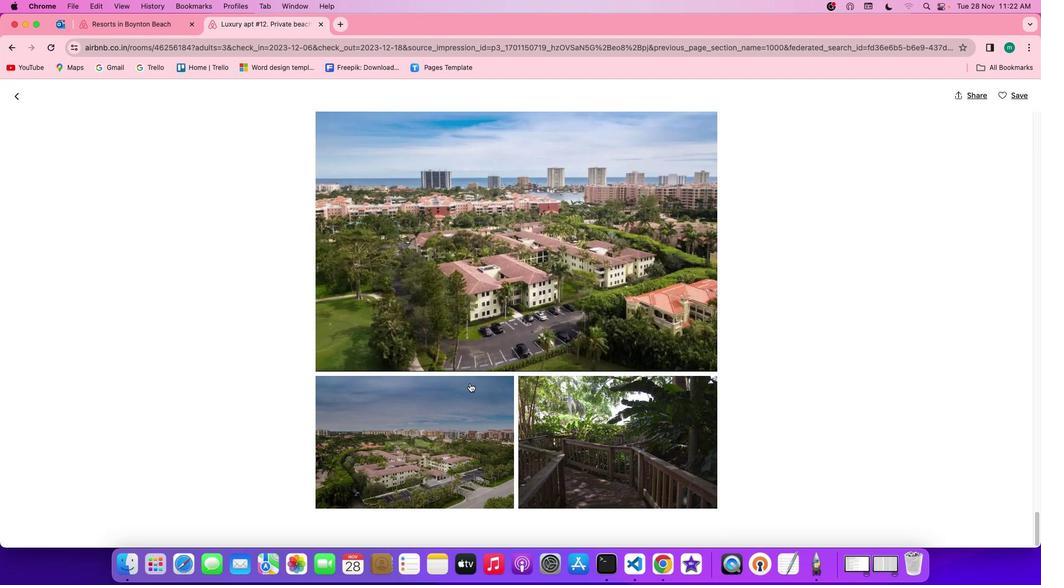 
Action: Mouse scrolled (478, 392) with delta (9, 7)
Screenshot: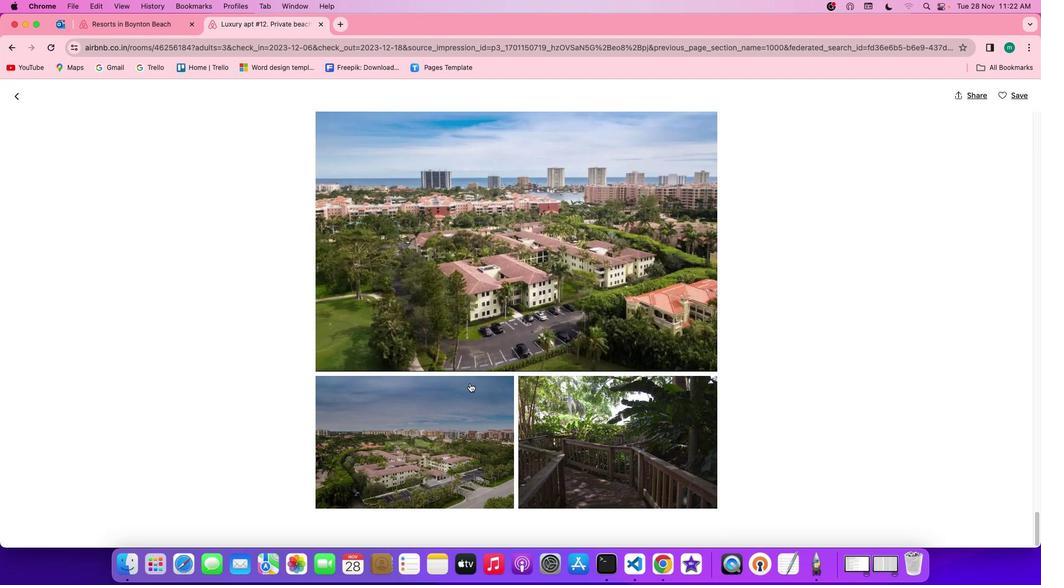
Action: Mouse scrolled (478, 392) with delta (9, 6)
Screenshot: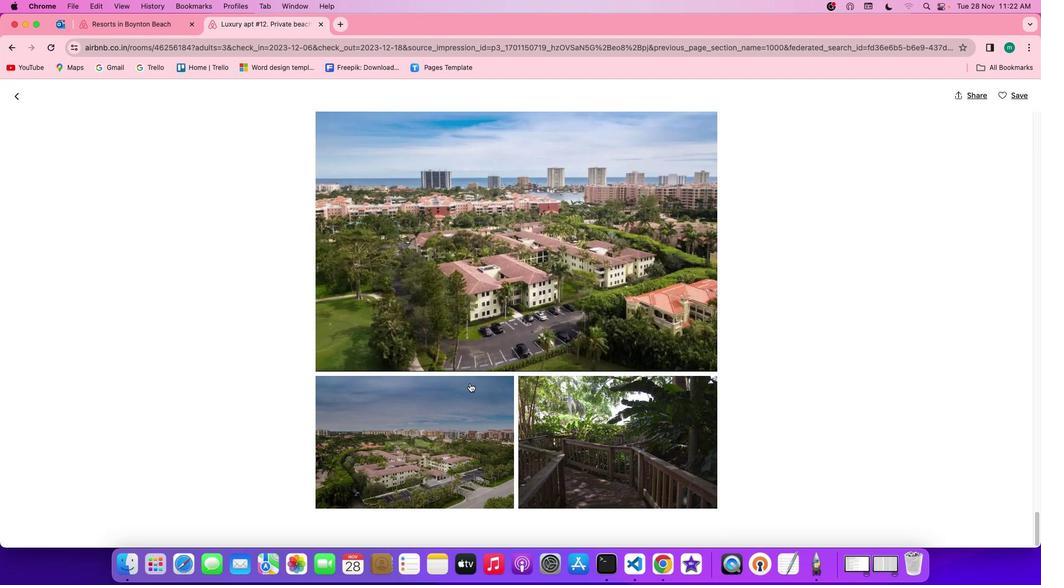 
Action: Mouse scrolled (478, 392) with delta (9, 8)
Screenshot: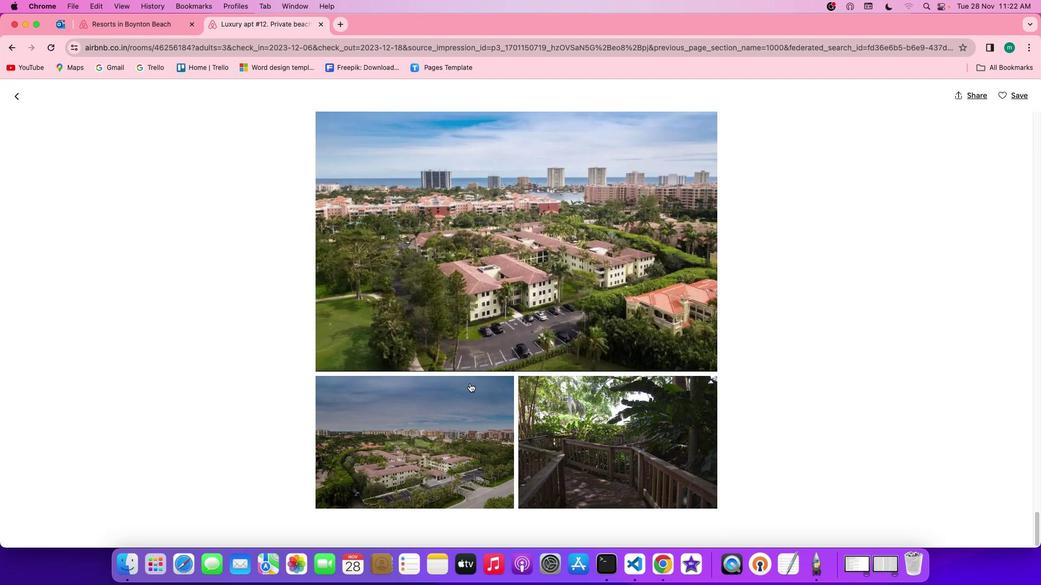 
Action: Mouse scrolled (478, 392) with delta (9, 8)
Screenshot: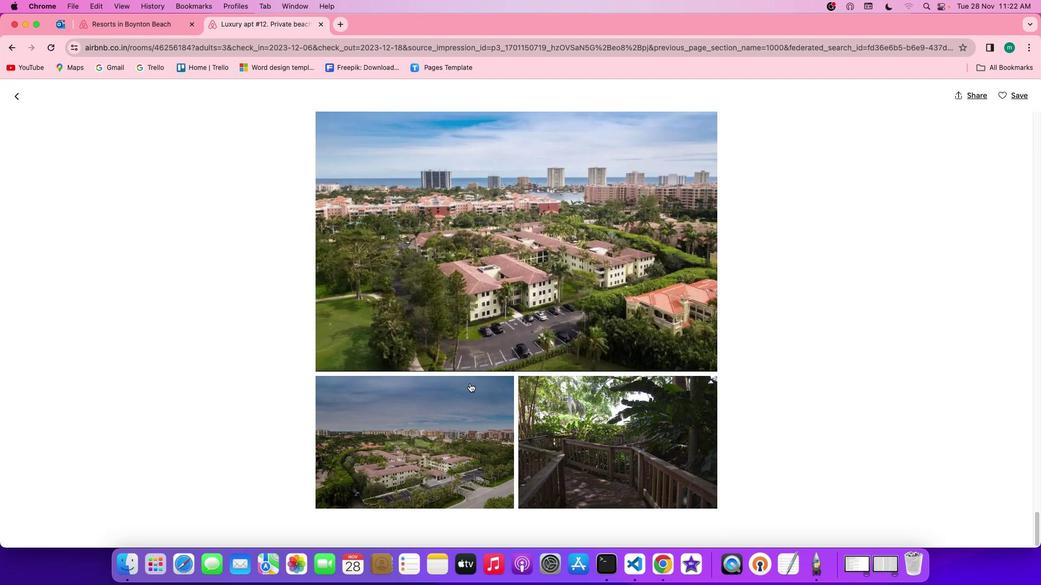 
Action: Mouse scrolled (478, 392) with delta (9, 7)
Screenshot: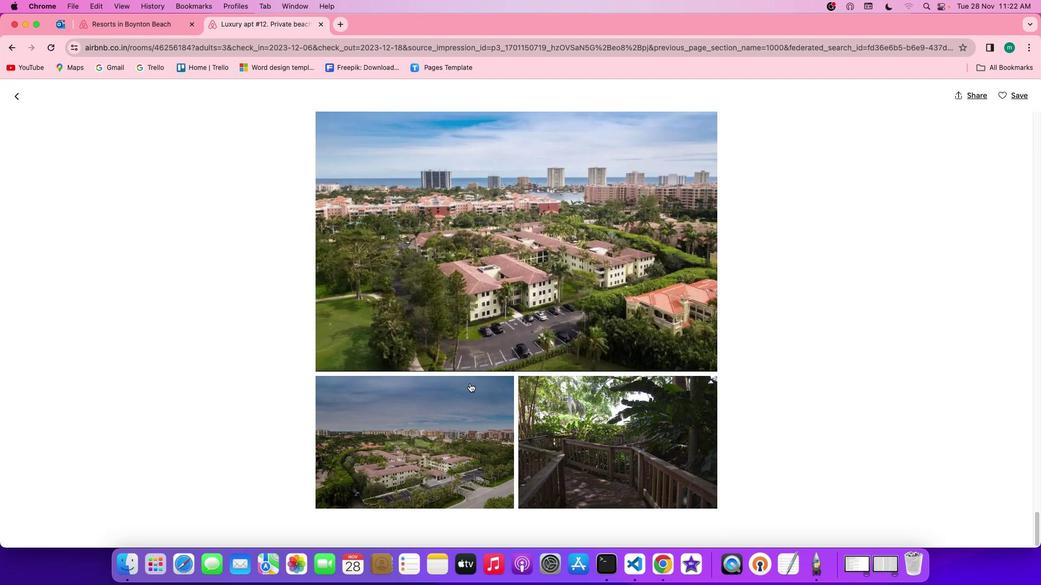 
Action: Mouse scrolled (478, 392) with delta (9, 7)
Screenshot: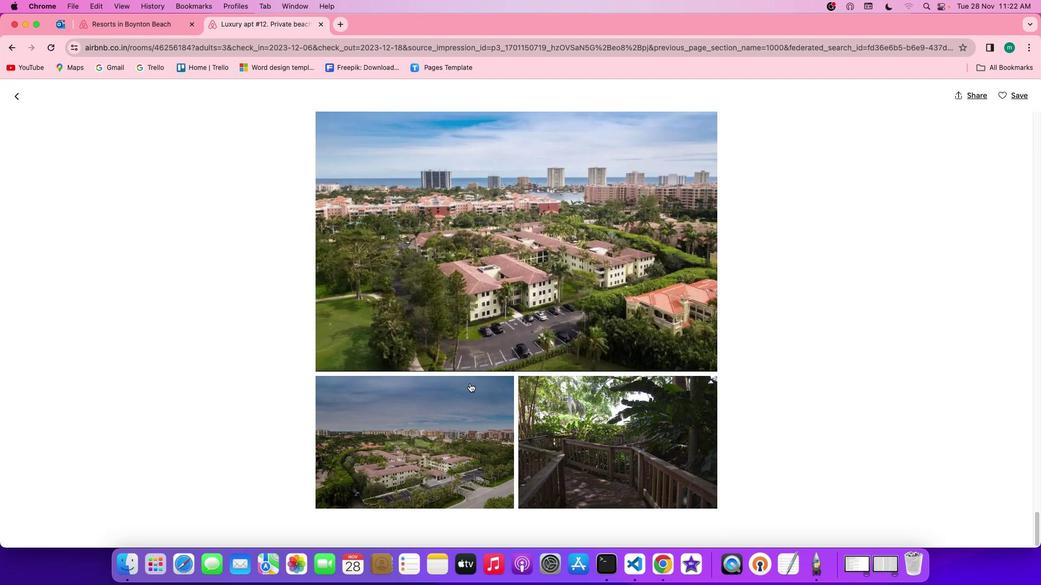 
Action: Mouse moved to (24, 107)
Screenshot: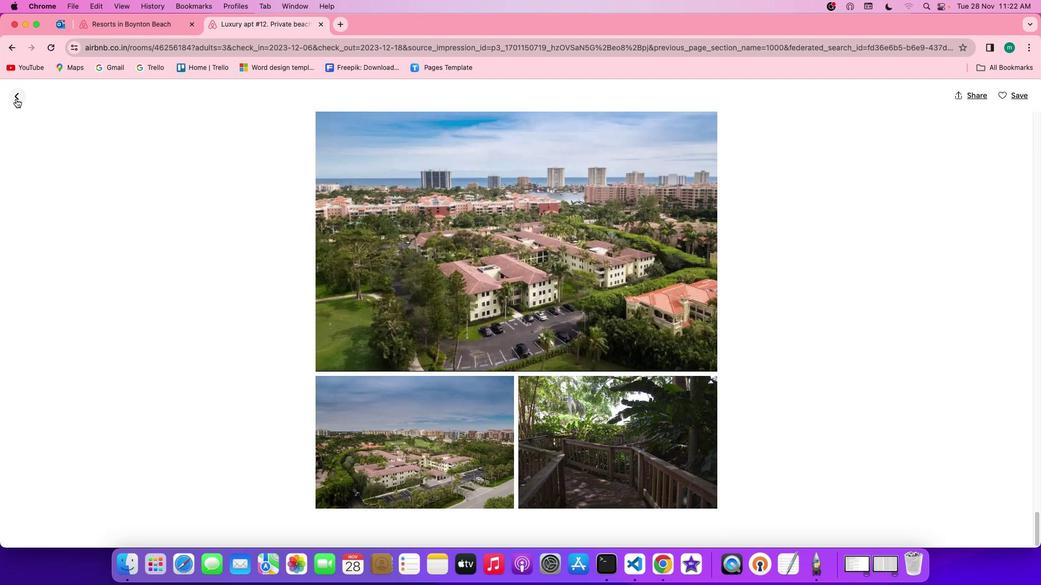 
Action: Mouse pressed left at (24, 107)
Screenshot: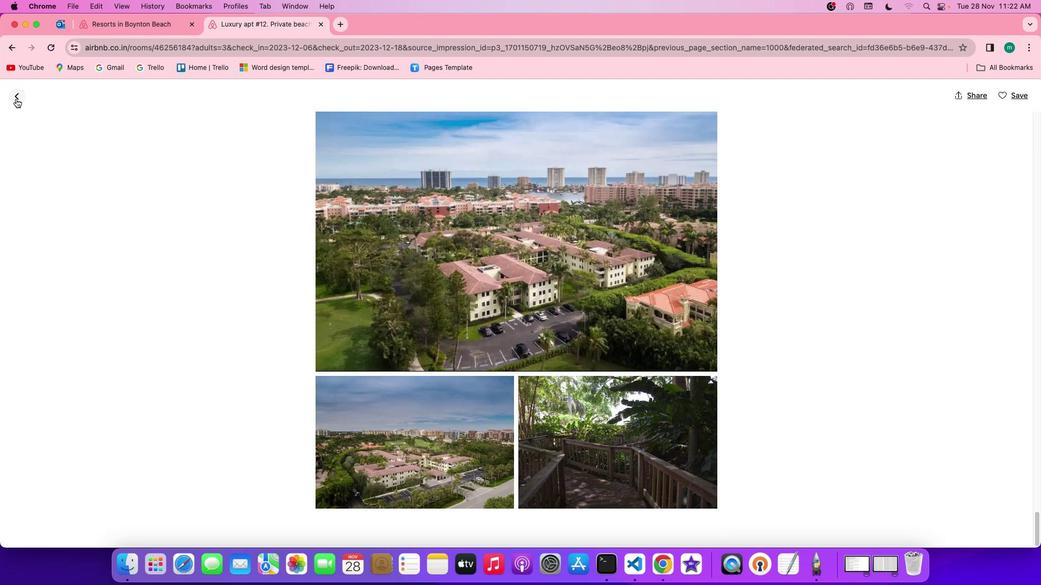 
Action: Mouse moved to (602, 504)
Screenshot: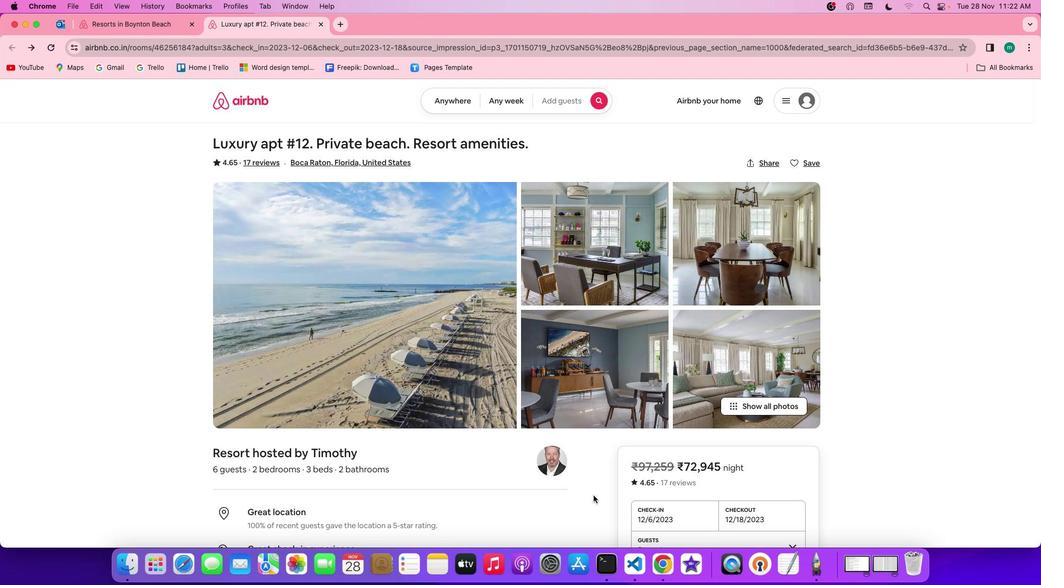
Action: Mouse scrolled (602, 504) with delta (9, 8)
Screenshot: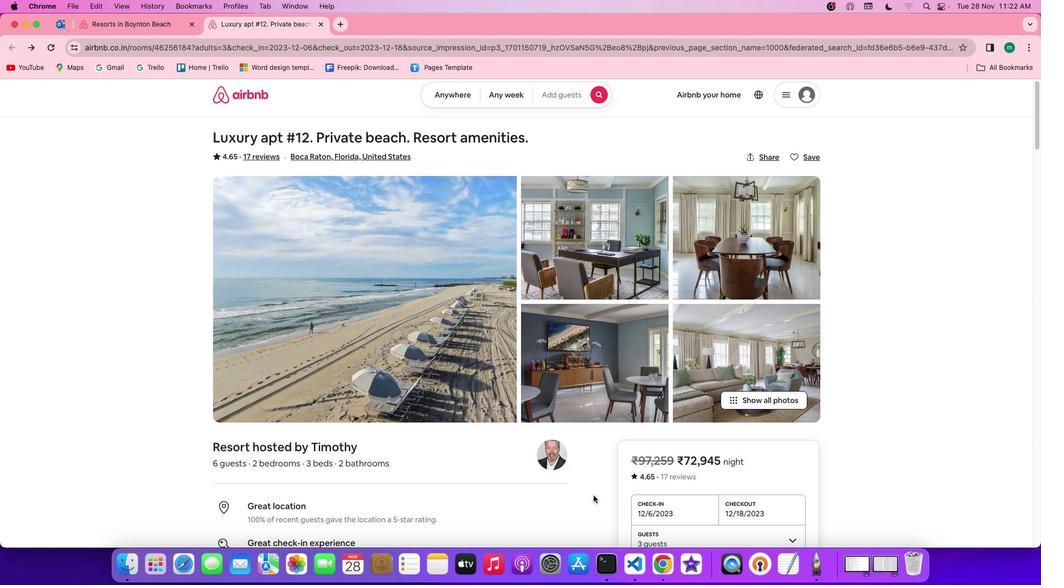 
Action: Mouse scrolled (602, 504) with delta (9, 8)
Screenshot: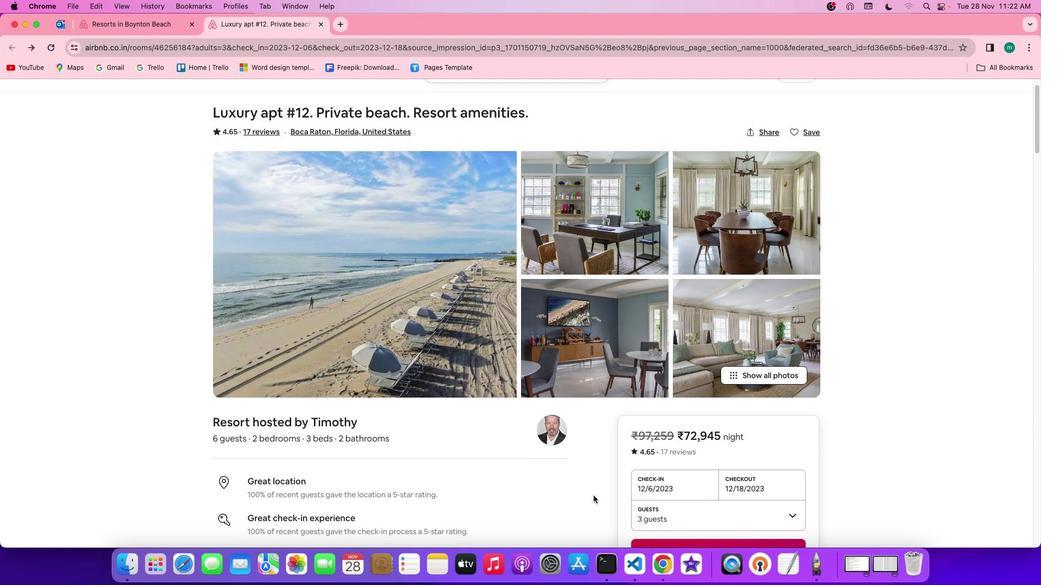 
Action: Mouse scrolled (602, 504) with delta (9, 8)
Screenshot: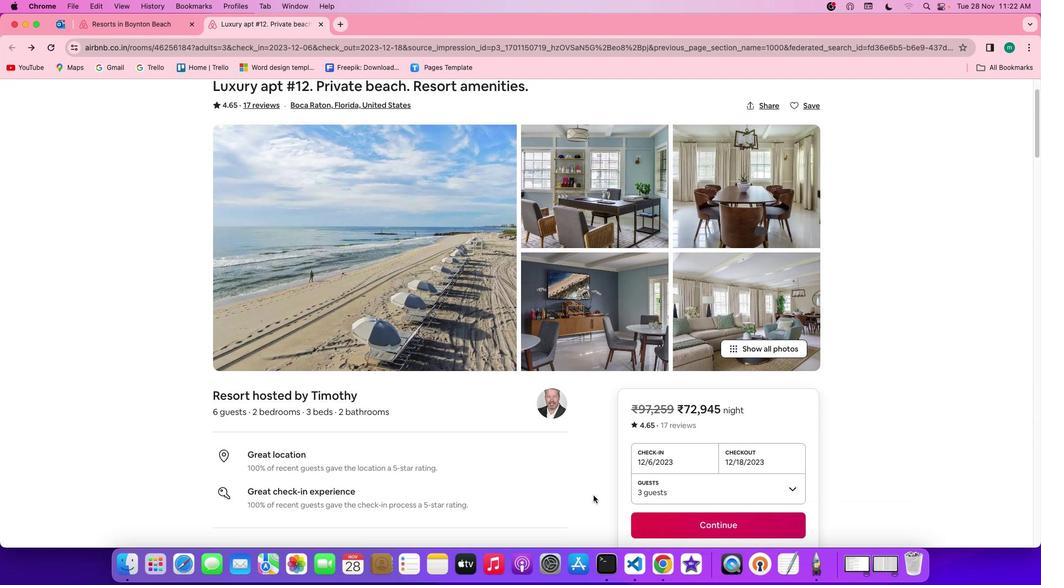 
Action: Mouse scrolled (602, 504) with delta (9, 7)
Screenshot: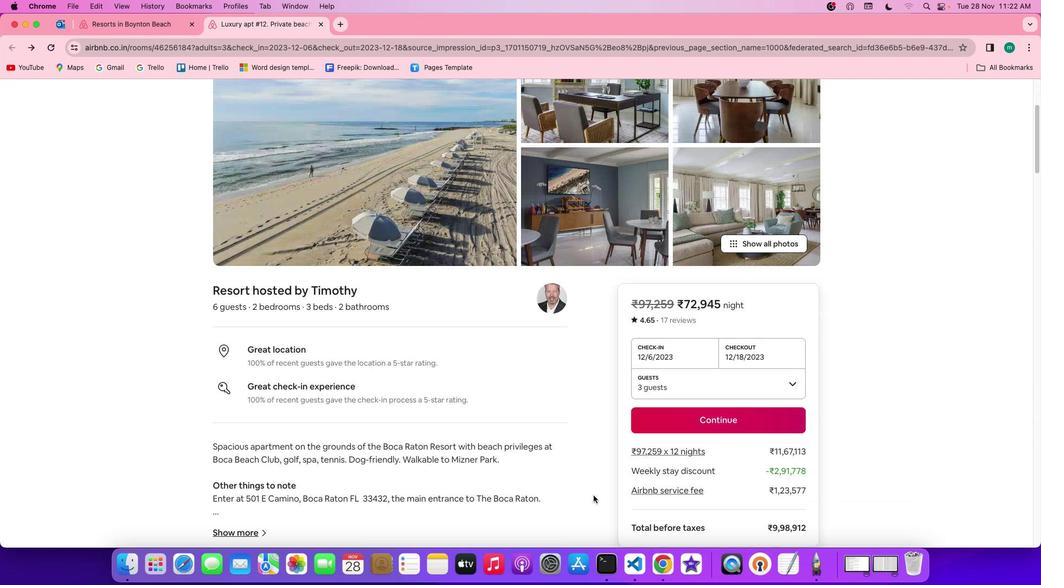 
Action: Mouse scrolled (602, 504) with delta (9, 6)
Screenshot: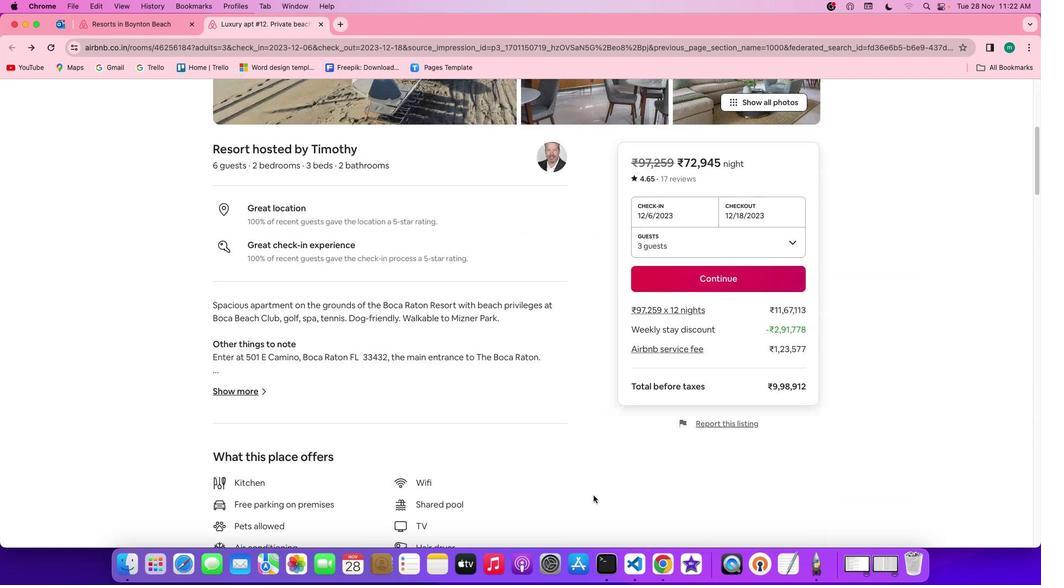 
Action: Mouse moved to (258, 396)
Screenshot: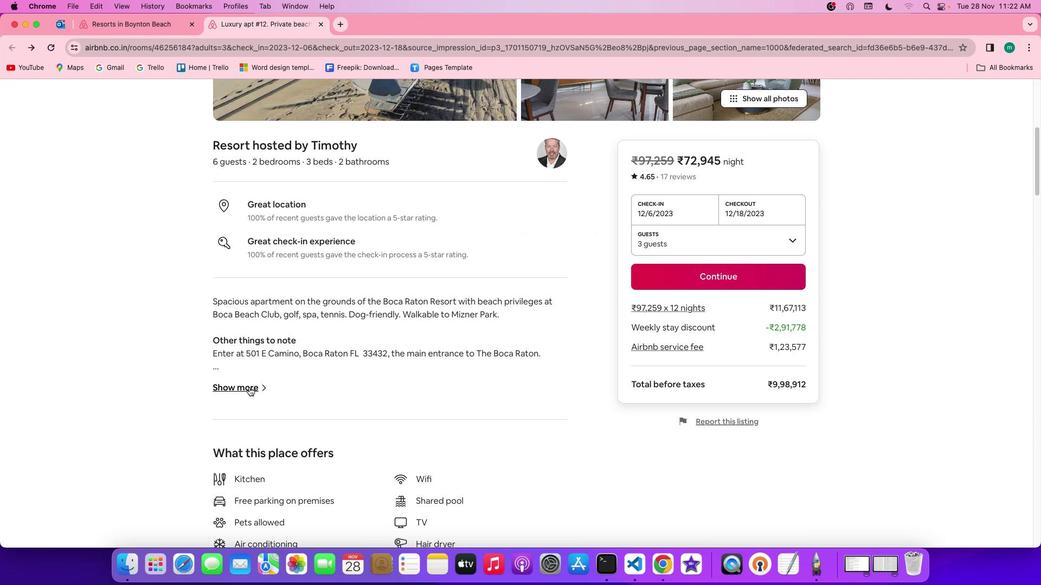 
Action: Mouse pressed left at (258, 396)
Screenshot: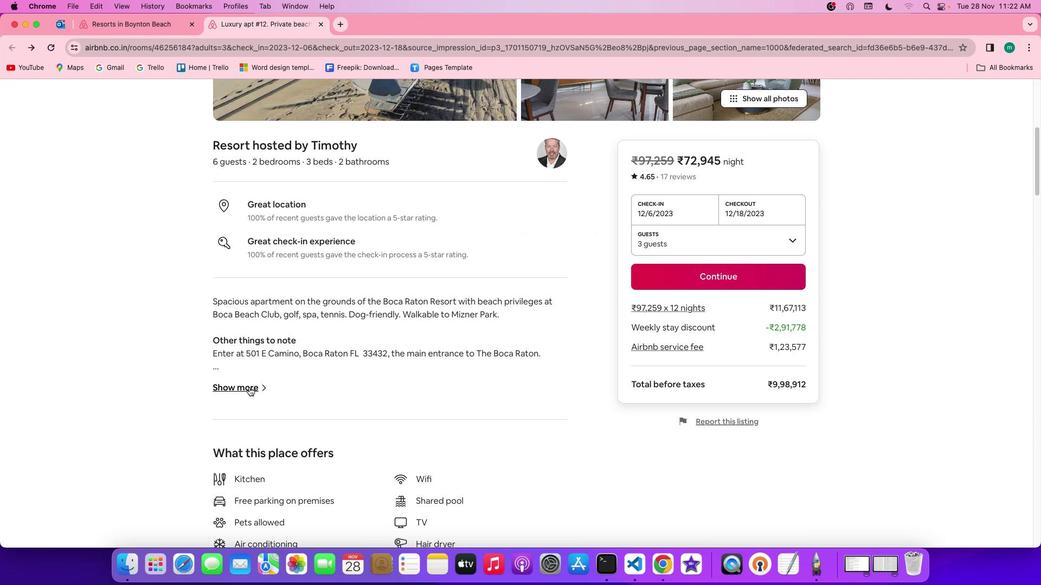 
Action: Mouse moved to (330, 227)
Screenshot: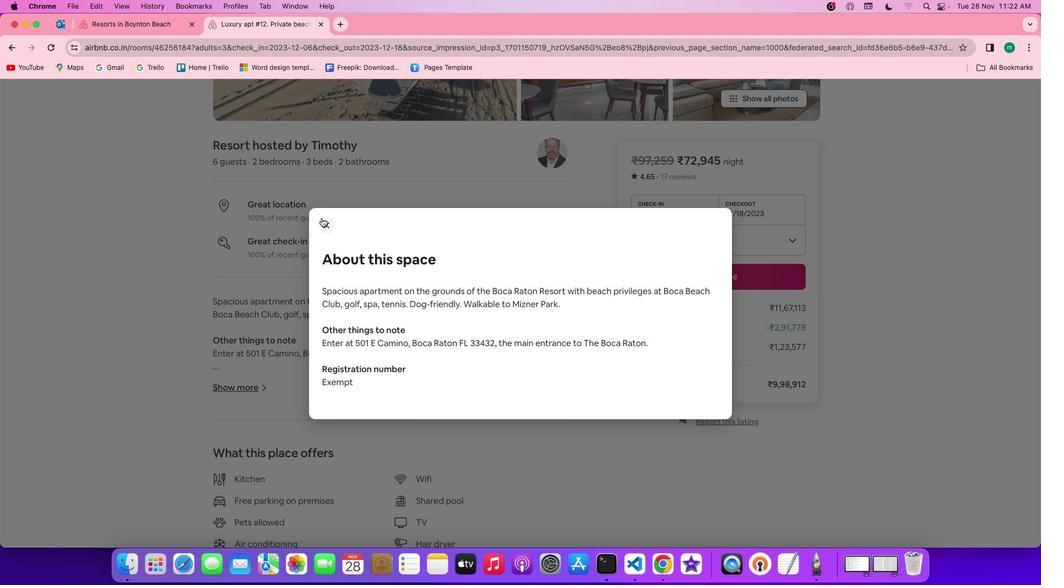 
Action: Mouse pressed left at (330, 227)
Screenshot: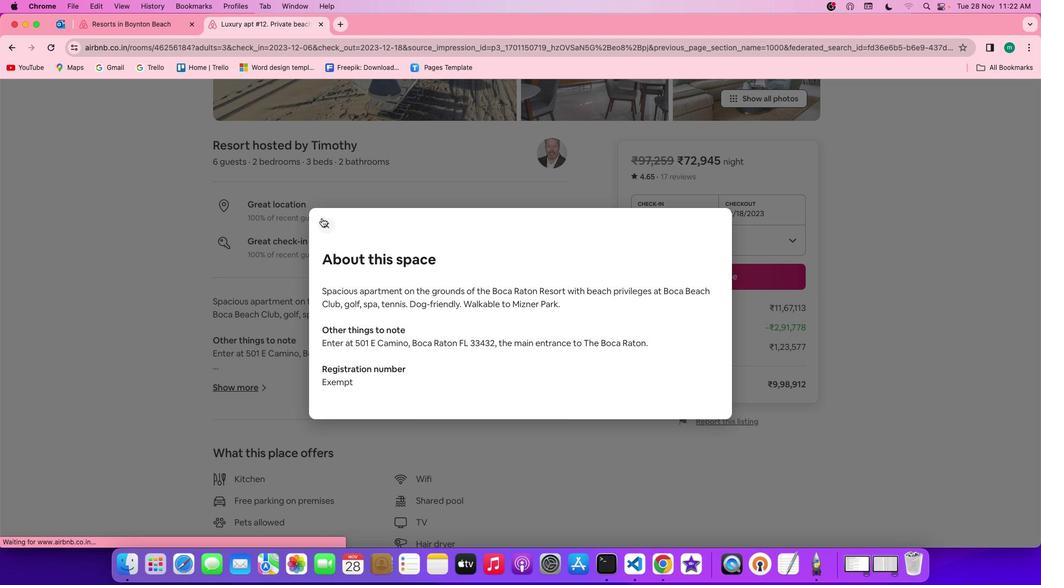 
Action: Mouse moved to (393, 412)
Screenshot: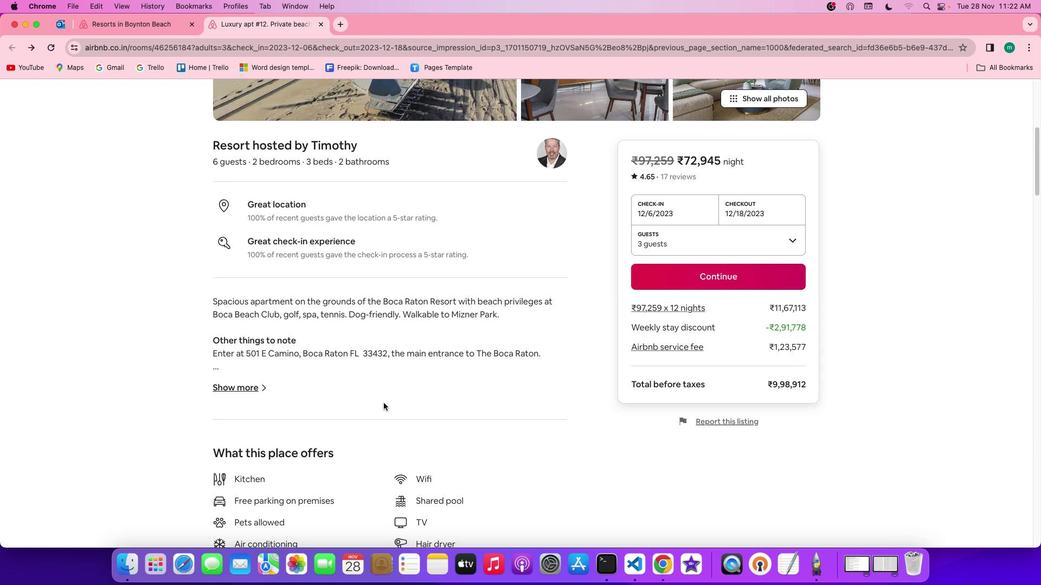 
Action: Mouse scrolled (393, 412) with delta (9, 8)
Screenshot: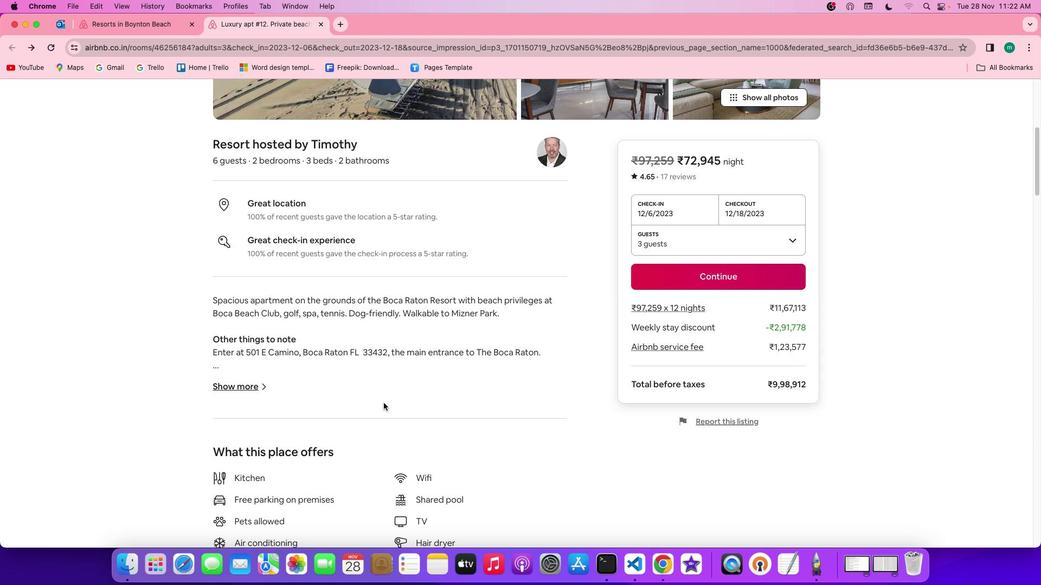 
Action: Mouse scrolled (393, 412) with delta (9, 8)
Screenshot: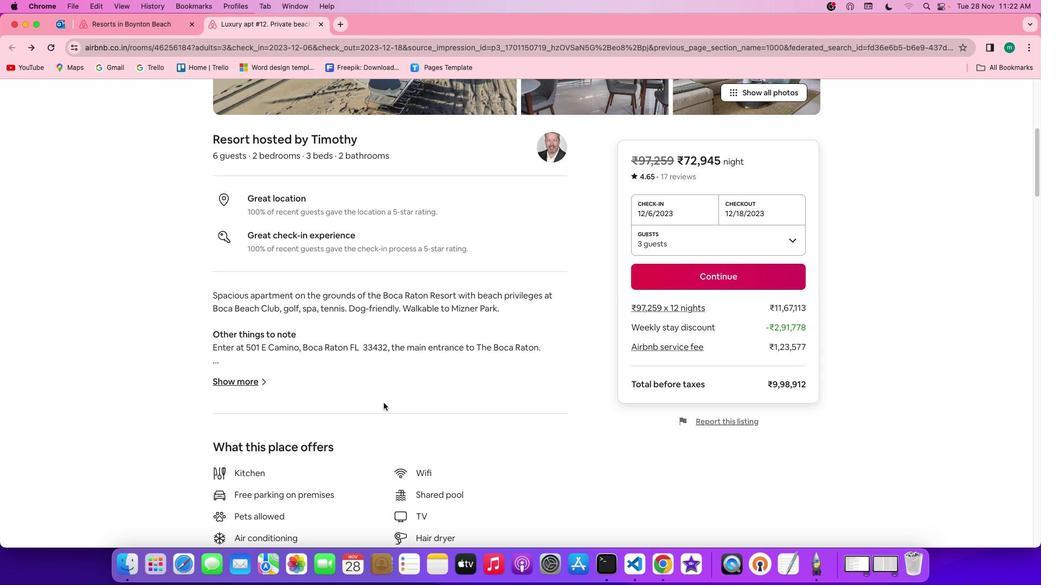 
Action: Mouse scrolled (393, 412) with delta (9, 8)
Screenshot: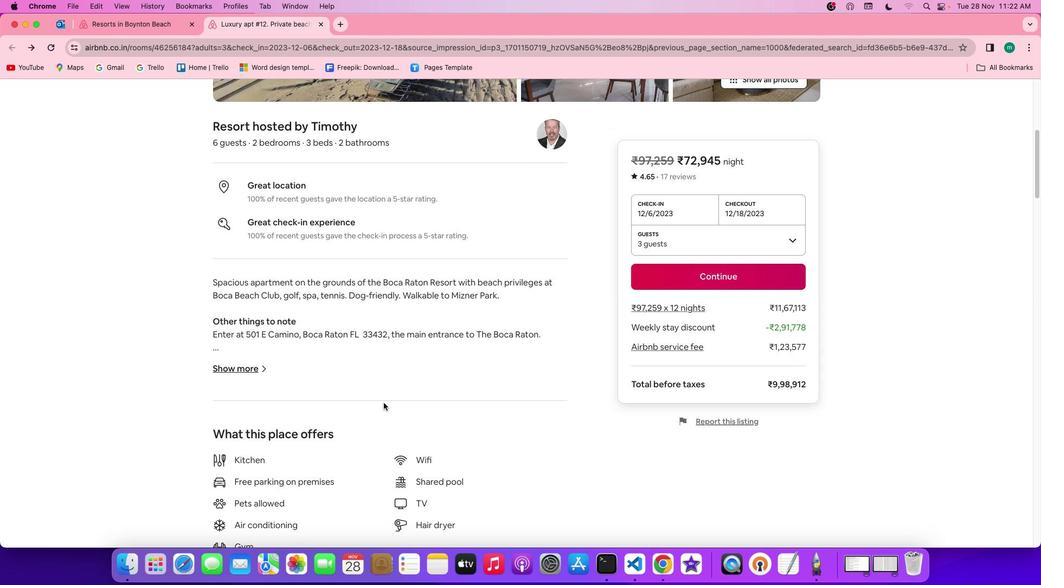 
Action: Mouse scrolled (393, 412) with delta (9, 7)
Screenshot: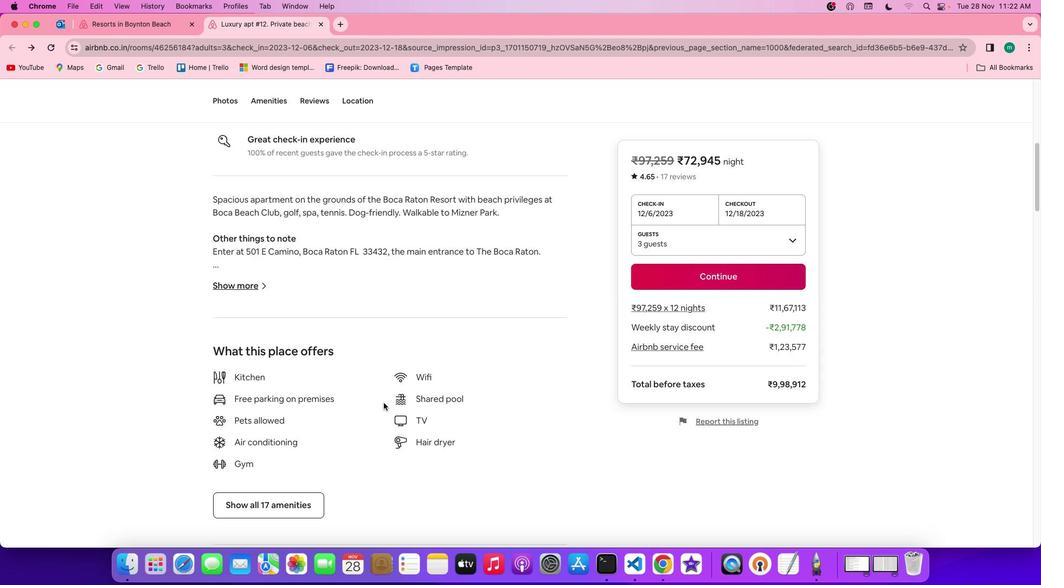 
Action: Mouse moved to (269, 443)
Screenshot: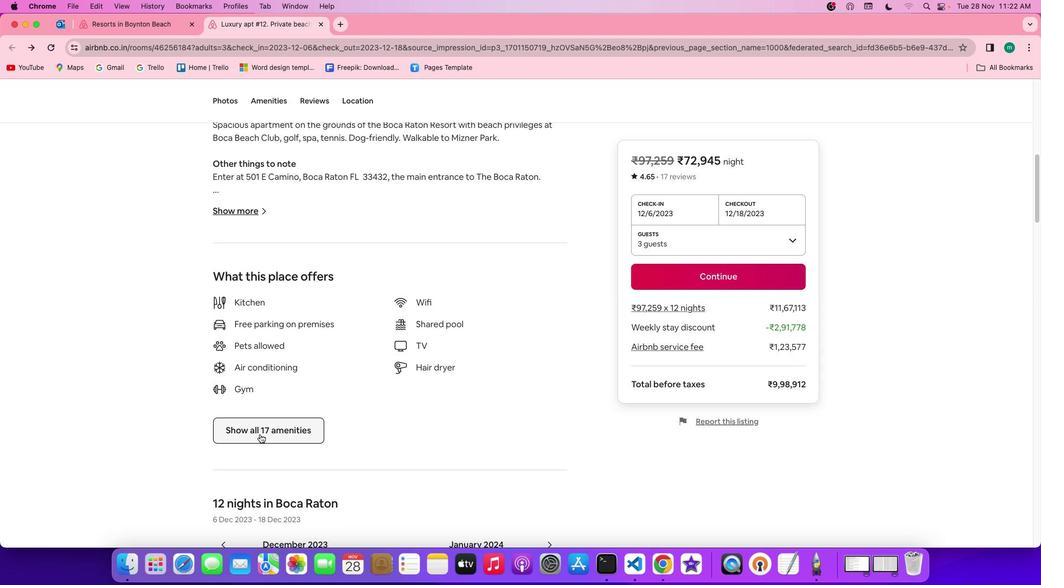 
Action: Mouse pressed left at (269, 443)
Screenshot: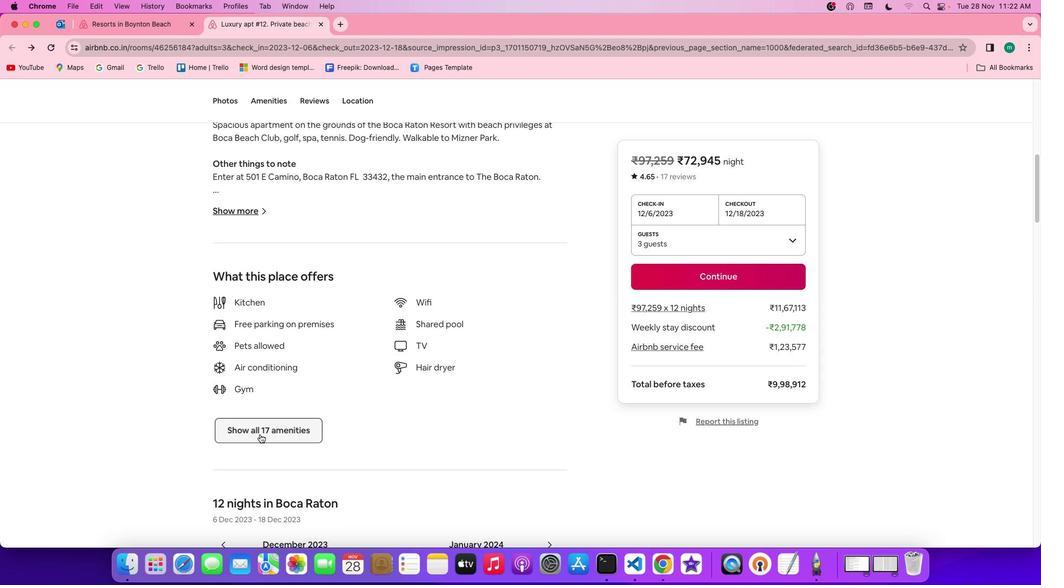 
Action: Mouse moved to (445, 450)
Screenshot: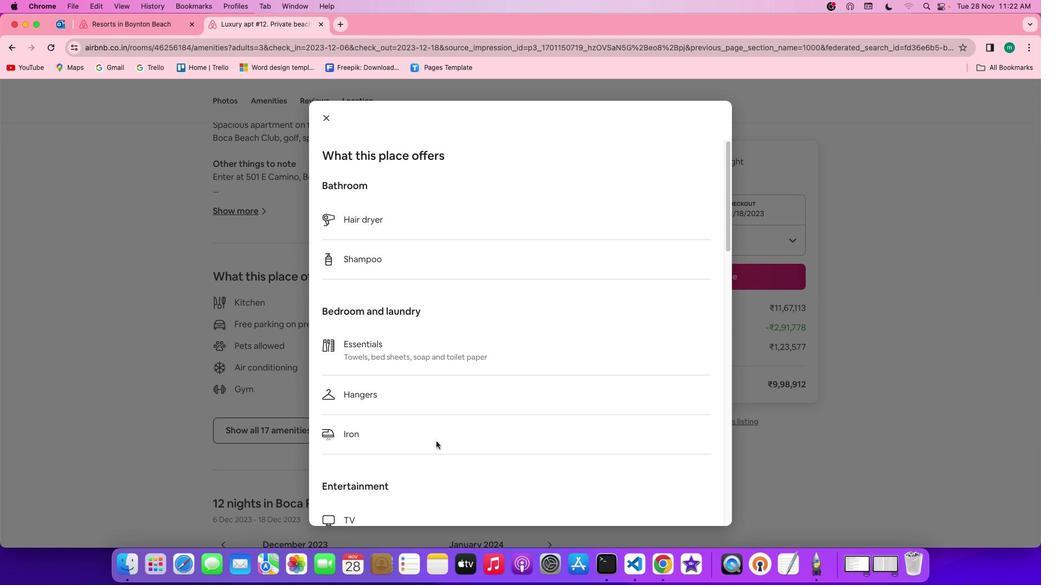 
Action: Mouse scrolled (445, 450) with delta (9, 8)
Screenshot: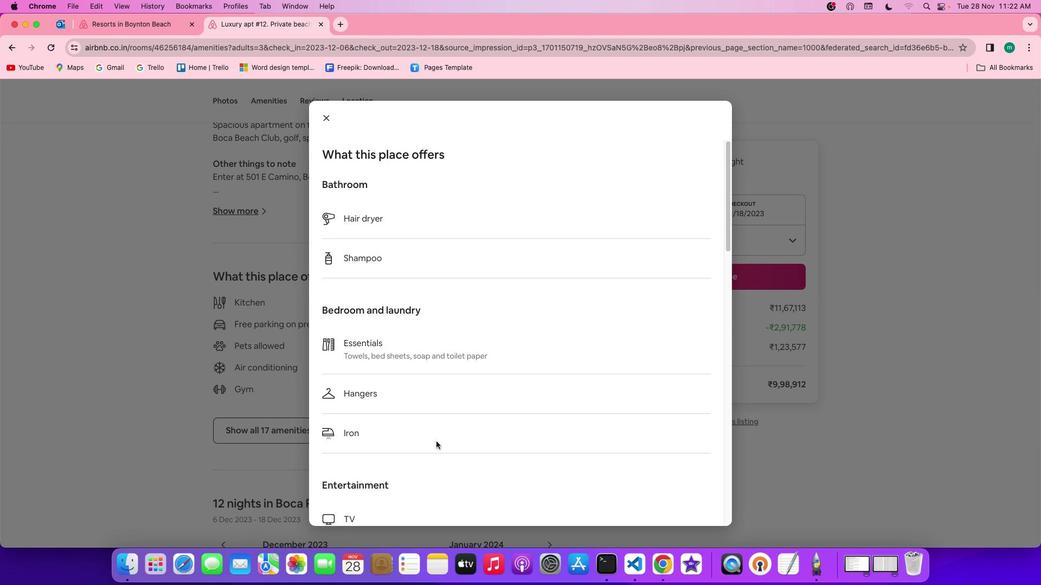 
Action: Mouse scrolled (445, 450) with delta (9, 8)
Screenshot: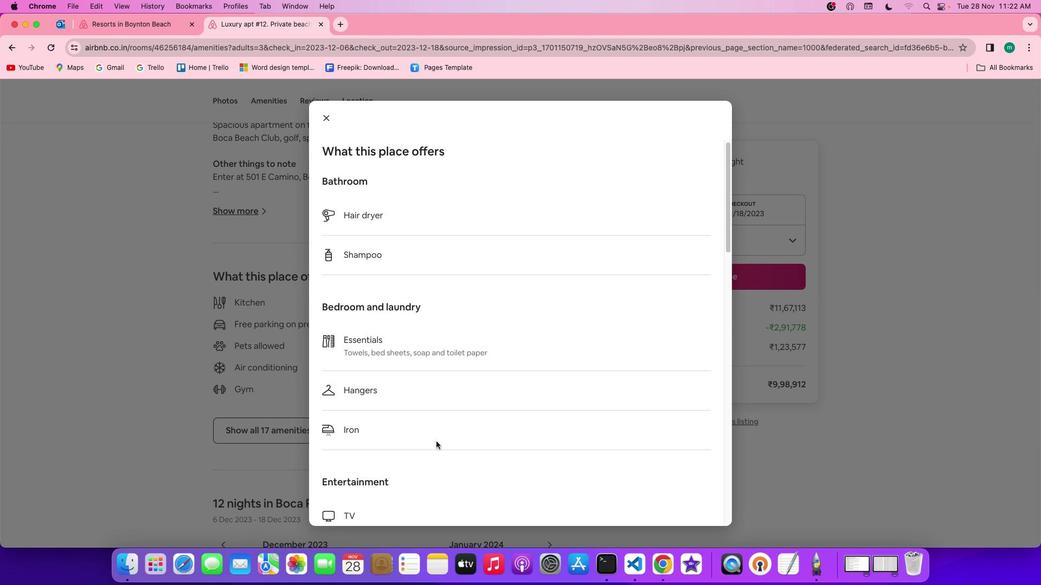 
Action: Mouse scrolled (445, 450) with delta (9, 8)
Screenshot: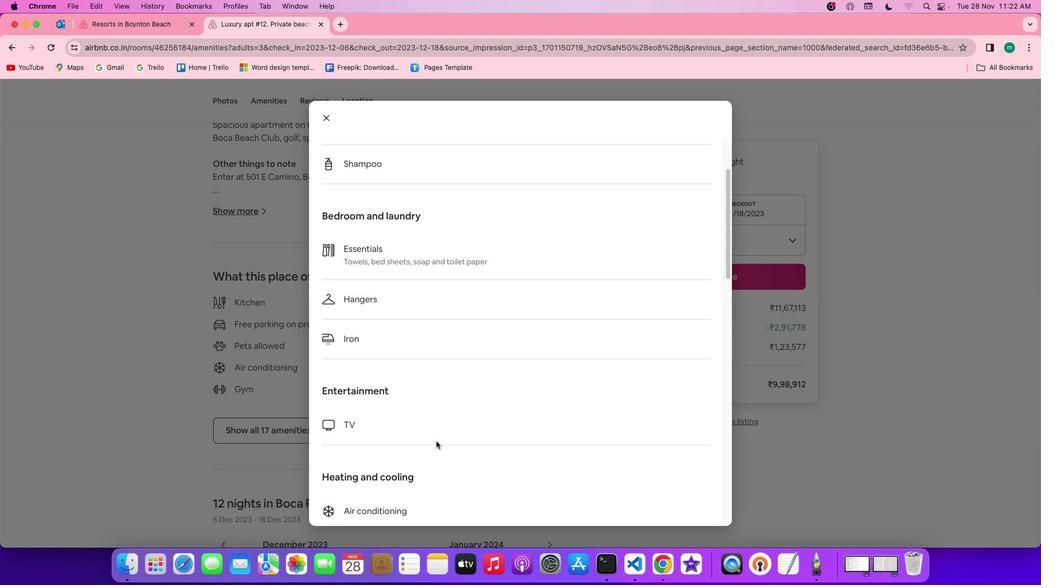 
Action: Mouse scrolled (445, 450) with delta (9, 7)
Screenshot: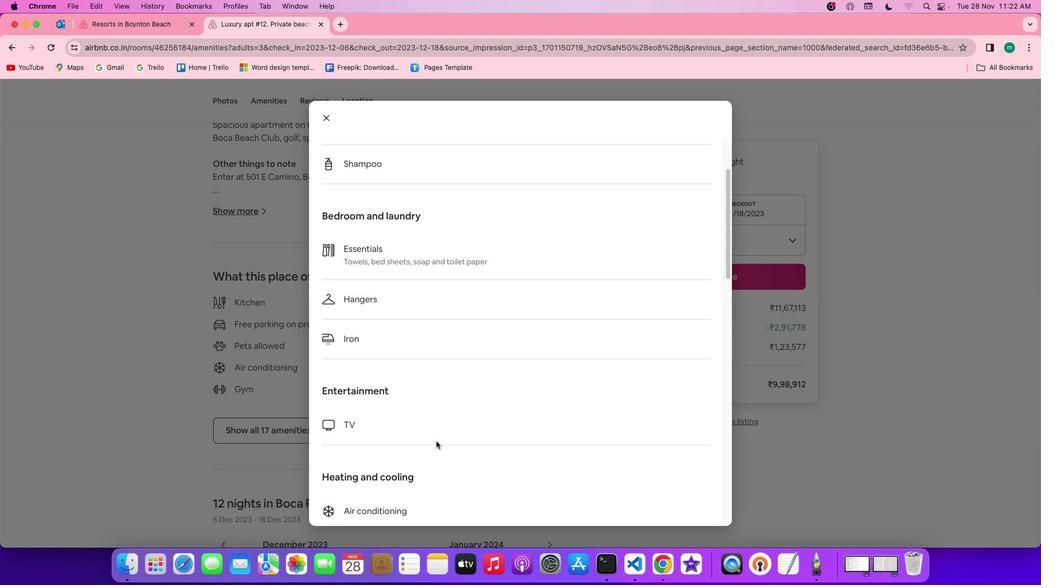 
Action: Mouse scrolled (445, 450) with delta (9, 6)
Screenshot: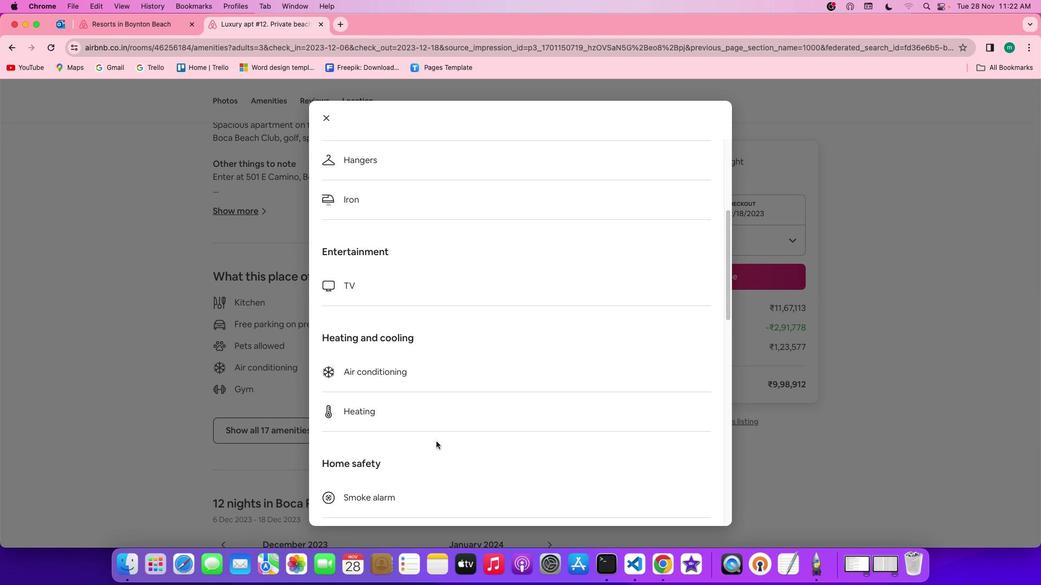 
Action: Mouse scrolled (445, 450) with delta (9, 6)
Screenshot: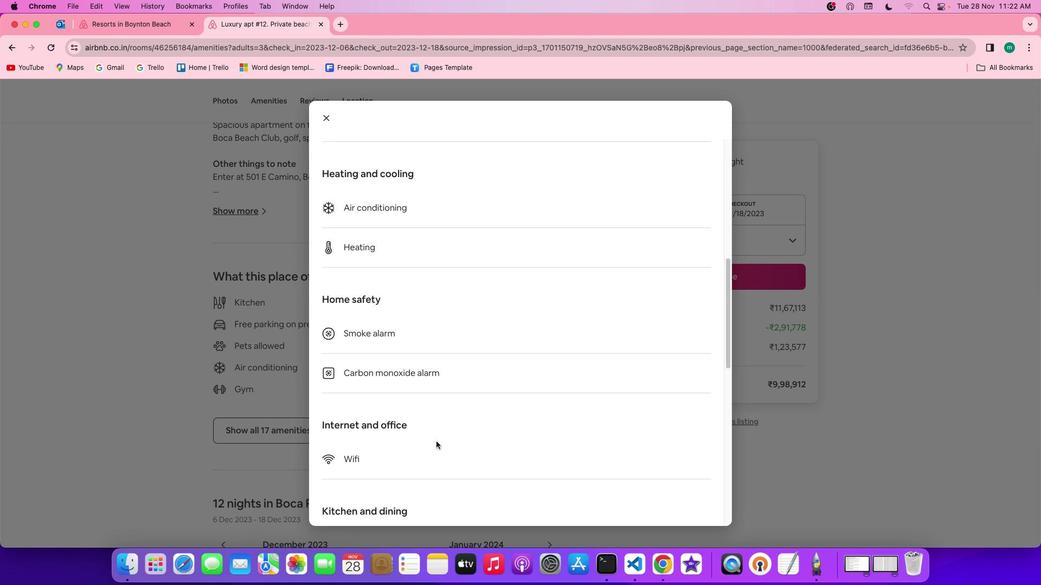 
Action: Mouse scrolled (445, 450) with delta (9, 8)
Screenshot: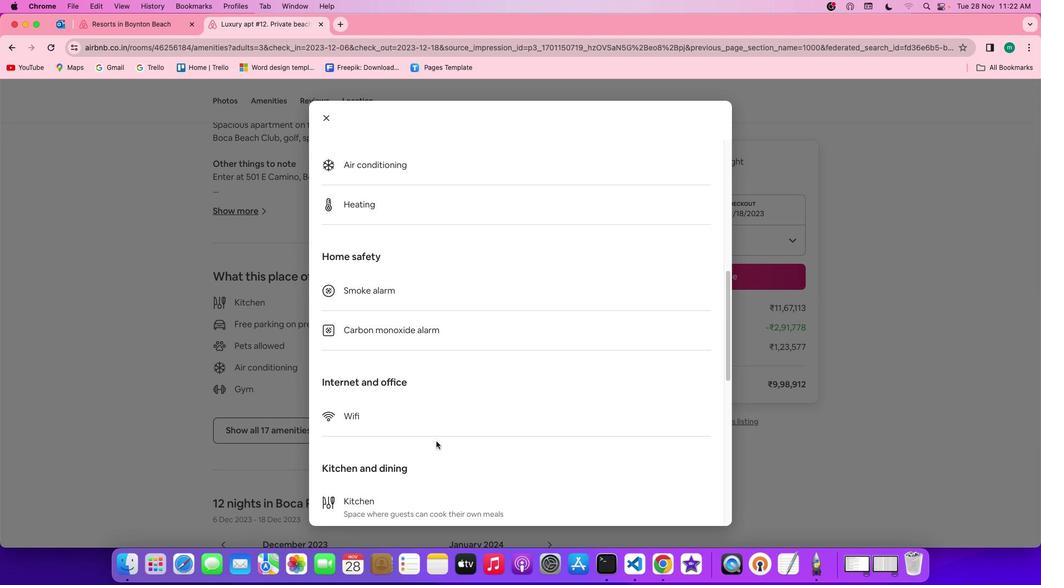
Action: Mouse scrolled (445, 450) with delta (9, 8)
Screenshot: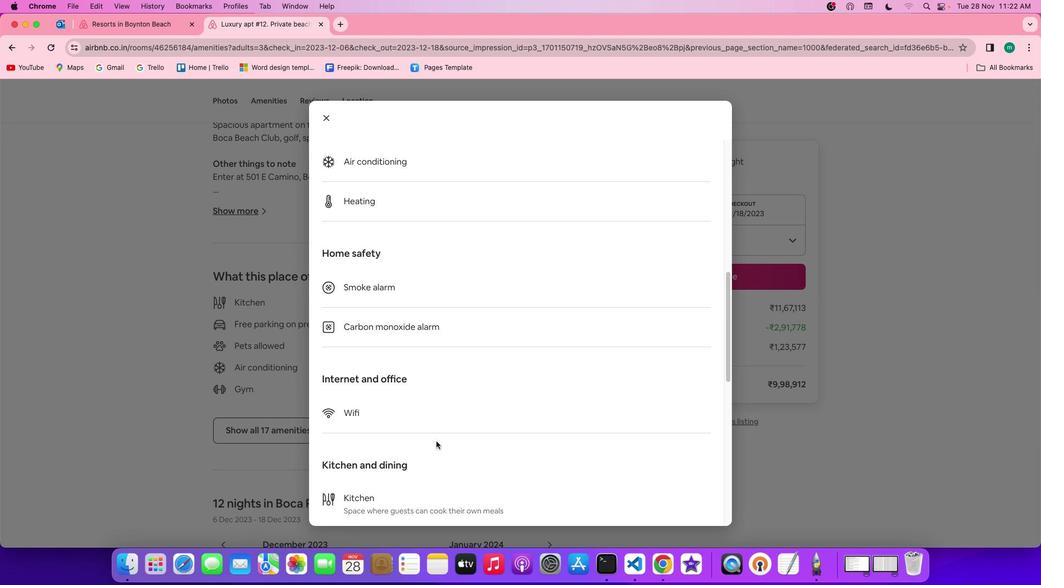 
Action: Mouse scrolled (445, 450) with delta (9, 8)
Screenshot: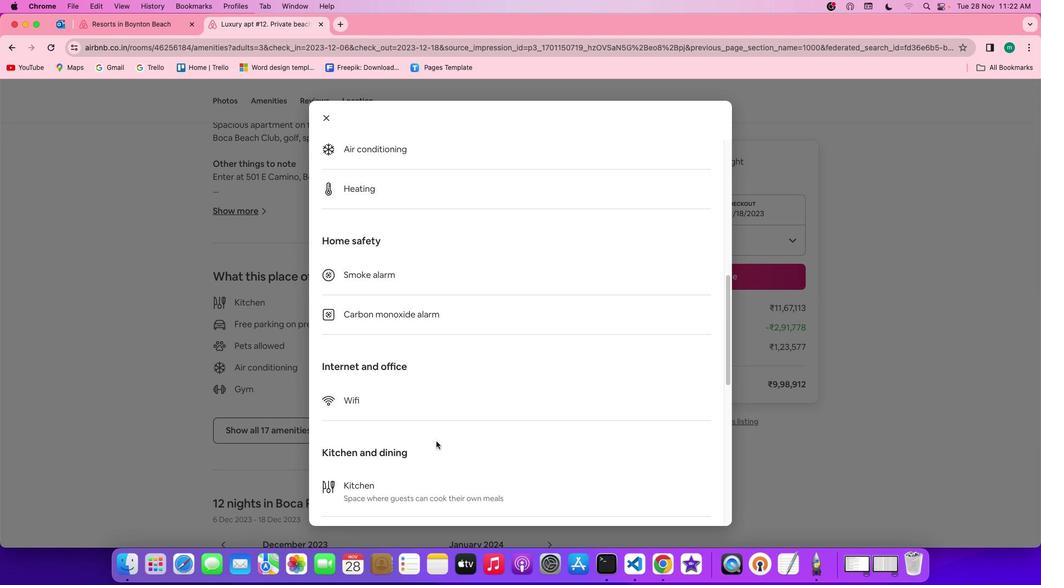 
Action: Mouse scrolled (445, 450) with delta (9, 7)
